 Task: Find and review the customer feedback for Allen Solly Women's Relaxed Jeans on Amazon.
Action: Mouse moved to (284, 57)
Screenshot: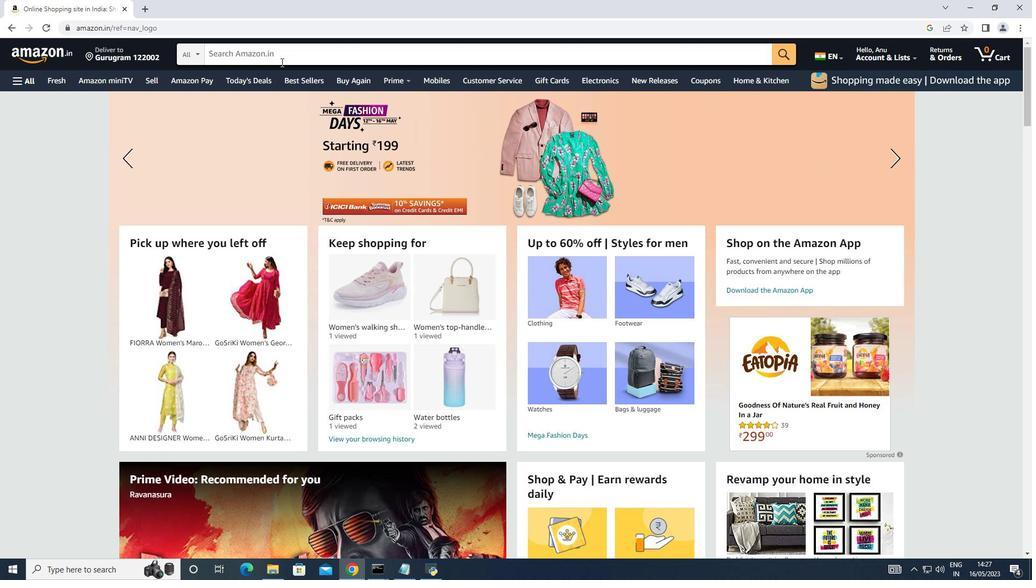 
Action: Mouse pressed left at (284, 57)
Screenshot: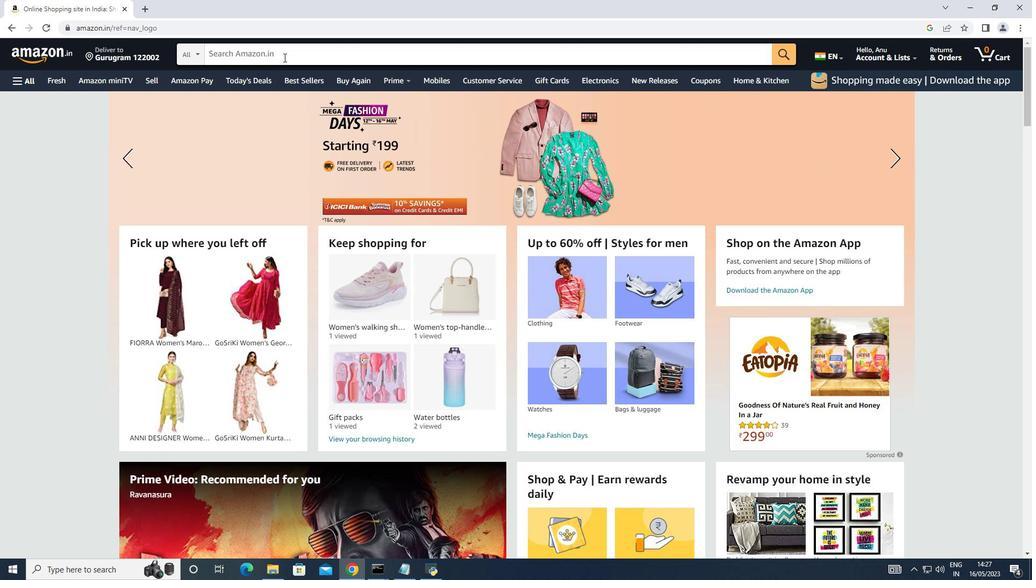 
Action: Key pressed <Key.shift><Key.shift><Key.shift><Key.shift><Key.shift><Key.shift><Key.shift><Key.shift><Key.shift><Key.shift>Jeans
Screenshot: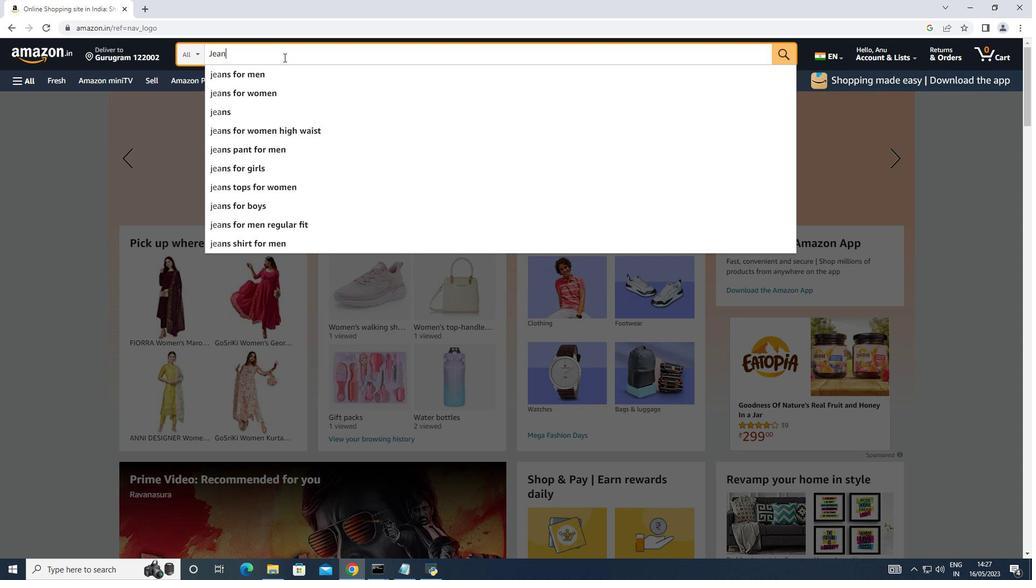 
Action: Mouse moved to (279, 90)
Screenshot: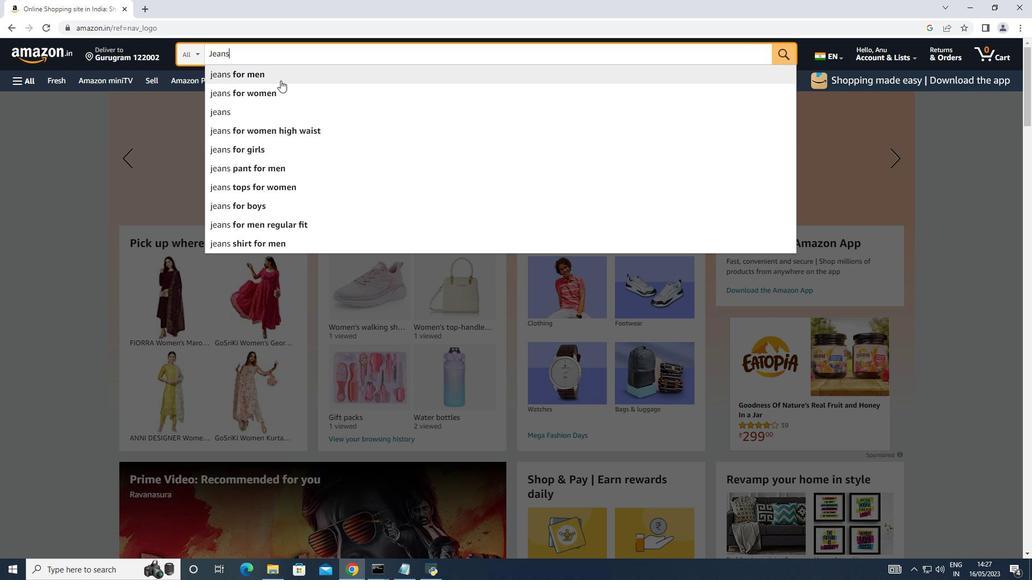 
Action: Mouse pressed left at (279, 90)
Screenshot: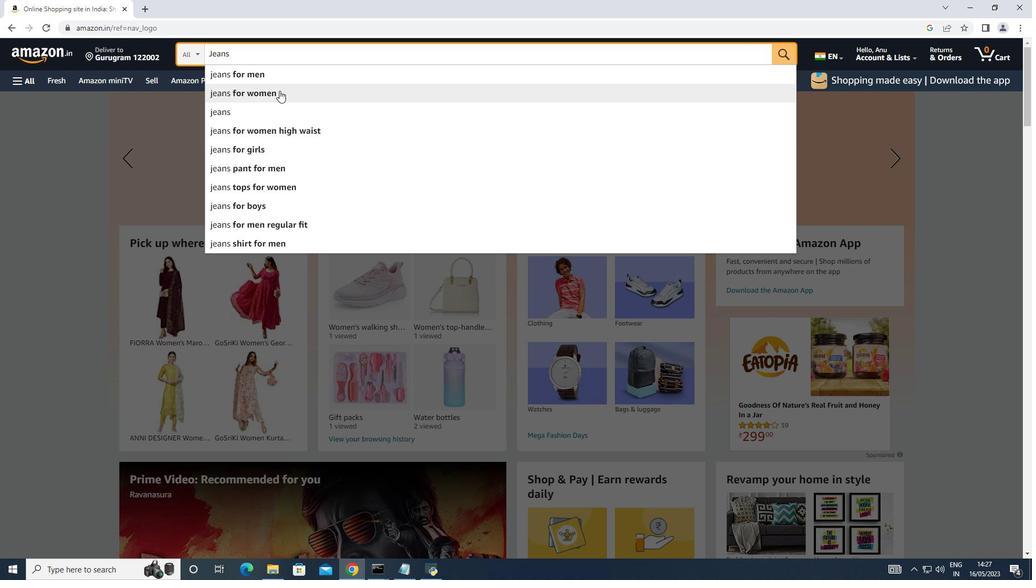 
Action: Mouse moved to (523, 197)
Screenshot: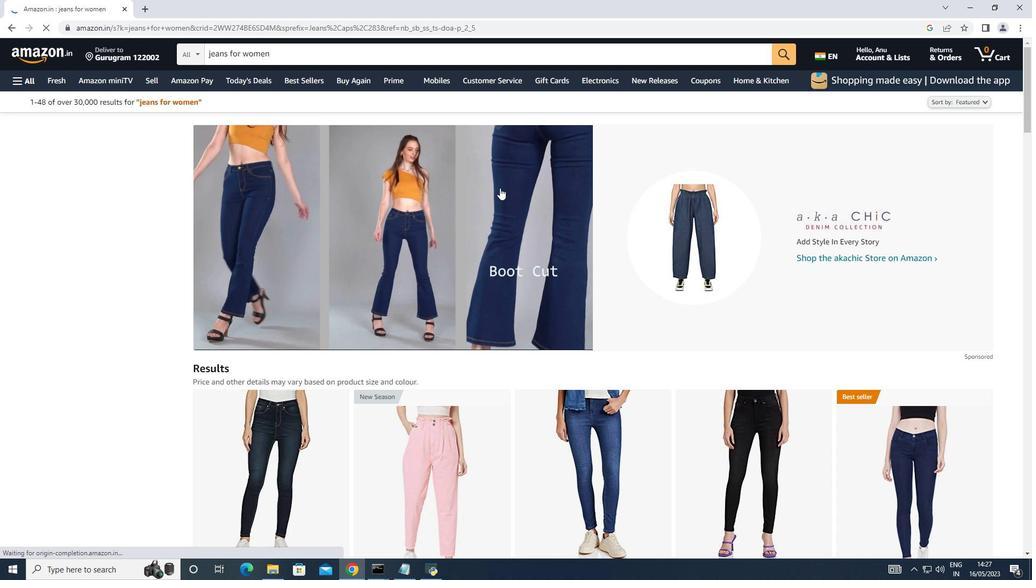 
Action: Mouse scrolled (523, 196) with delta (0, 0)
Screenshot: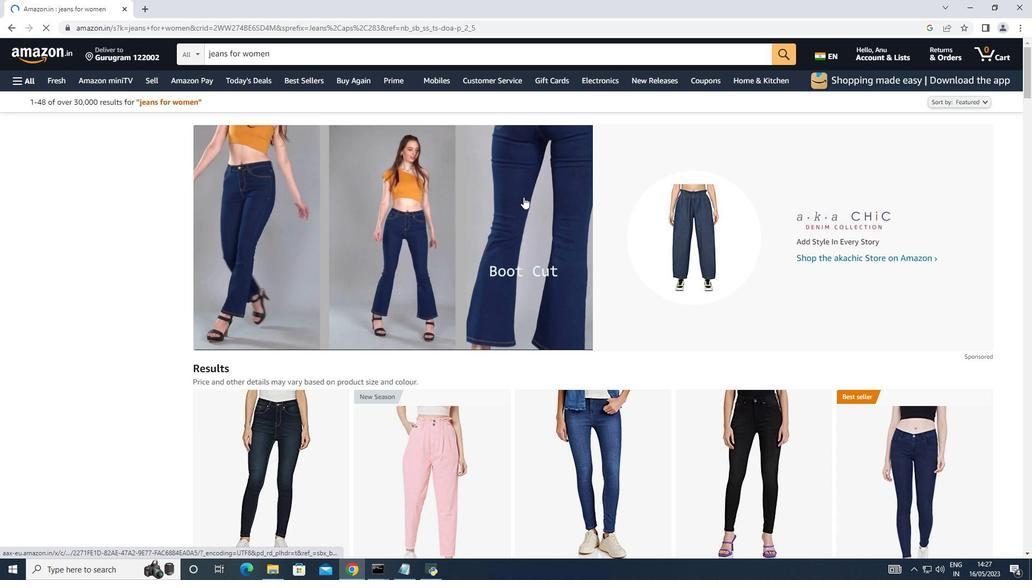 
Action: Mouse scrolled (523, 196) with delta (0, 0)
Screenshot: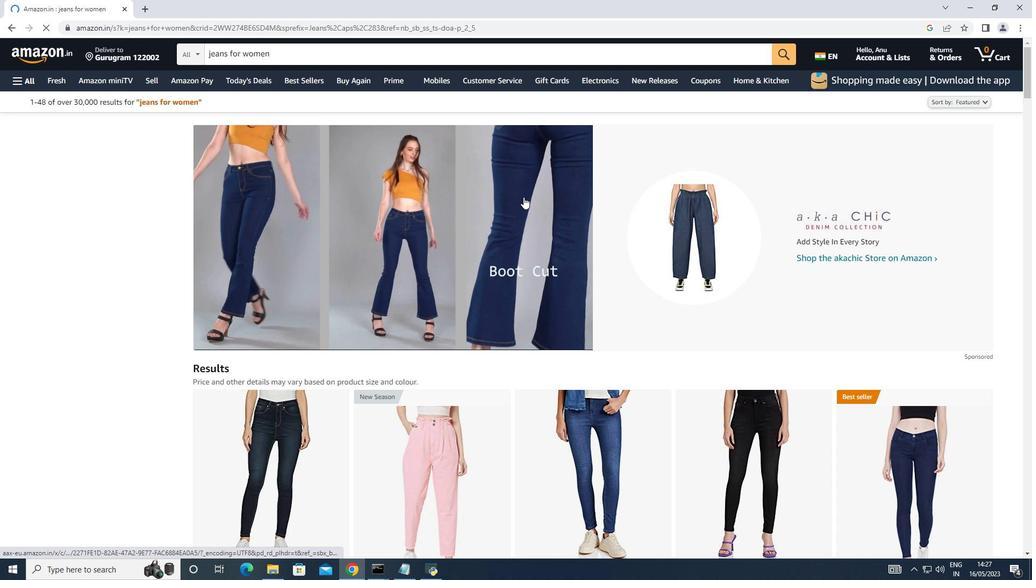 
Action: Mouse scrolled (523, 196) with delta (0, 0)
Screenshot: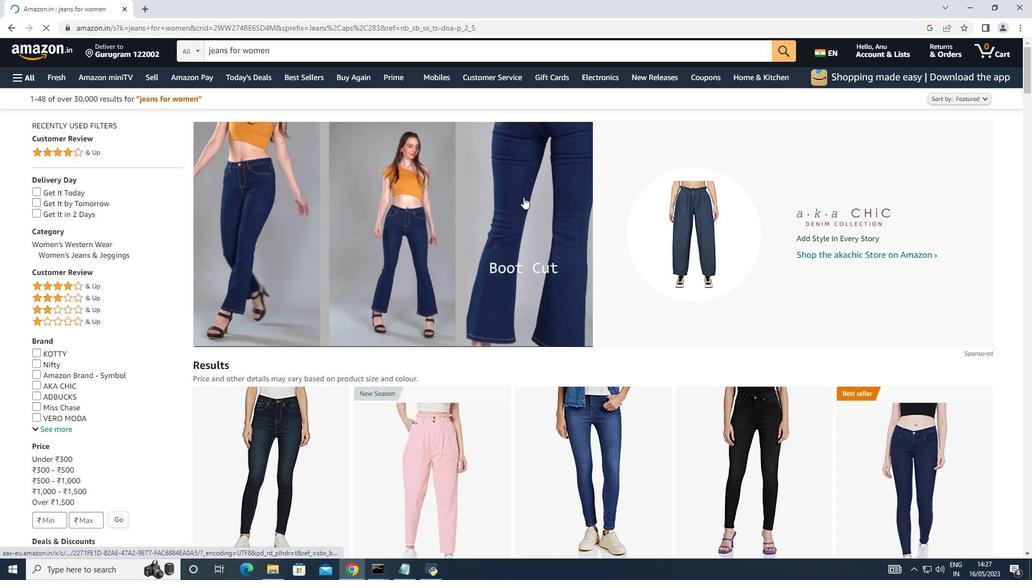 
Action: Mouse moved to (528, 203)
Screenshot: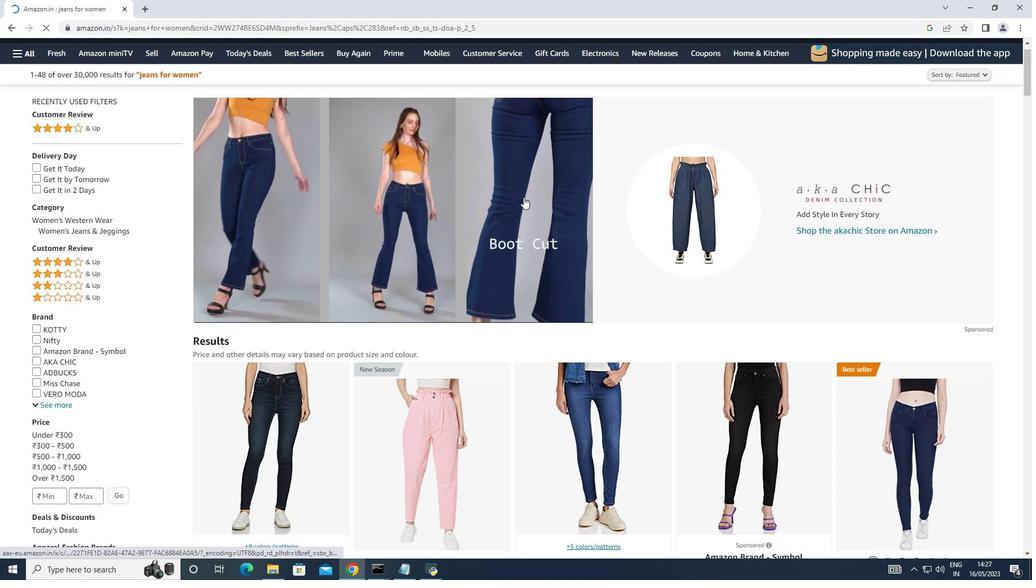 
Action: Mouse scrolled (528, 202) with delta (0, 0)
Screenshot: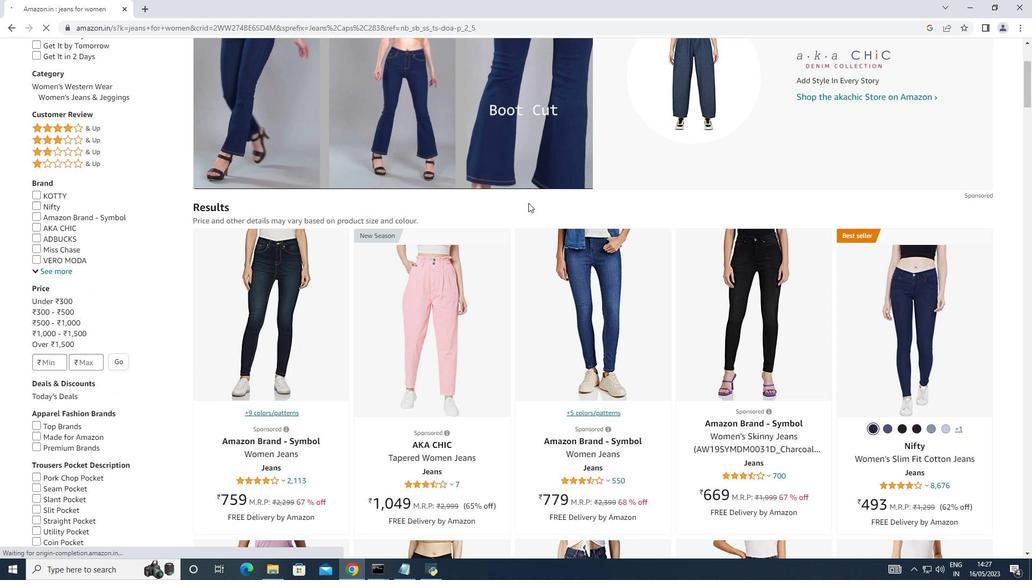 
Action: Mouse scrolled (528, 202) with delta (0, 0)
Screenshot: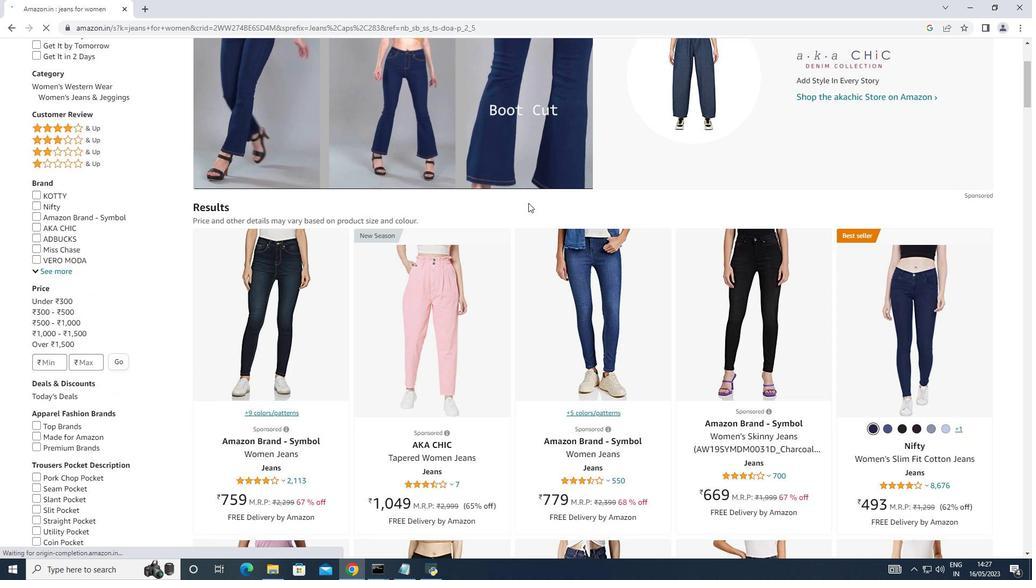 
Action: Mouse moved to (529, 208)
Screenshot: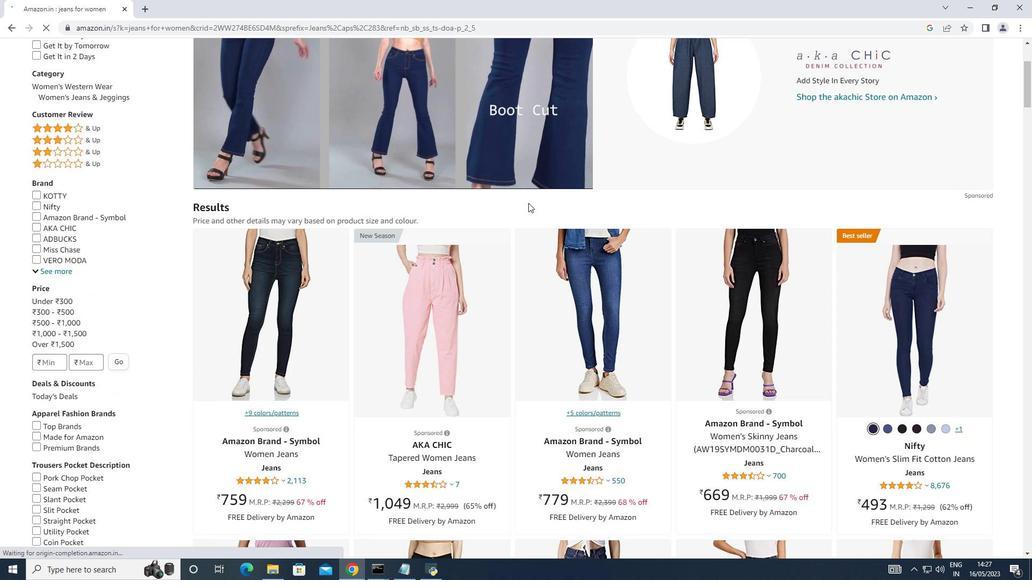 
Action: Mouse scrolled (529, 207) with delta (0, 0)
Screenshot: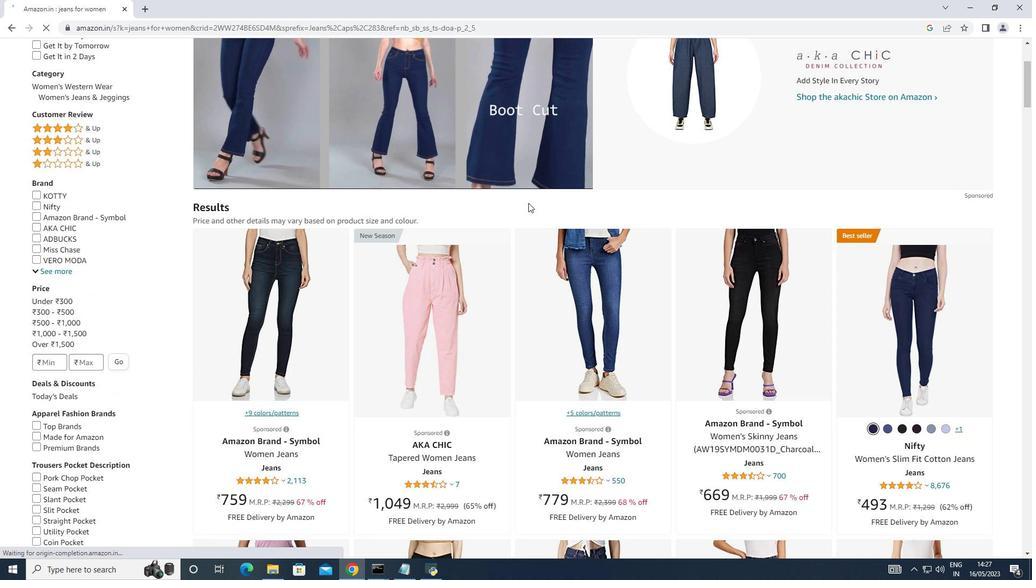 
Action: Mouse moved to (531, 208)
Screenshot: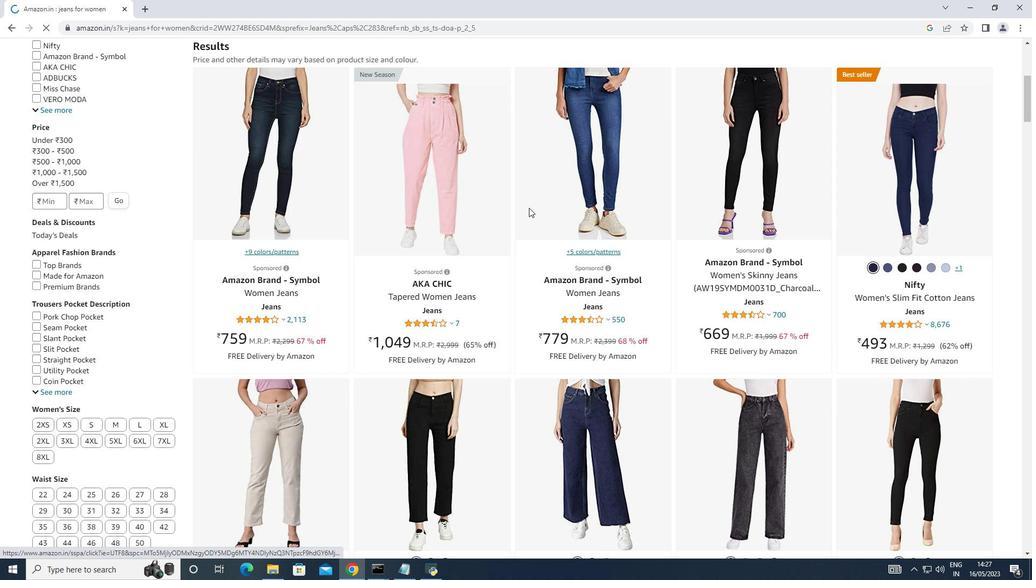 
Action: Mouse scrolled (531, 207) with delta (0, 0)
Screenshot: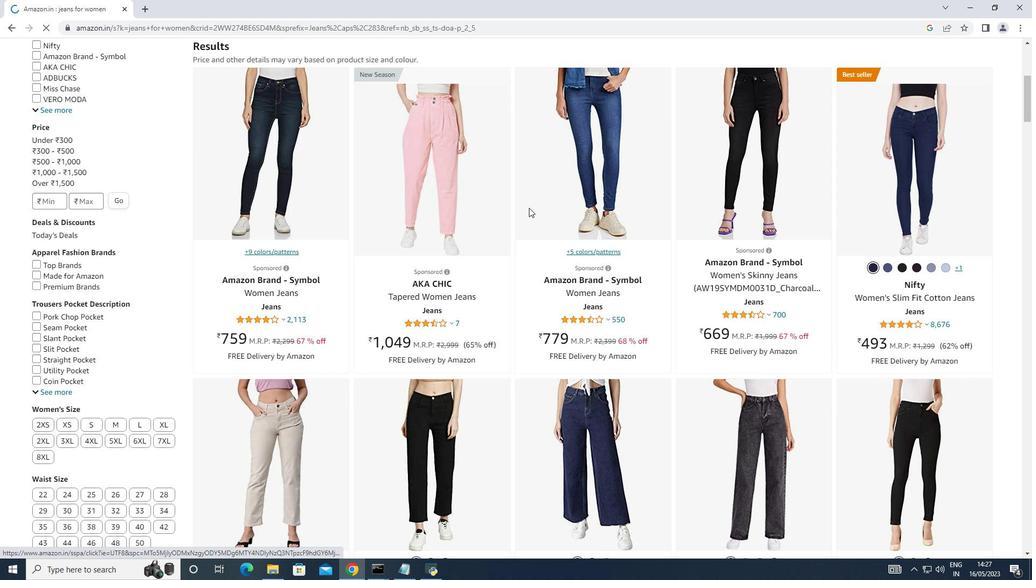 
Action: Mouse scrolled (531, 207) with delta (0, 0)
Screenshot: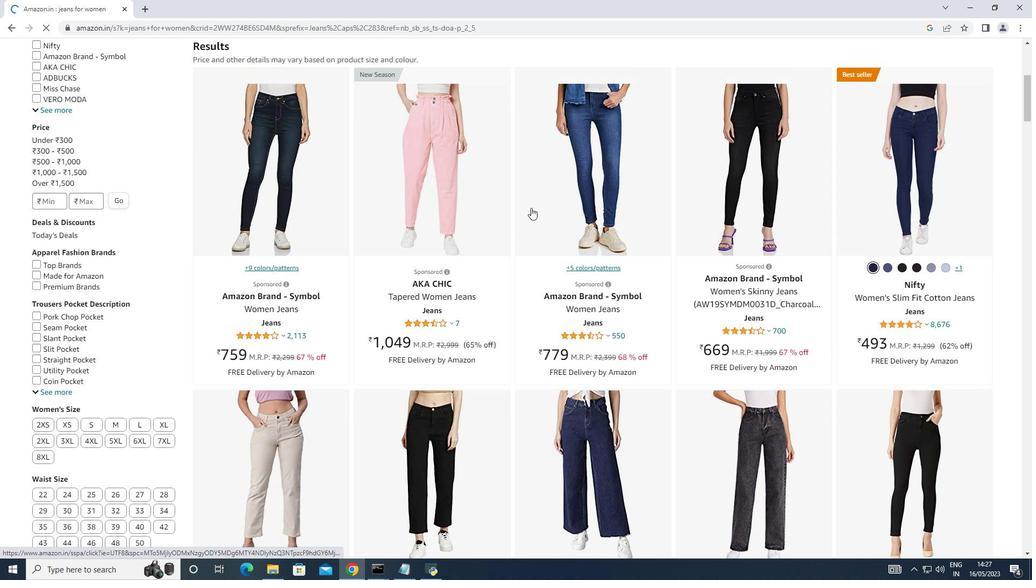 
Action: Mouse moved to (534, 208)
Screenshot: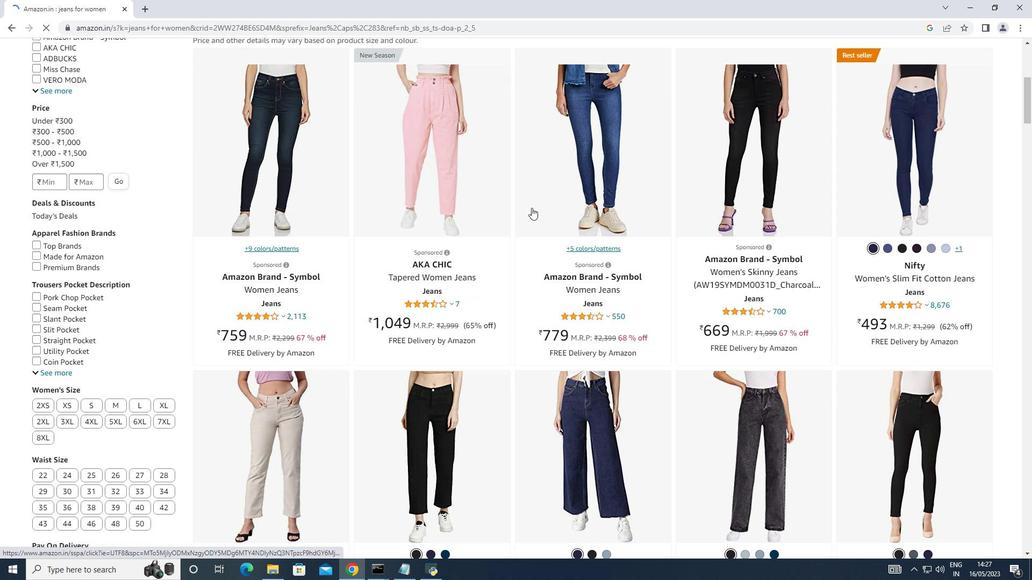 
Action: Mouse scrolled (534, 208) with delta (0, 0)
Screenshot: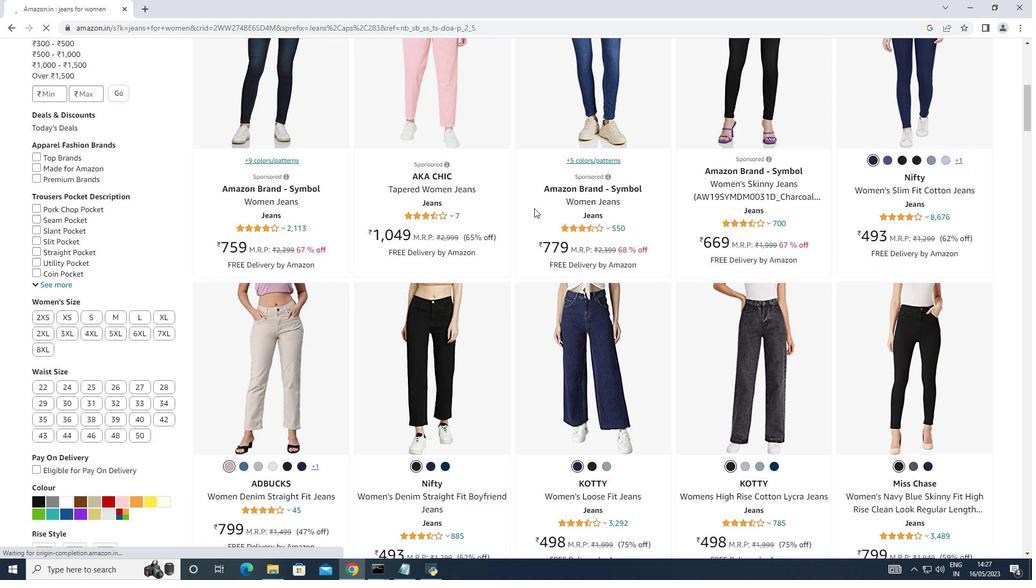 
Action: Mouse scrolled (534, 208) with delta (0, 0)
Screenshot: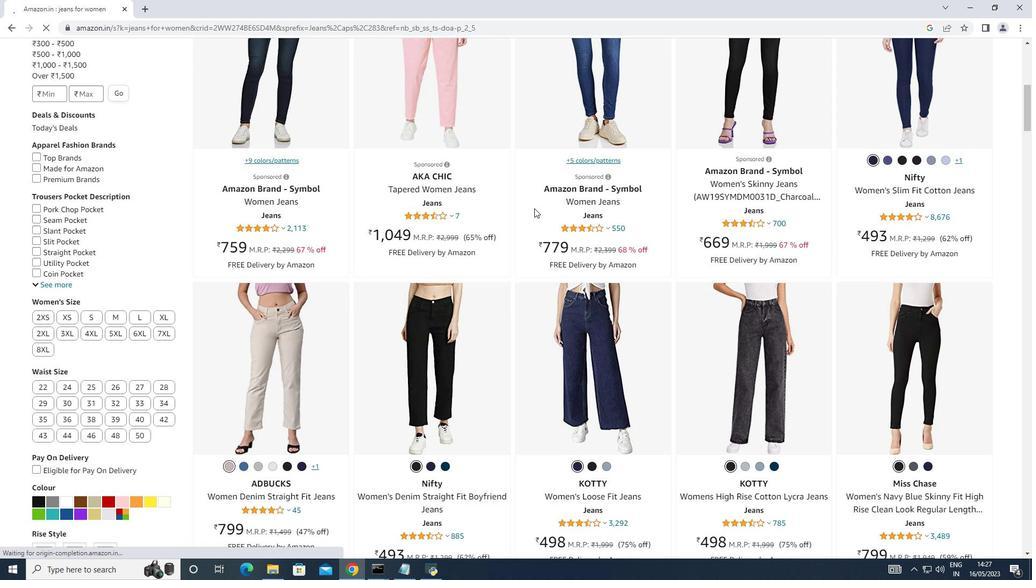 
Action: Mouse scrolled (534, 208) with delta (0, 0)
Screenshot: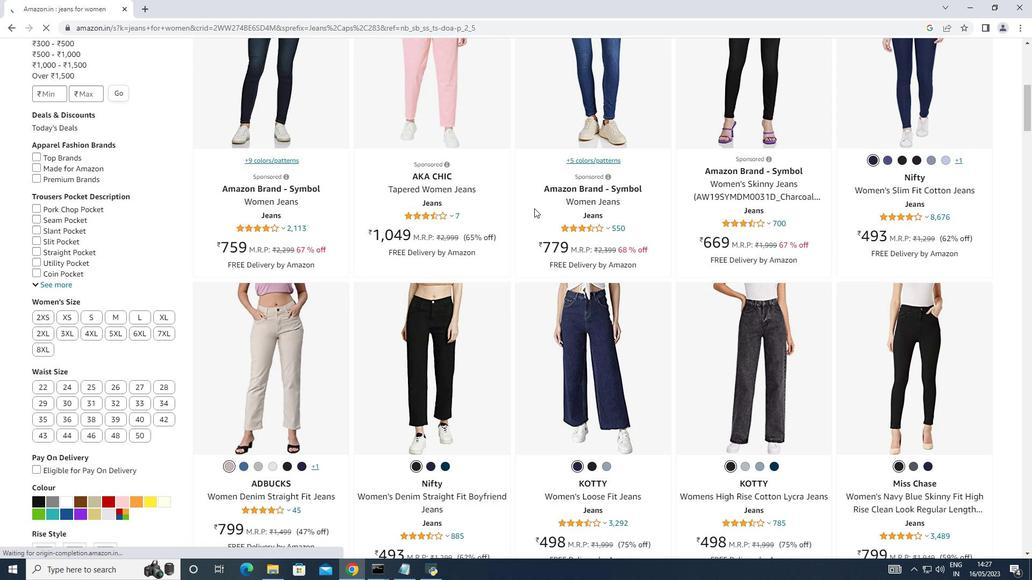 
Action: Mouse moved to (535, 209)
Screenshot: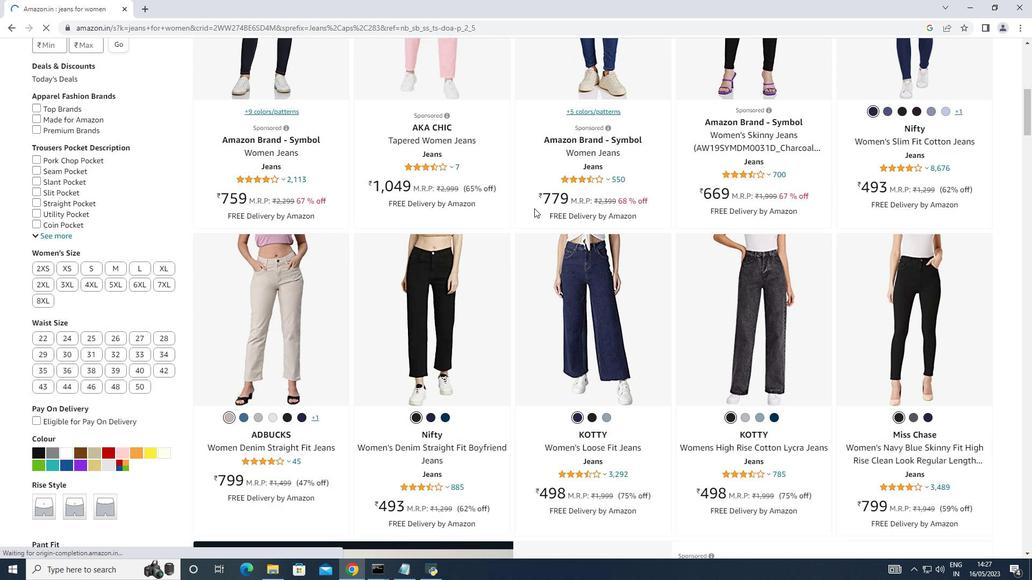 
Action: Mouse scrolled (535, 208) with delta (0, 0)
Screenshot: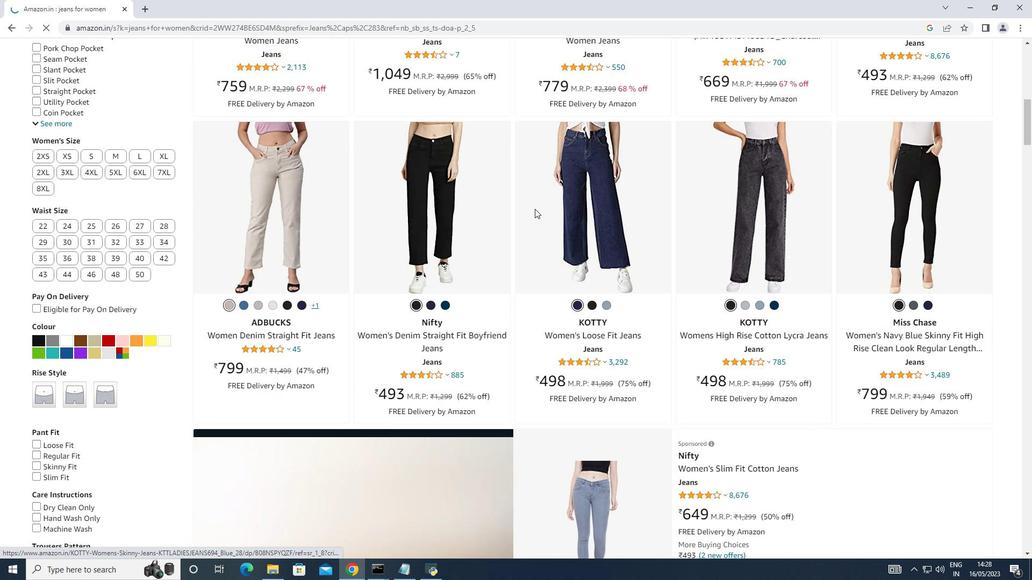 
Action: Mouse scrolled (535, 208) with delta (0, 0)
Screenshot: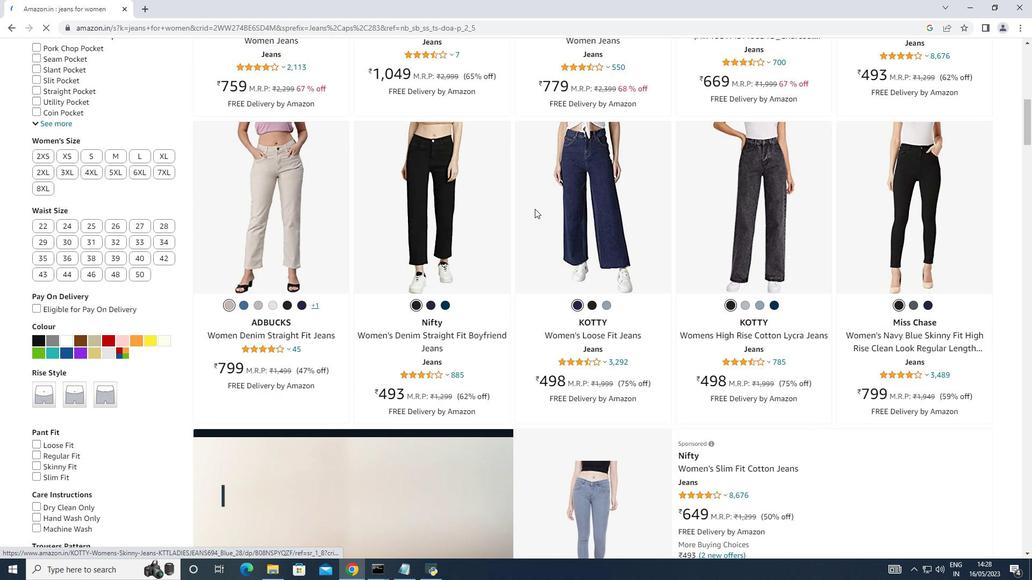 
Action: Mouse scrolled (535, 208) with delta (0, 0)
Screenshot: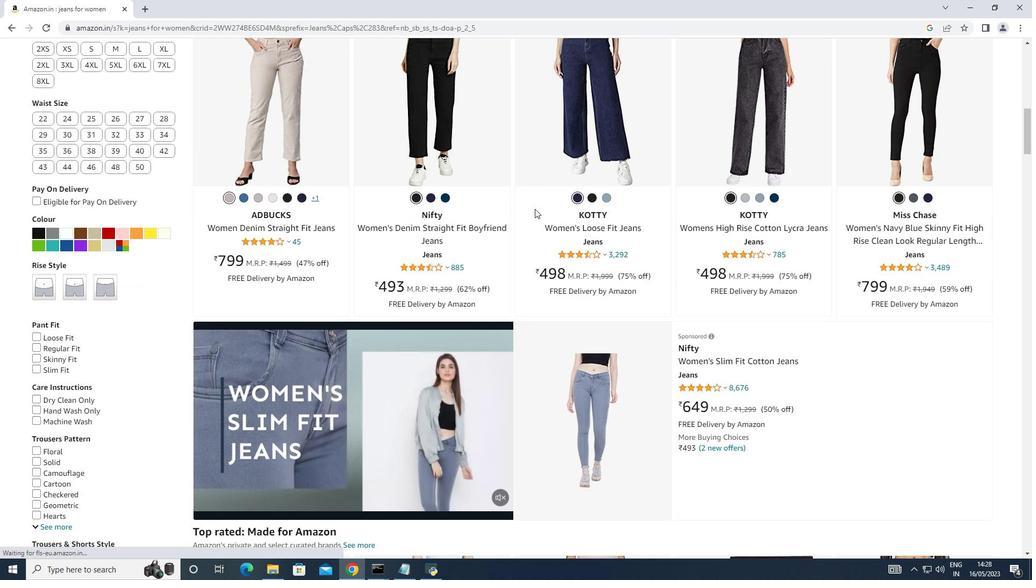 
Action: Mouse scrolled (535, 208) with delta (0, 0)
Screenshot: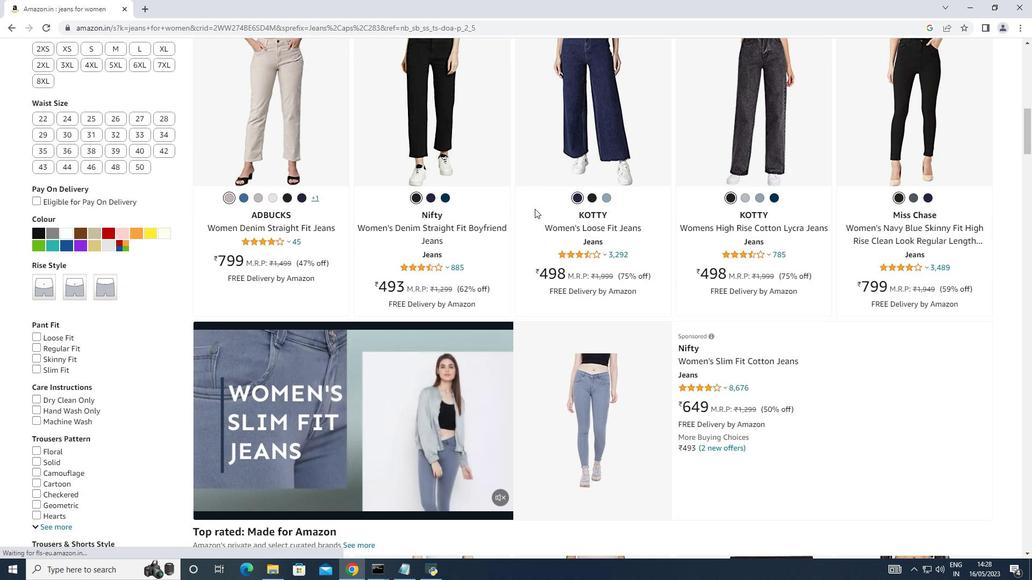 
Action: Mouse scrolled (535, 208) with delta (0, 0)
Screenshot: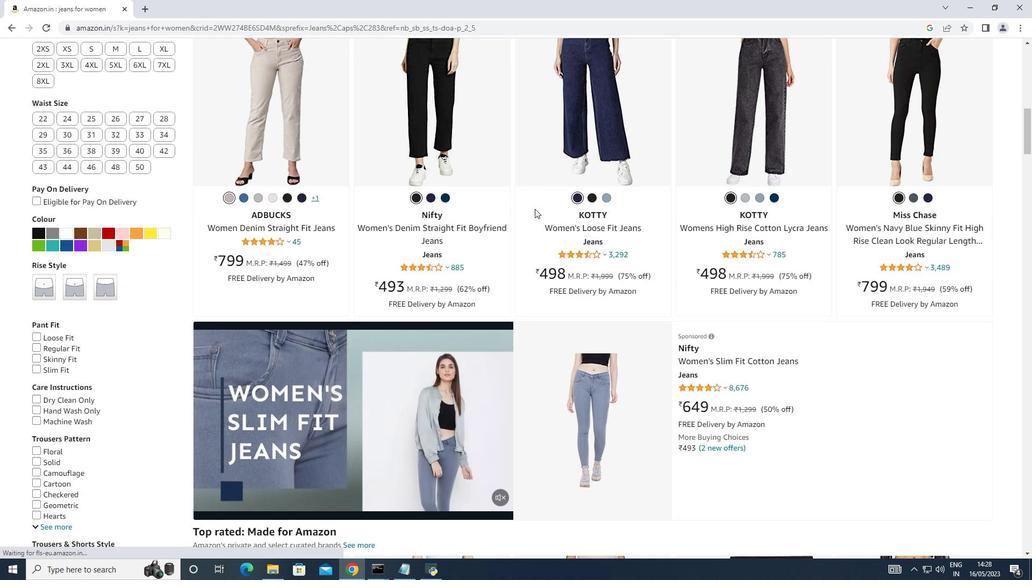 
Action: Mouse scrolled (535, 208) with delta (0, 0)
Screenshot: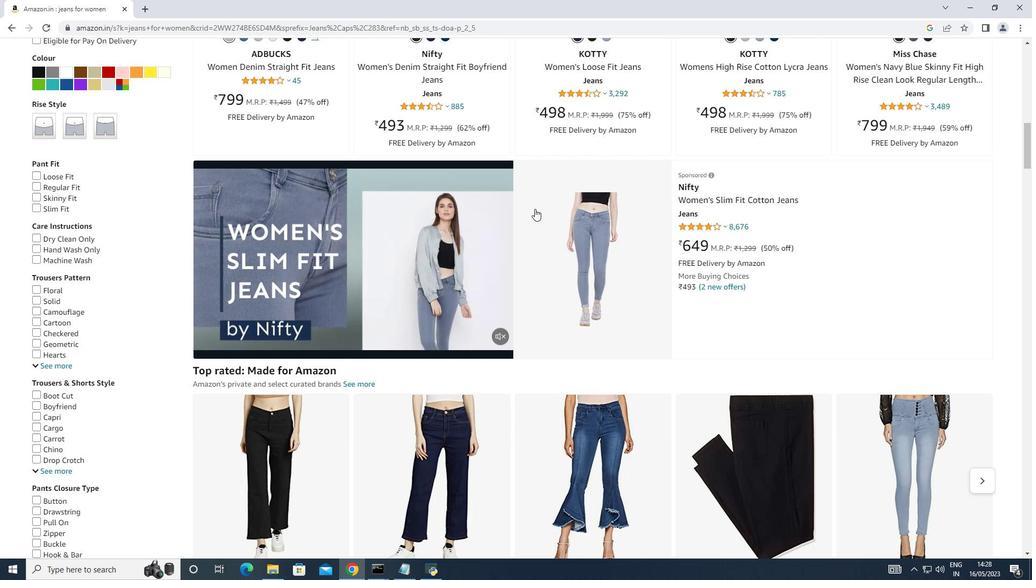 
Action: Mouse scrolled (535, 208) with delta (0, 0)
Screenshot: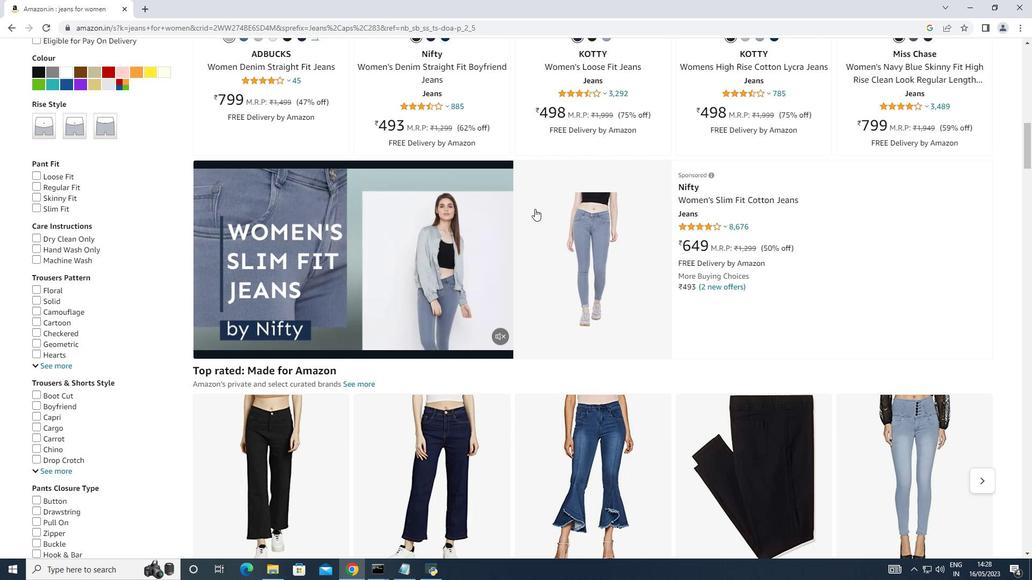 
Action: Mouse scrolled (535, 208) with delta (0, 0)
Screenshot: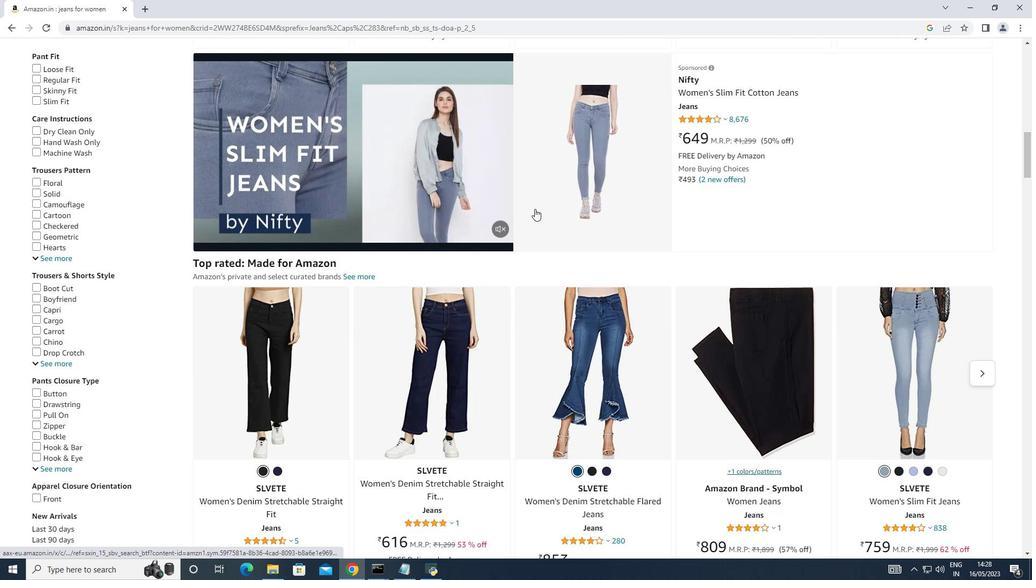 
Action: Mouse scrolled (535, 208) with delta (0, 0)
Screenshot: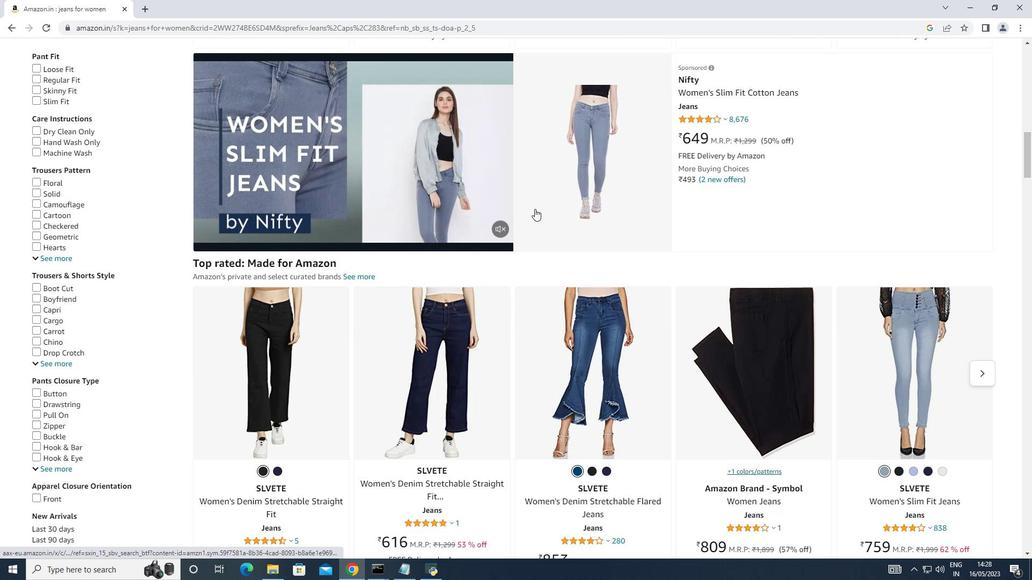 
Action: Mouse scrolled (535, 208) with delta (0, 0)
Screenshot: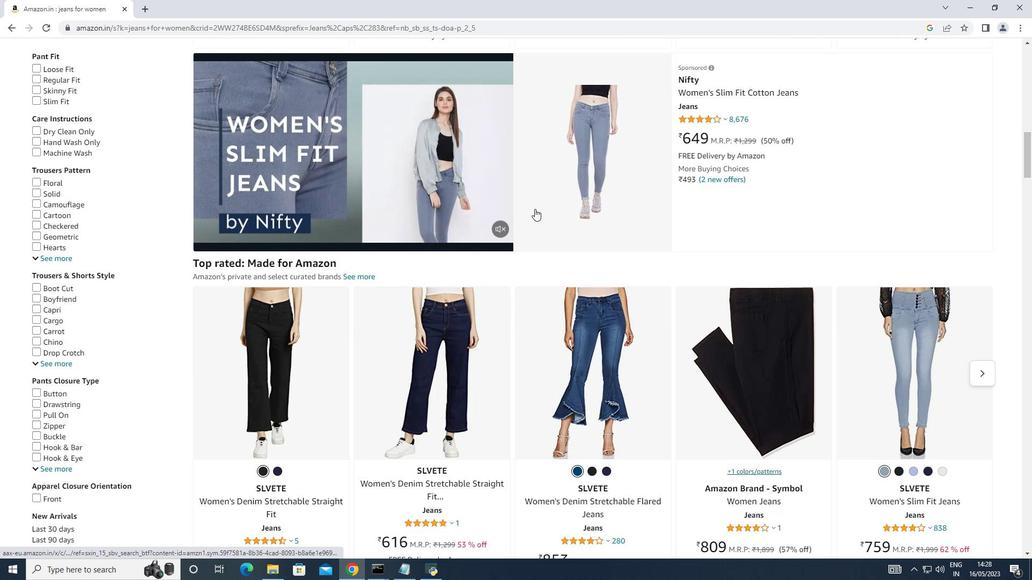 
Action: Mouse scrolled (535, 208) with delta (0, 0)
Screenshot: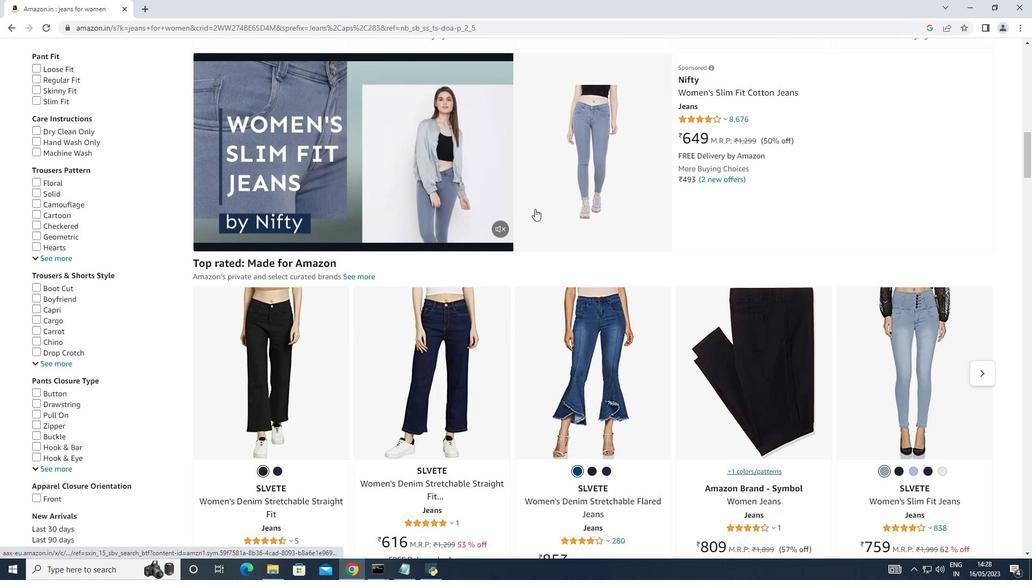 
Action: Mouse scrolled (535, 208) with delta (0, 0)
Screenshot: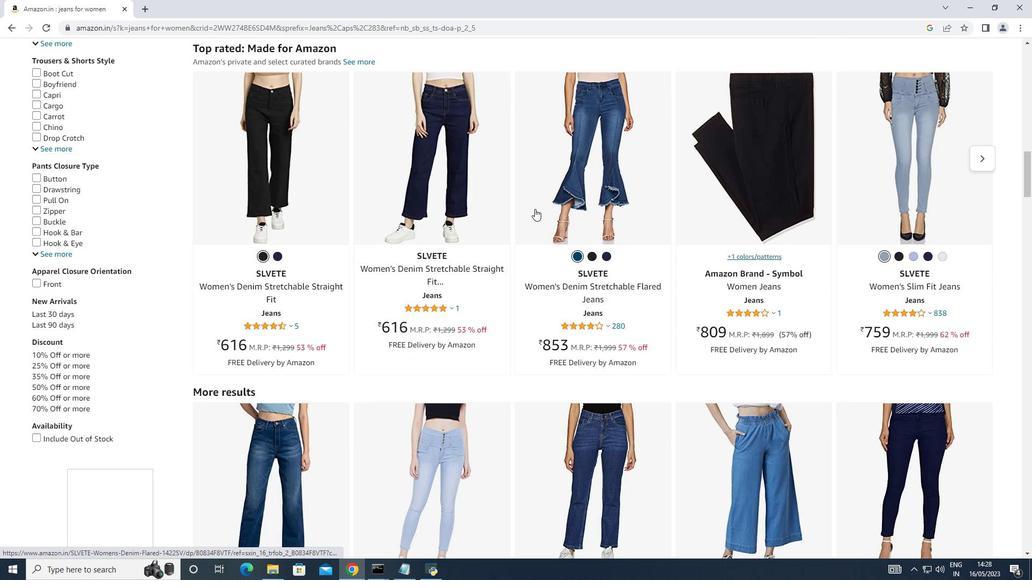 
Action: Mouse scrolled (535, 208) with delta (0, 0)
Screenshot: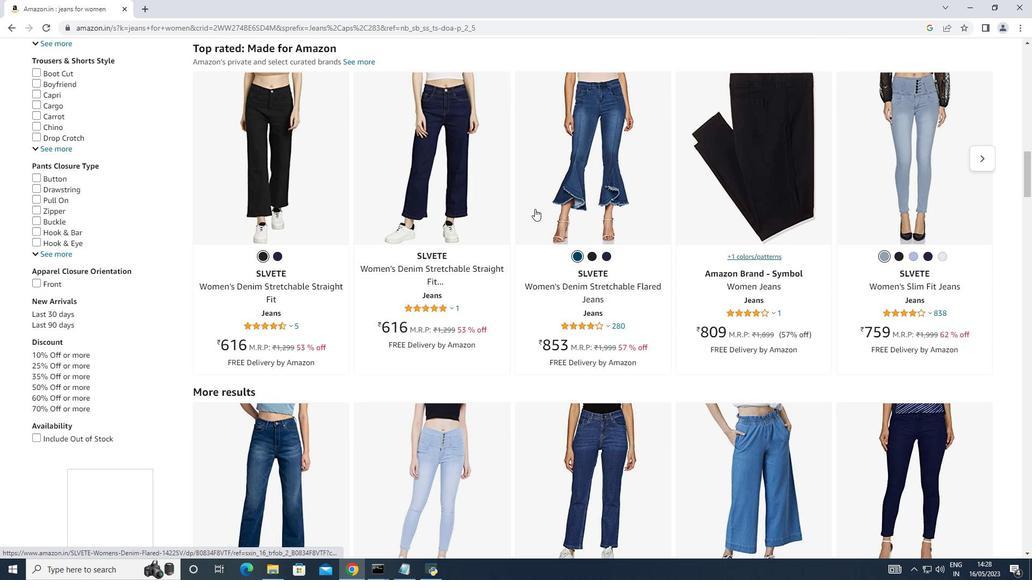 
Action: Mouse scrolled (535, 208) with delta (0, 0)
Screenshot: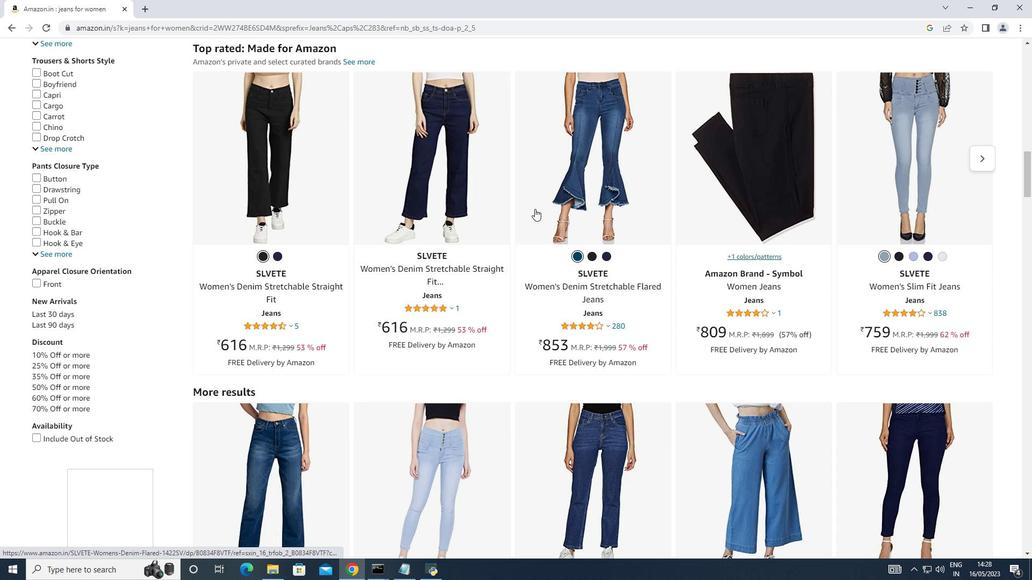 
Action: Mouse scrolled (535, 208) with delta (0, 0)
Screenshot: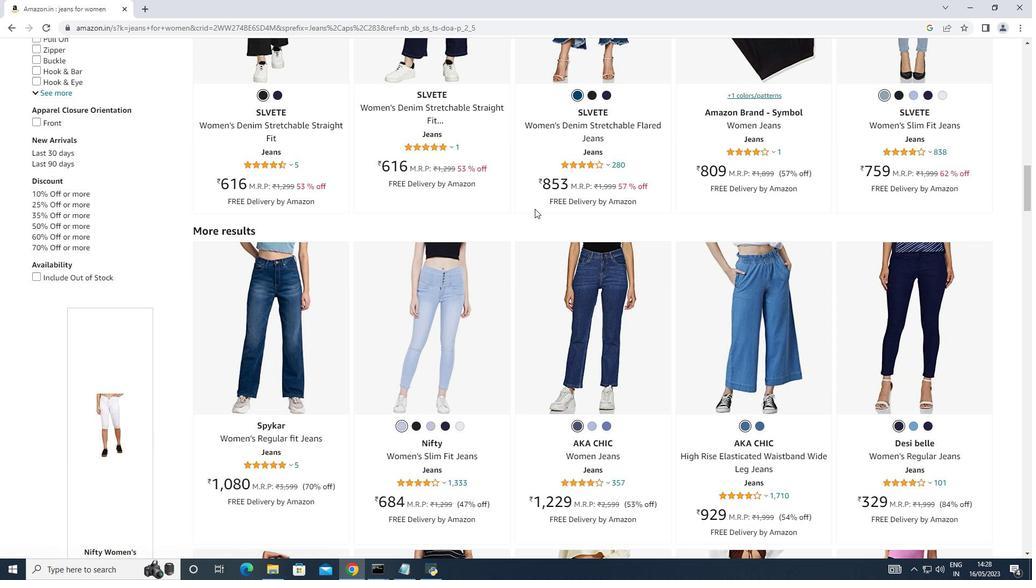 
Action: Mouse scrolled (535, 208) with delta (0, 0)
Screenshot: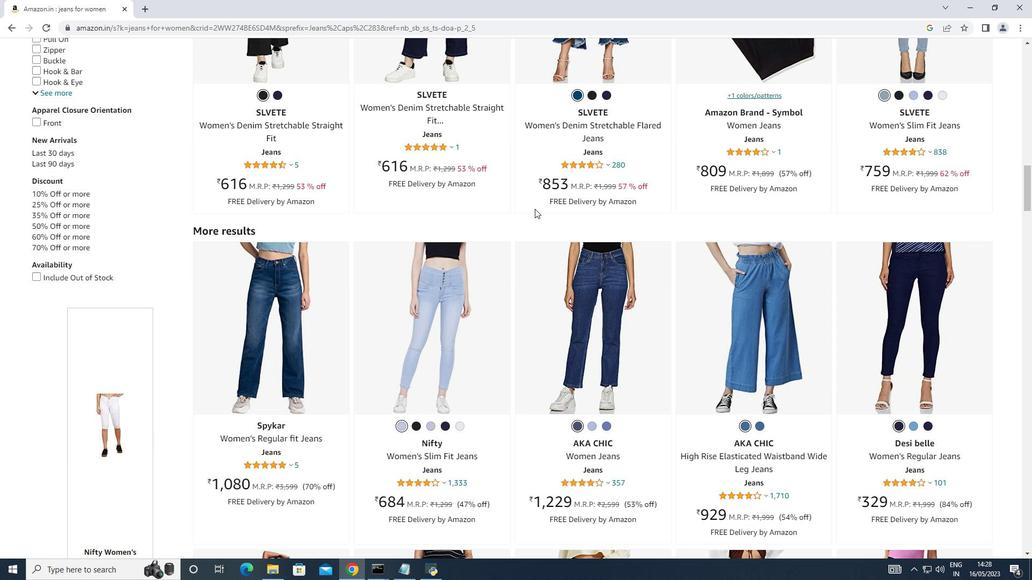 
Action: Mouse scrolled (535, 208) with delta (0, 0)
Screenshot: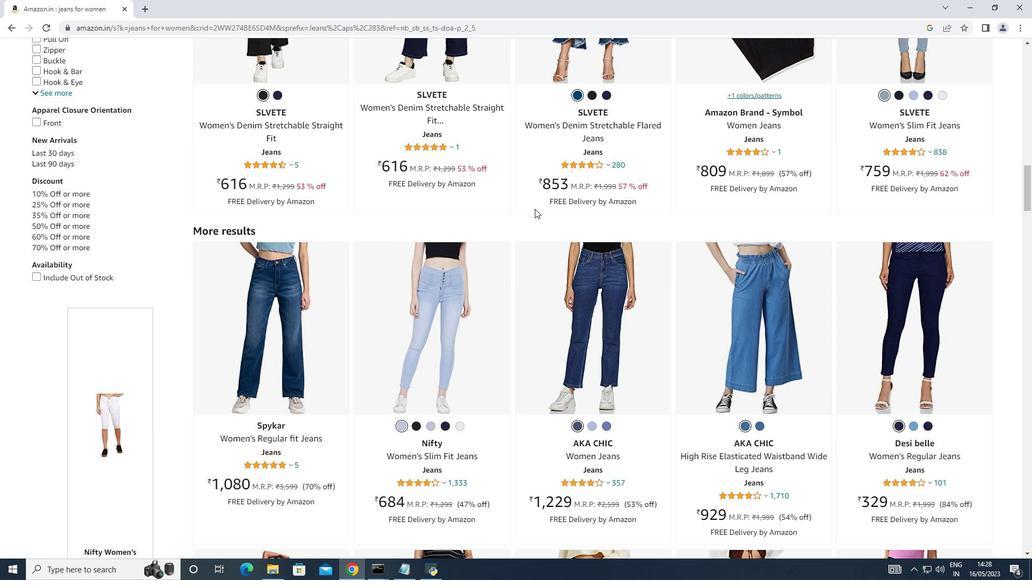 
Action: Mouse scrolled (535, 208) with delta (0, 0)
Screenshot: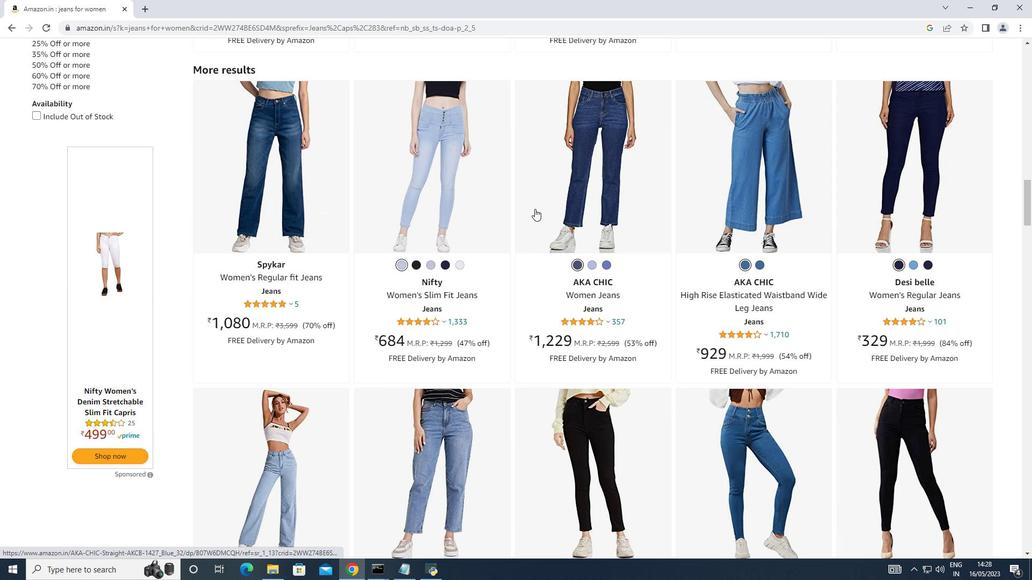 
Action: Mouse scrolled (535, 208) with delta (0, 0)
Screenshot: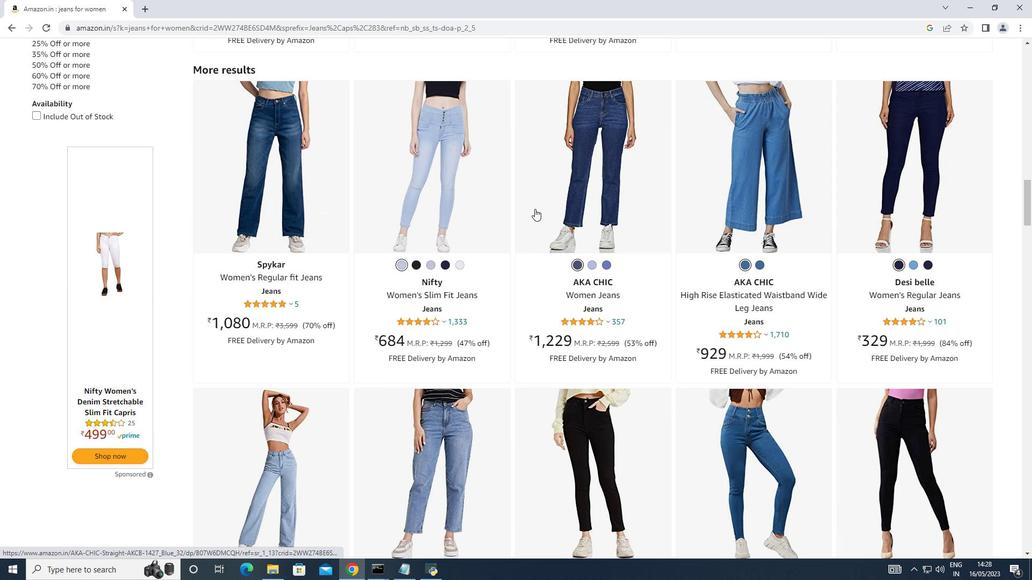 
Action: Mouse scrolled (535, 208) with delta (0, 0)
Screenshot: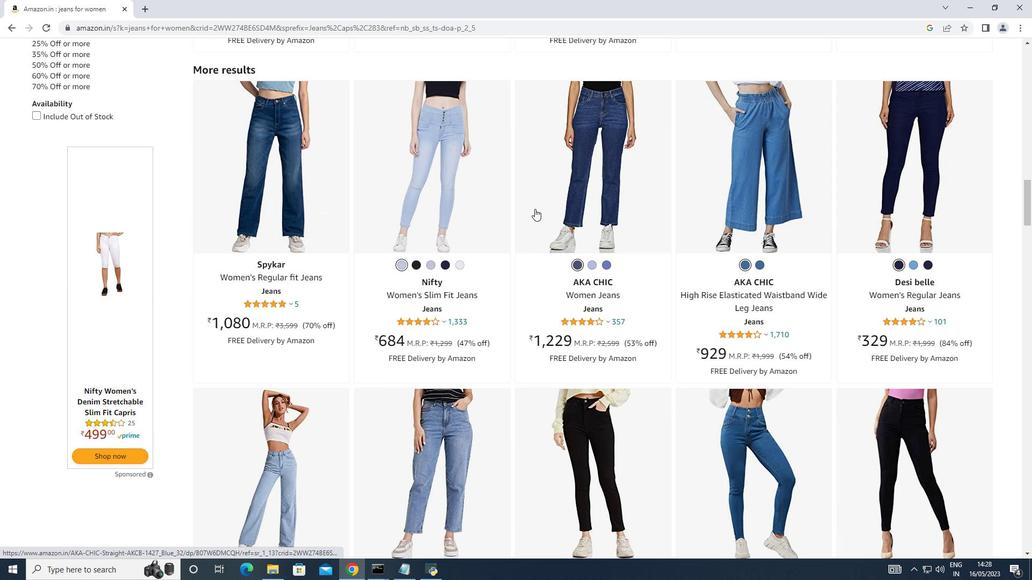 
Action: Mouse scrolled (535, 208) with delta (0, 0)
Screenshot: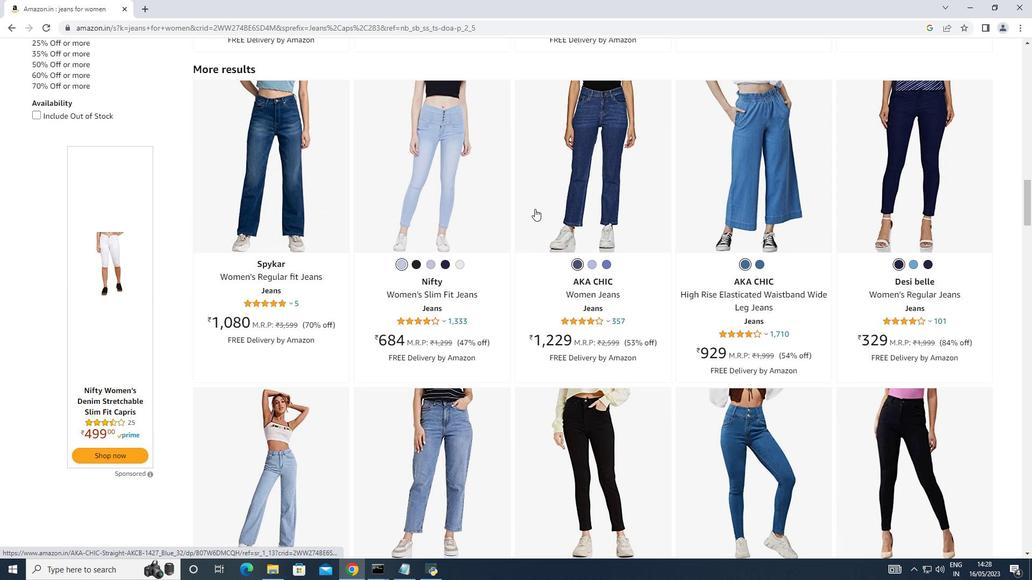 
Action: Mouse scrolled (535, 208) with delta (0, 0)
Screenshot: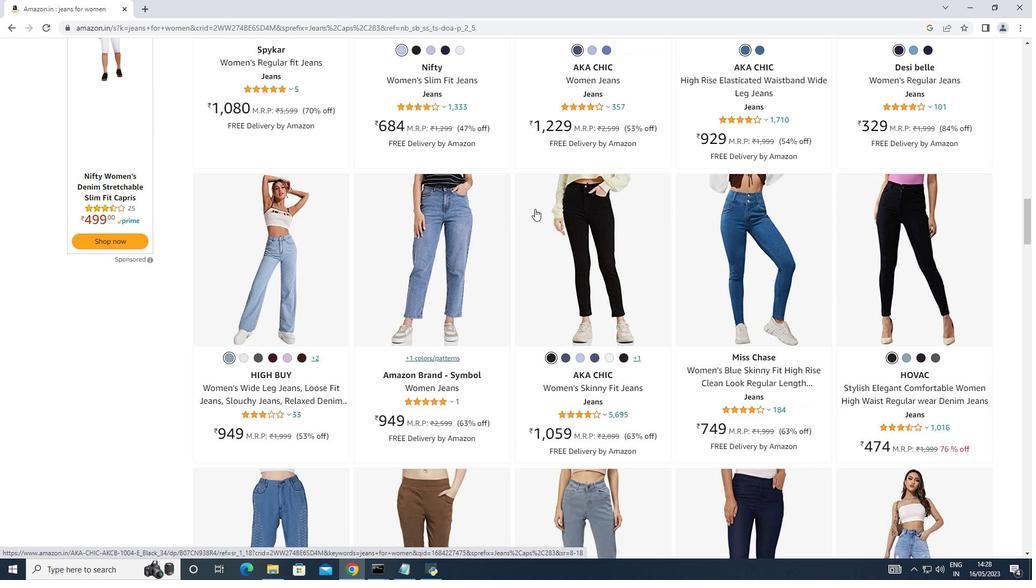 
Action: Mouse scrolled (535, 208) with delta (0, 0)
Screenshot: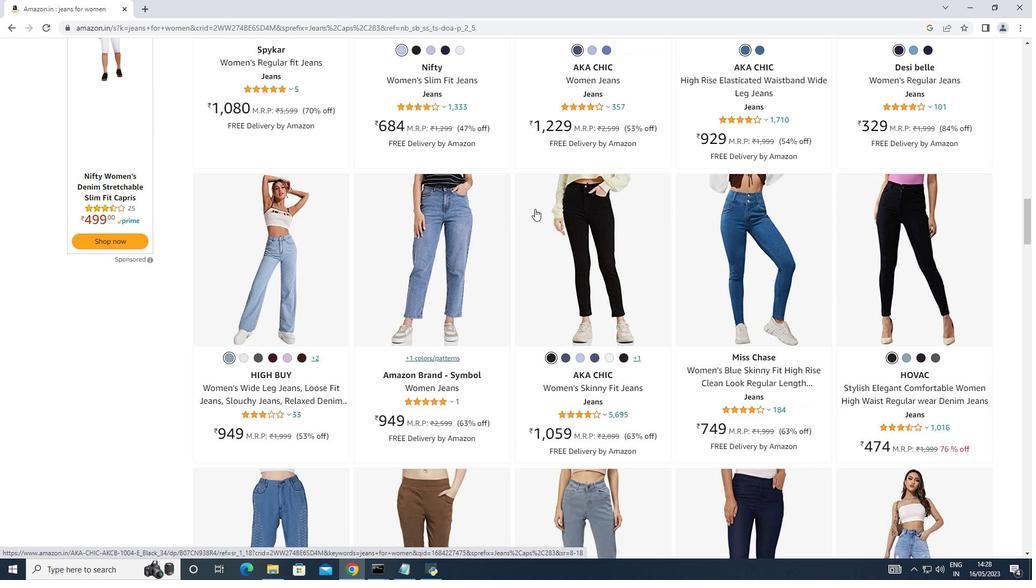 
Action: Mouse scrolled (535, 208) with delta (0, 0)
Screenshot: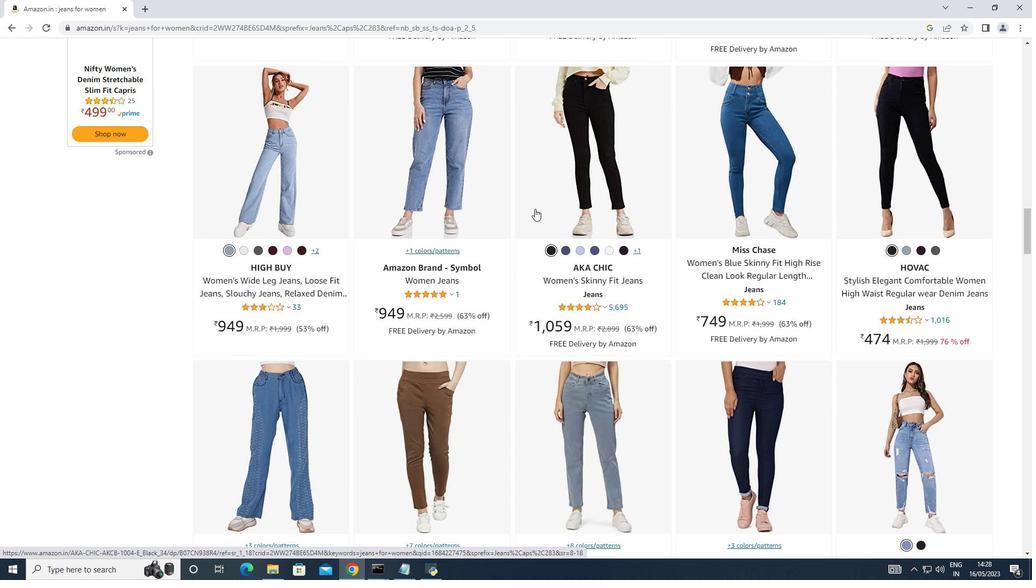 
Action: Mouse scrolled (535, 208) with delta (0, 0)
Screenshot: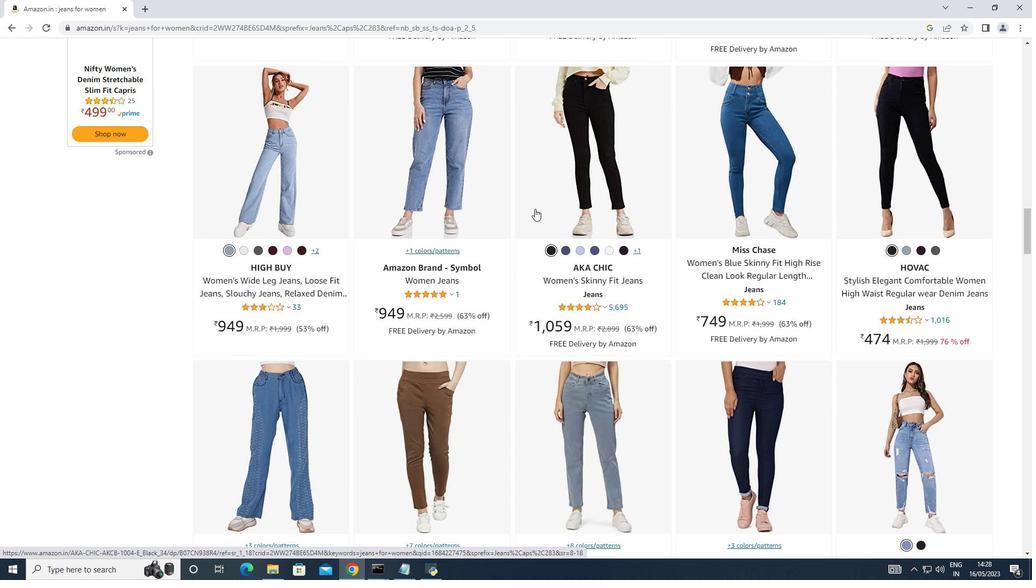 
Action: Mouse scrolled (535, 208) with delta (0, 0)
Screenshot: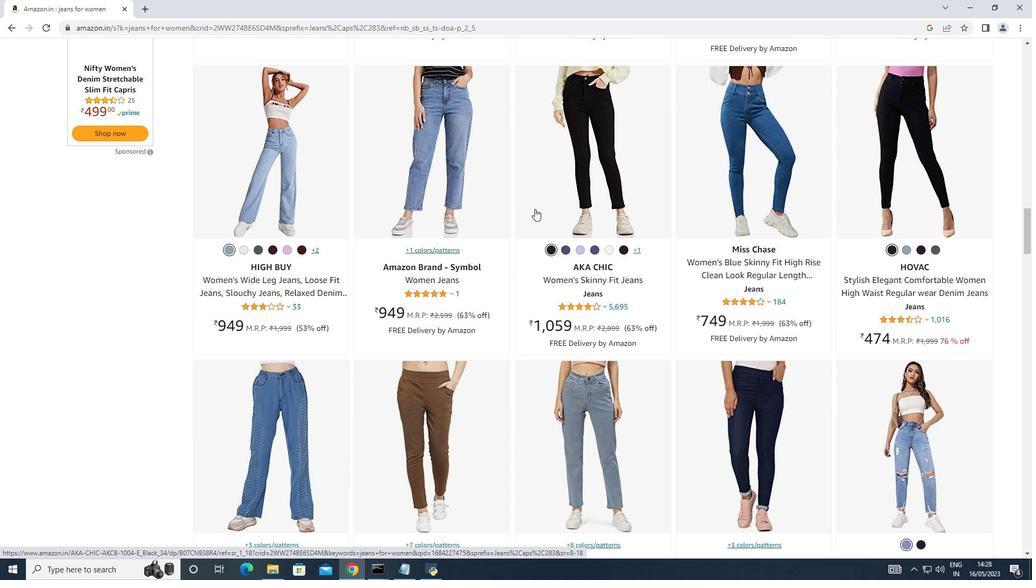 
Action: Mouse scrolled (535, 208) with delta (0, 0)
Screenshot: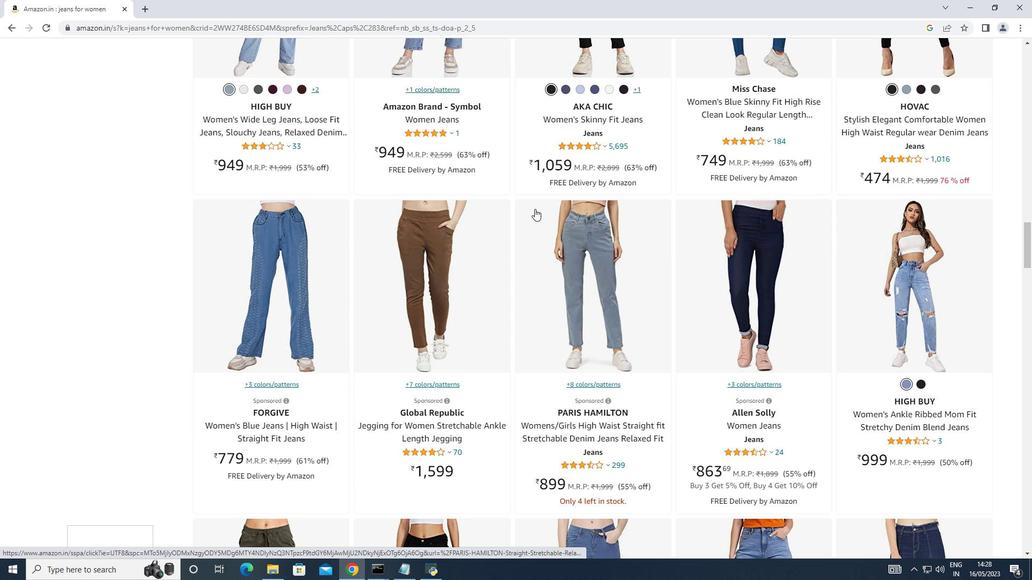 
Action: Mouse scrolled (535, 208) with delta (0, 0)
Screenshot: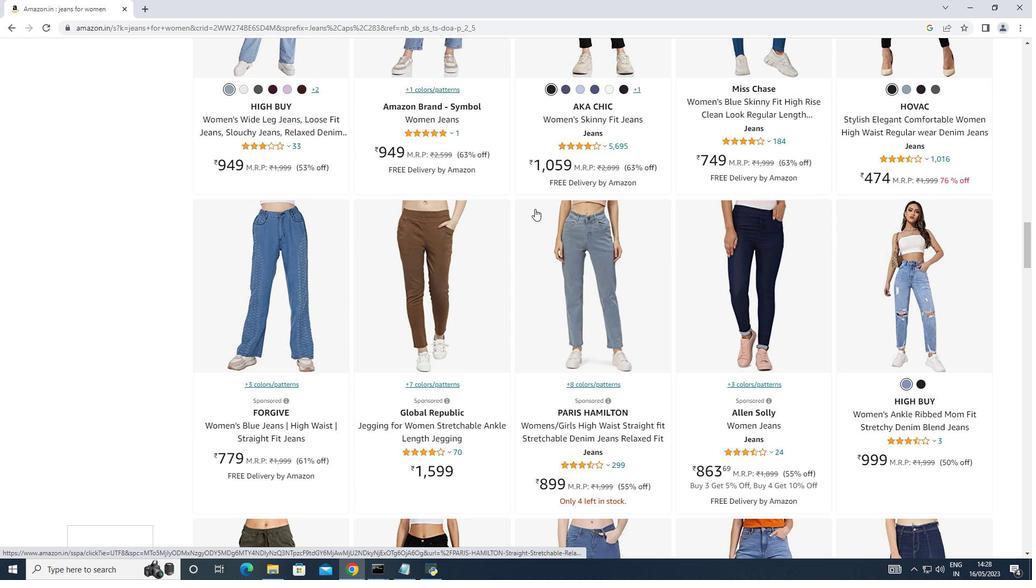
Action: Mouse scrolled (535, 208) with delta (0, 0)
Screenshot: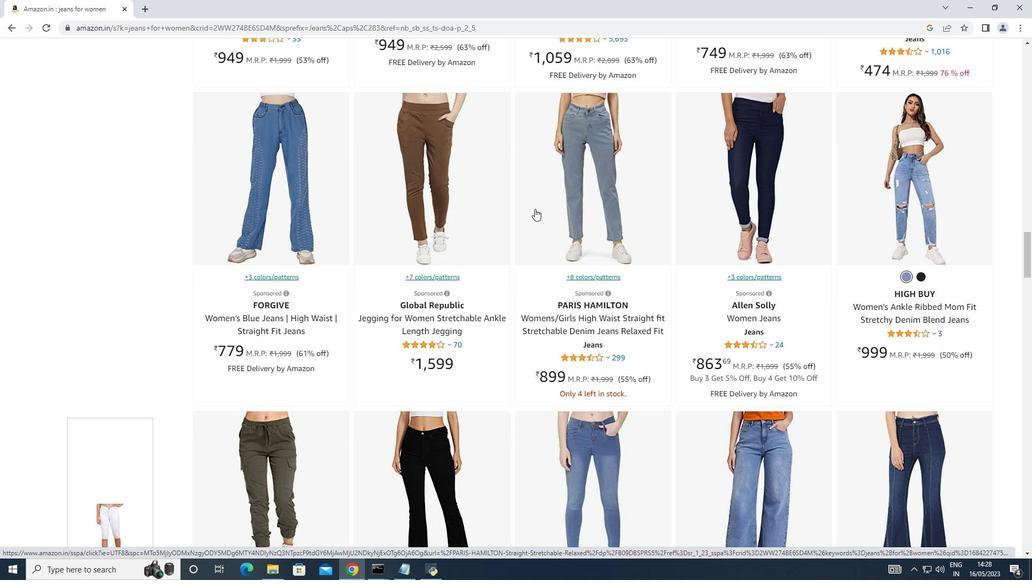 
Action: Mouse scrolled (535, 208) with delta (0, 0)
Screenshot: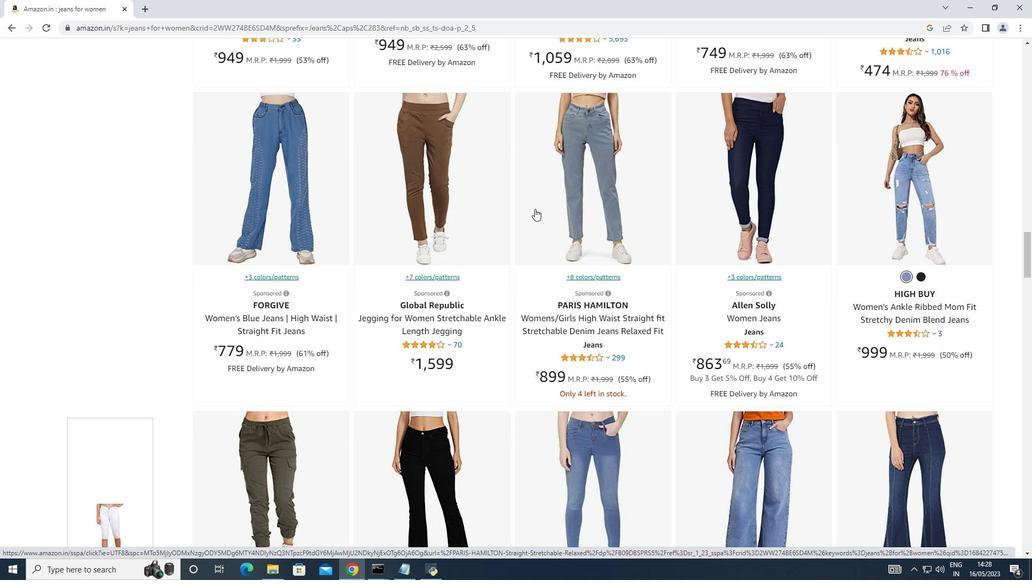 
Action: Mouse scrolled (535, 208) with delta (0, 0)
Screenshot: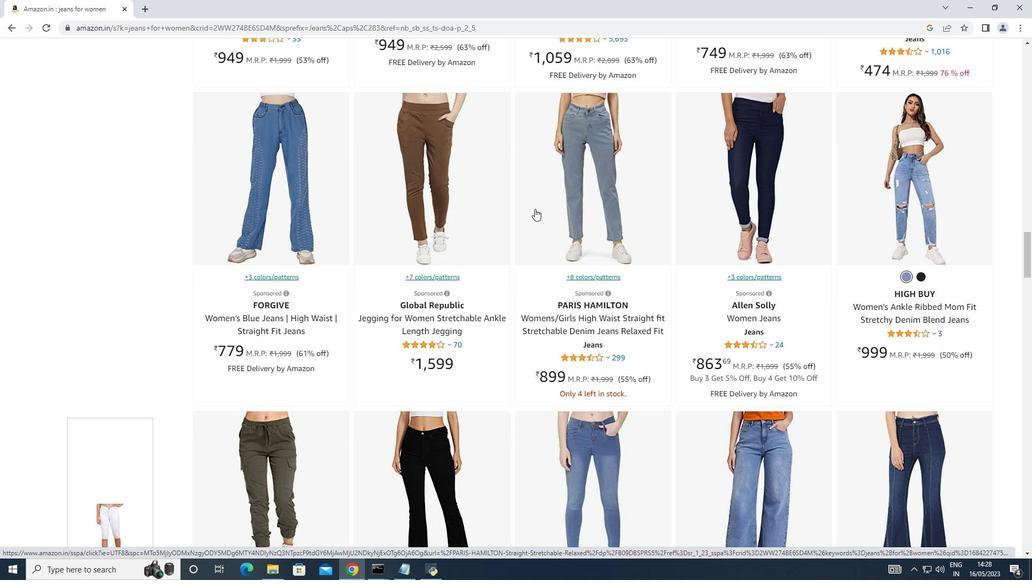 
Action: Mouse scrolled (535, 208) with delta (0, 0)
Screenshot: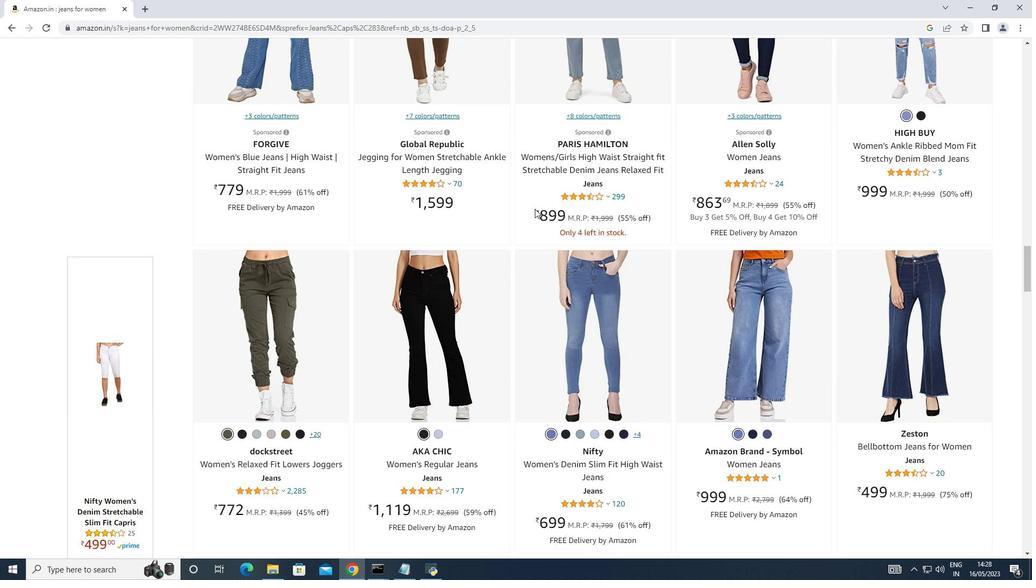 
Action: Mouse scrolled (535, 208) with delta (0, 0)
Screenshot: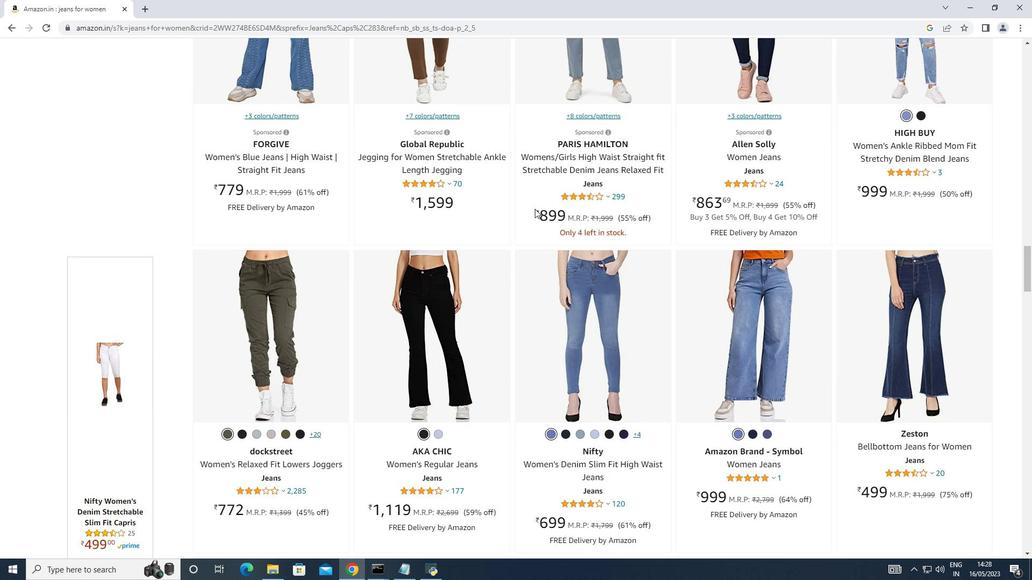 
Action: Mouse scrolled (535, 208) with delta (0, 0)
Screenshot: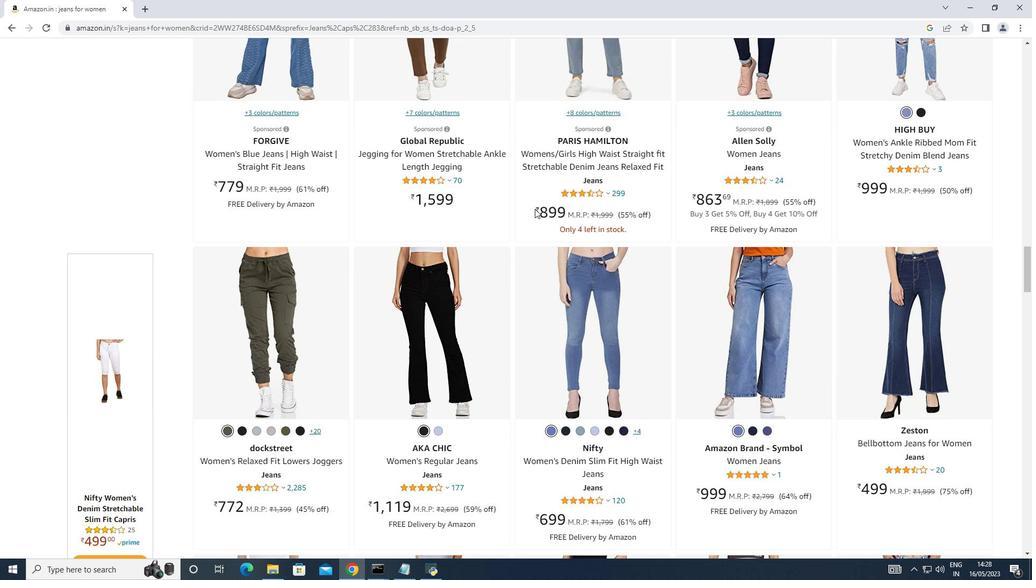 
Action: Mouse scrolled (535, 208) with delta (0, 0)
Screenshot: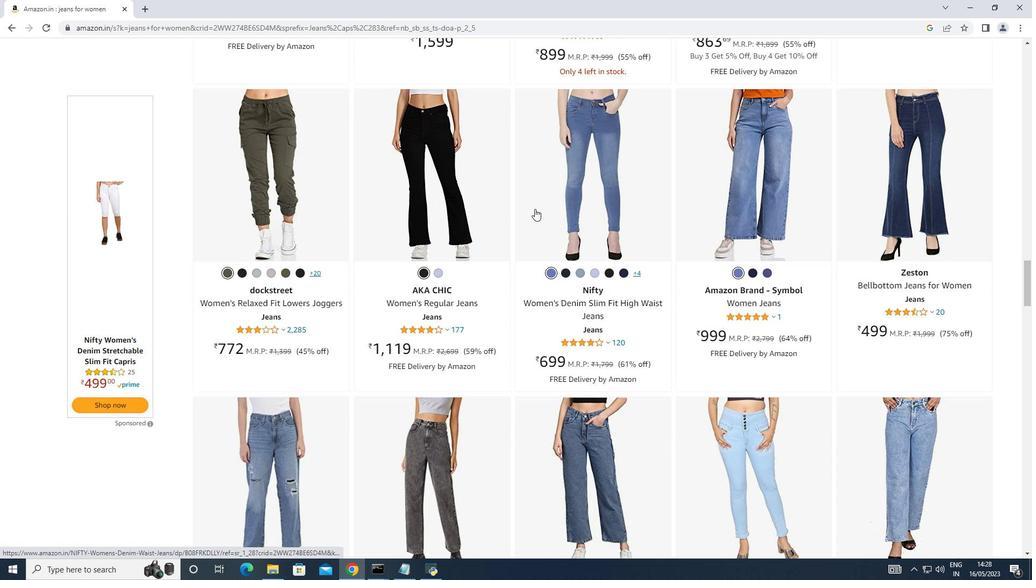 
Action: Mouse scrolled (535, 208) with delta (0, 0)
Screenshot: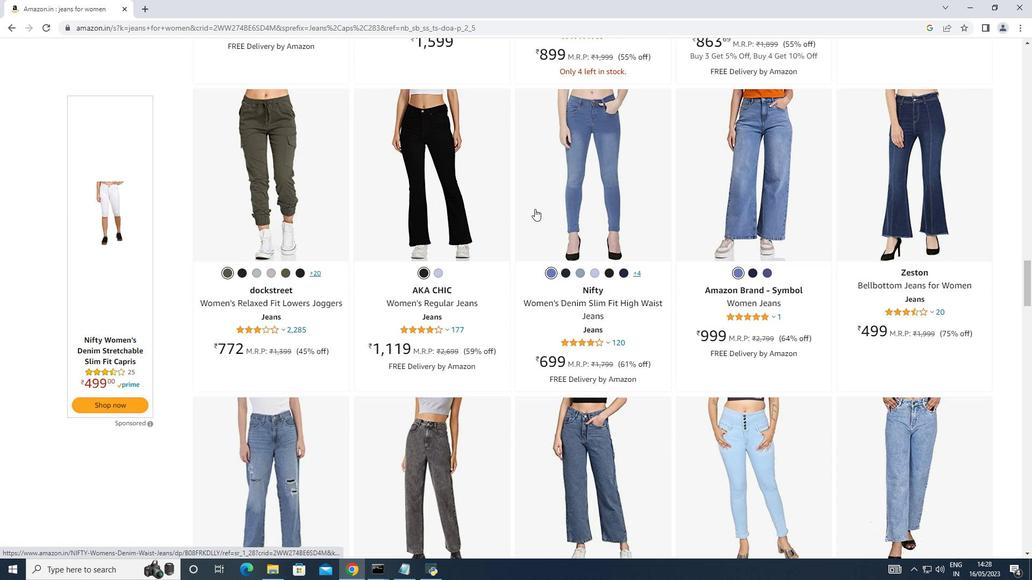
Action: Mouse scrolled (535, 208) with delta (0, 0)
Screenshot: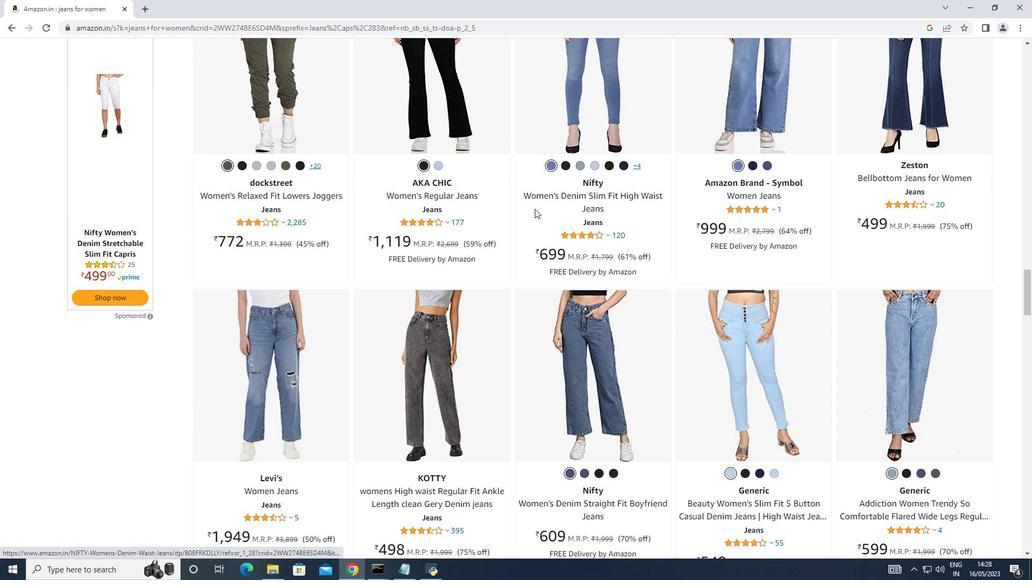 
Action: Mouse scrolled (535, 208) with delta (0, 0)
Screenshot: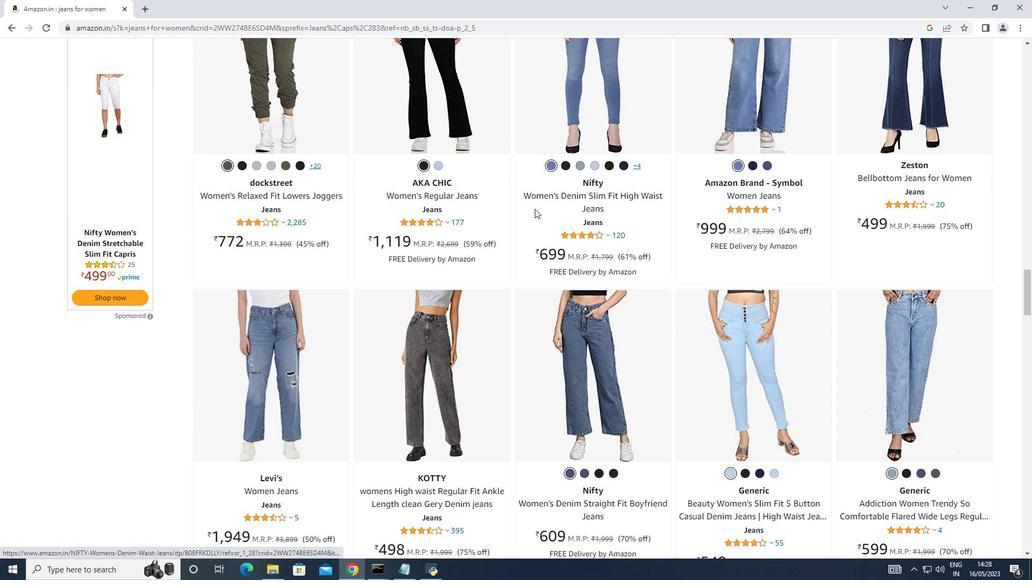 
Action: Mouse scrolled (535, 208) with delta (0, 0)
Screenshot: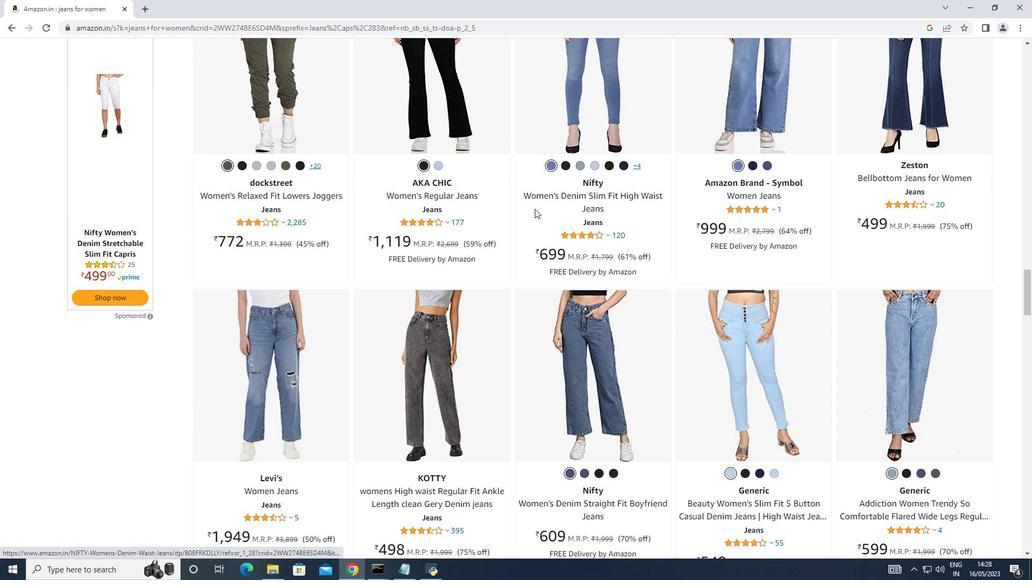 
Action: Mouse scrolled (535, 208) with delta (0, 0)
Screenshot: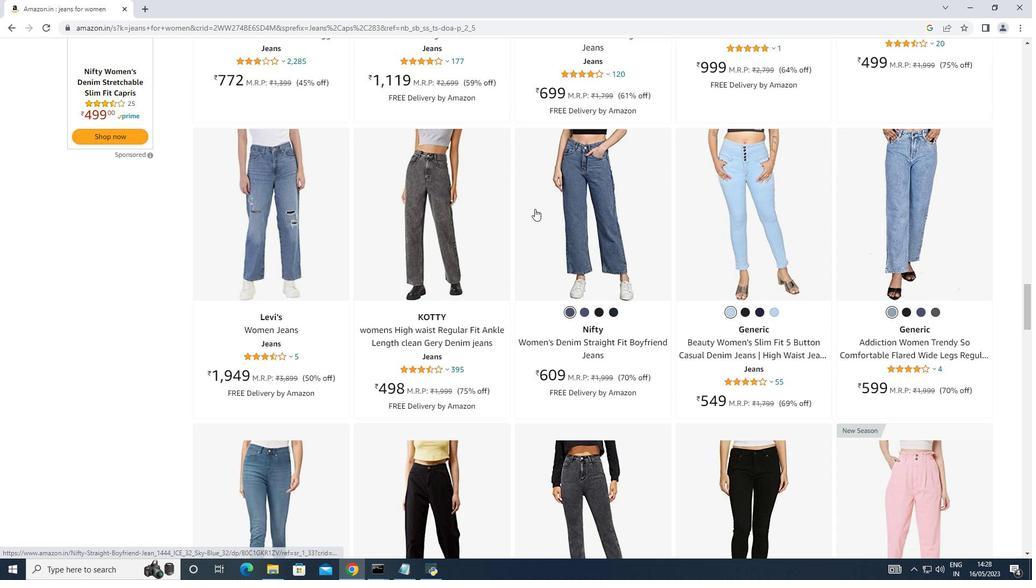 
Action: Mouse scrolled (535, 208) with delta (0, 0)
Screenshot: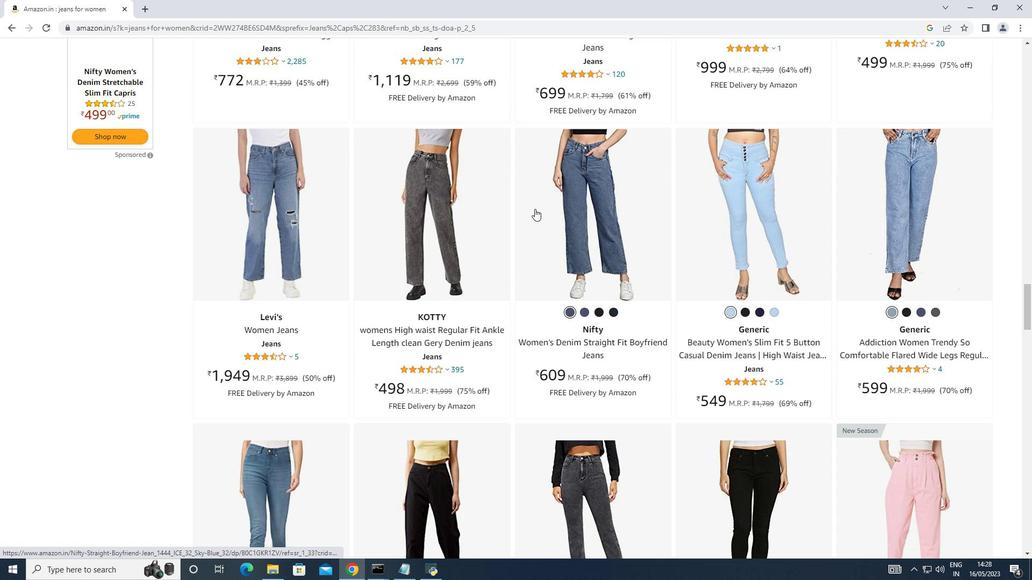 
Action: Mouse scrolled (535, 208) with delta (0, 0)
Screenshot: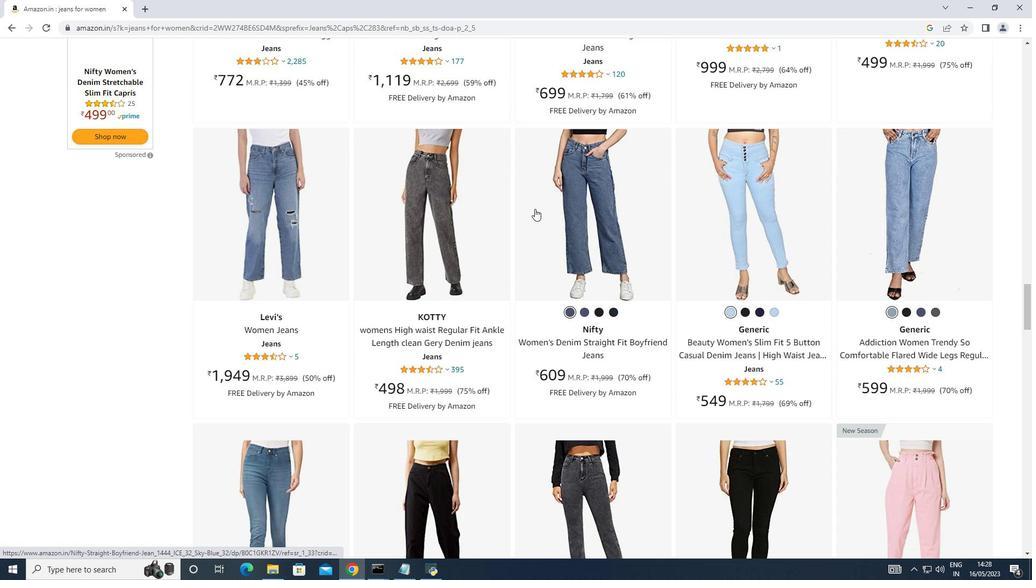 
Action: Mouse scrolled (535, 208) with delta (0, 0)
Screenshot: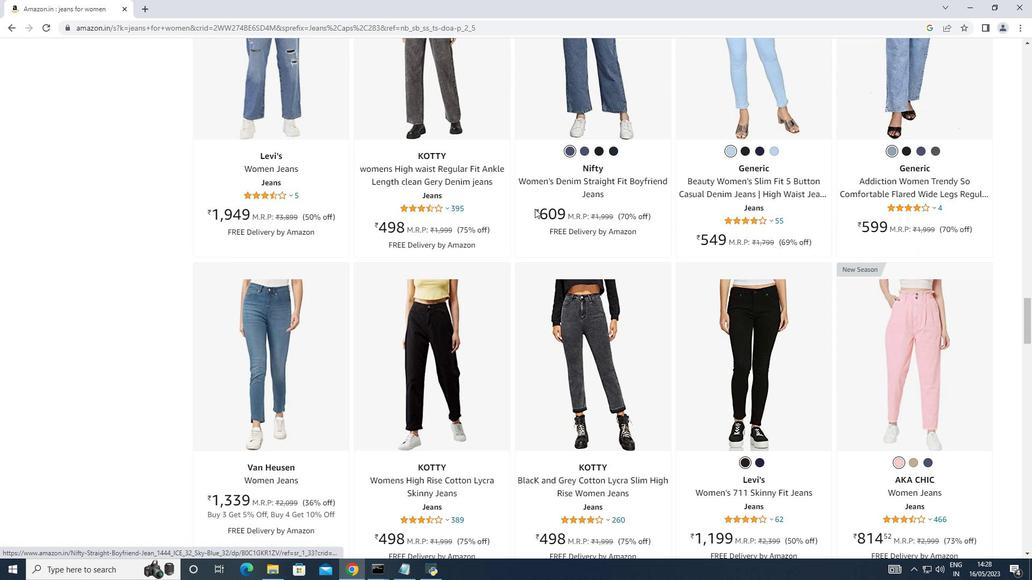 
Action: Mouse scrolled (535, 208) with delta (0, 0)
Screenshot: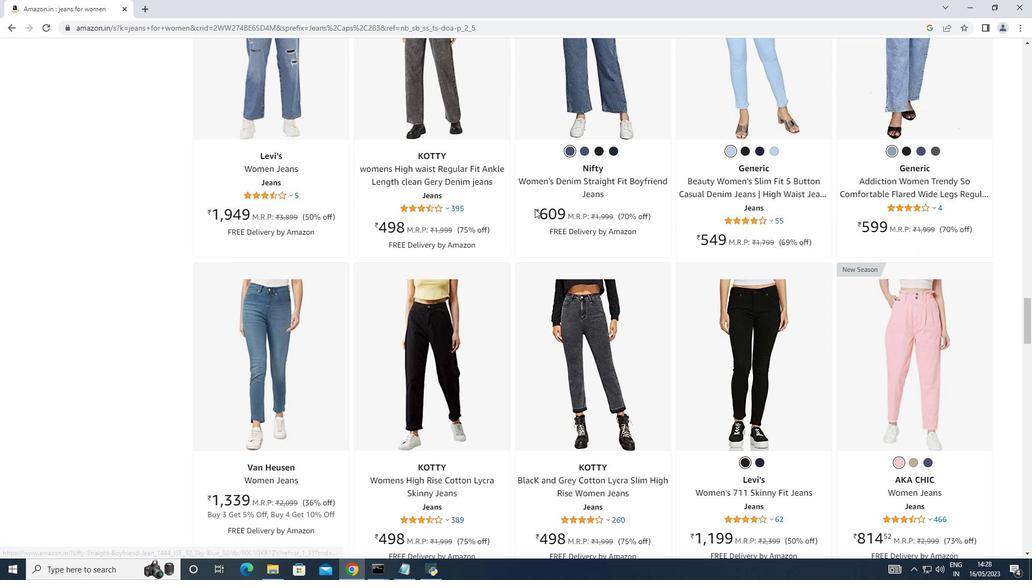 
Action: Mouse scrolled (535, 208) with delta (0, 0)
Screenshot: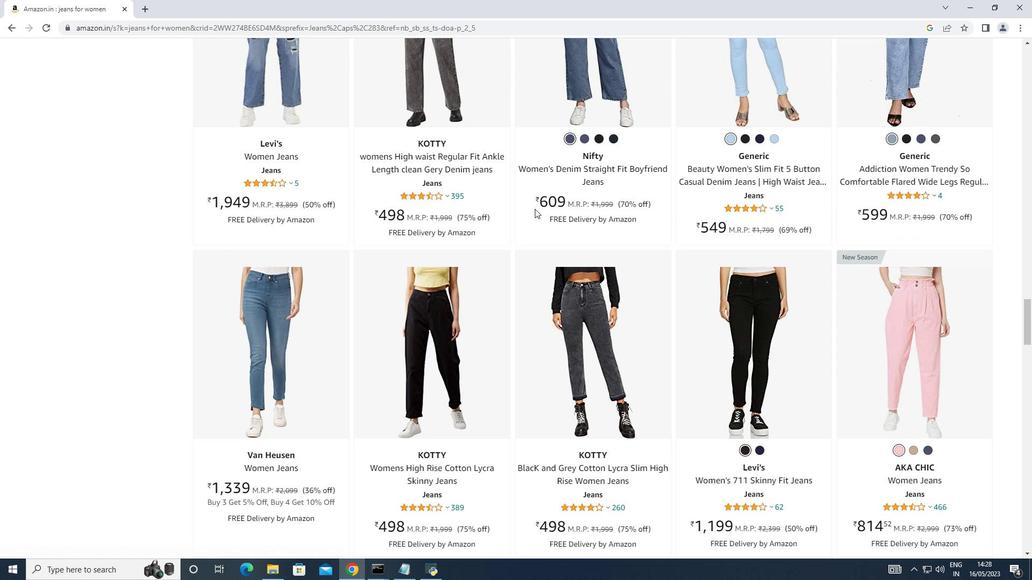 
Action: Mouse scrolled (535, 208) with delta (0, 0)
Screenshot: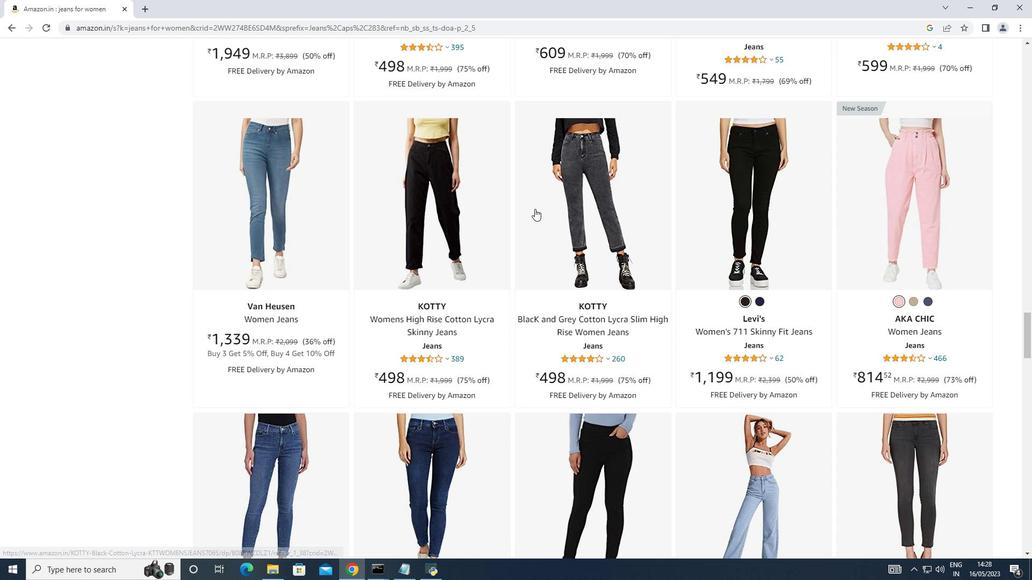 
Action: Mouse scrolled (535, 208) with delta (0, 0)
Screenshot: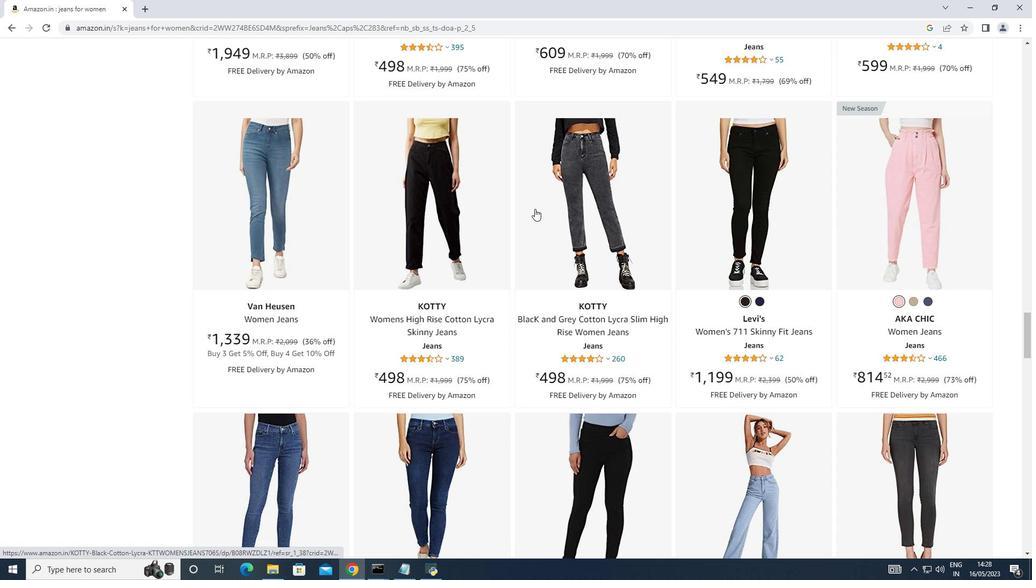 
Action: Mouse scrolled (535, 208) with delta (0, 0)
Screenshot: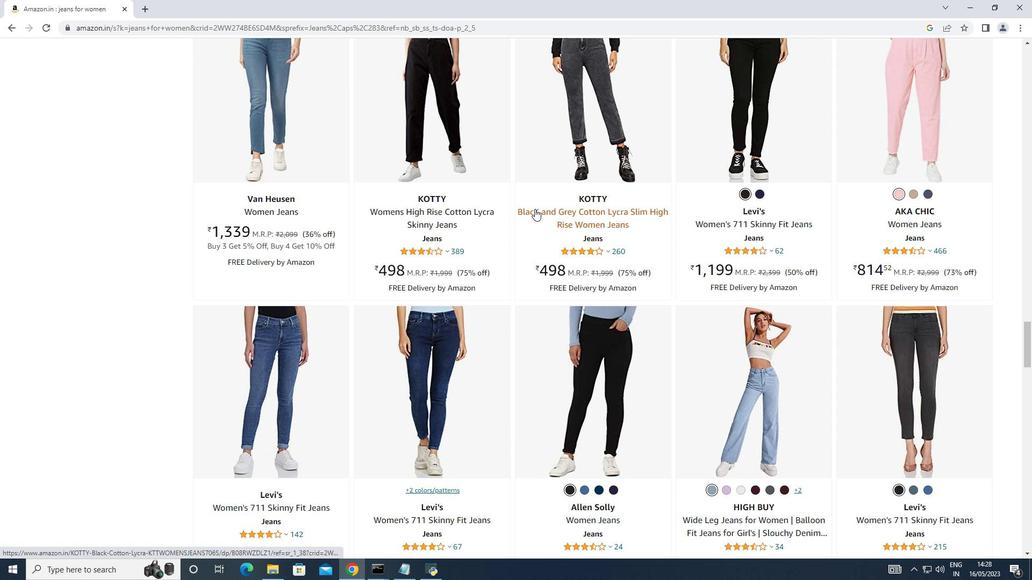 
Action: Mouse scrolled (535, 208) with delta (0, 0)
Screenshot: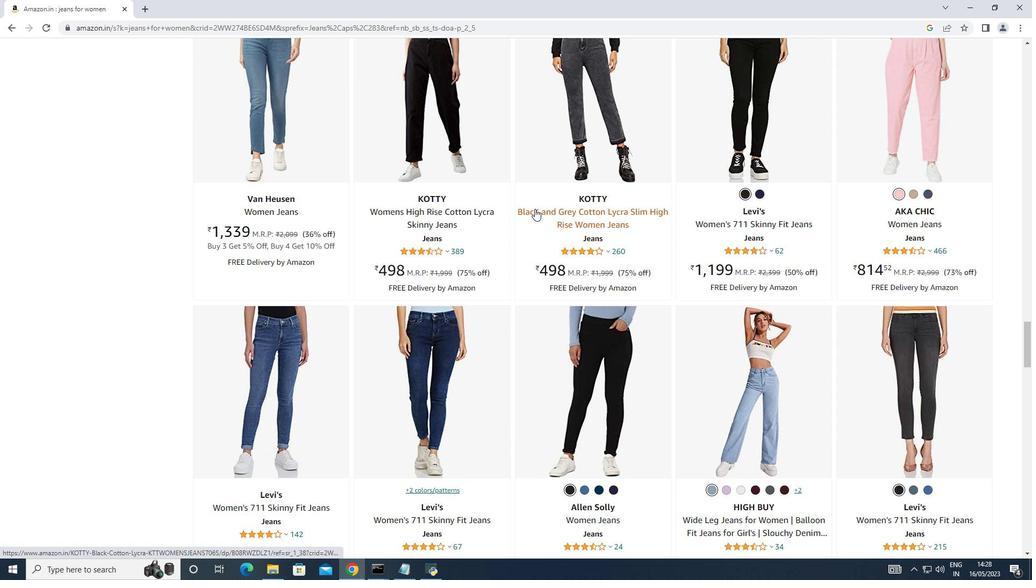 
Action: Mouse scrolled (535, 208) with delta (0, 0)
Screenshot: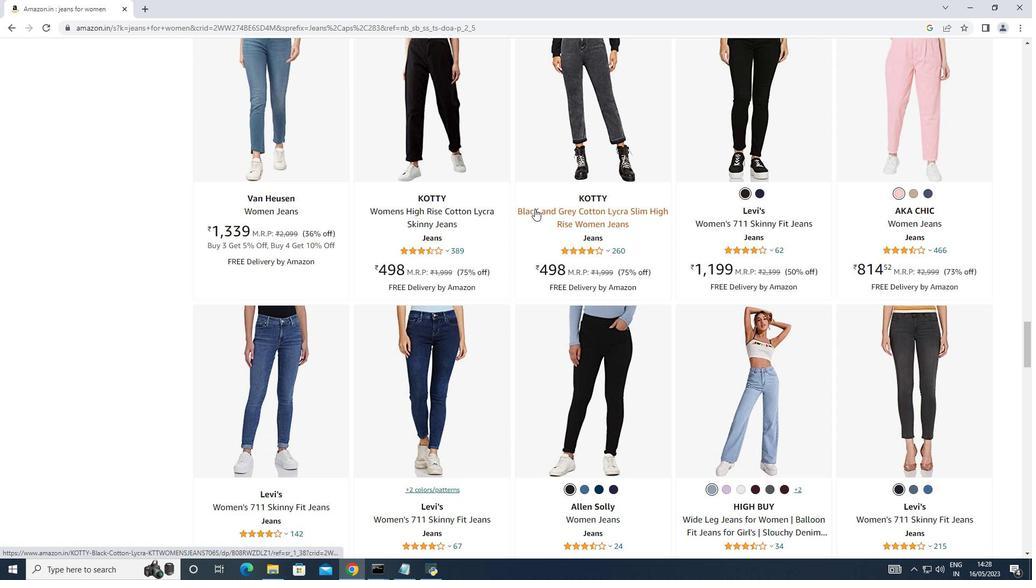 
Action: Mouse scrolled (535, 208) with delta (0, 0)
Screenshot: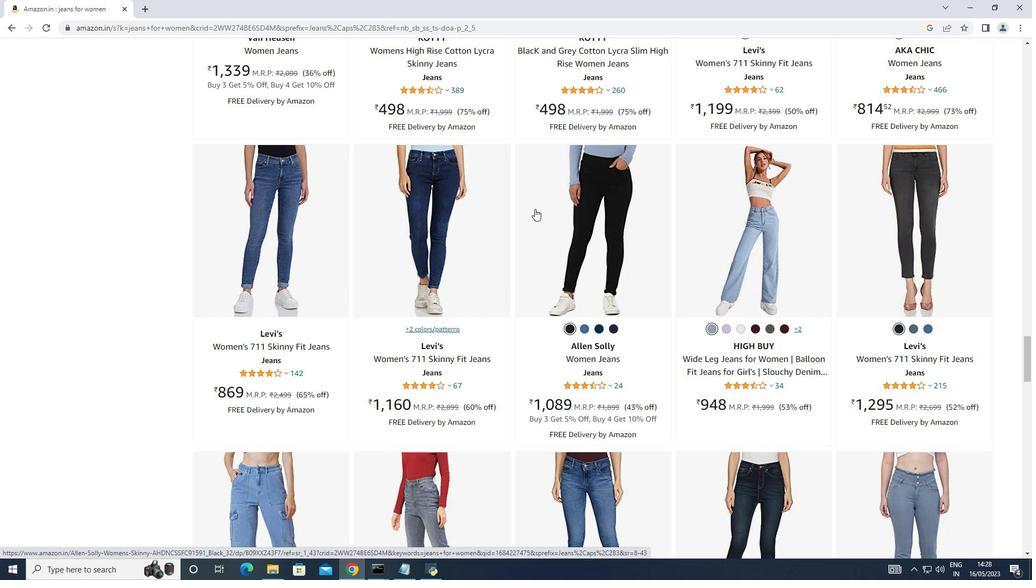 
Action: Mouse scrolled (535, 208) with delta (0, 0)
Screenshot: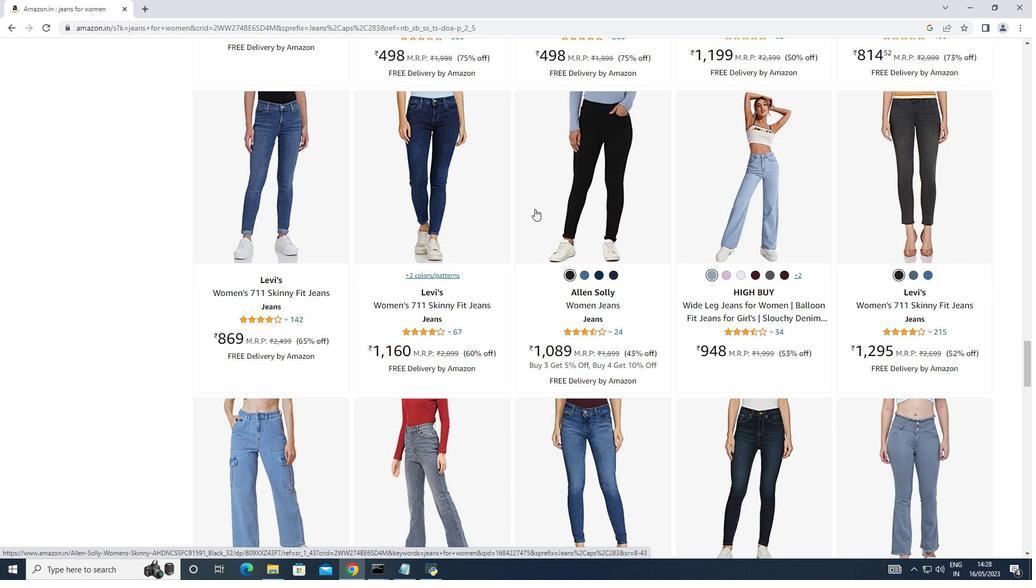 
Action: Mouse scrolled (535, 208) with delta (0, 0)
Screenshot: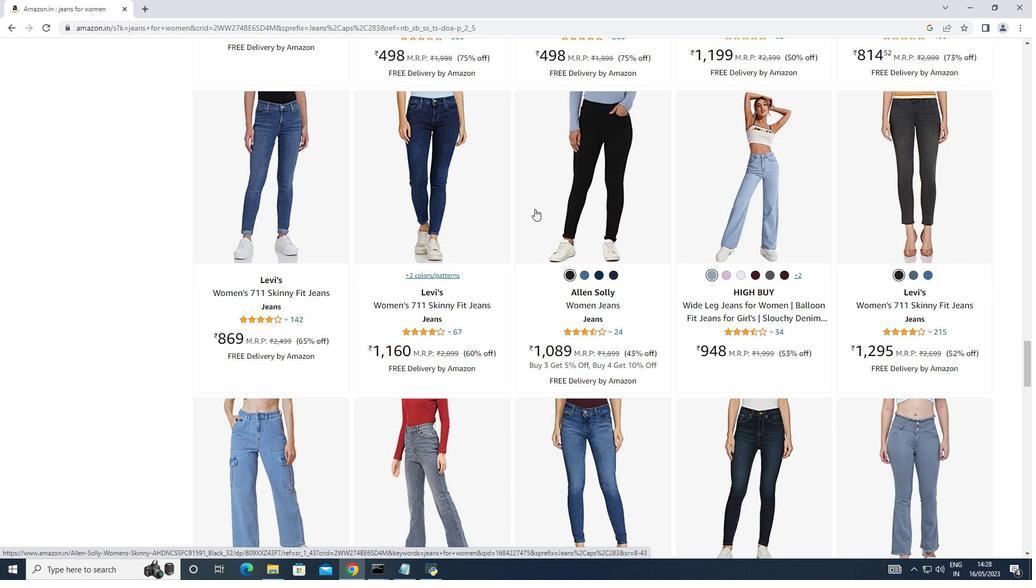 
Action: Mouse scrolled (535, 208) with delta (0, 0)
Screenshot: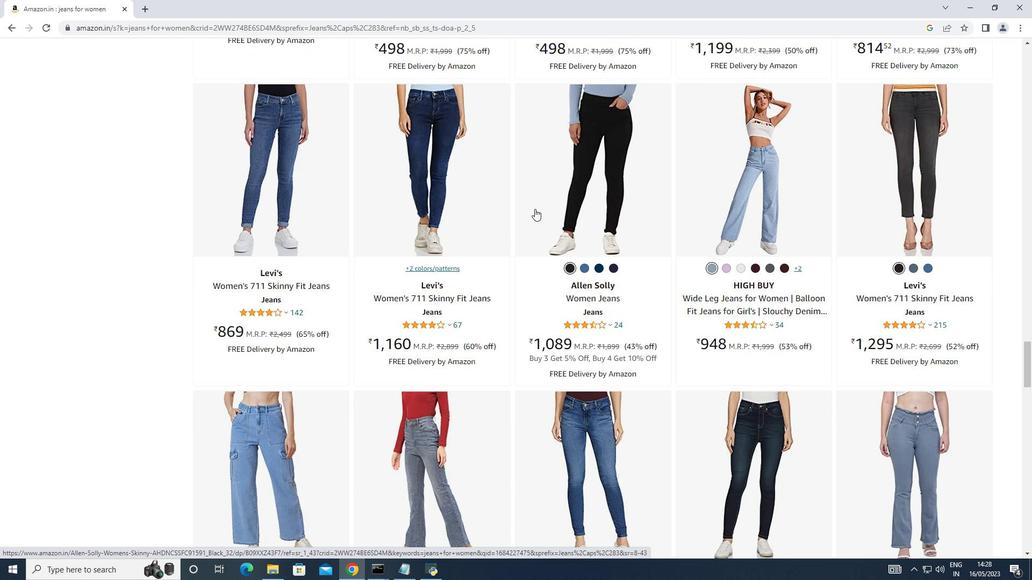 
Action: Mouse scrolled (535, 208) with delta (0, 0)
Screenshot: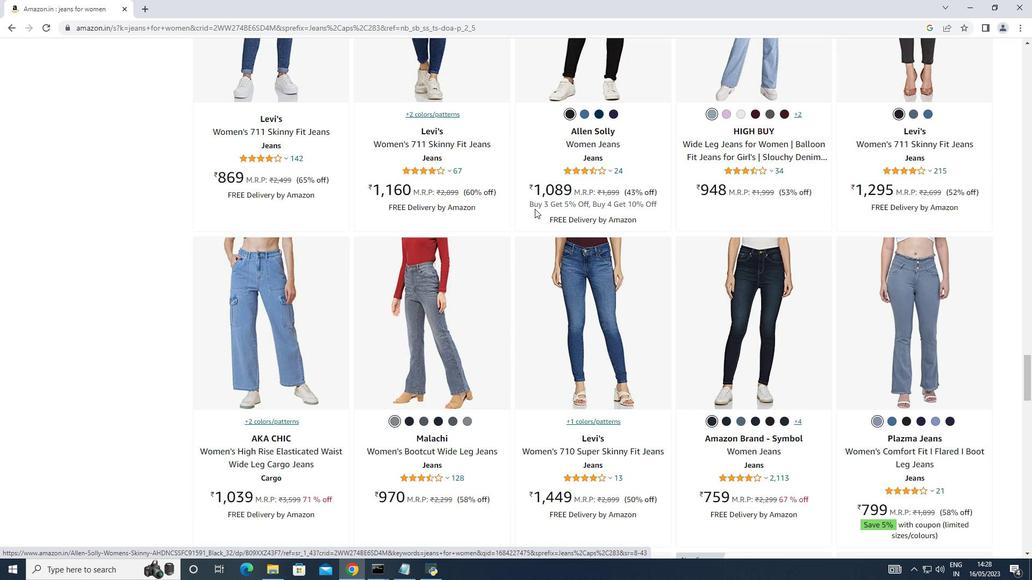 
Action: Mouse scrolled (535, 208) with delta (0, 0)
Screenshot: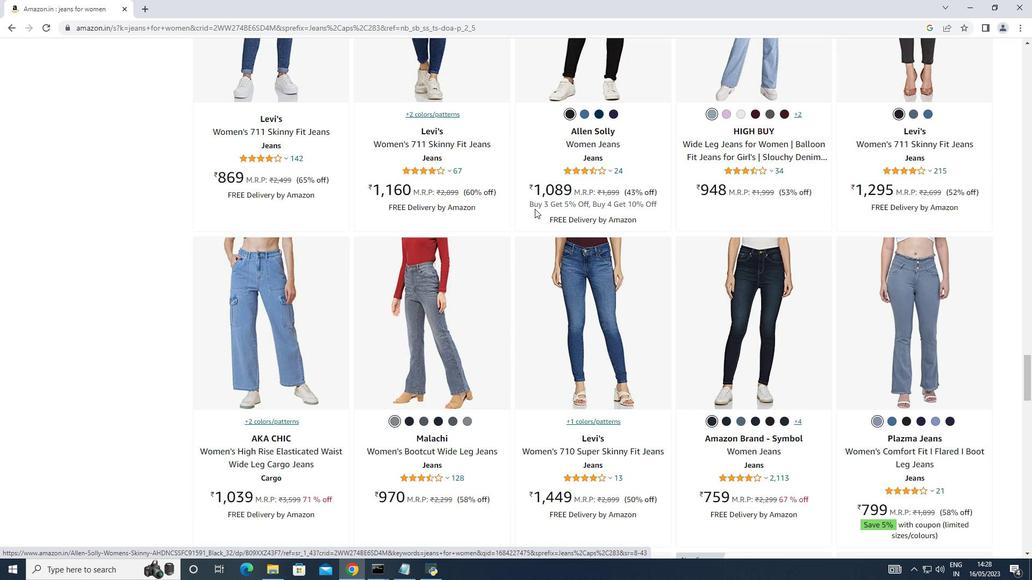 
Action: Mouse scrolled (535, 208) with delta (0, 0)
Screenshot: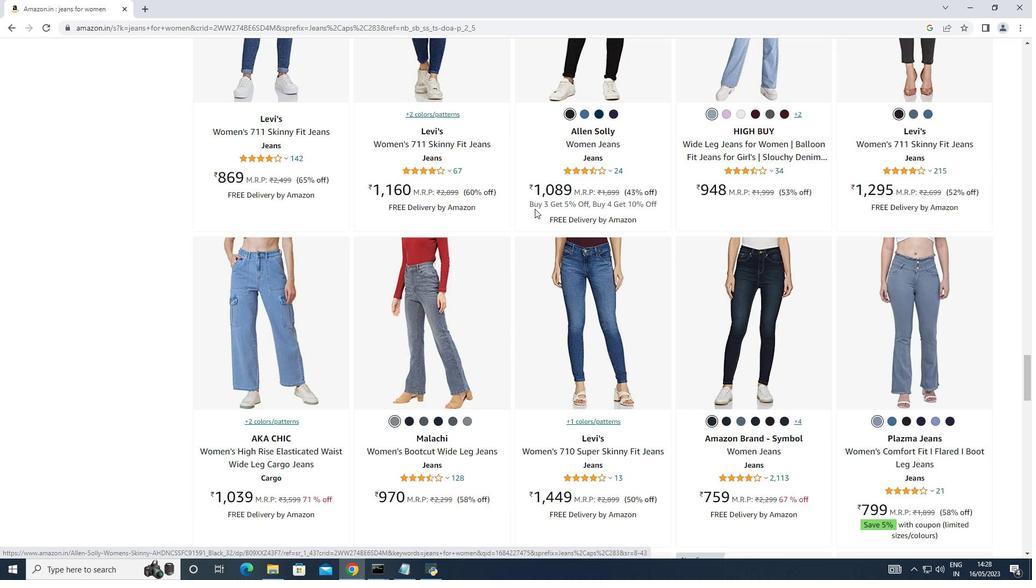 
Action: Mouse scrolled (535, 208) with delta (0, 0)
Screenshot: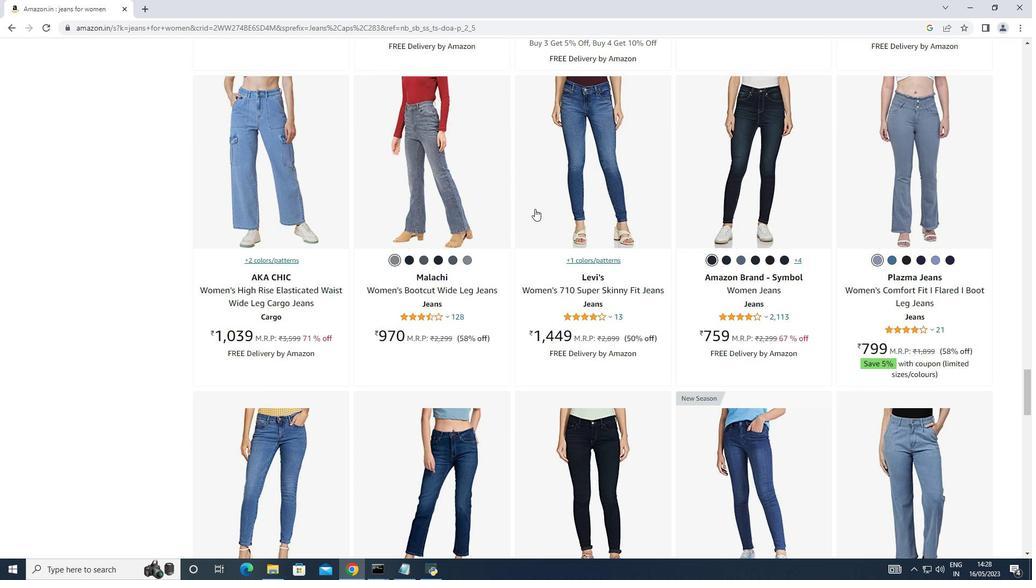 
Action: Mouse scrolled (535, 208) with delta (0, 0)
Screenshot: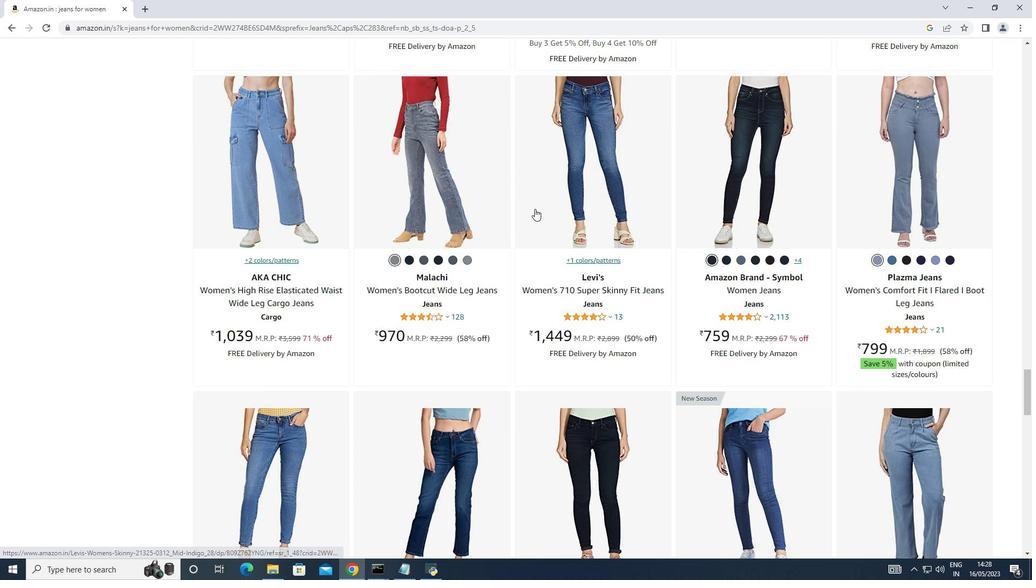 
Action: Mouse scrolled (535, 208) with delta (0, 0)
Screenshot: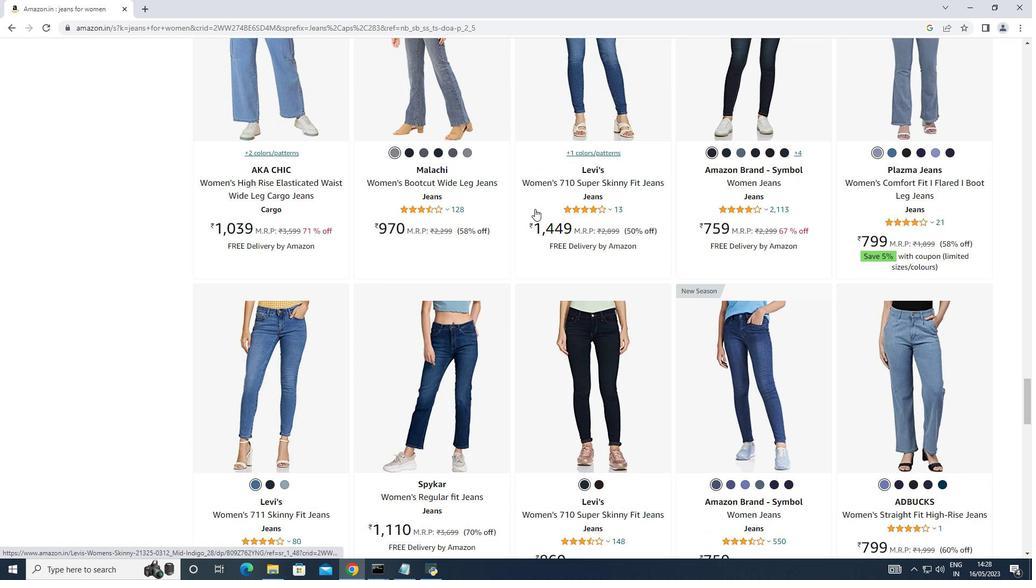 
Action: Mouse scrolled (535, 208) with delta (0, 0)
Screenshot: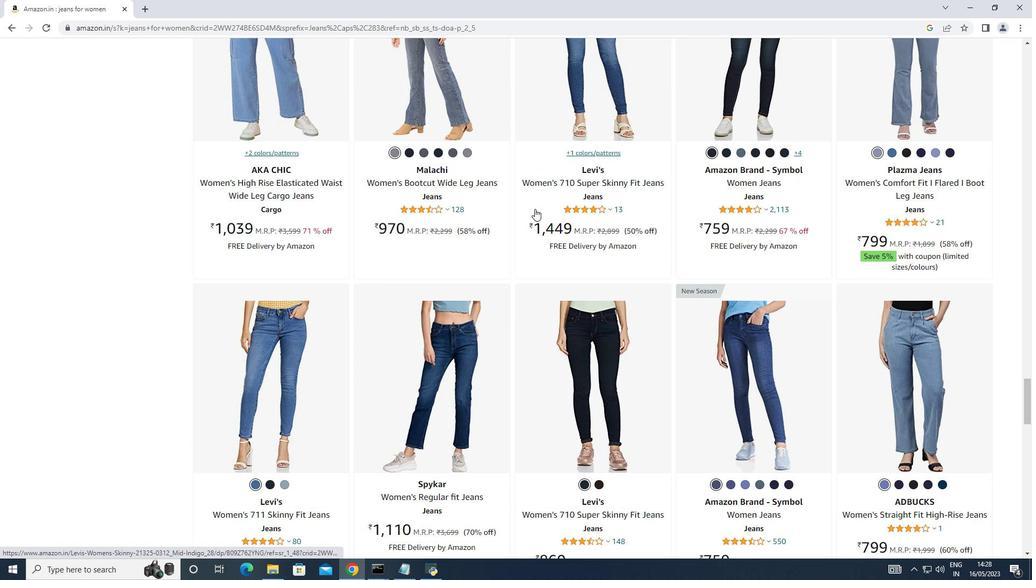 
Action: Mouse scrolled (535, 208) with delta (0, 0)
Screenshot: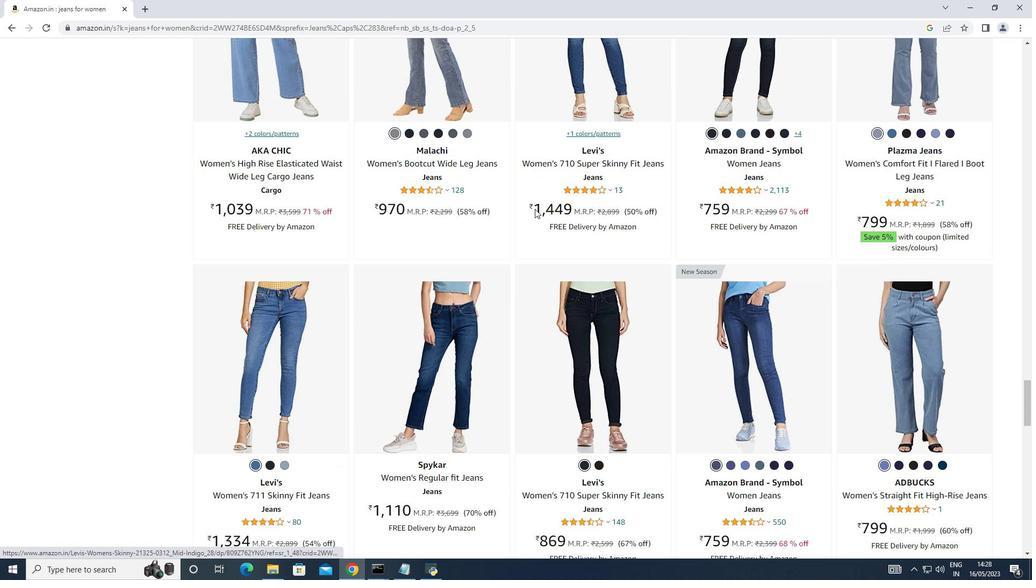 
Action: Mouse scrolled (535, 208) with delta (0, 0)
Screenshot: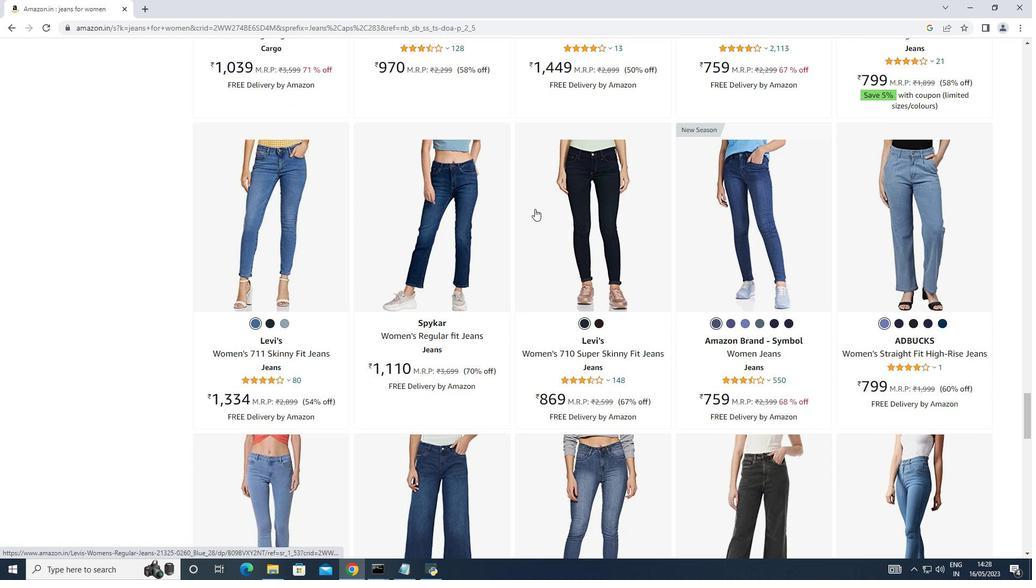 
Action: Mouse scrolled (535, 208) with delta (0, 0)
Screenshot: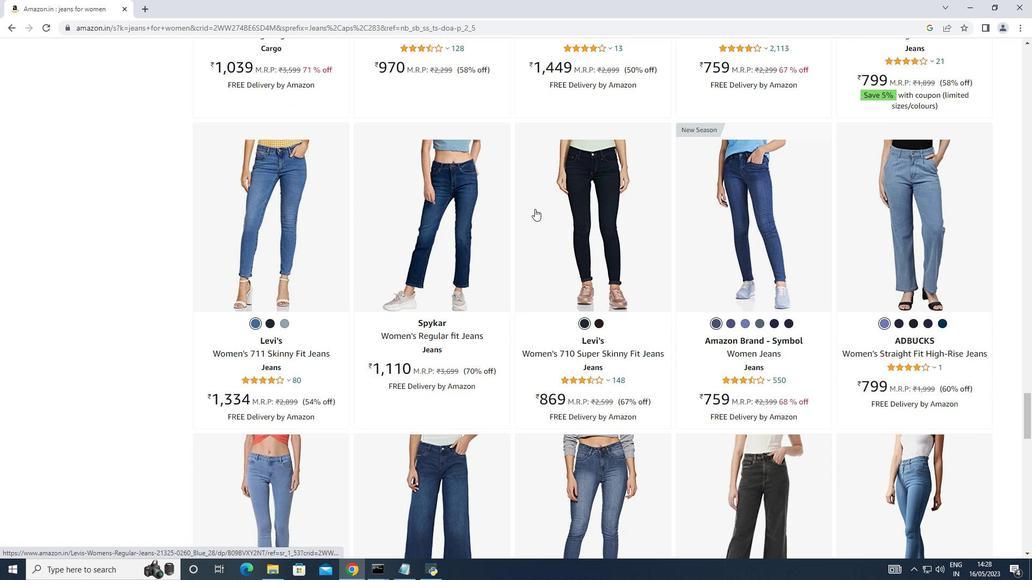 
Action: Mouse scrolled (535, 208) with delta (0, 0)
Screenshot: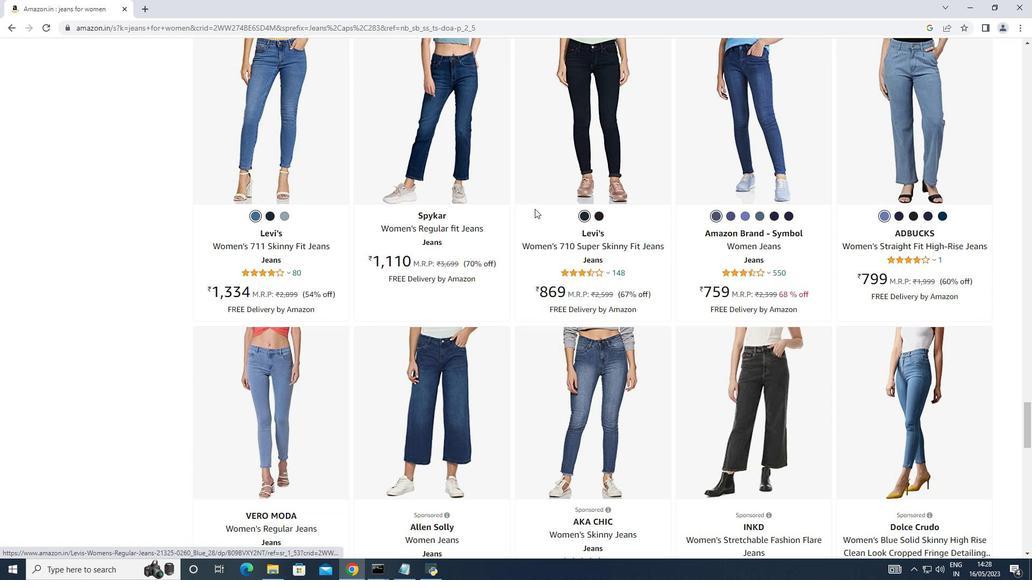 
Action: Mouse scrolled (535, 208) with delta (0, 0)
Screenshot: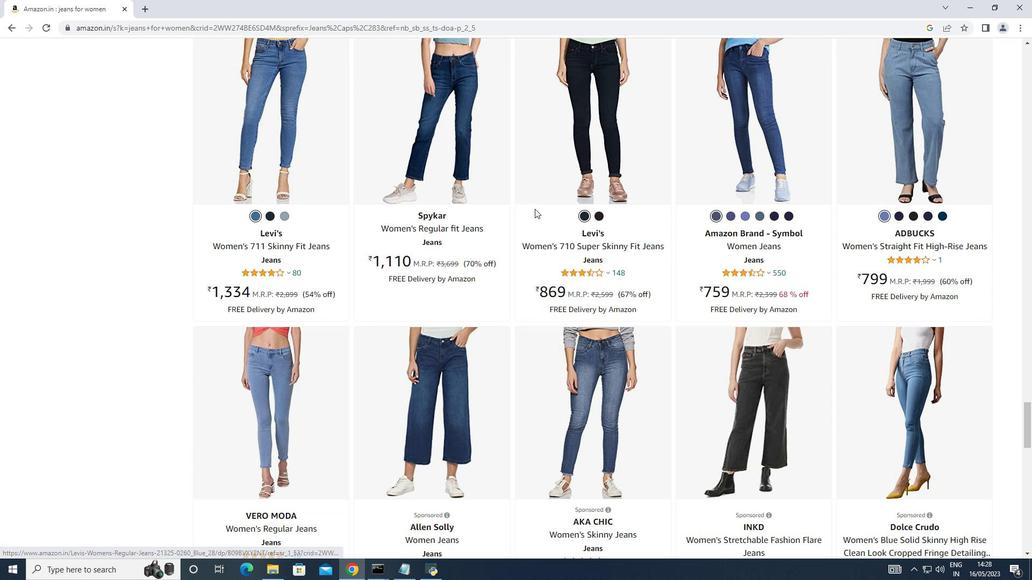 
Action: Mouse scrolled (535, 208) with delta (0, 0)
Screenshot: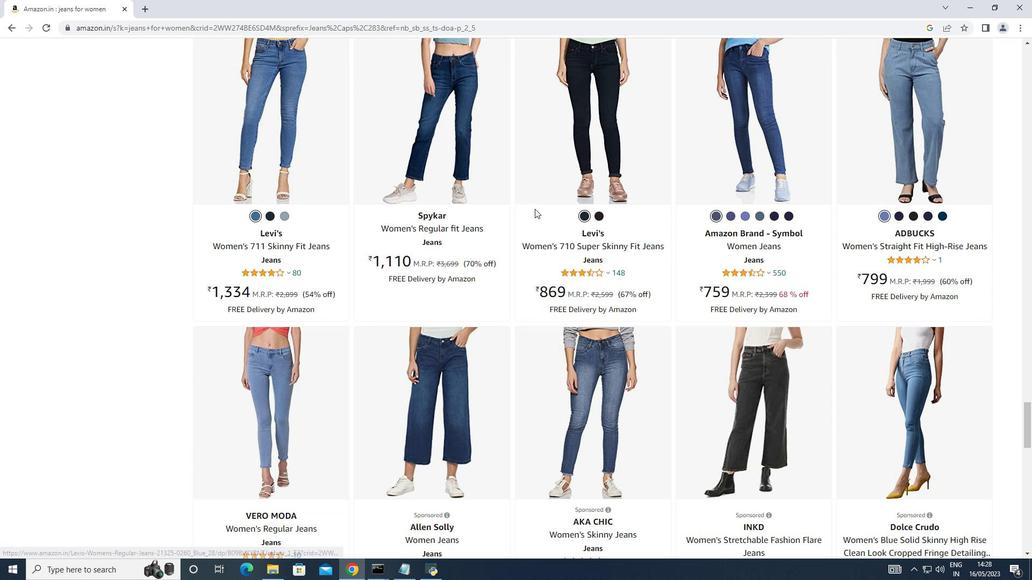 
Action: Mouse scrolled (535, 208) with delta (0, 0)
Screenshot: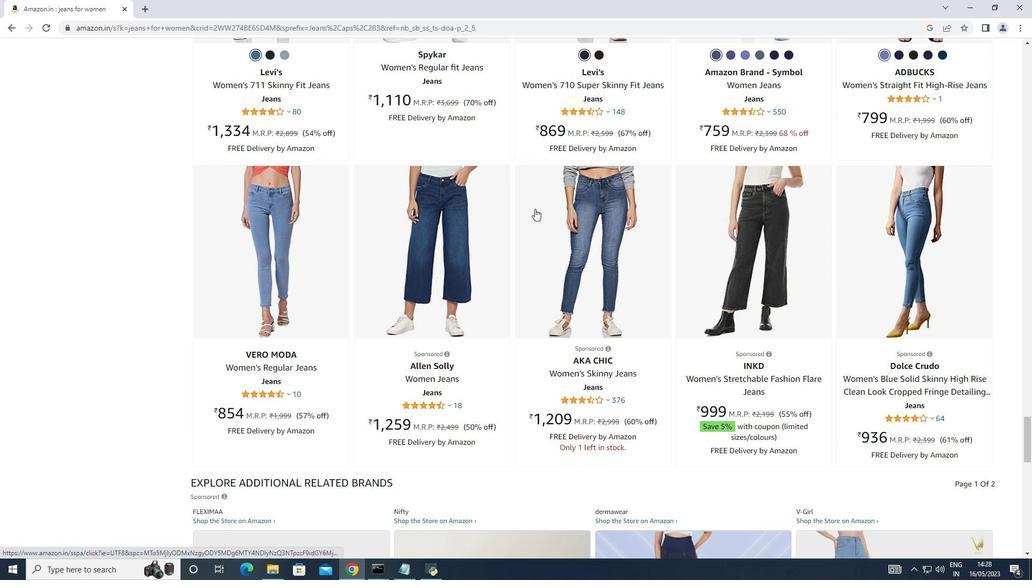 
Action: Mouse scrolled (535, 208) with delta (0, 0)
Screenshot: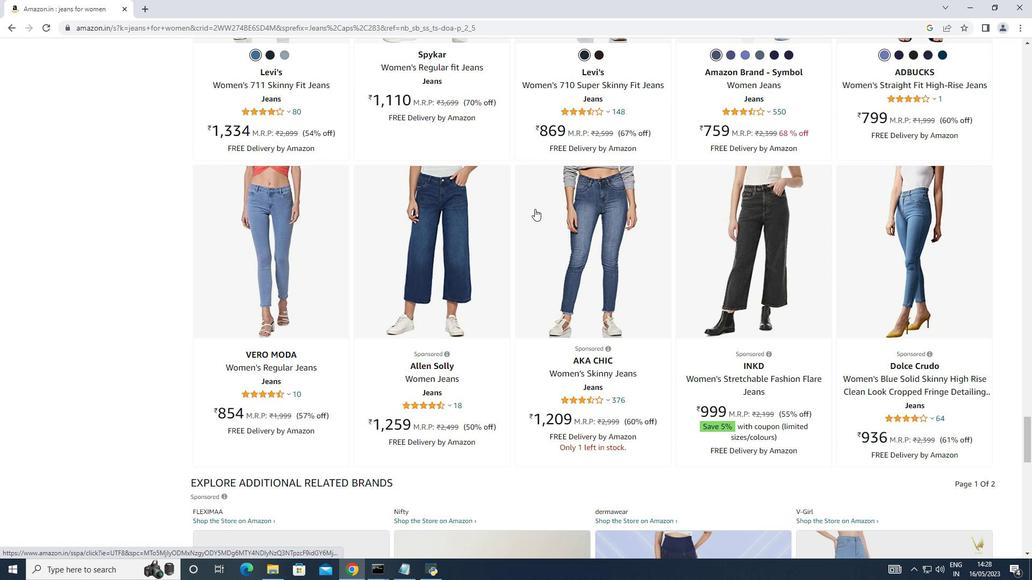 
Action: Mouse scrolled (535, 208) with delta (0, 0)
Screenshot: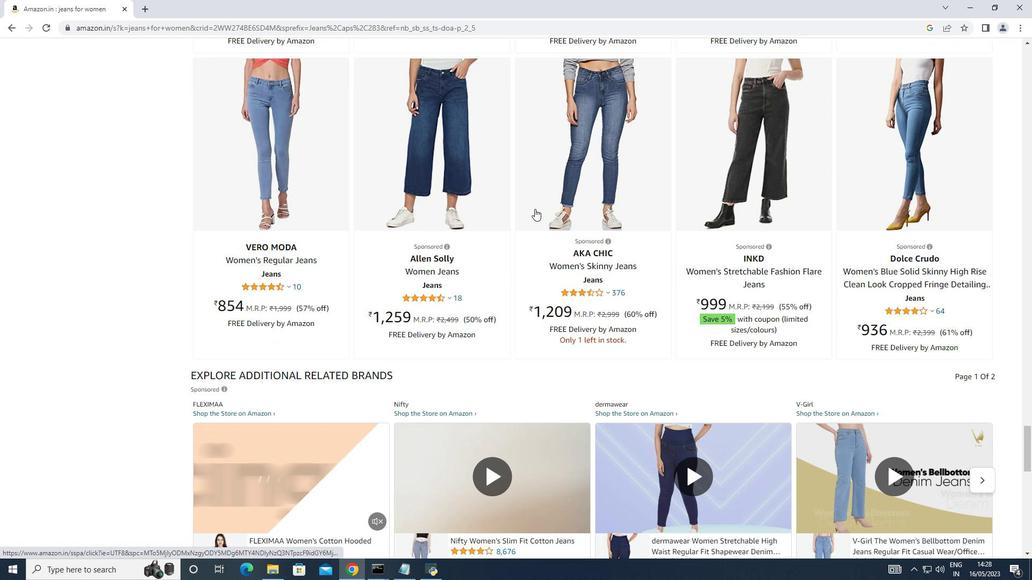 
Action: Mouse scrolled (535, 208) with delta (0, 0)
Screenshot: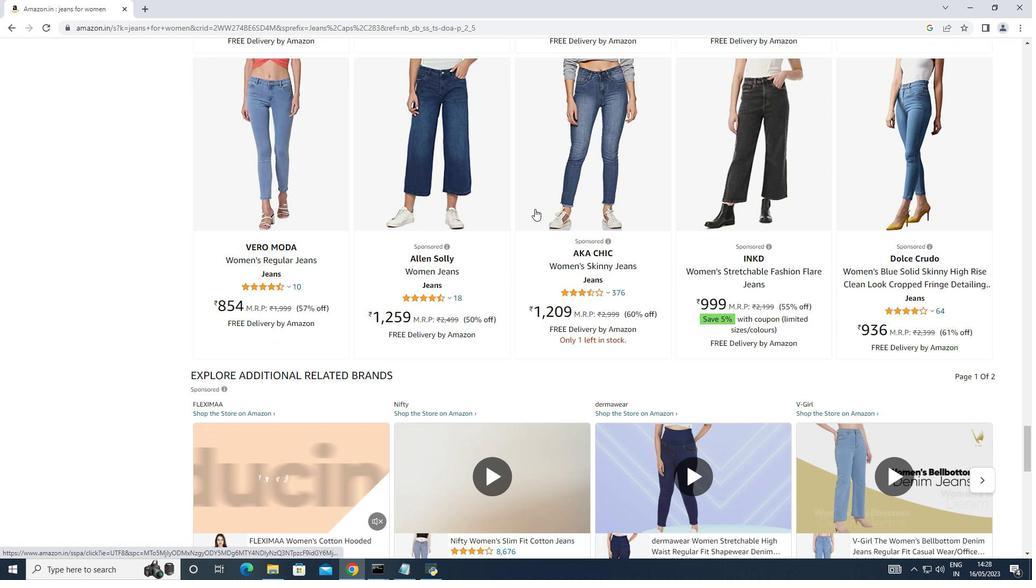
Action: Mouse scrolled (535, 208) with delta (0, 0)
Screenshot: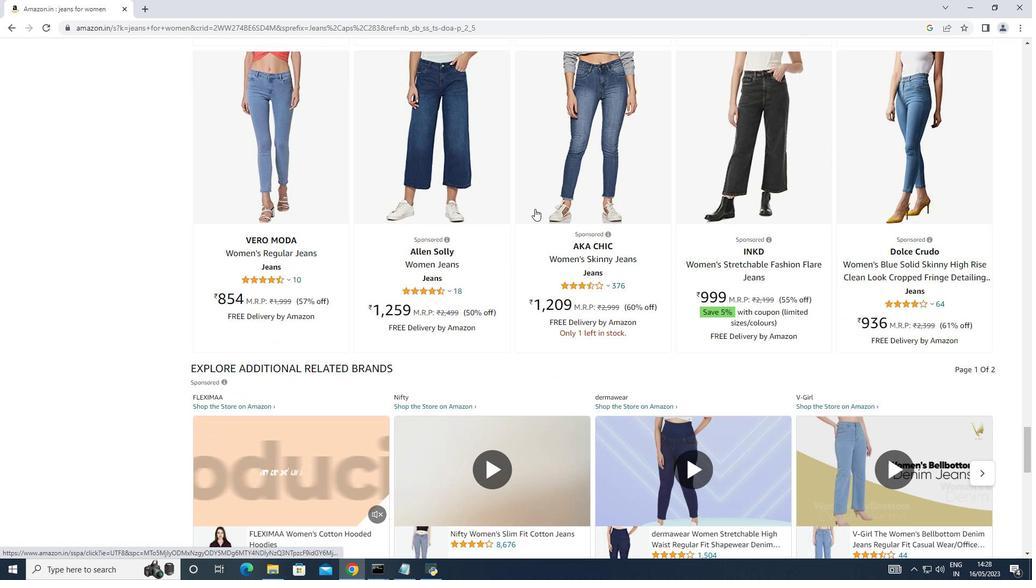 
Action: Mouse scrolled (535, 208) with delta (0, 0)
Screenshot: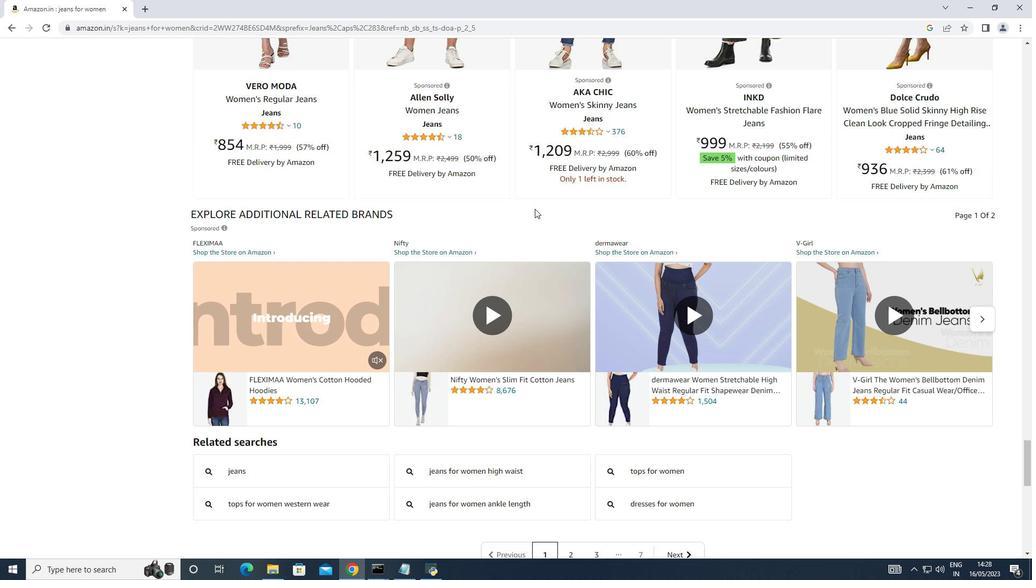 
Action: Mouse scrolled (535, 208) with delta (0, 0)
Screenshot: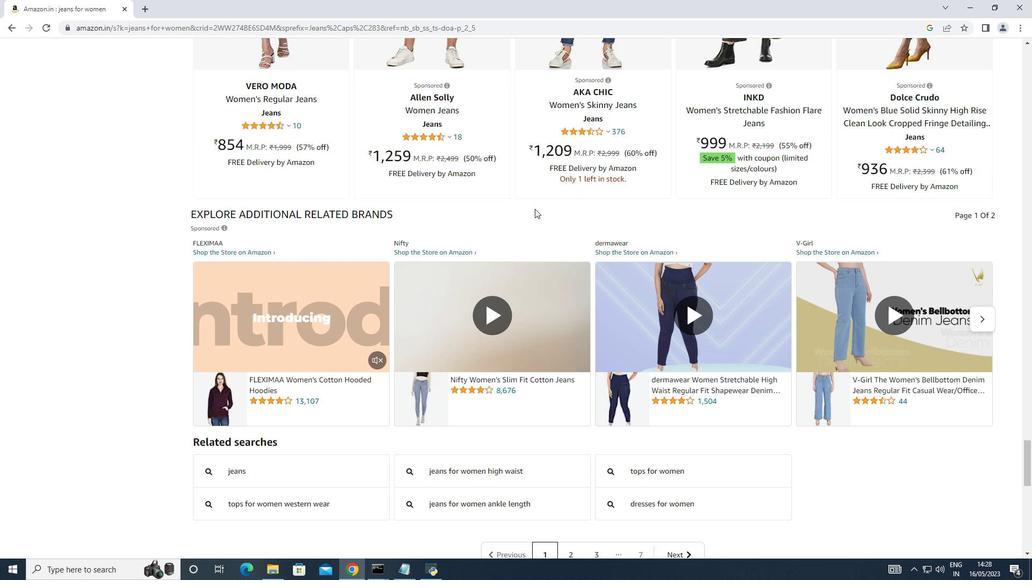 
Action: Mouse scrolled (535, 208) with delta (0, 0)
Screenshot: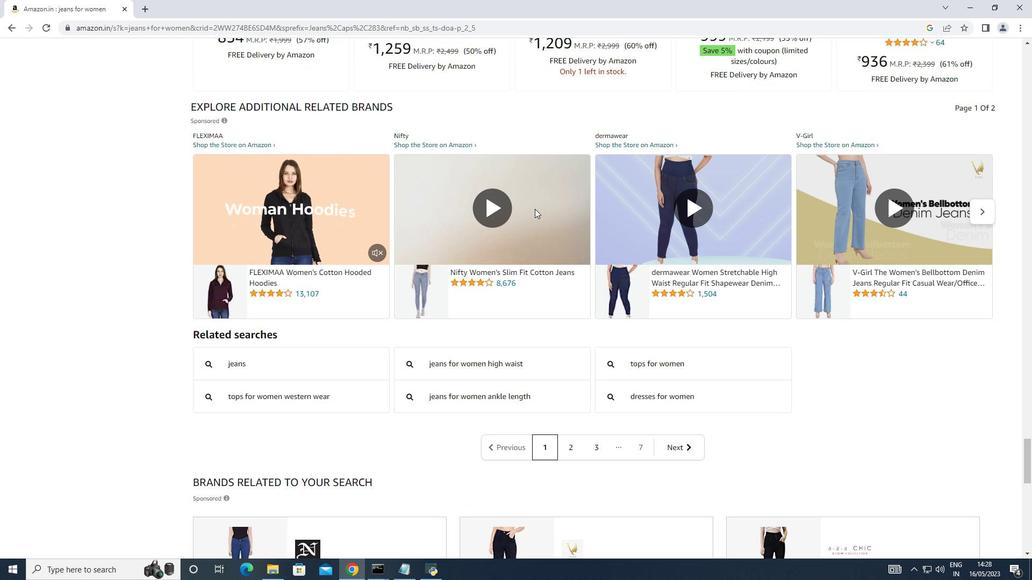 
Action: Mouse scrolled (535, 208) with delta (0, 0)
Screenshot: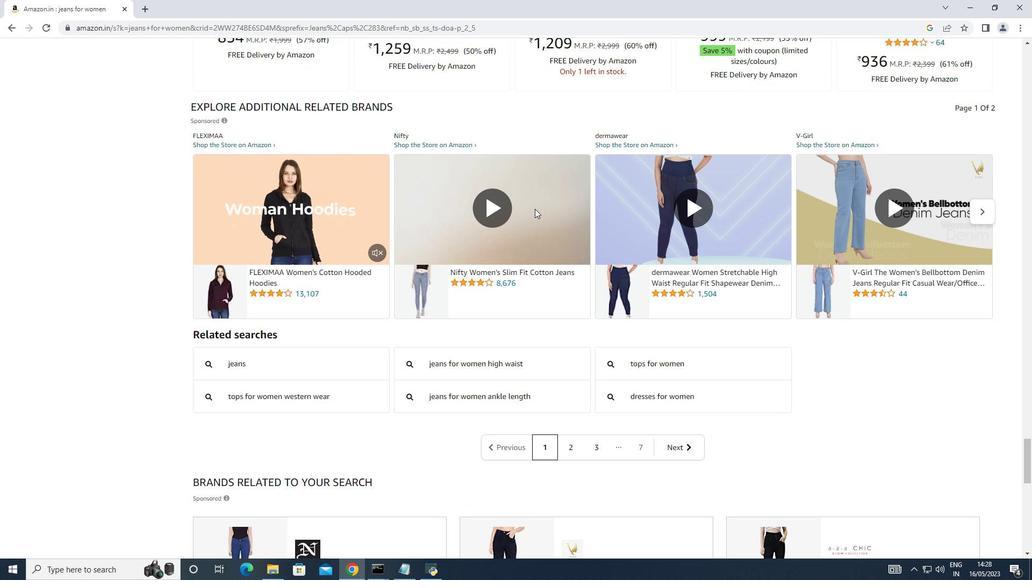 
Action: Mouse scrolled (535, 209) with delta (0, 0)
Screenshot: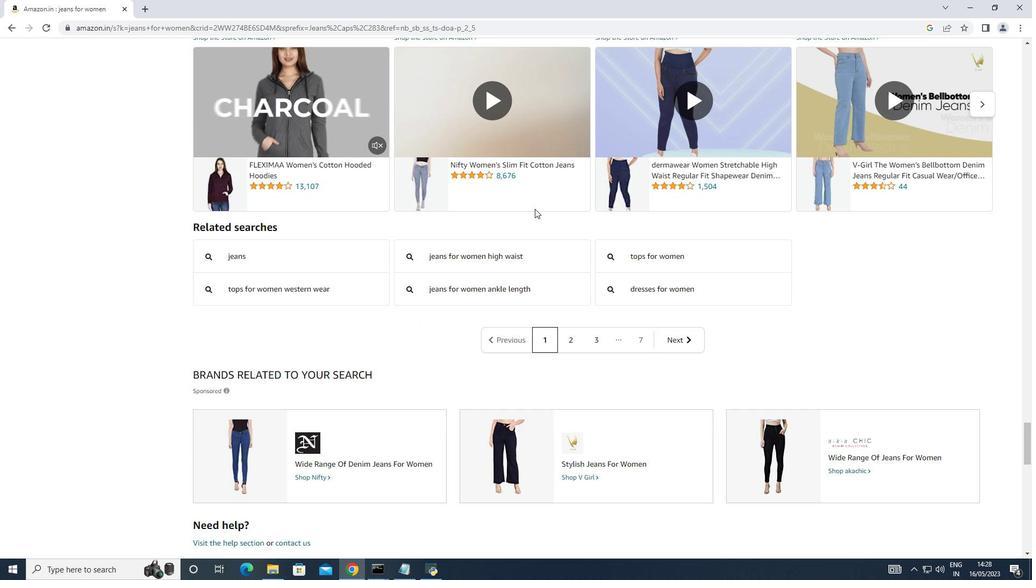 
Action: Mouse scrolled (535, 209) with delta (0, 0)
Screenshot: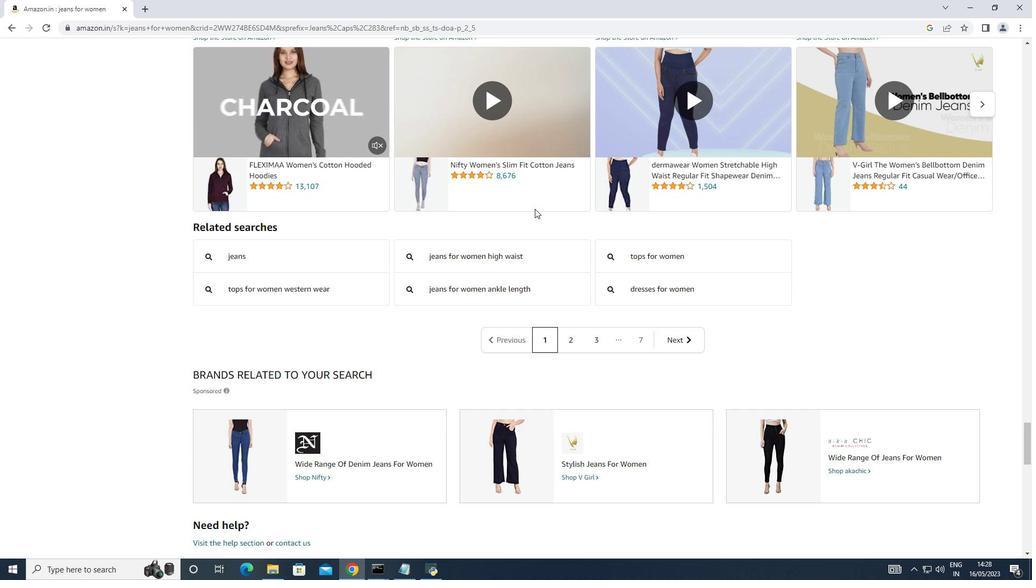 
Action: Mouse scrolled (535, 209) with delta (0, 0)
Screenshot: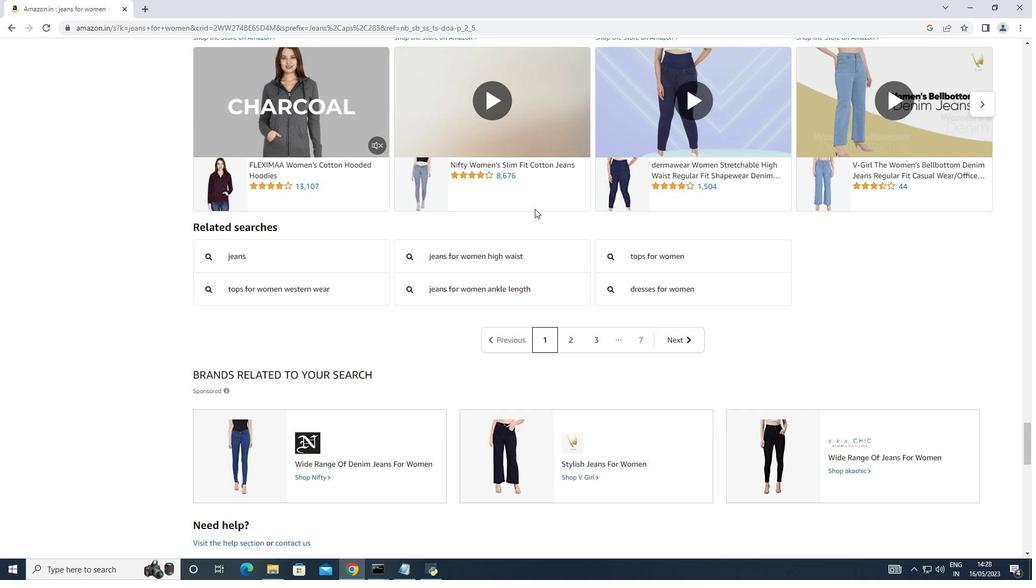 
Action: Mouse scrolled (535, 209) with delta (0, 0)
Screenshot: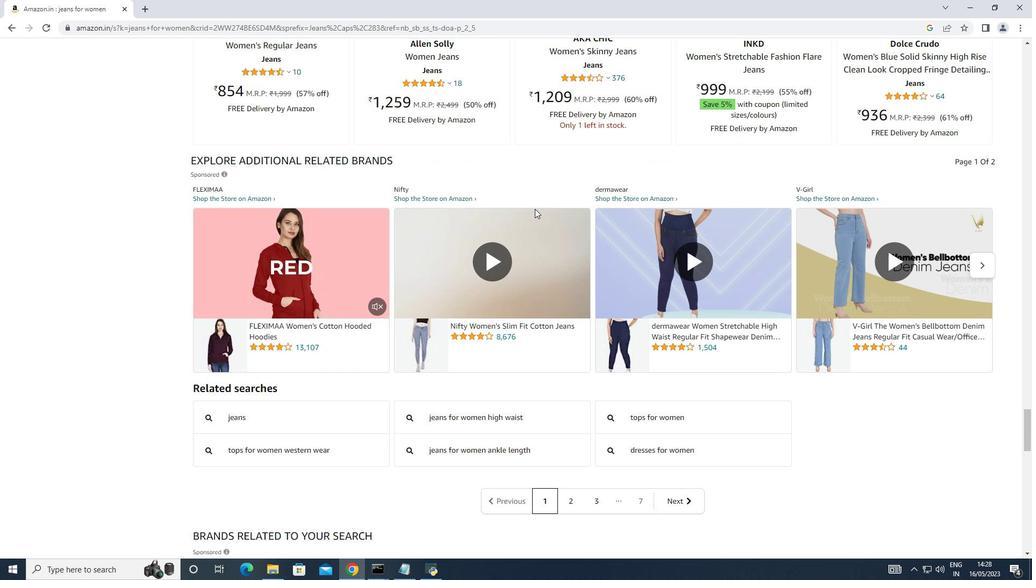 
Action: Mouse scrolled (535, 209) with delta (0, 0)
Screenshot: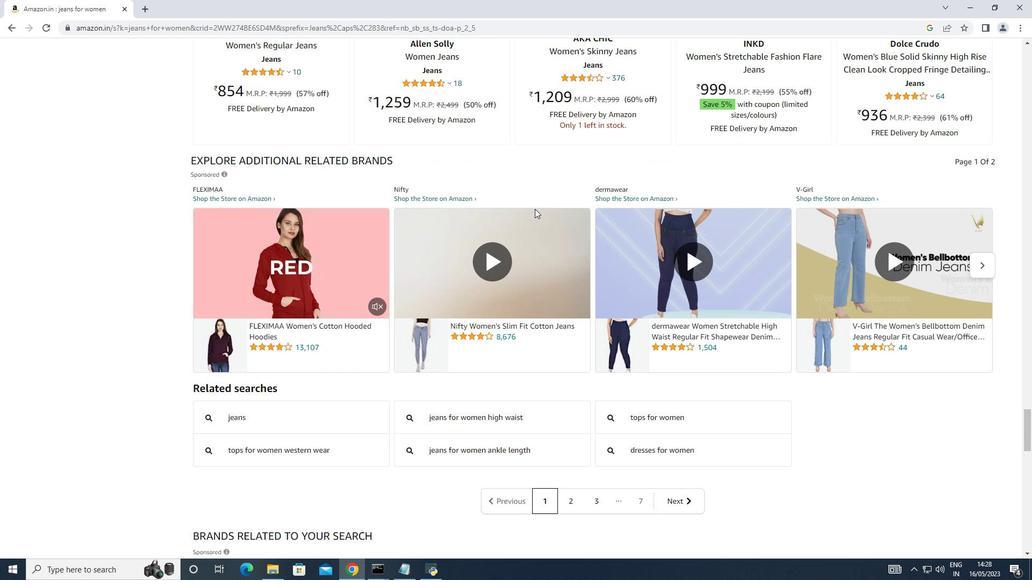 
Action: Mouse scrolled (535, 209) with delta (0, 0)
Screenshot: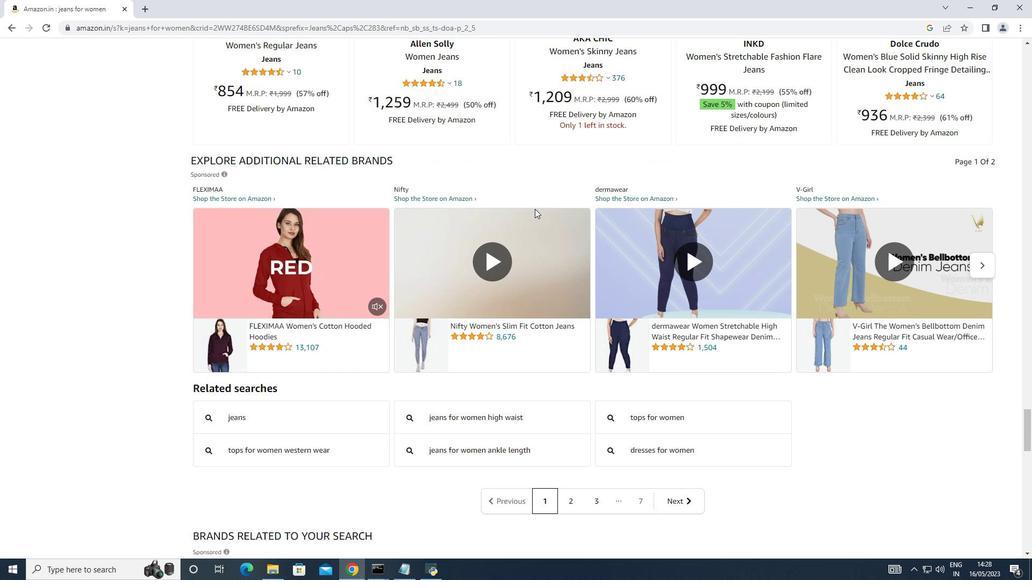 
Action: Mouse scrolled (535, 209) with delta (0, 0)
Screenshot: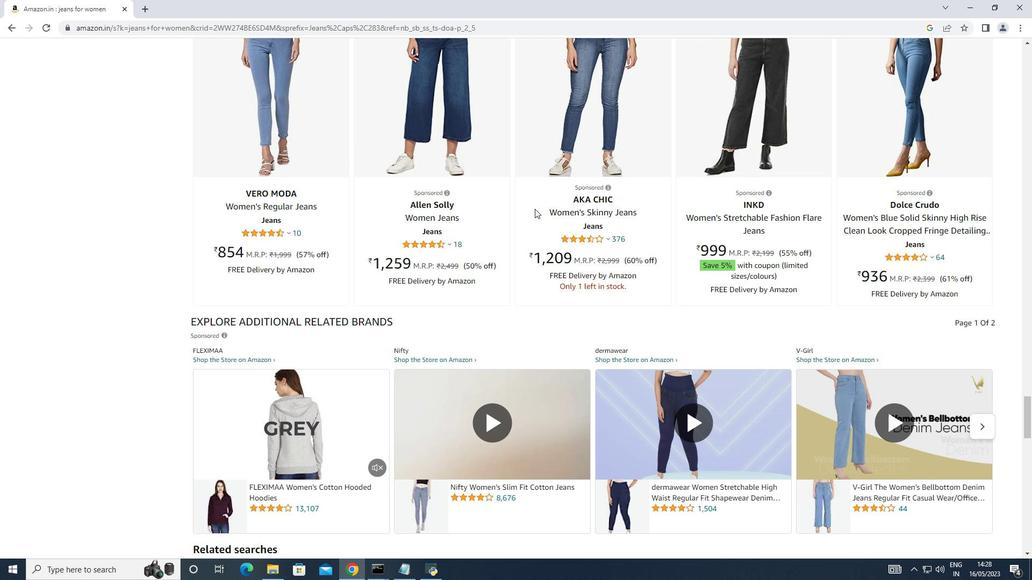 
Action: Mouse scrolled (535, 209) with delta (0, 0)
Screenshot: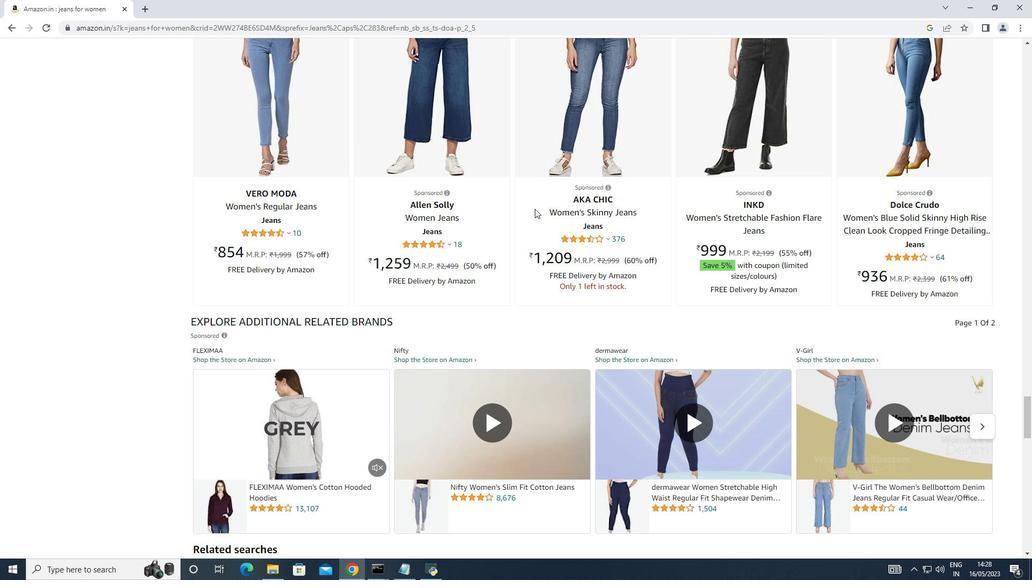 
Action: Mouse scrolled (535, 209) with delta (0, 0)
Screenshot: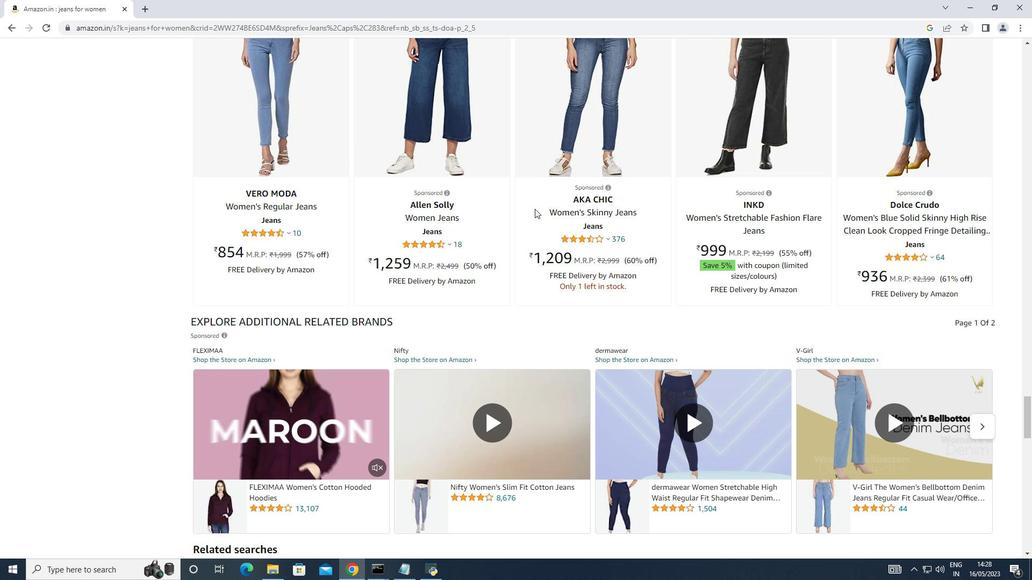 
Action: Mouse scrolled (535, 209) with delta (0, 0)
Screenshot: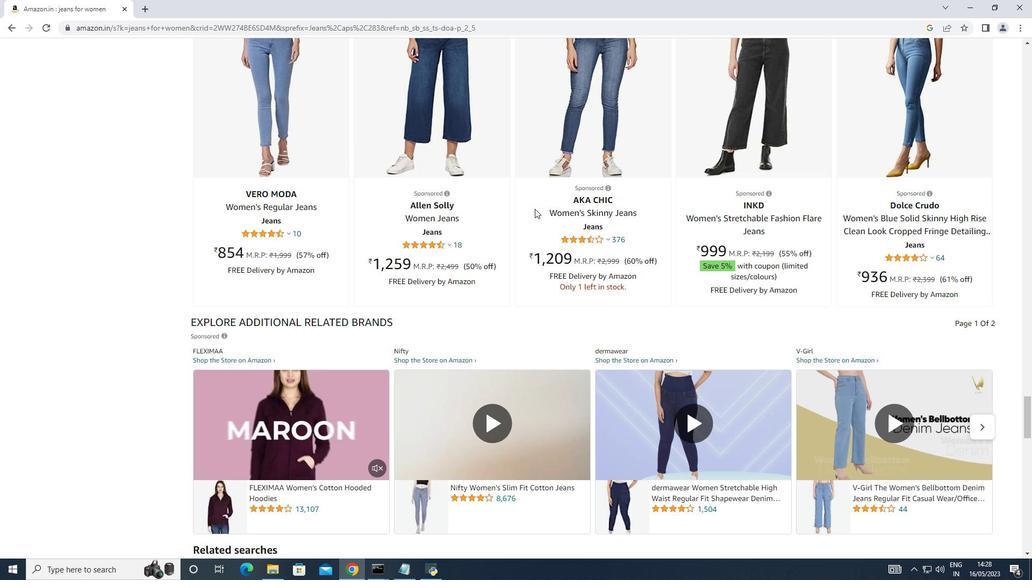 
Action: Mouse scrolled (535, 209) with delta (0, 0)
Screenshot: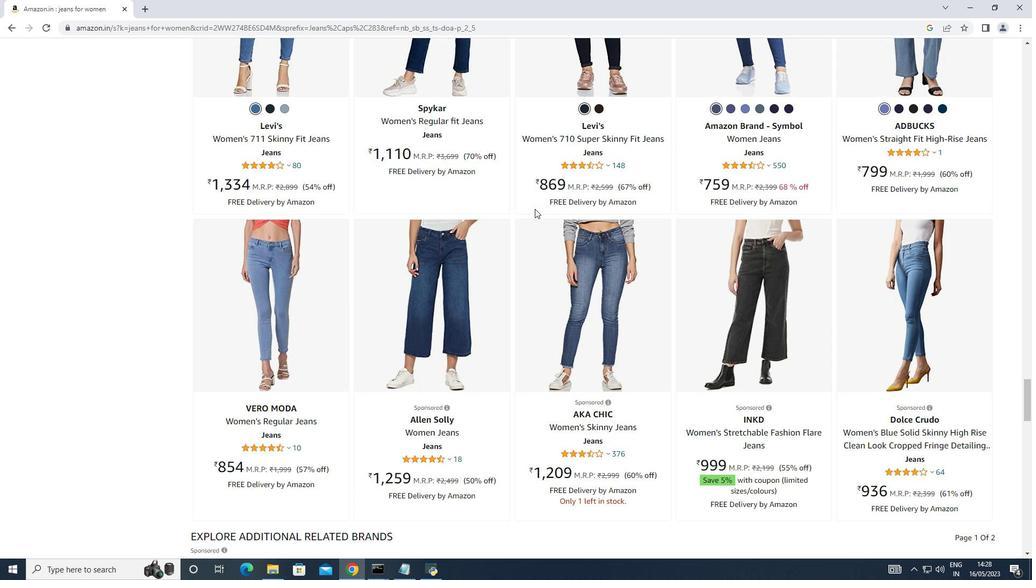 
Action: Mouse moved to (450, 315)
Screenshot: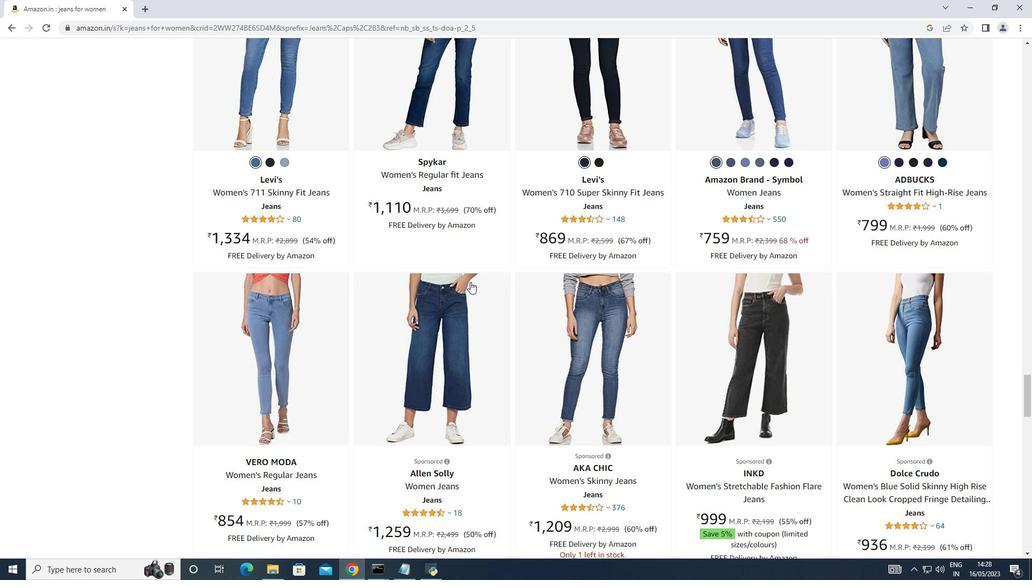 
Action: Mouse pressed left at (450, 315)
Screenshot: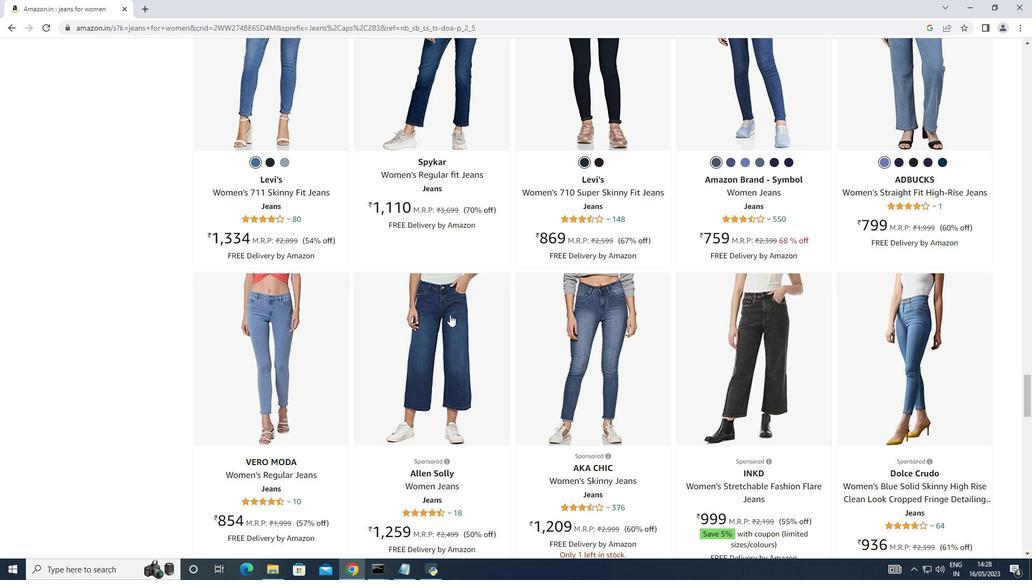 
Action: Mouse moved to (630, 313)
Screenshot: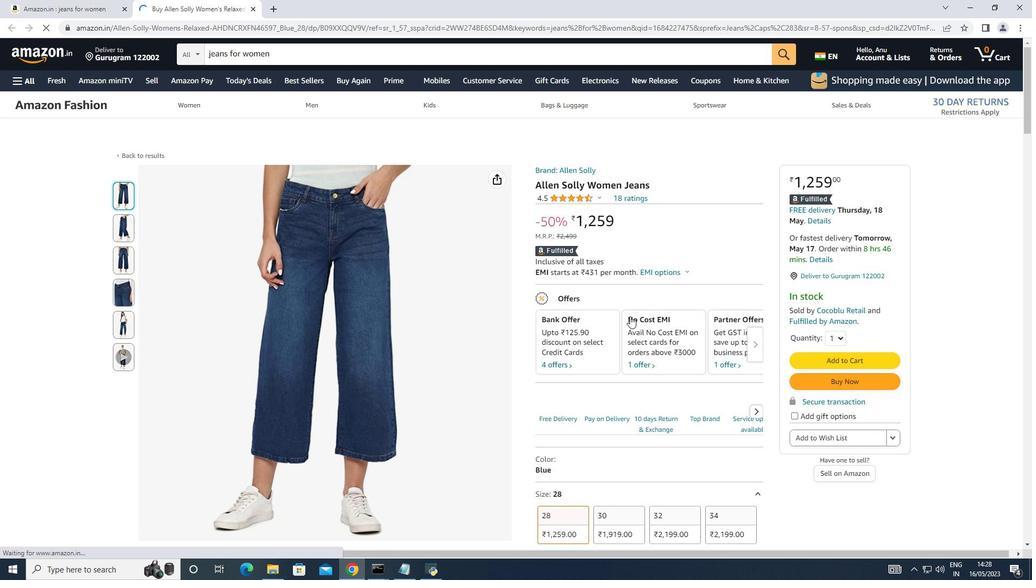 
Action: Mouse scrolled (630, 313) with delta (0, 0)
Screenshot: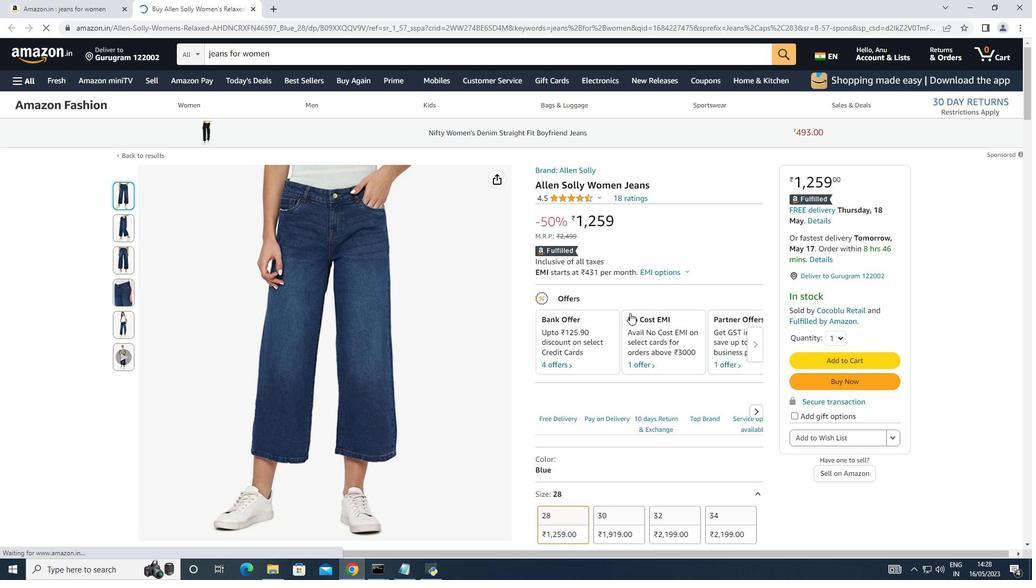 
Action: Mouse scrolled (630, 313) with delta (0, 0)
Screenshot: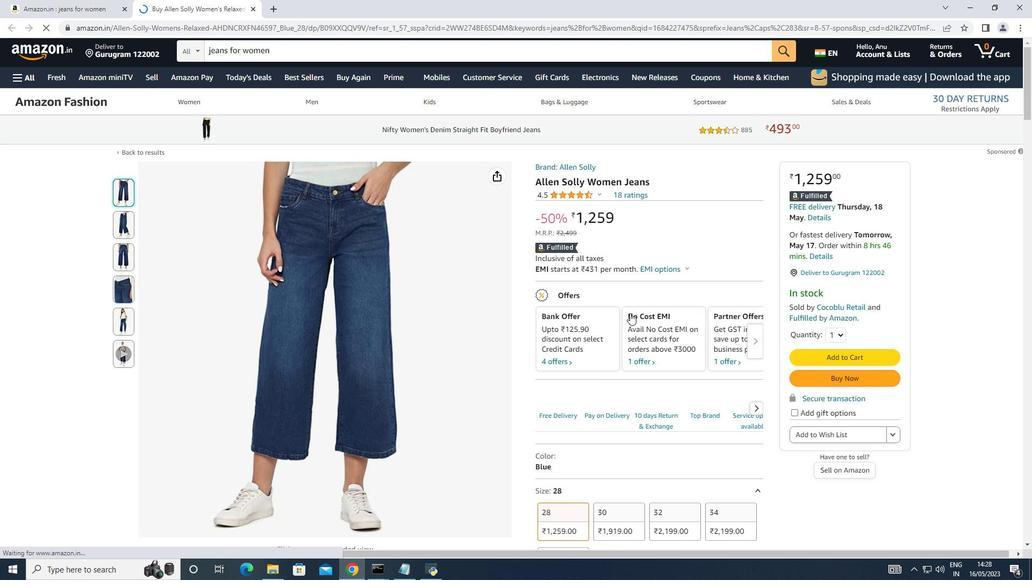 
Action: Mouse moved to (639, 311)
Screenshot: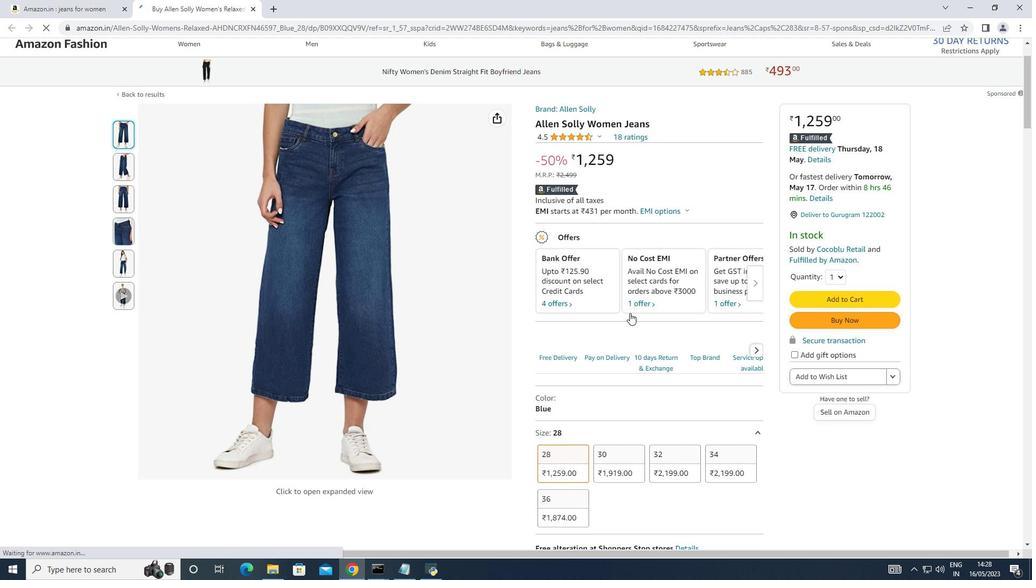 
Action: Mouse scrolled (639, 310) with delta (0, 0)
Screenshot: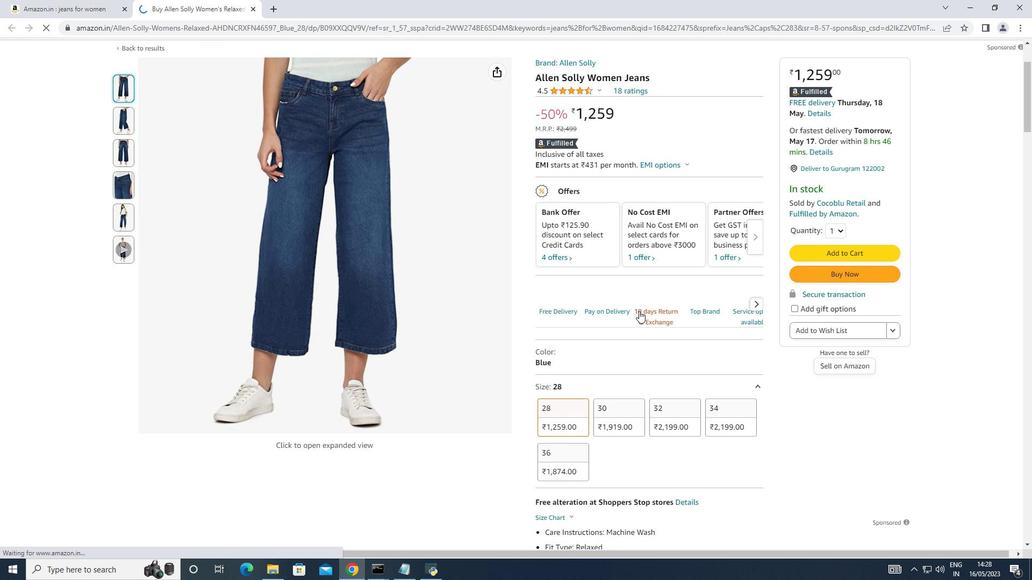 
Action: Mouse scrolled (639, 310) with delta (0, 0)
Screenshot: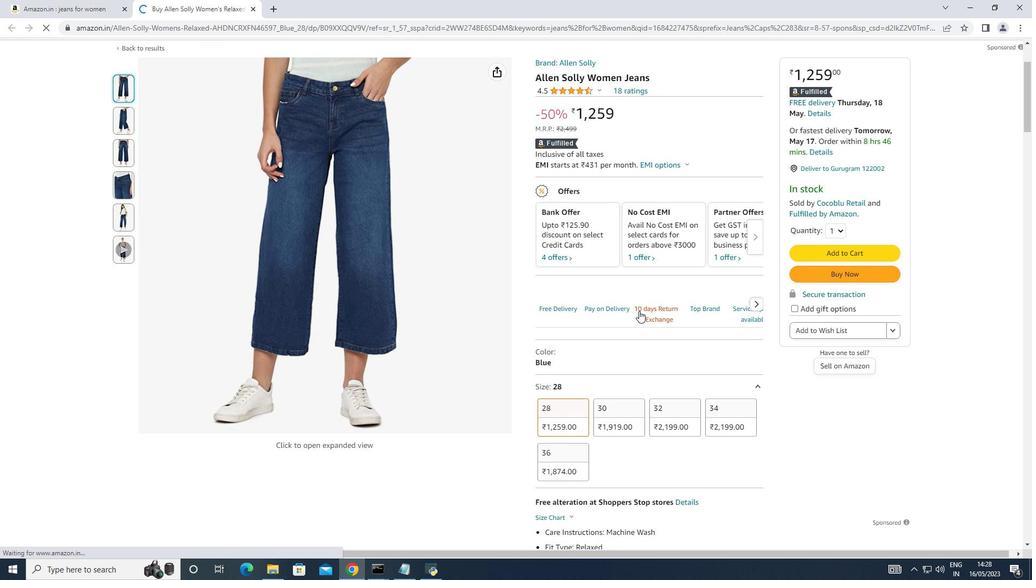 
Action: Mouse scrolled (639, 310) with delta (0, 0)
Screenshot: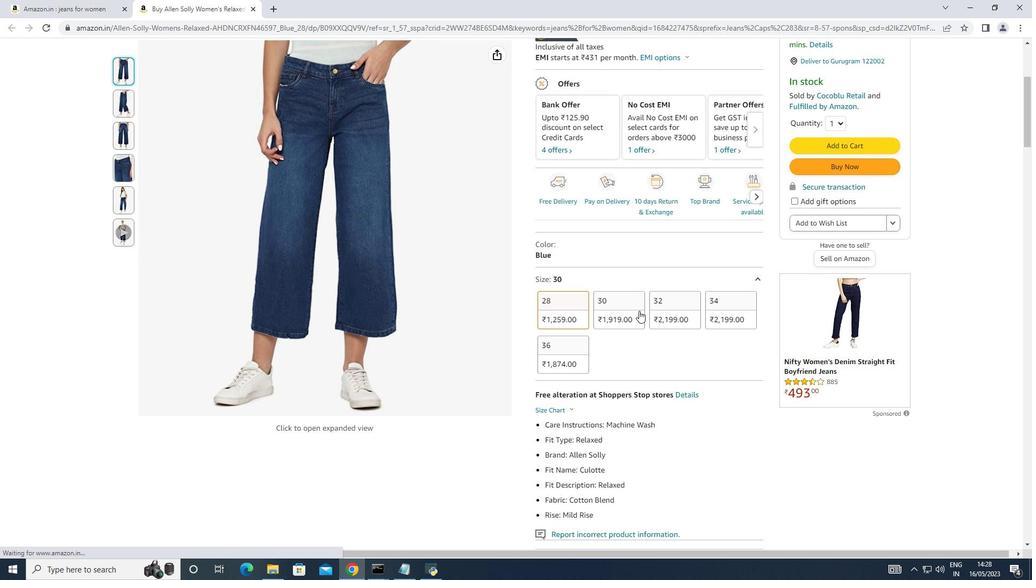 
Action: Mouse moved to (642, 316)
Screenshot: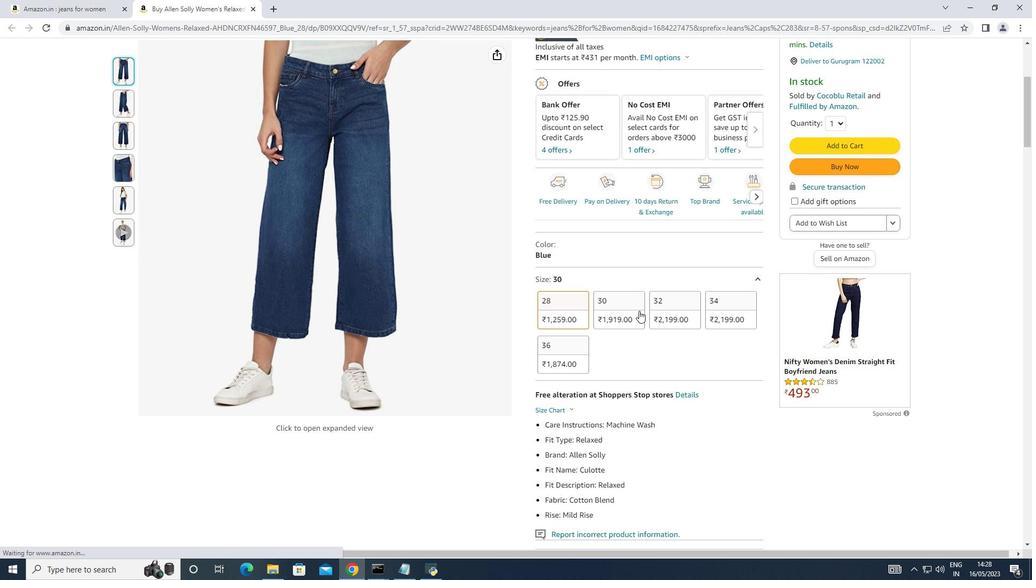
Action: Mouse scrolled (642, 315) with delta (0, 0)
Screenshot: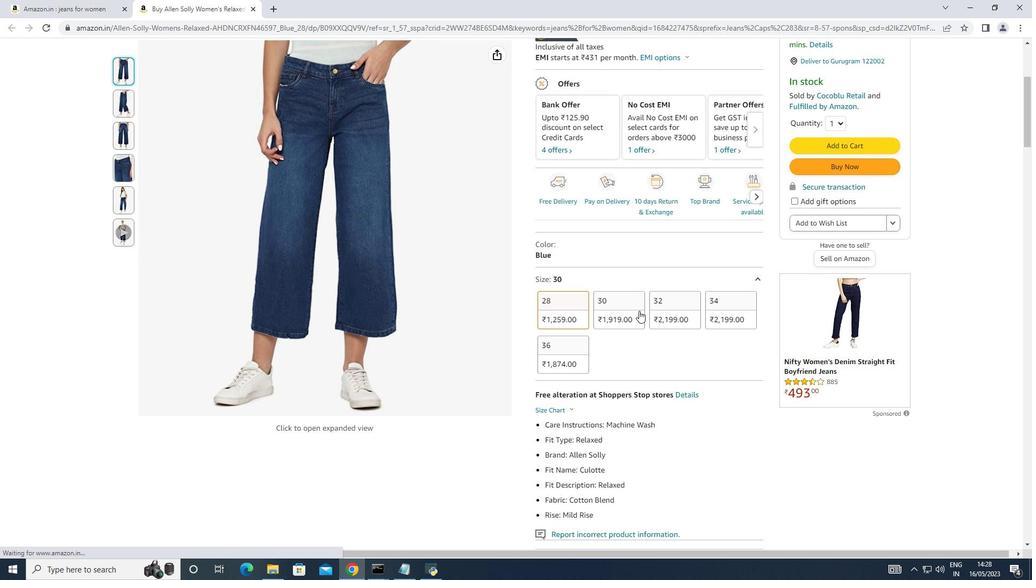 
Action: Mouse moved to (643, 317)
Screenshot: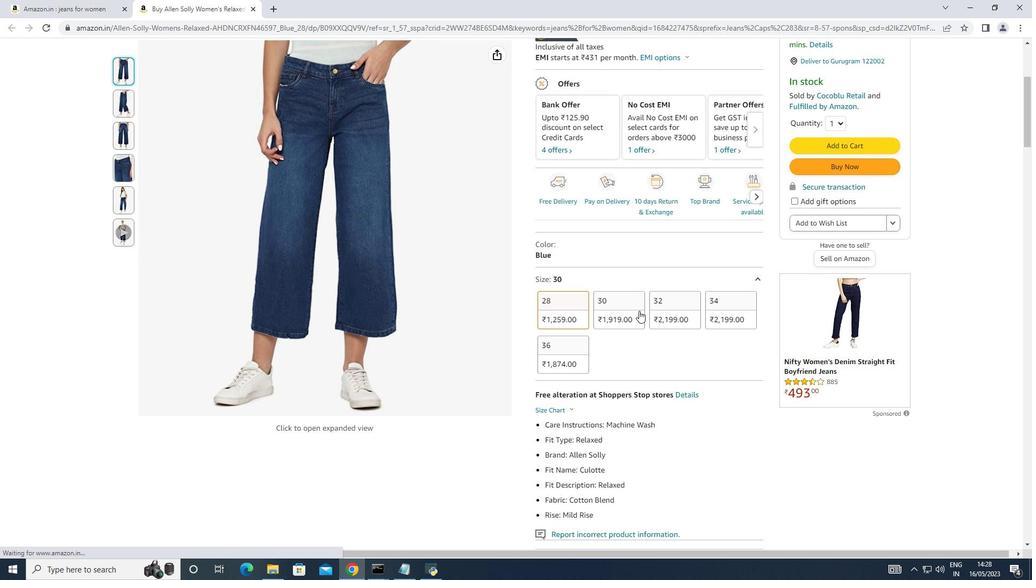 
Action: Mouse scrolled (643, 316) with delta (0, 0)
Screenshot: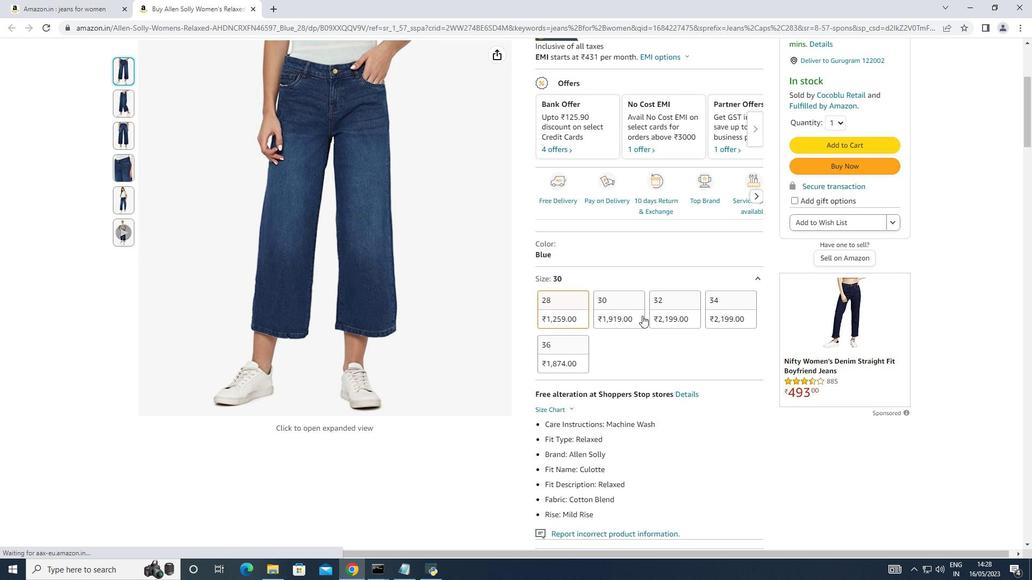 
Action: Mouse moved to (645, 317)
Screenshot: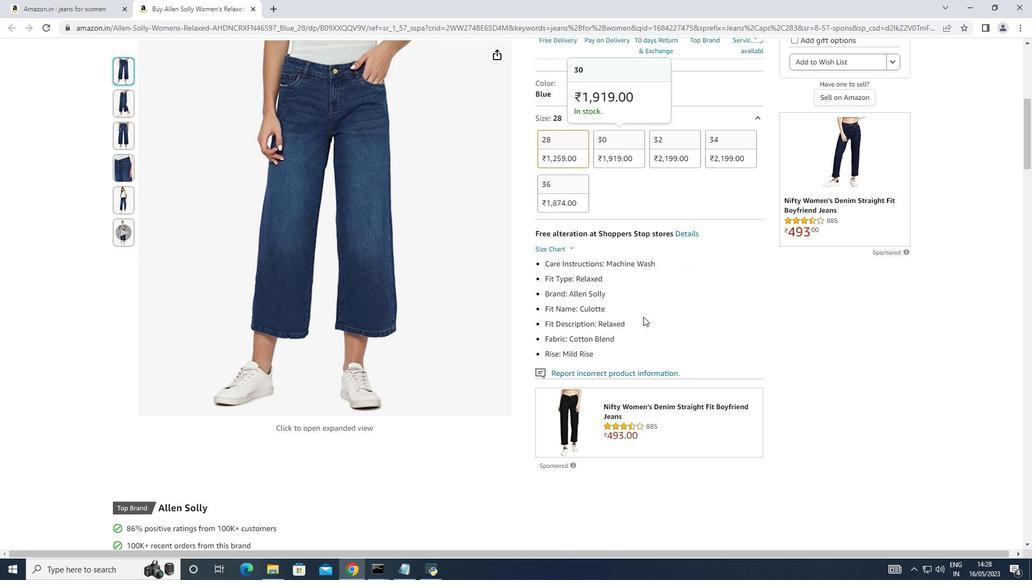
Action: Mouse scrolled (645, 317) with delta (0, 0)
Screenshot: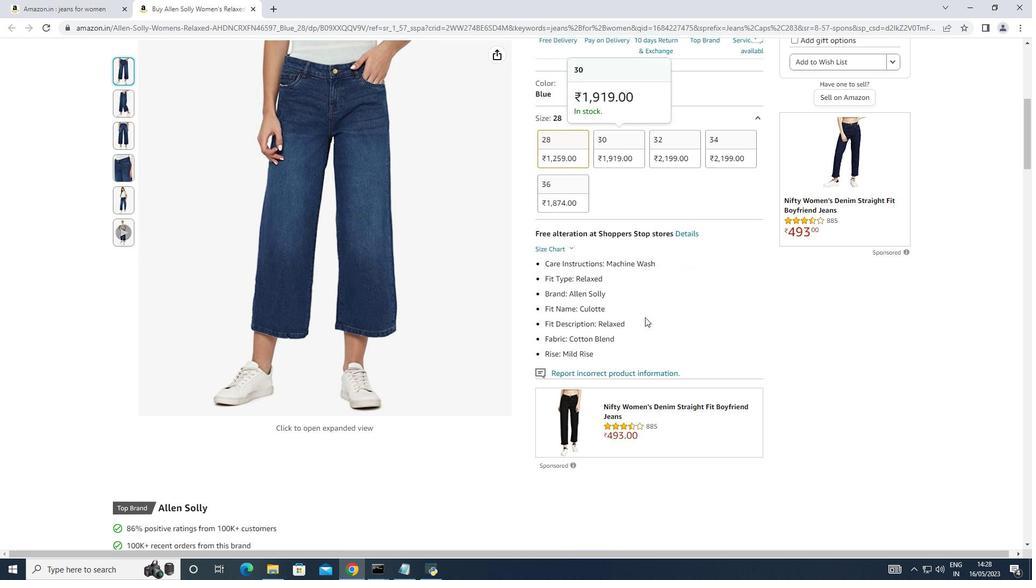 
Action: Mouse scrolled (645, 317) with delta (0, 0)
Screenshot: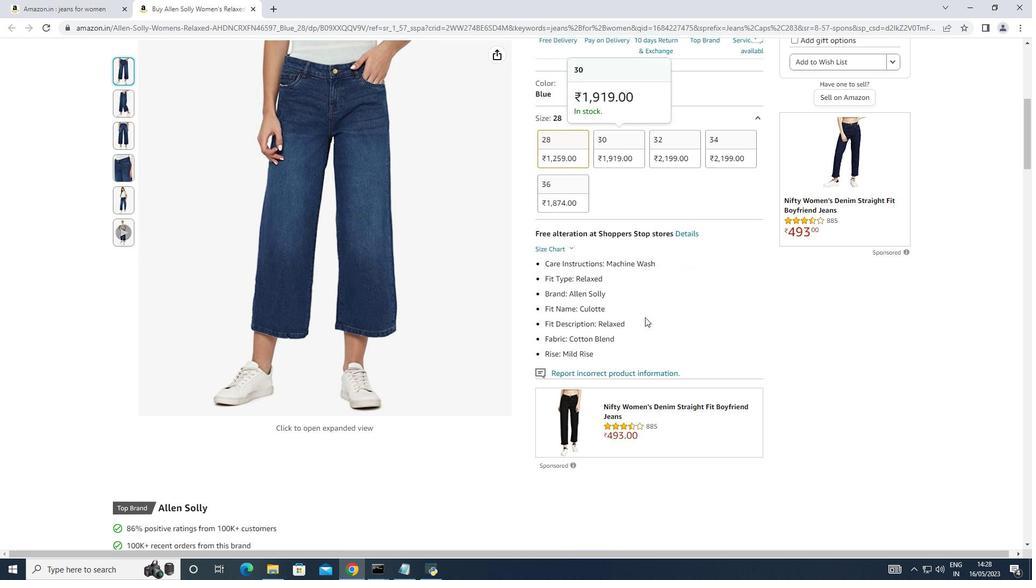
Action: Mouse scrolled (645, 317) with delta (0, 0)
Screenshot: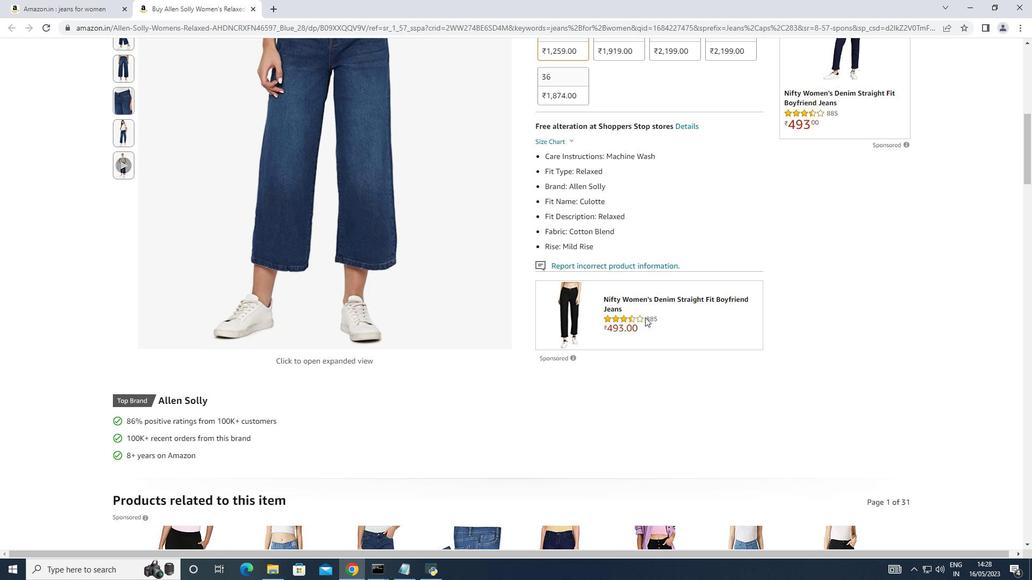 
Action: Mouse scrolled (645, 317) with delta (0, 0)
Screenshot: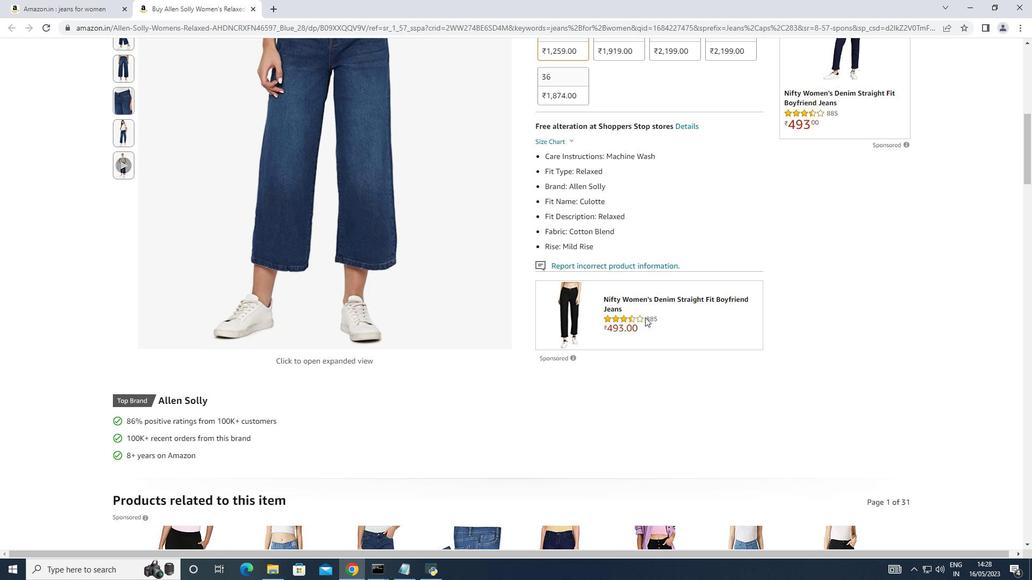 
Action: Mouse scrolled (645, 317) with delta (0, 0)
Screenshot: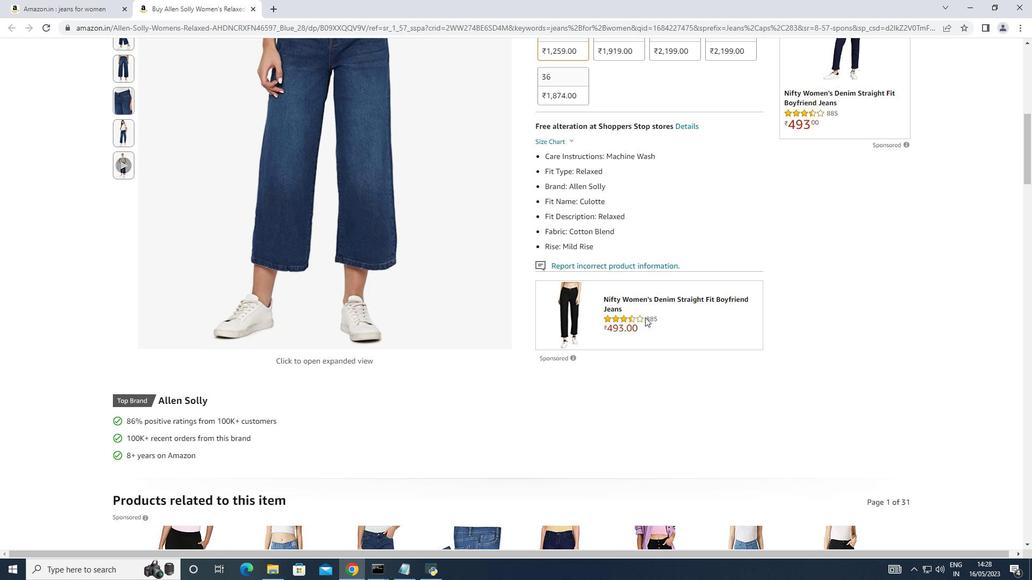 
Action: Mouse scrolled (645, 317) with delta (0, 0)
Screenshot: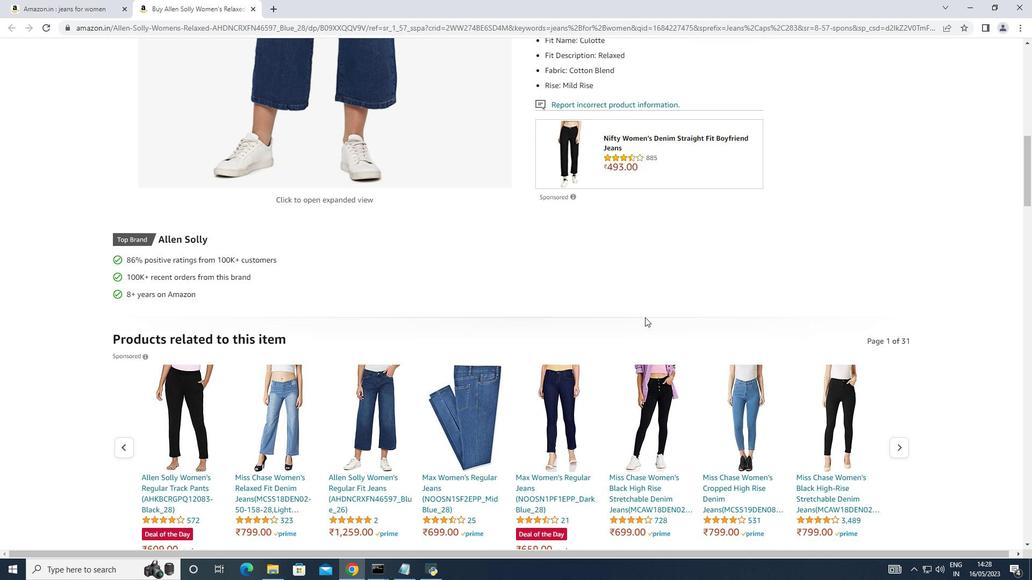 
Action: Mouse scrolled (645, 317) with delta (0, 0)
Screenshot: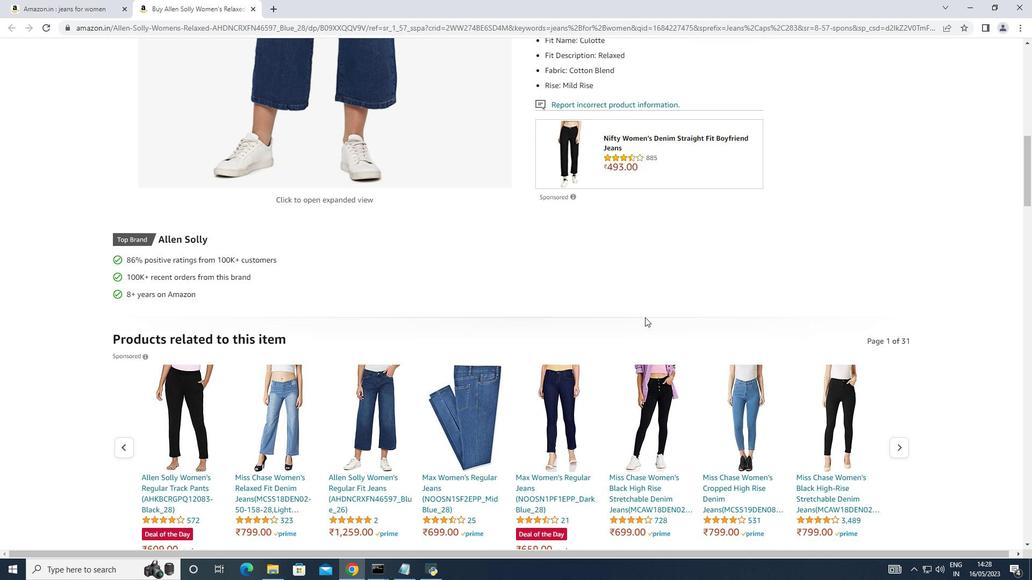 
Action: Mouse scrolled (645, 317) with delta (0, 0)
Screenshot: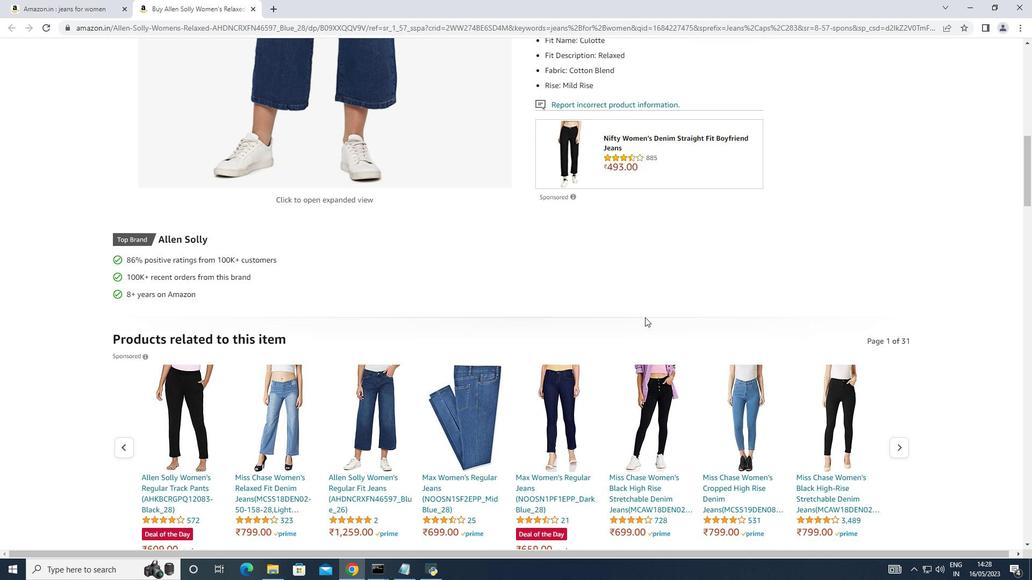 
Action: Mouse scrolled (645, 317) with delta (0, 0)
Screenshot: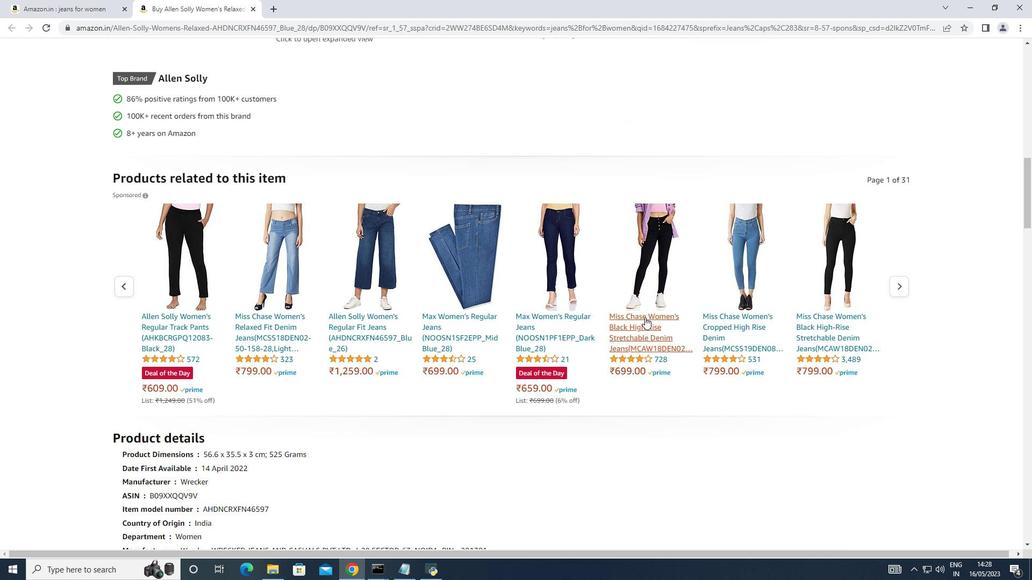 
Action: Mouse scrolled (645, 317) with delta (0, 0)
Screenshot: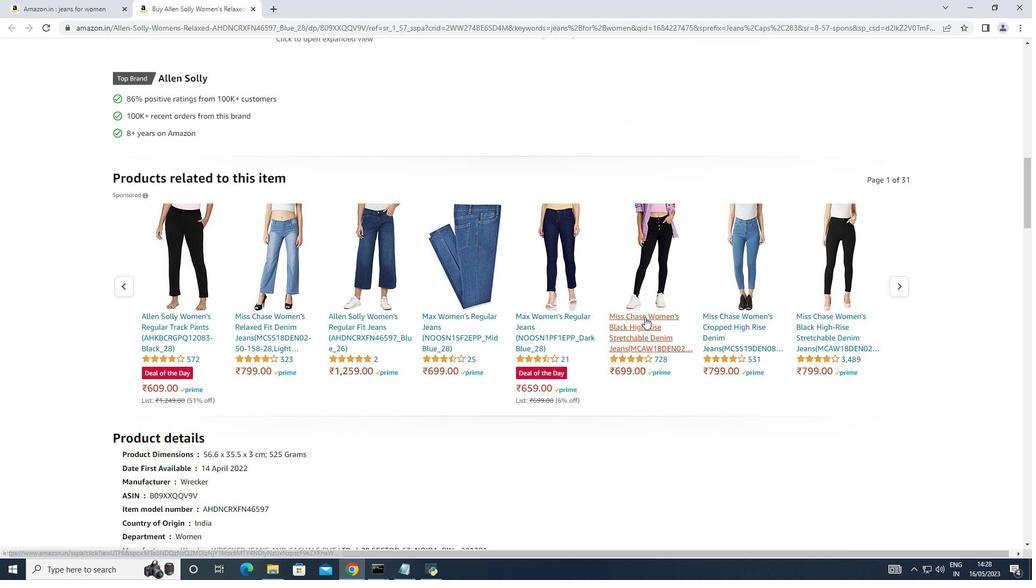 
Action: Mouse scrolled (645, 317) with delta (0, 0)
Screenshot: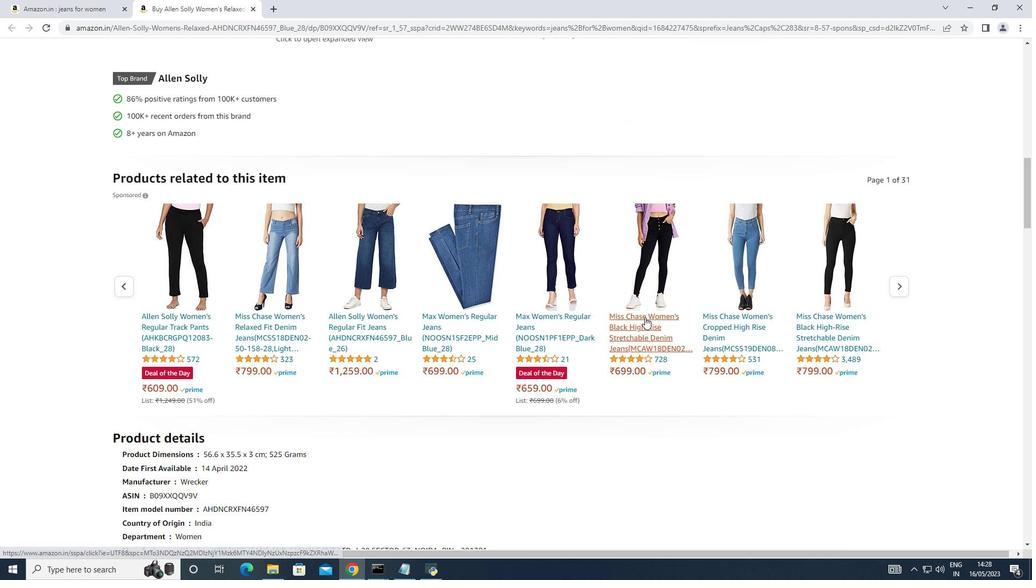 
Action: Mouse moved to (552, 348)
Screenshot: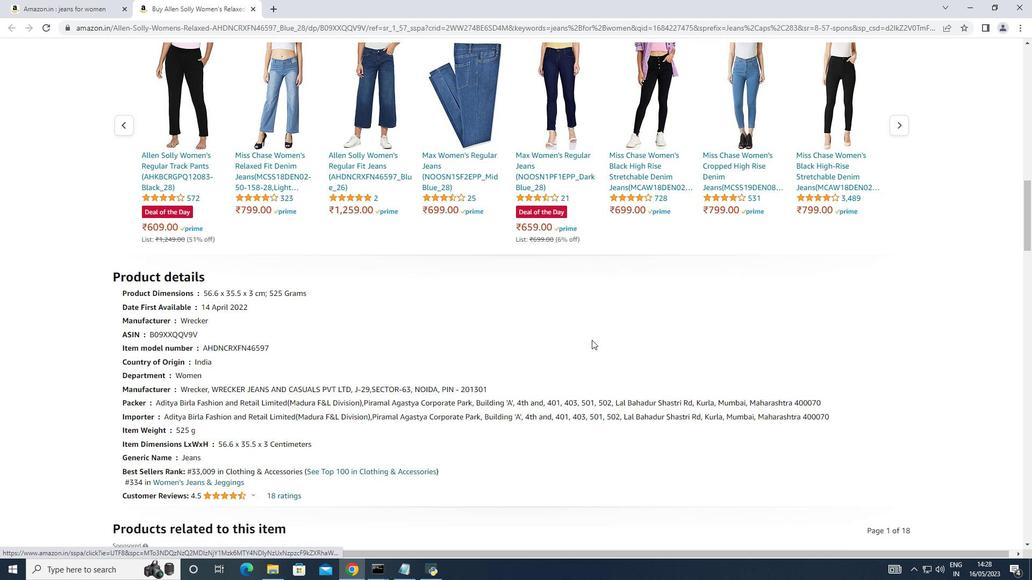 
Action: Mouse scrolled (552, 347) with delta (0, 0)
Screenshot: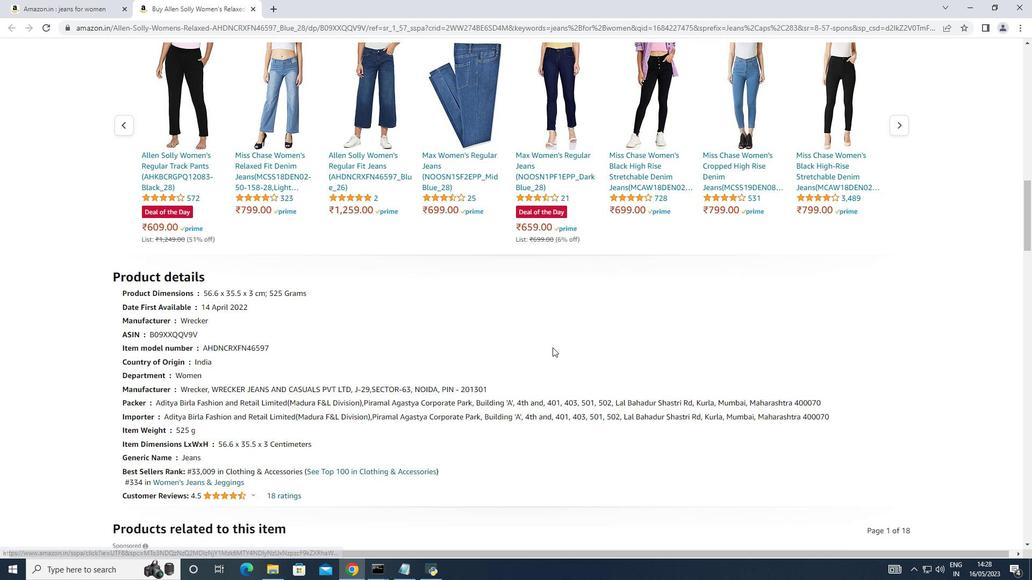 
Action: Mouse scrolled (552, 347) with delta (0, 0)
Screenshot: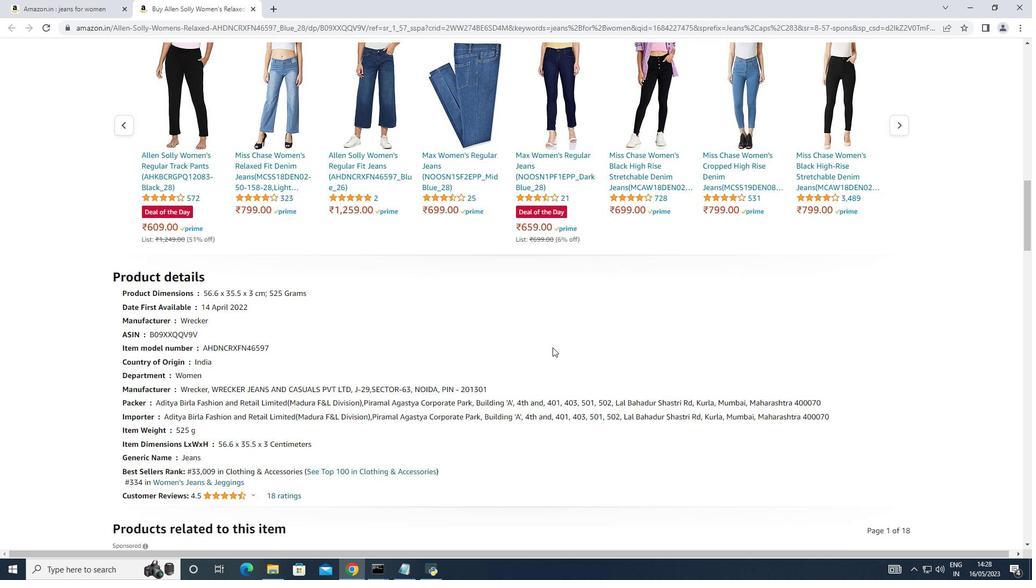 
Action: Mouse scrolled (552, 347) with delta (0, 0)
Screenshot: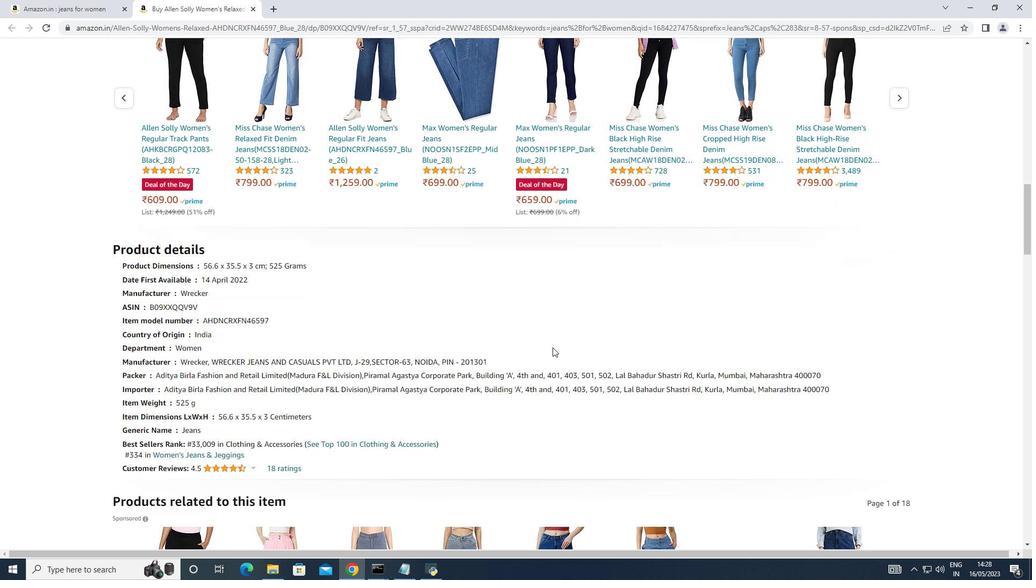
Action: Mouse scrolled (552, 347) with delta (0, 0)
Screenshot: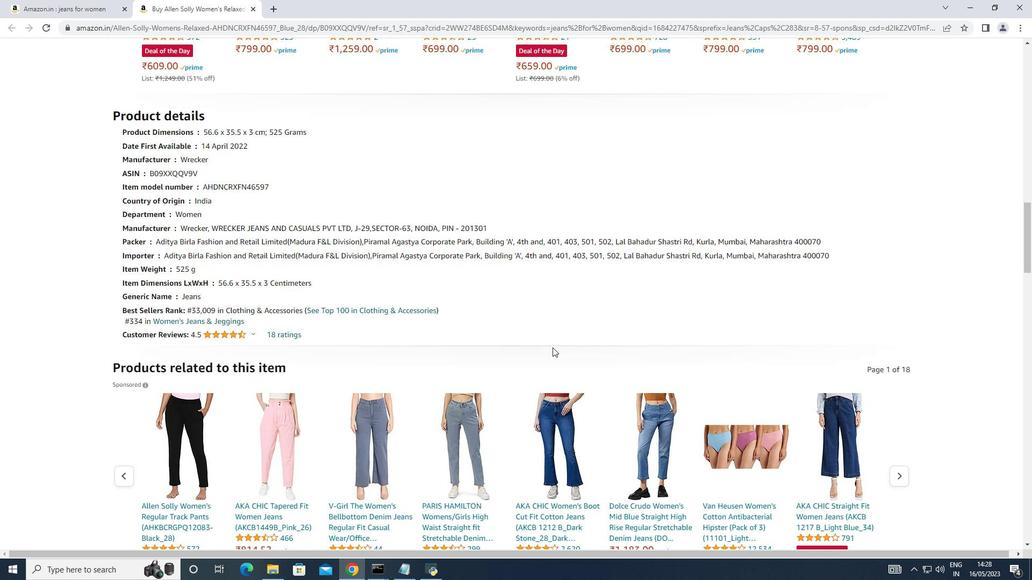 
Action: Mouse scrolled (552, 347) with delta (0, 0)
Screenshot: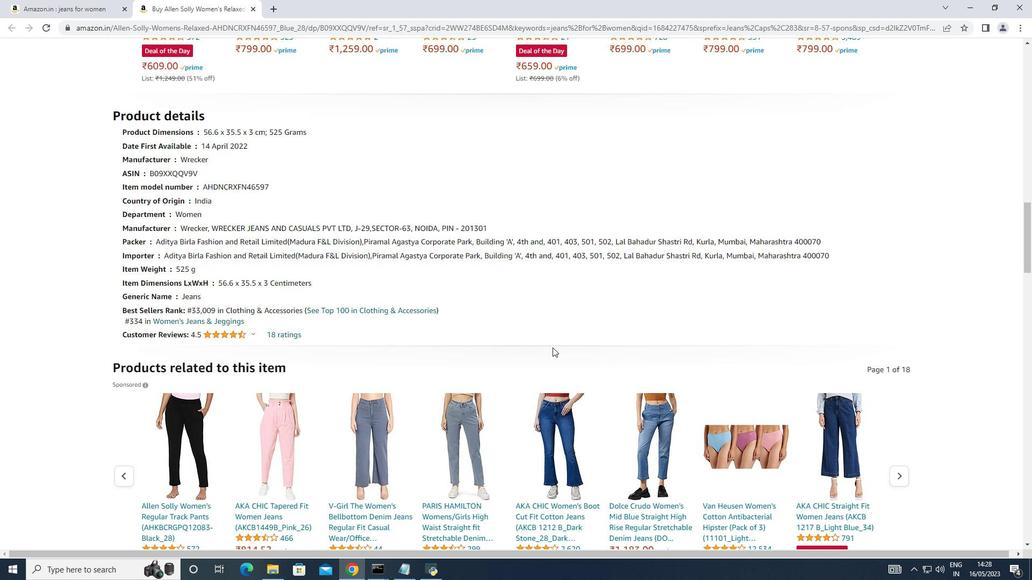 
Action: Mouse moved to (552, 348)
Screenshot: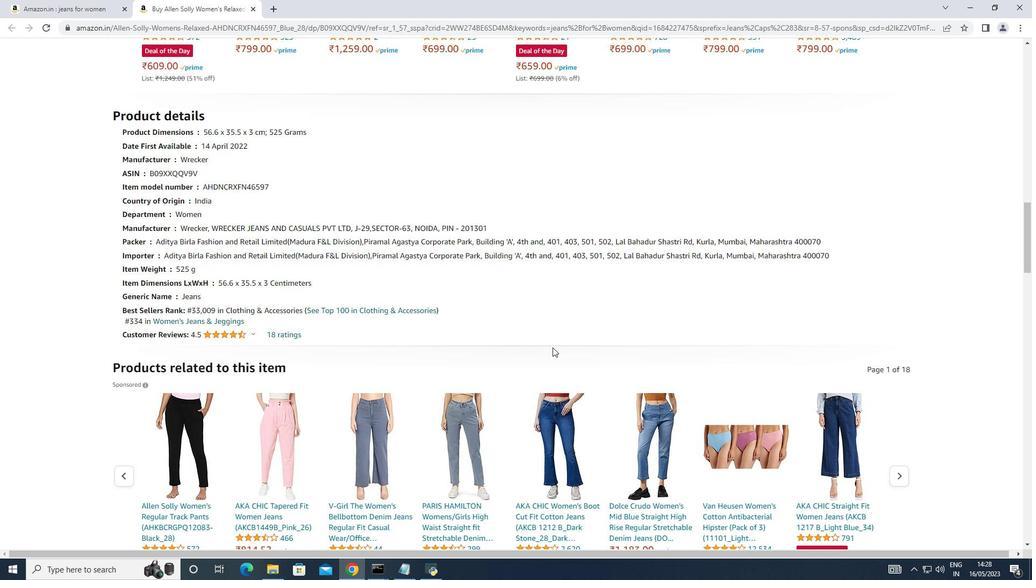 
Action: Mouse scrolled (552, 348) with delta (0, 0)
Screenshot: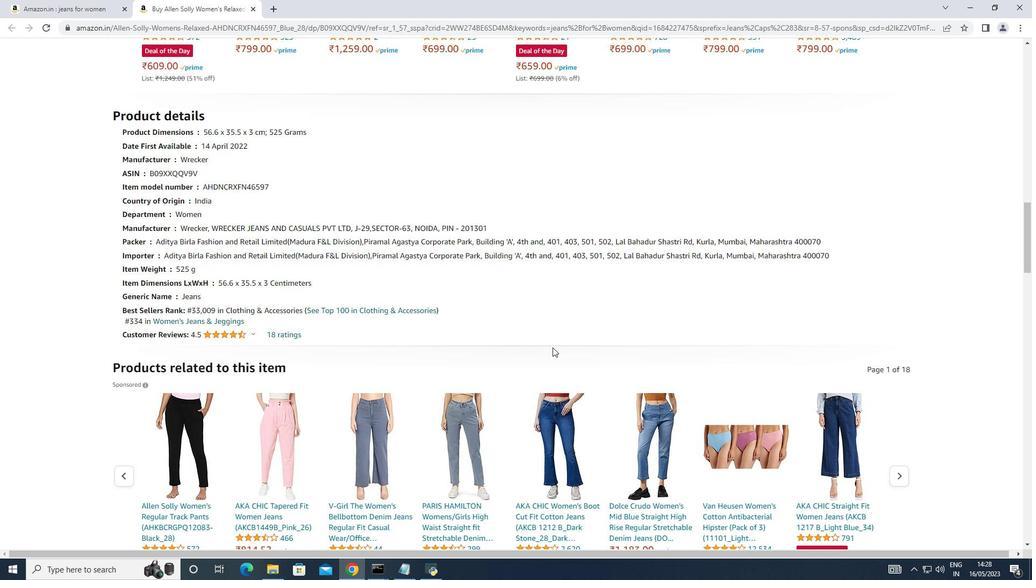 
Action: Mouse scrolled (552, 348) with delta (0, 0)
Screenshot: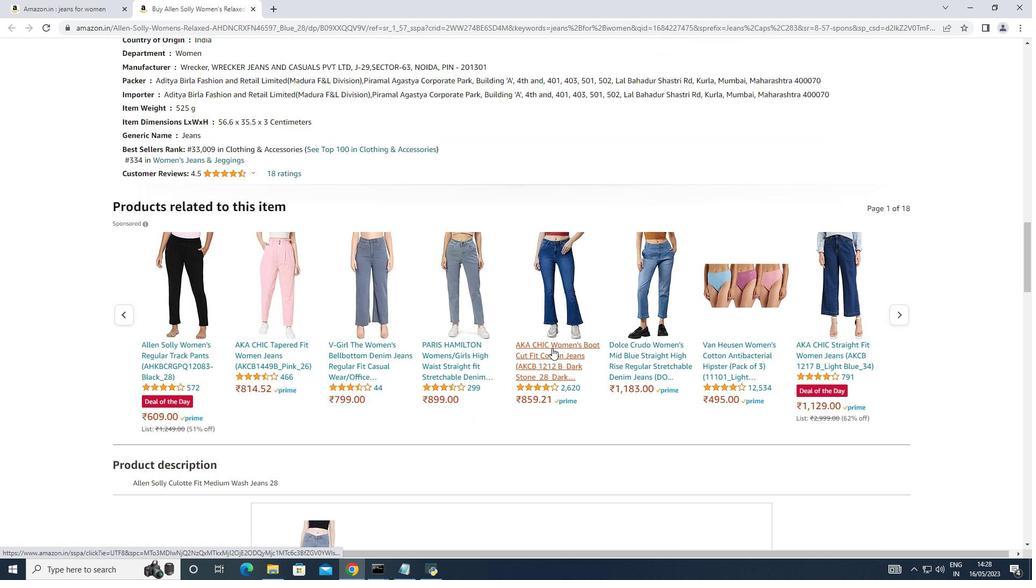 
Action: Mouse scrolled (552, 348) with delta (0, 0)
Screenshot: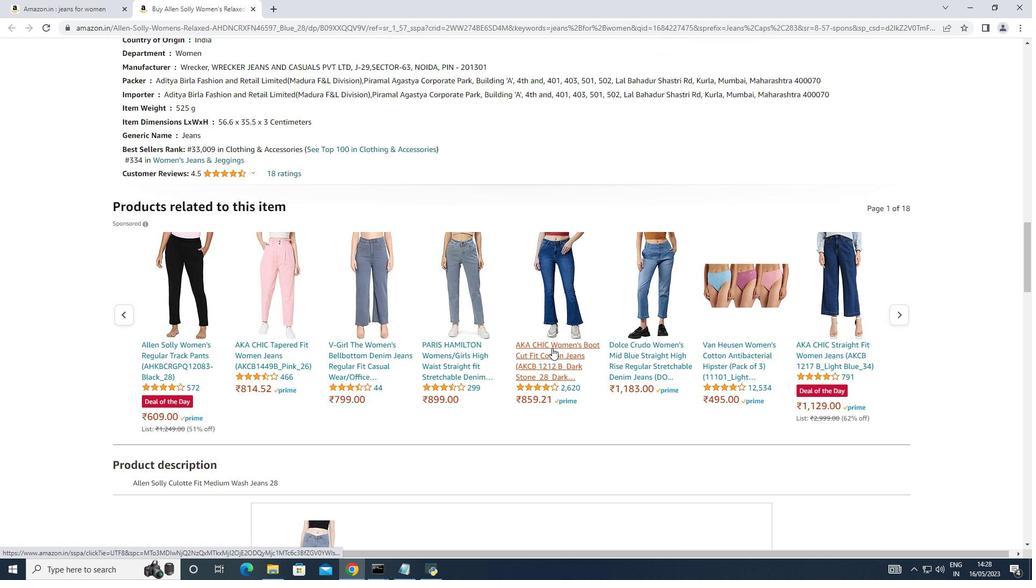 
Action: Mouse scrolled (552, 348) with delta (0, 0)
Screenshot: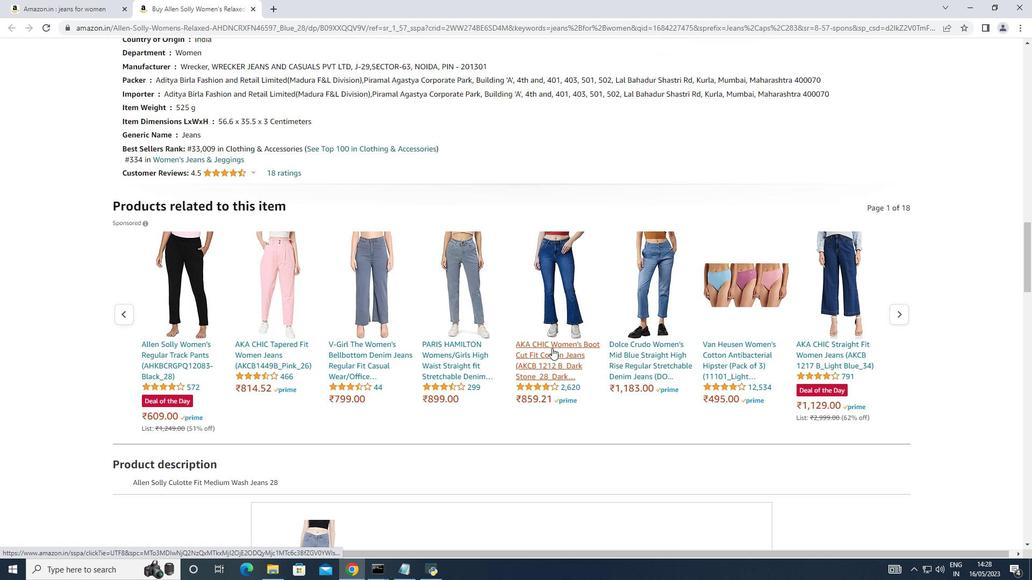 
Action: Mouse scrolled (552, 348) with delta (0, 0)
Screenshot: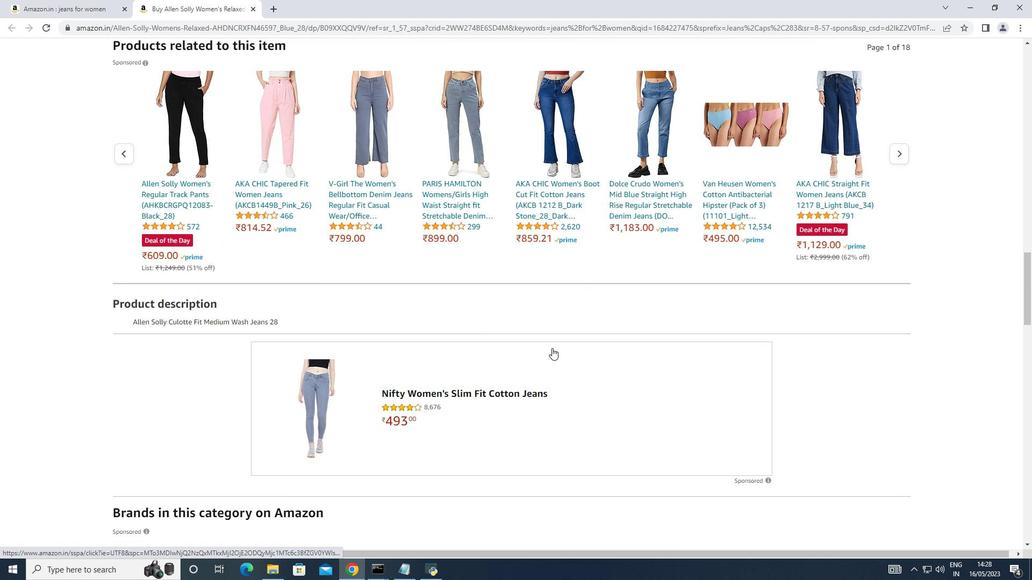 
Action: Mouse scrolled (552, 348) with delta (0, 0)
Screenshot: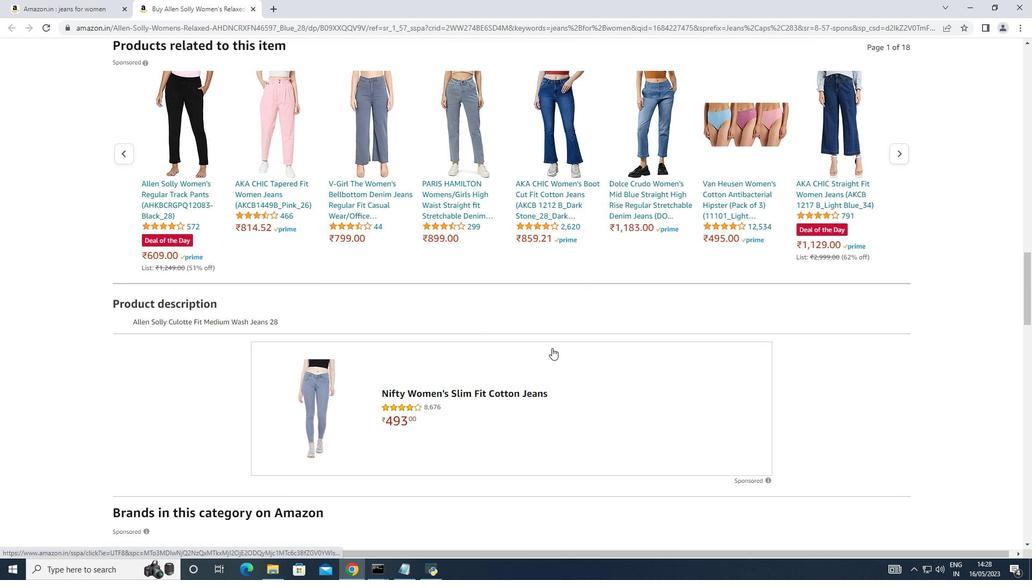 
Action: Mouse scrolled (552, 348) with delta (0, 0)
Screenshot: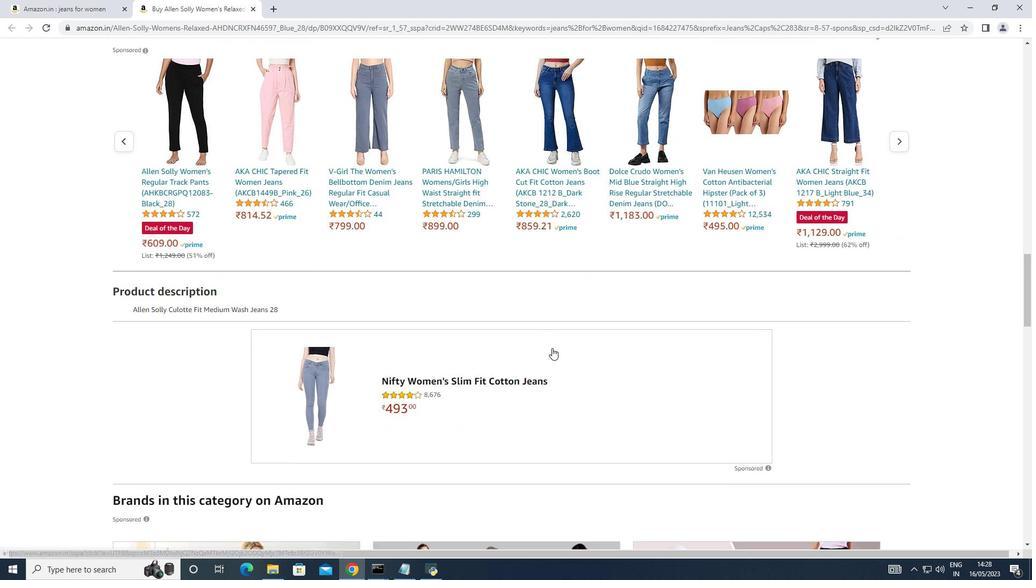 
Action: Mouse scrolled (552, 348) with delta (0, 0)
Screenshot: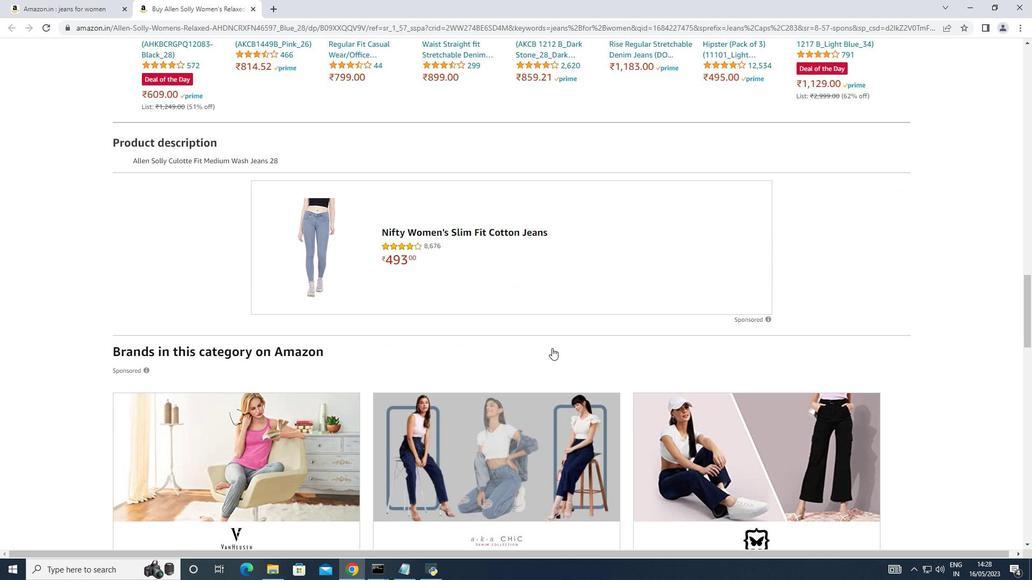 
Action: Mouse scrolled (552, 348) with delta (0, 0)
Screenshot: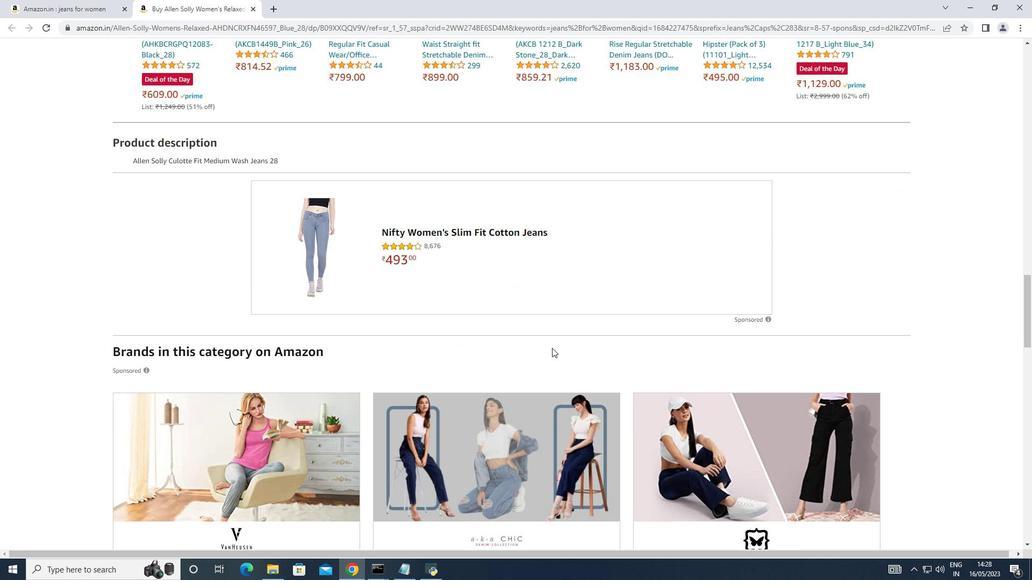 
Action: Mouse scrolled (552, 348) with delta (0, 0)
Screenshot: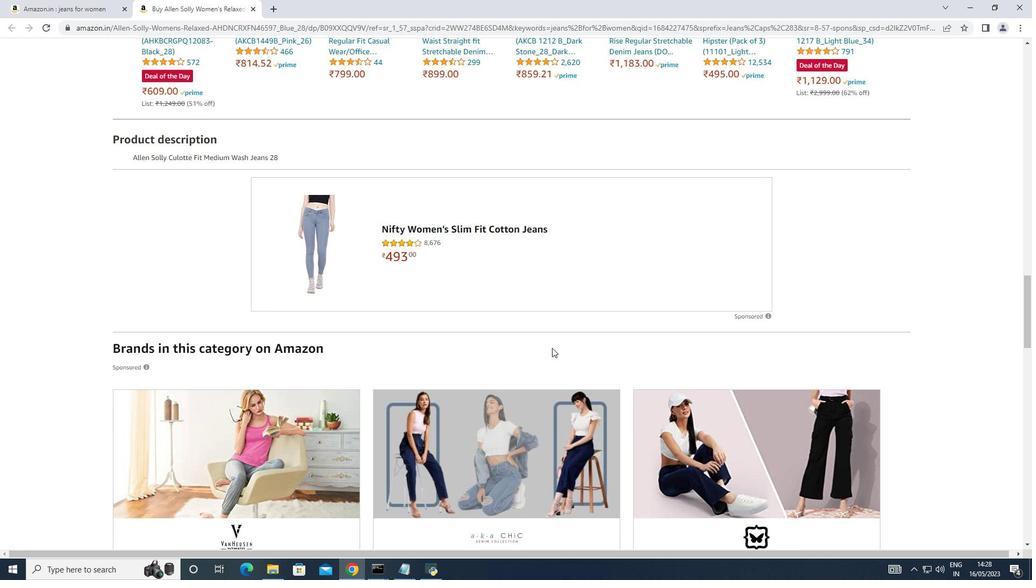 
Action: Mouse scrolled (552, 348) with delta (0, 0)
Screenshot: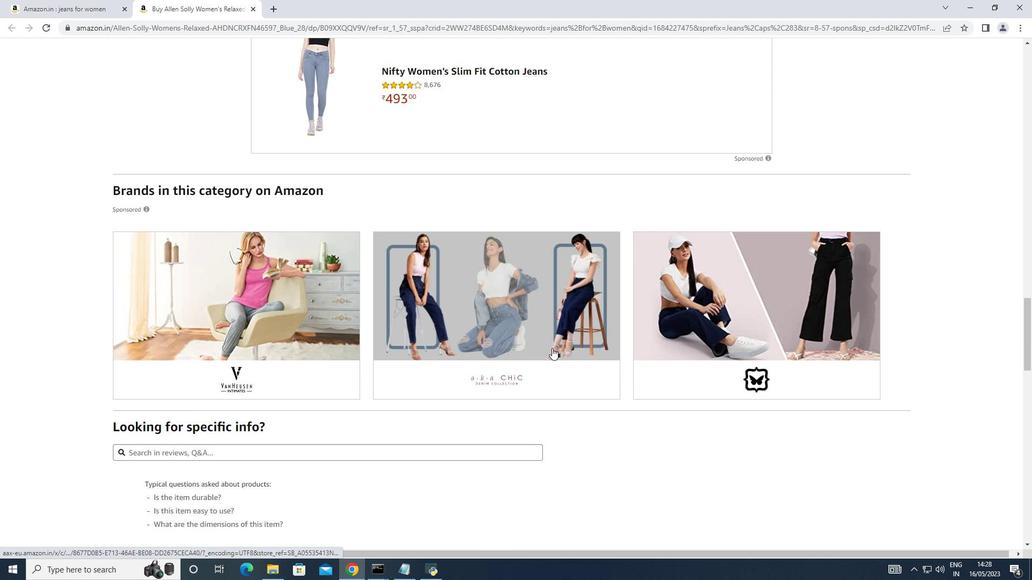 
Action: Mouse scrolled (552, 348) with delta (0, 0)
Screenshot: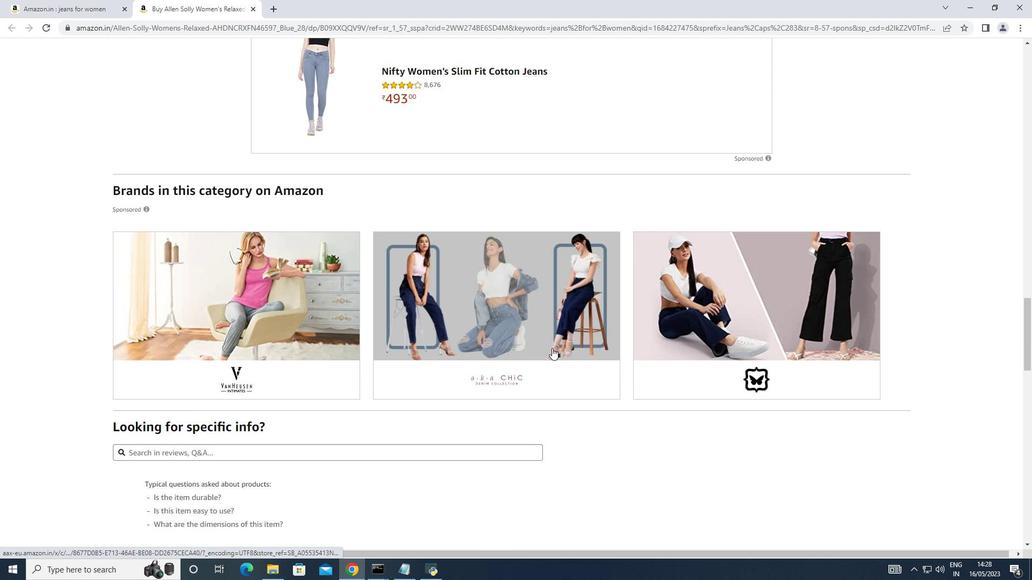
Action: Mouse scrolled (552, 348) with delta (0, 0)
Screenshot: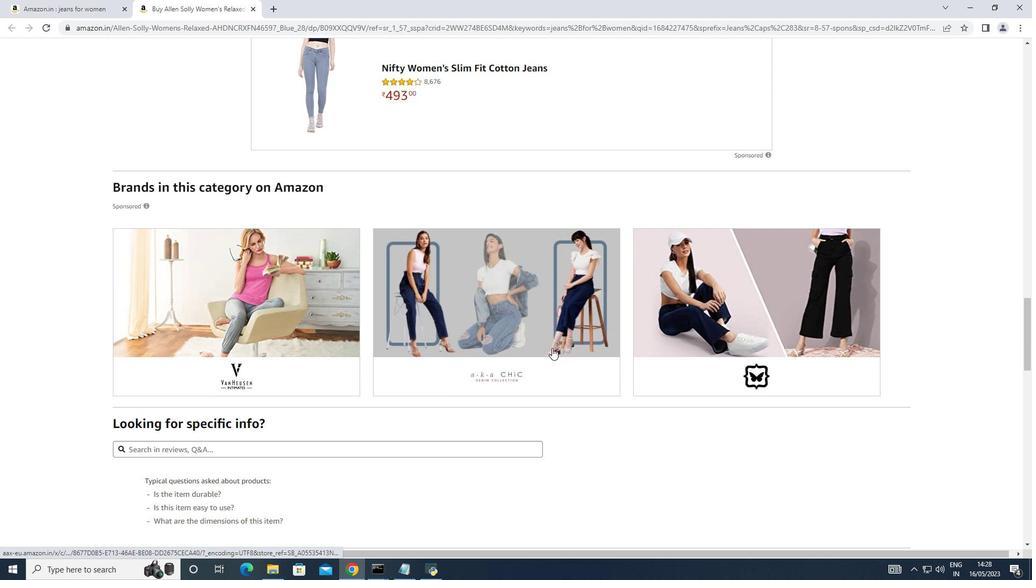 
Action: Mouse scrolled (552, 348) with delta (0, 0)
Screenshot: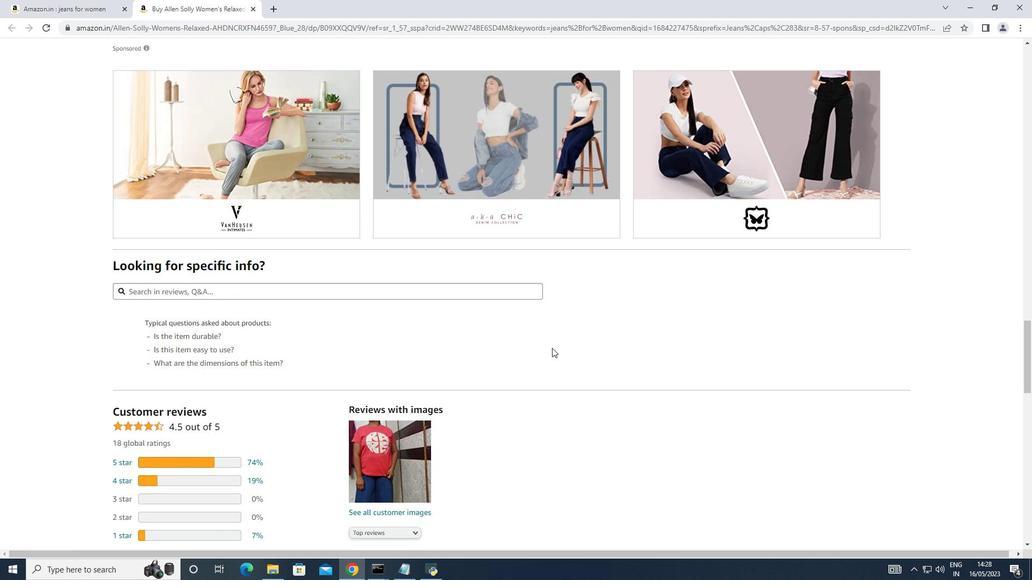 
Action: Mouse scrolled (552, 348) with delta (0, 0)
Screenshot: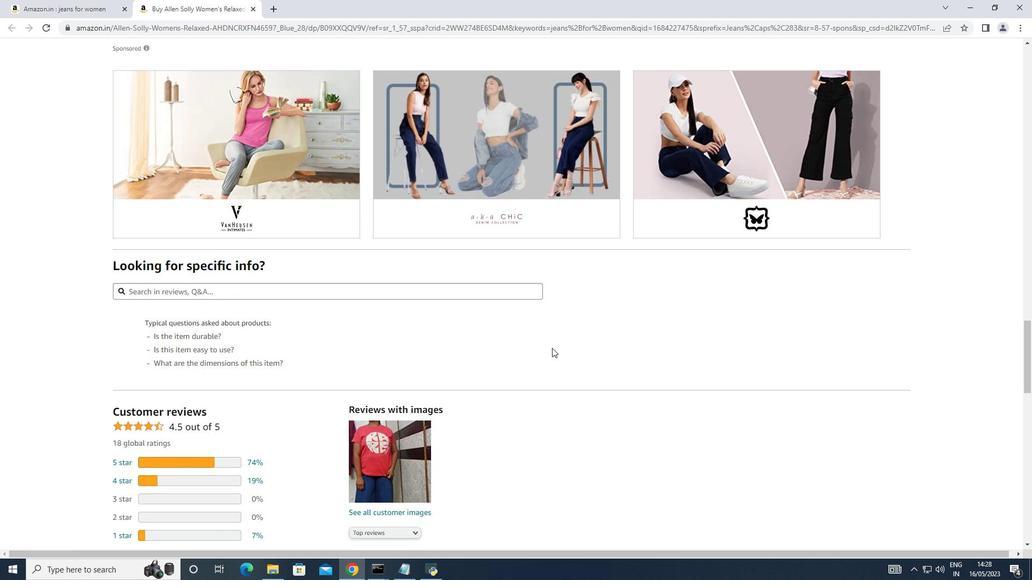 
Action: Mouse scrolled (552, 348) with delta (0, 0)
Screenshot: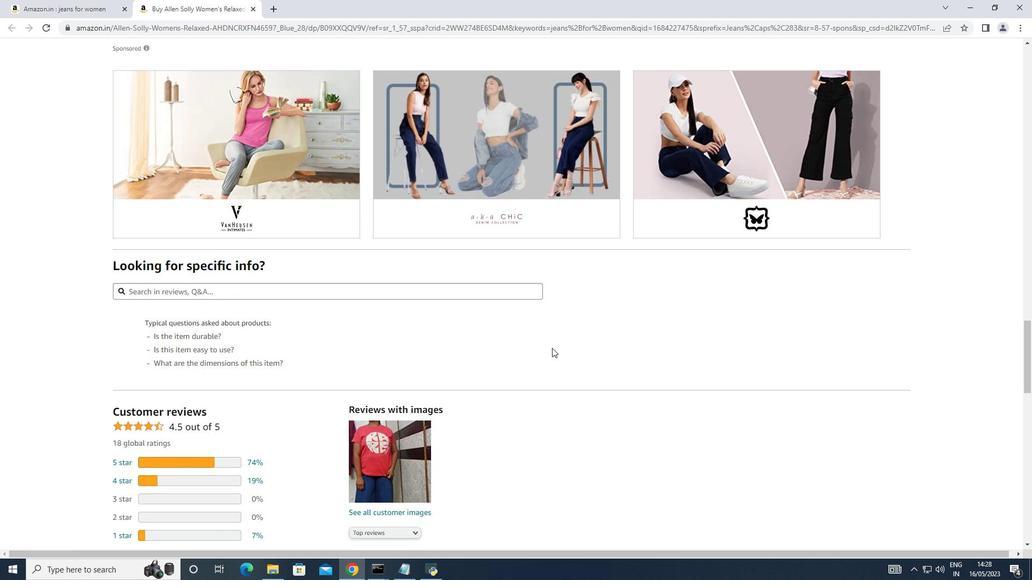 
Action: Mouse moved to (464, 380)
Screenshot: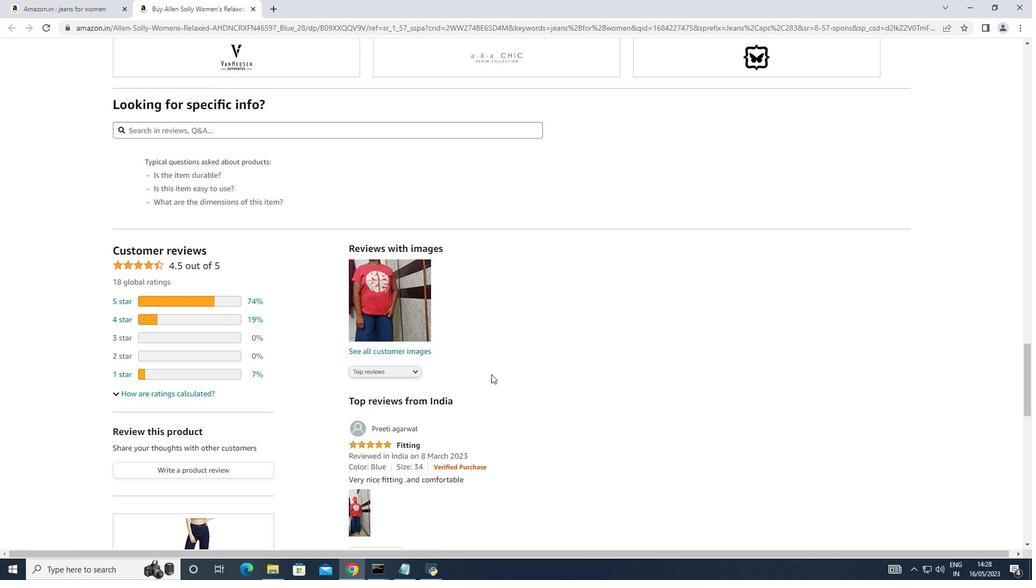 
Action: Mouse scrolled (464, 380) with delta (0, 0)
Screenshot: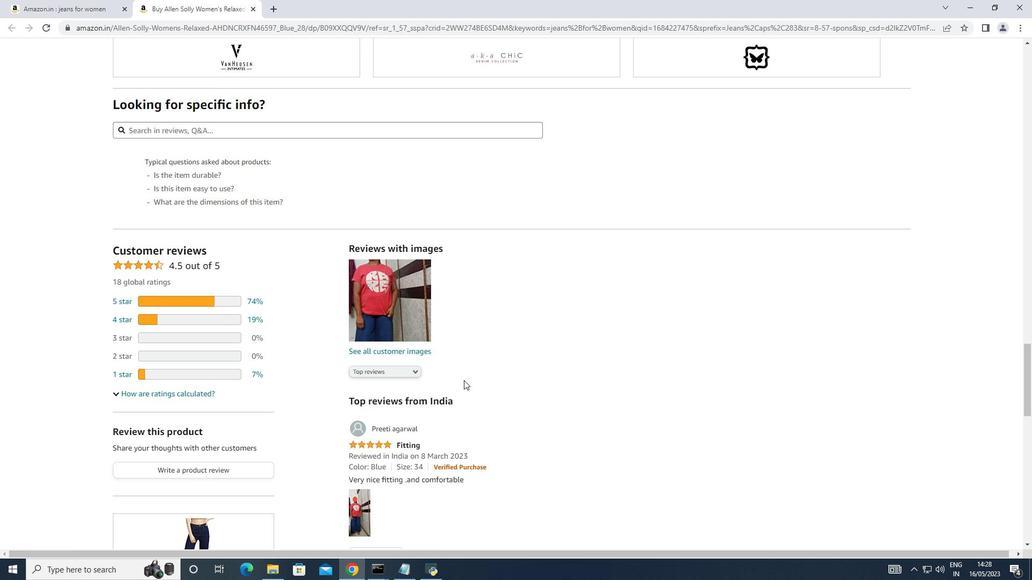 
Action: Mouse scrolled (464, 380) with delta (0, 0)
Screenshot: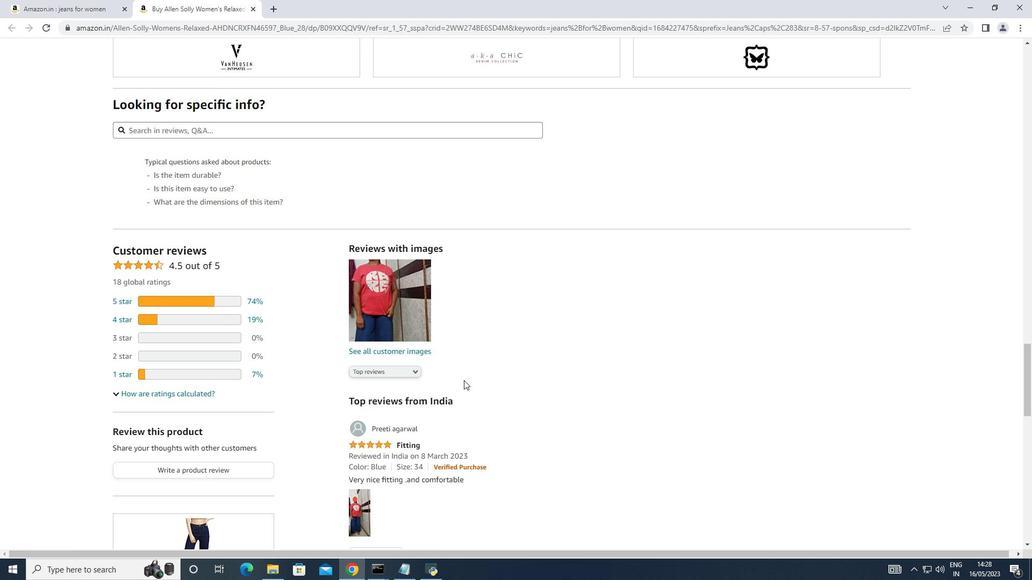 
Action: Mouse moved to (464, 380)
Screenshot: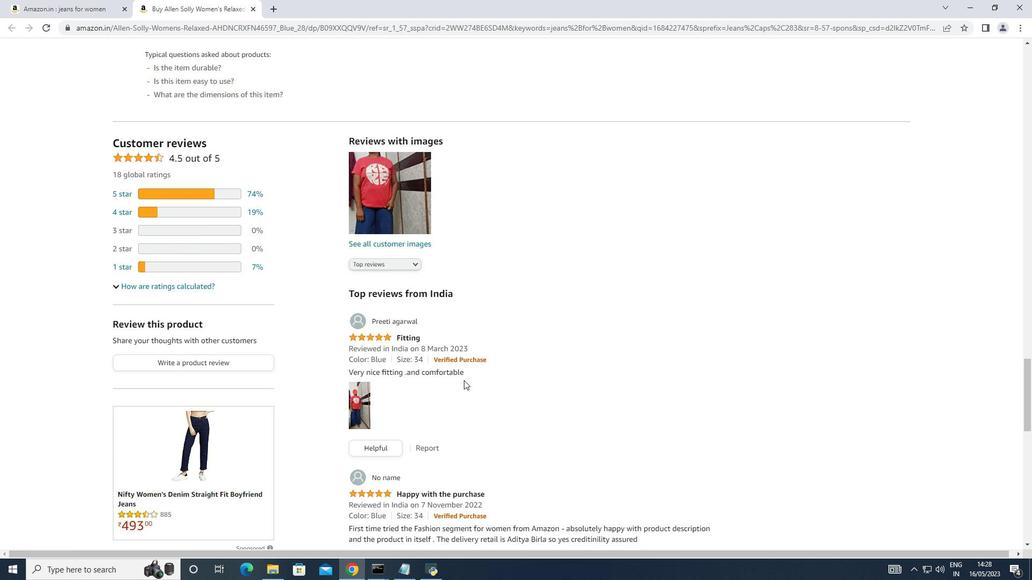 
Action: Mouse scrolled (464, 380) with delta (0, 0)
Screenshot: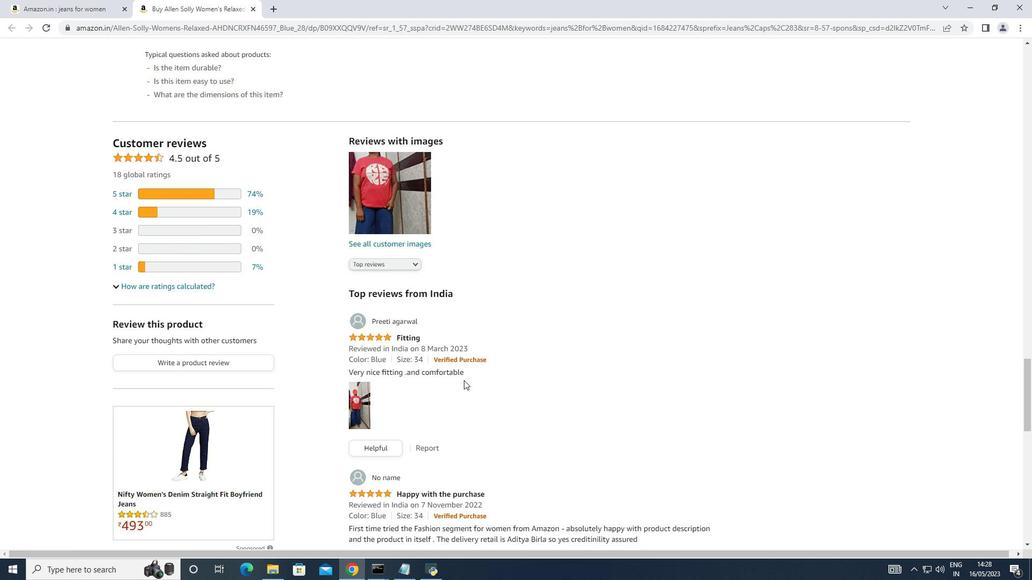 
Action: Mouse scrolled (464, 380) with delta (0, 0)
Screenshot: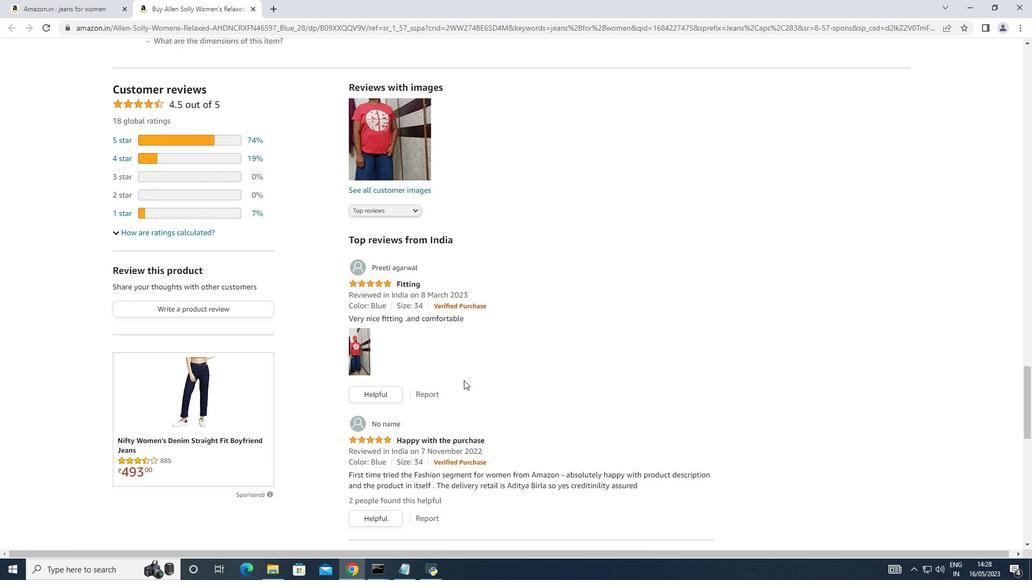 
Action: Mouse scrolled (464, 380) with delta (0, 0)
Screenshot: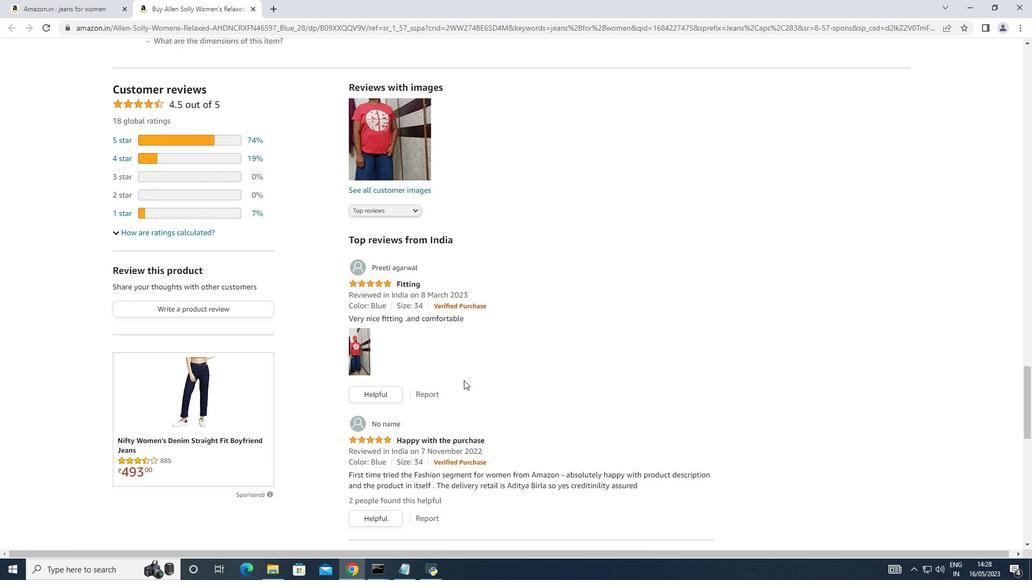 
Action: Mouse scrolled (464, 381) with delta (0, 0)
Screenshot: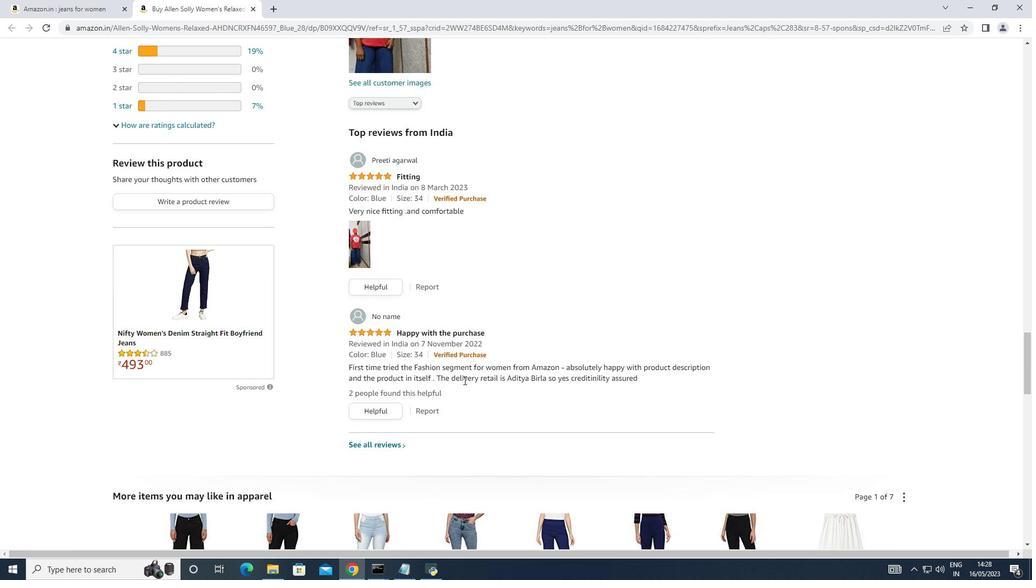 
Action: Mouse scrolled (464, 381) with delta (0, 0)
Screenshot: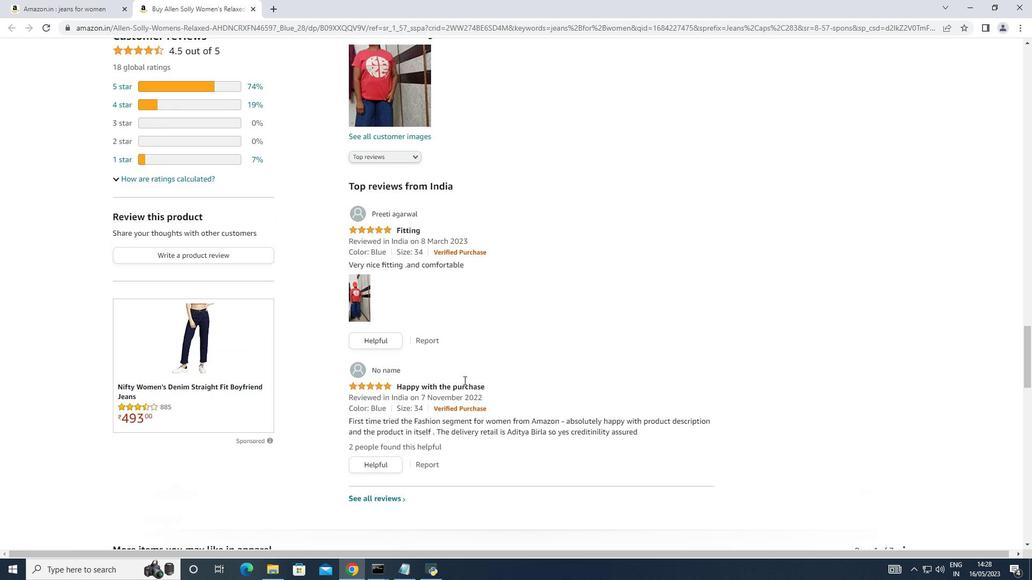 
Action: Mouse moved to (448, 321)
Screenshot: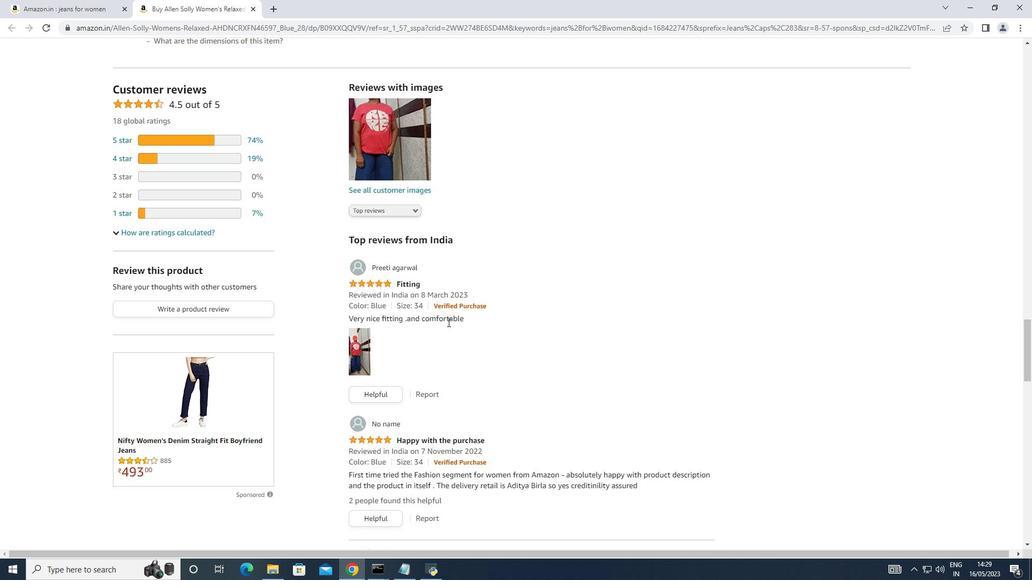 
Action: Mouse scrolled (448, 320) with delta (0, 0)
Screenshot: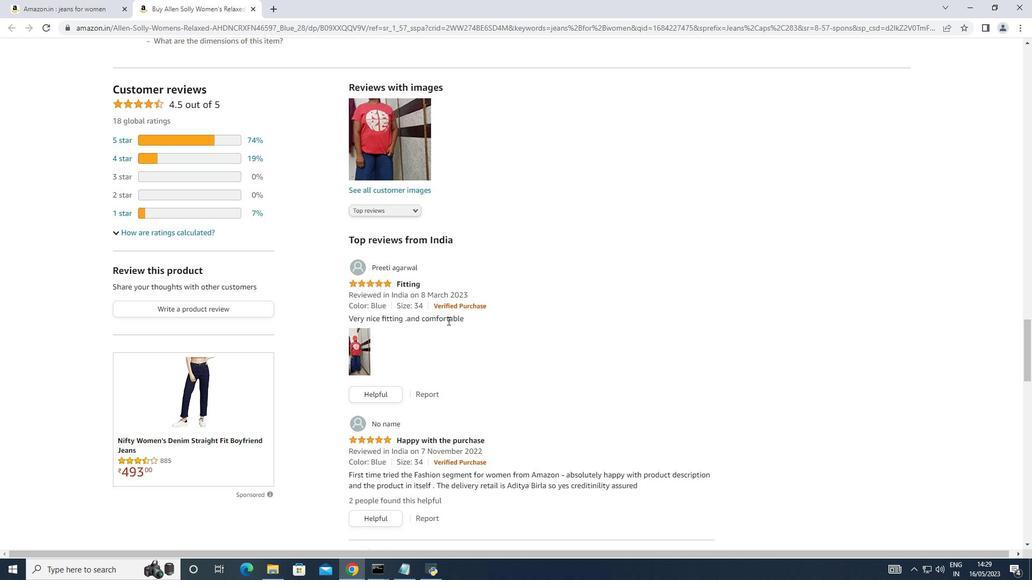
Action: Mouse moved to (379, 223)
Screenshot: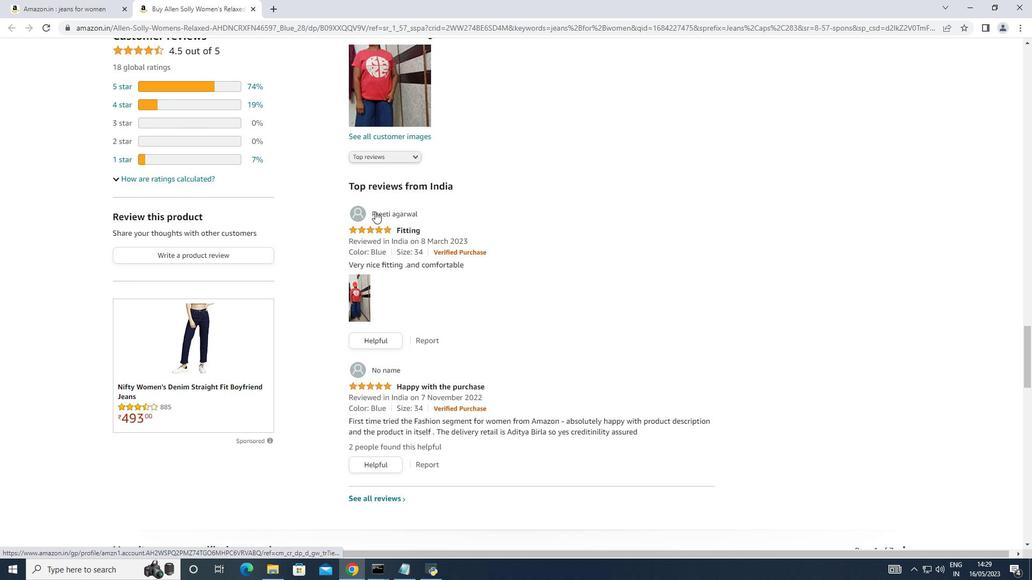 
Action: Mouse pressed left at (379, 223)
Screenshot: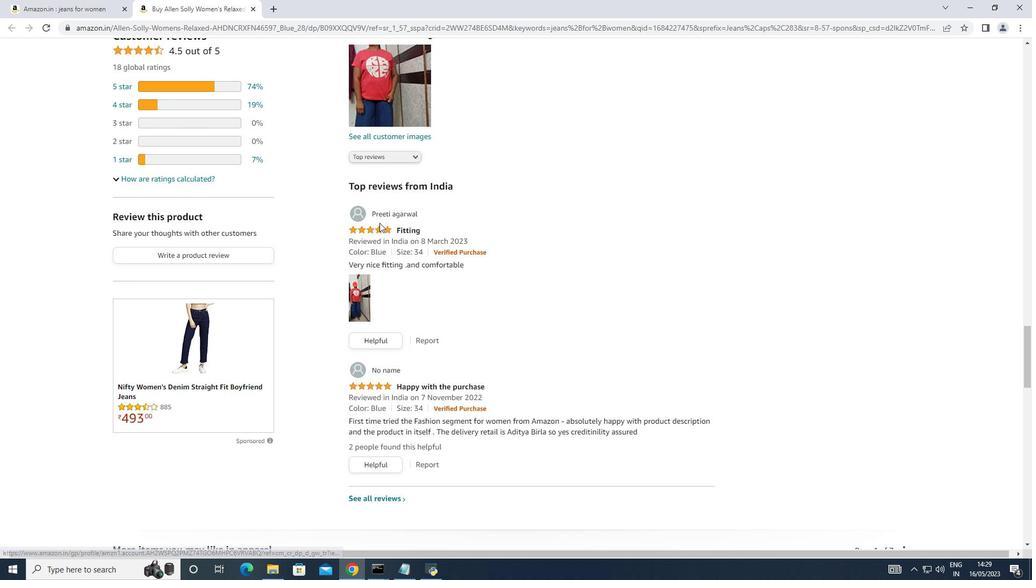 
Action: Mouse moved to (396, 211)
Screenshot: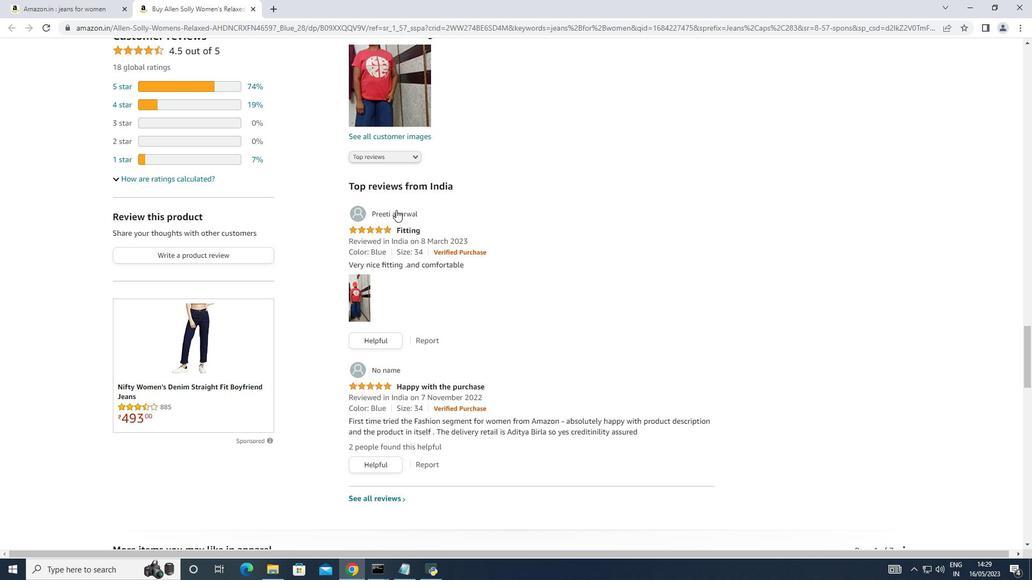 
Action: Mouse pressed left at (396, 211)
Screenshot: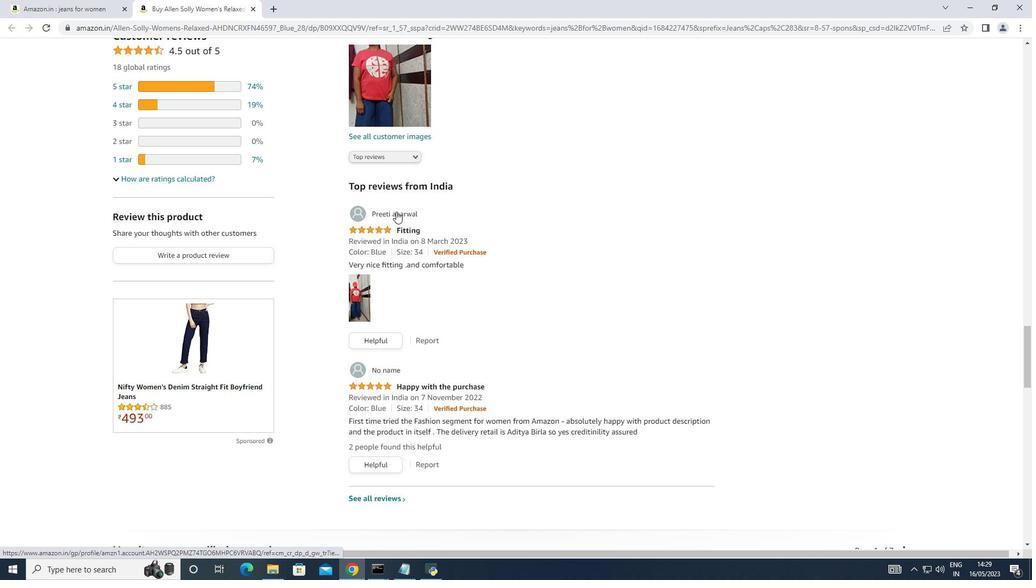 
Action: Mouse moved to (470, 277)
Screenshot: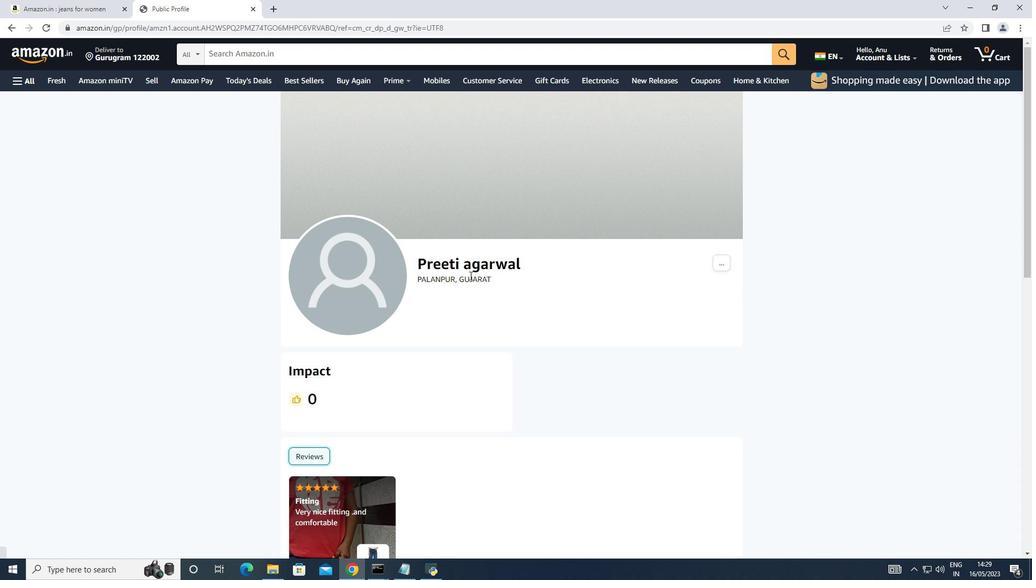 
Action: Mouse scrolled (470, 276) with delta (0, 0)
Screenshot: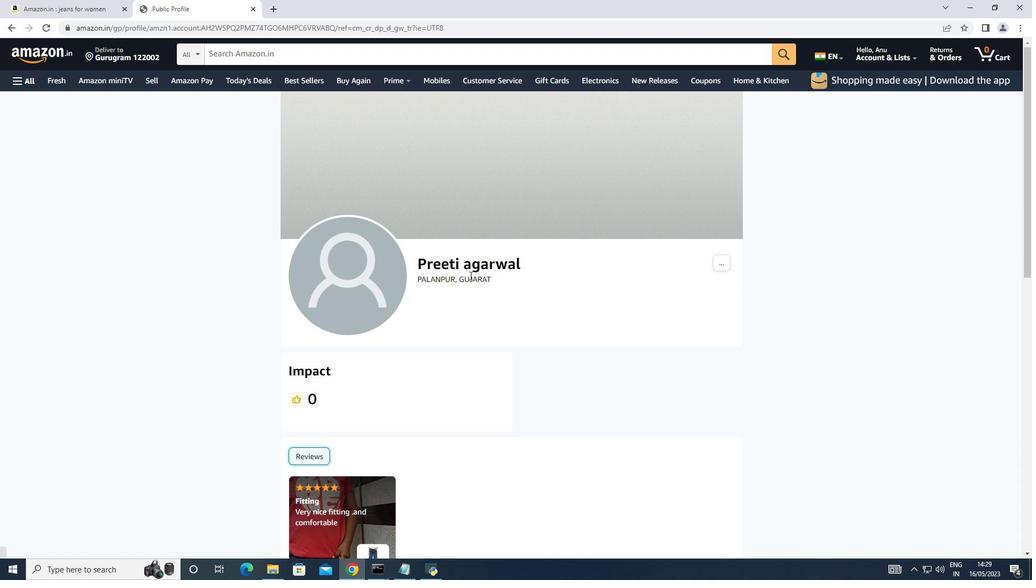 
Action: Mouse scrolled (470, 276) with delta (0, 0)
Screenshot: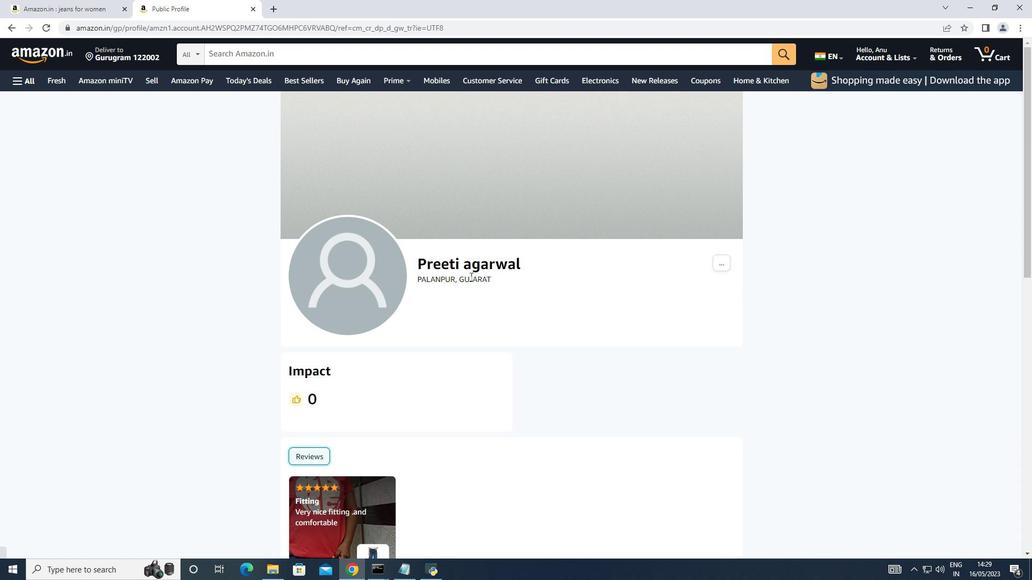 
Action: Mouse scrolled (470, 276) with delta (0, 0)
Screenshot: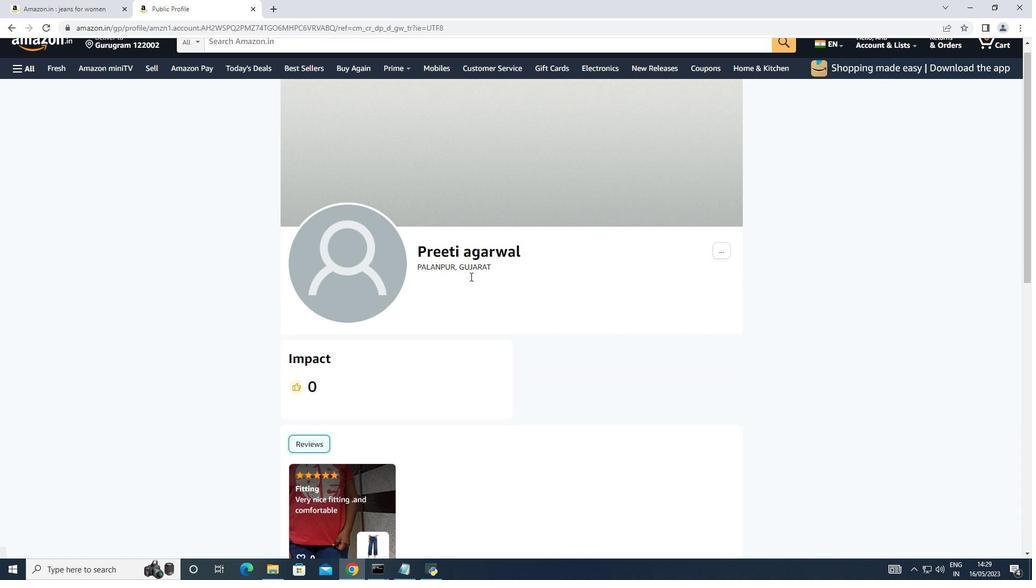 
Action: Mouse moved to (471, 277)
Screenshot: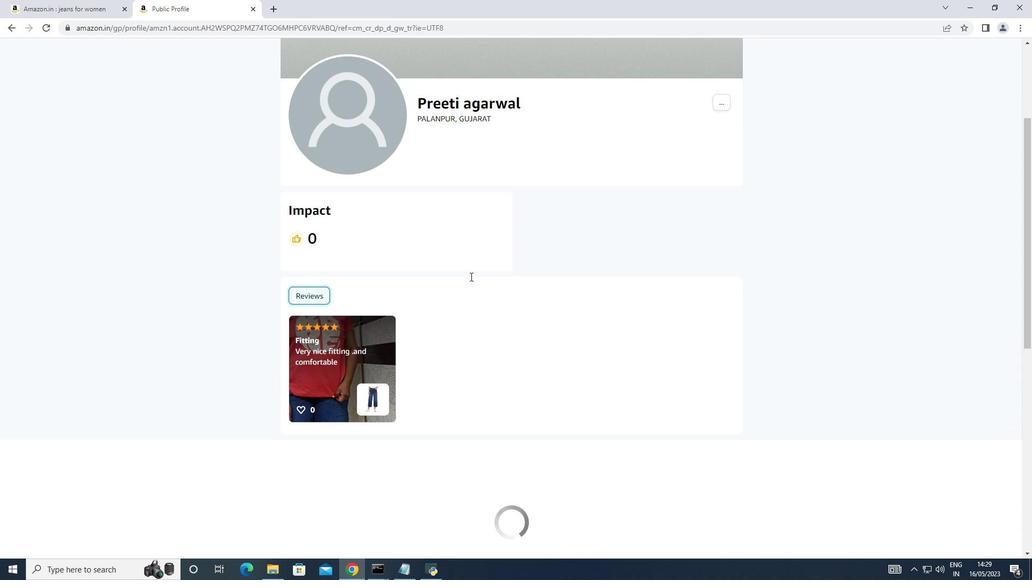
Action: Mouse scrolled (471, 276) with delta (0, 0)
Screenshot: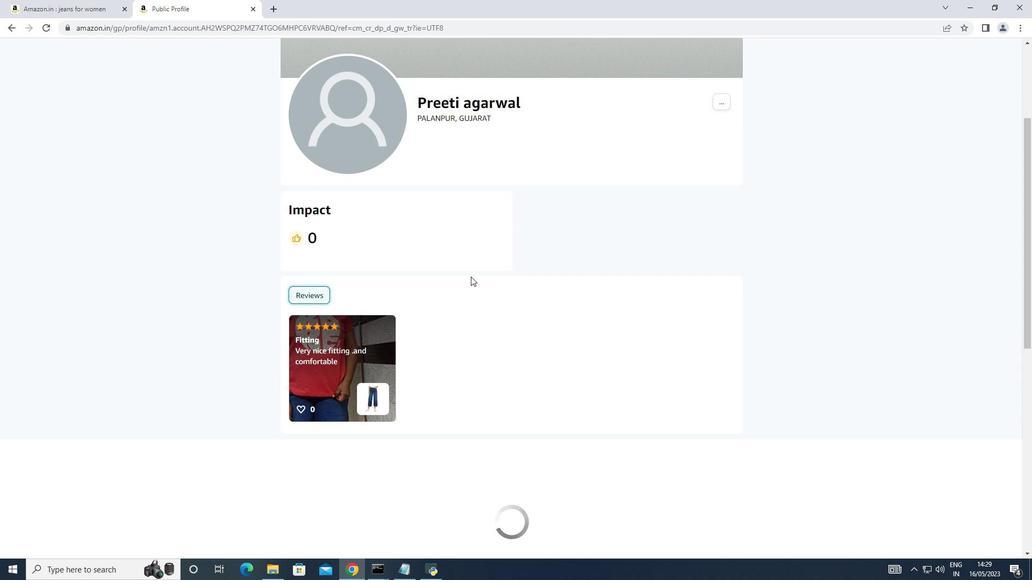 
Action: Mouse scrolled (471, 276) with delta (0, 0)
Screenshot: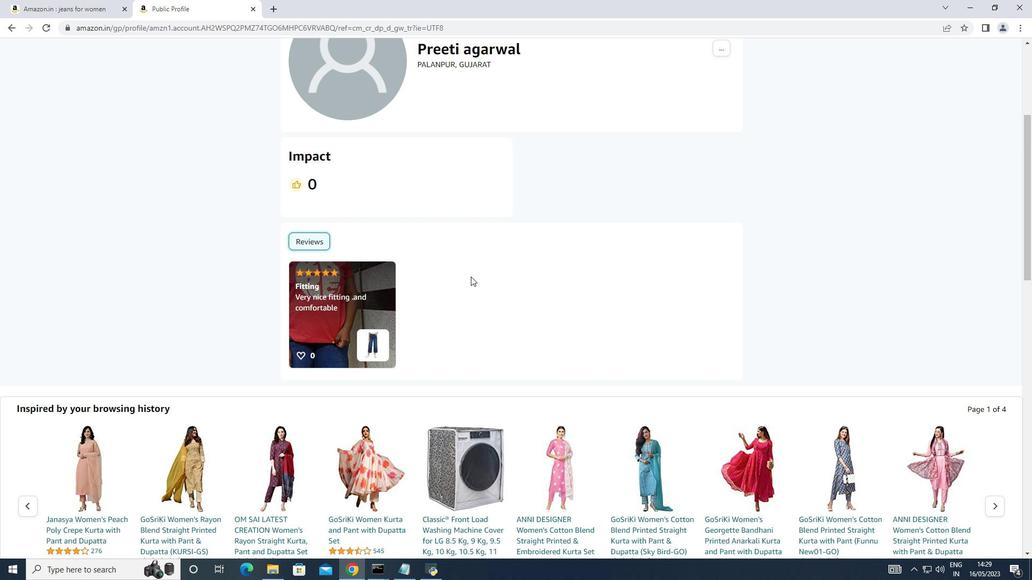 
Action: Mouse moved to (375, 245)
Screenshot: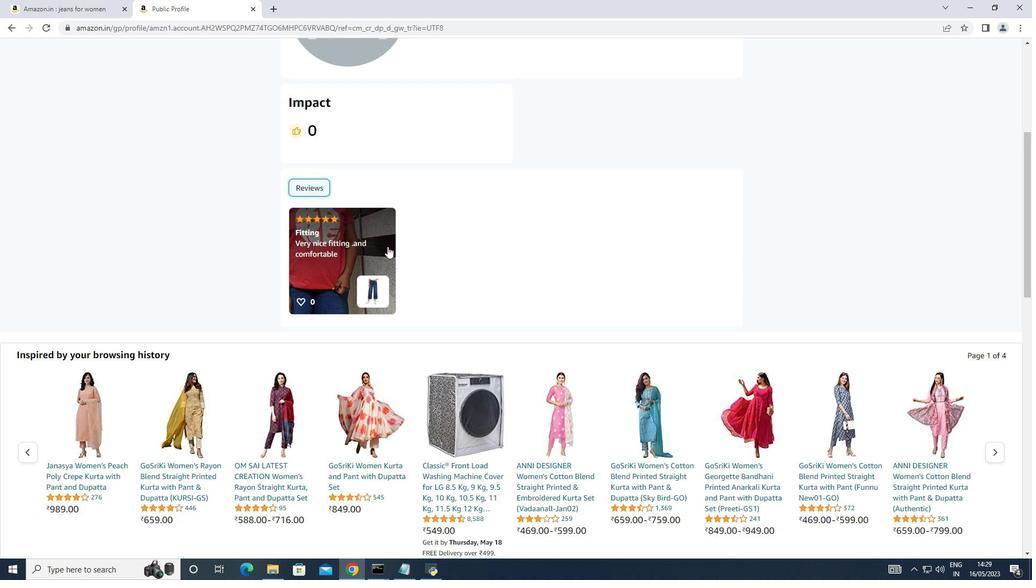 
Action: Mouse pressed left at (375, 245)
Screenshot: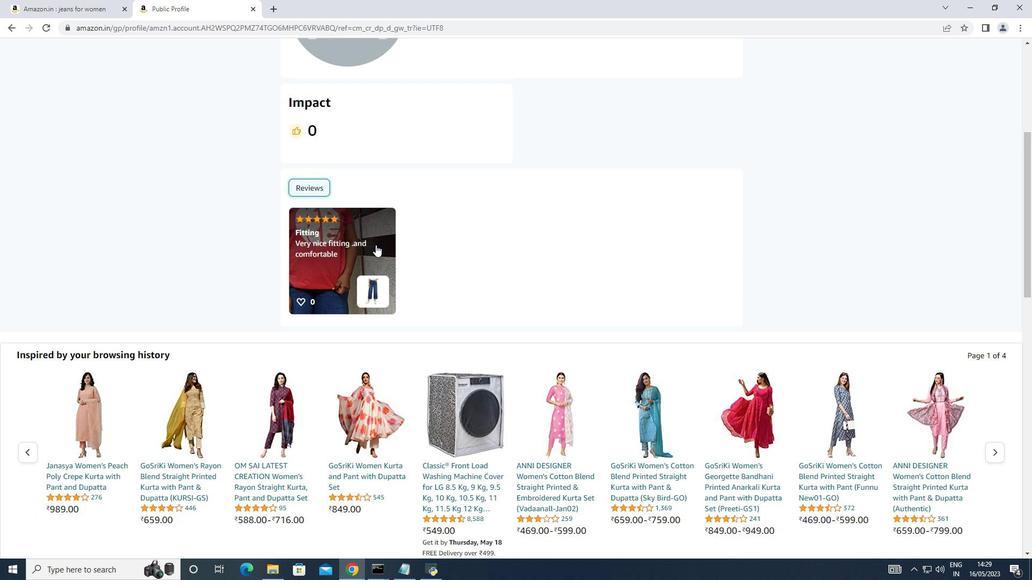 
Action: Mouse moved to (242, 297)
Screenshot: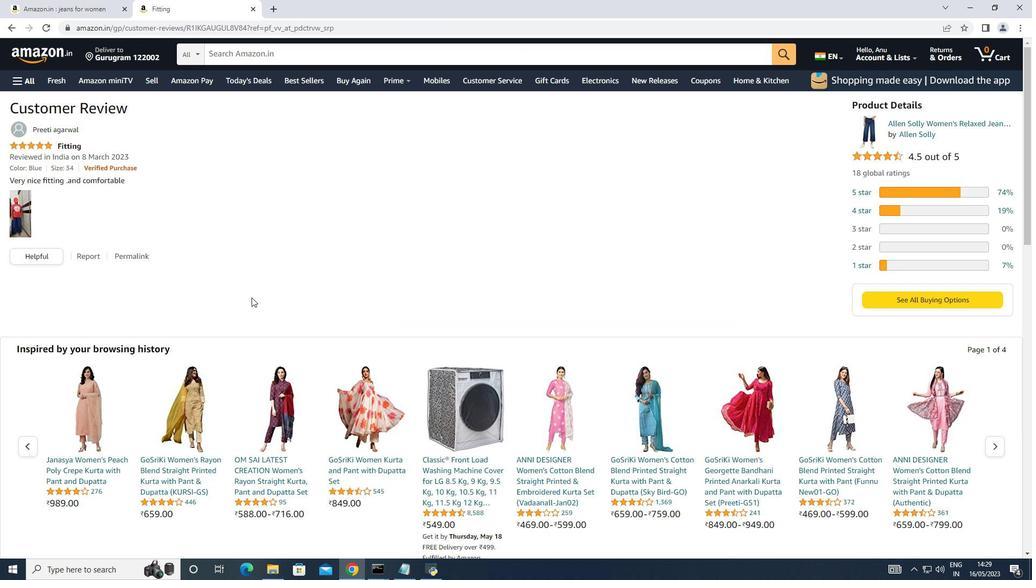 
Action: Mouse scrolled (242, 298) with delta (0, 0)
Screenshot: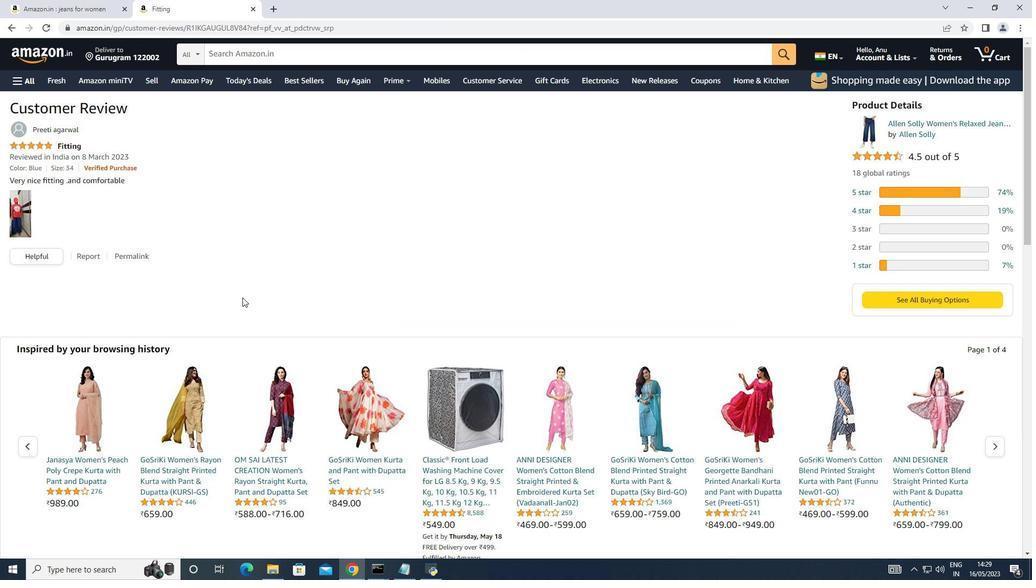 
Action: Mouse scrolled (242, 298) with delta (0, 0)
Screenshot: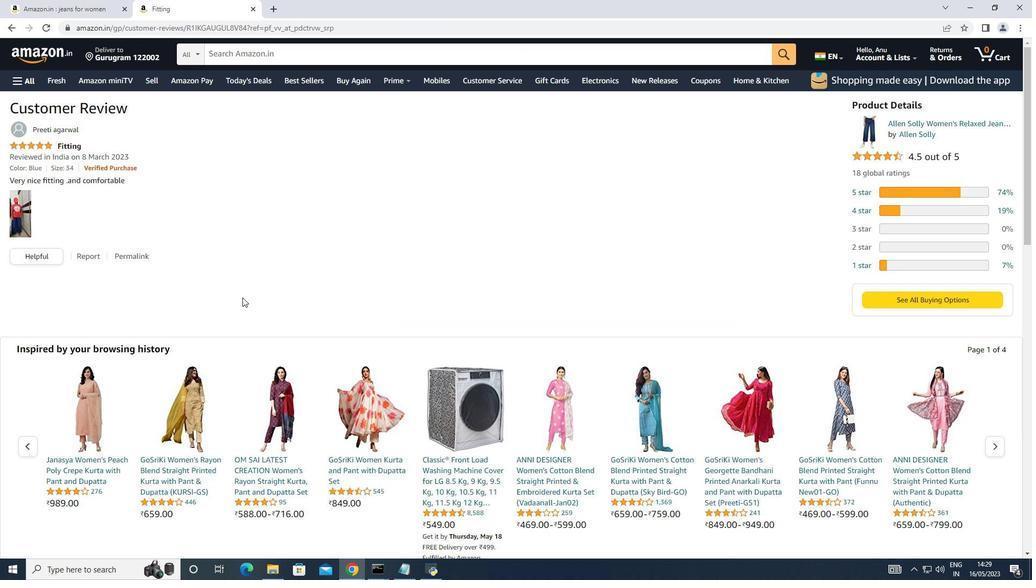 
Action: Mouse moved to (13, 213)
Screenshot: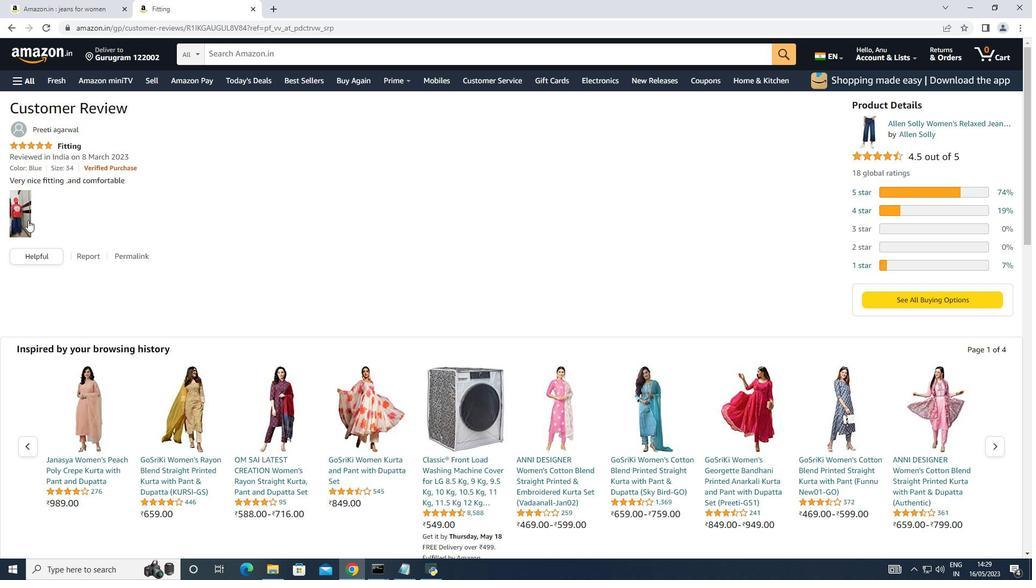 
Action: Mouse pressed left at (13, 213)
Screenshot: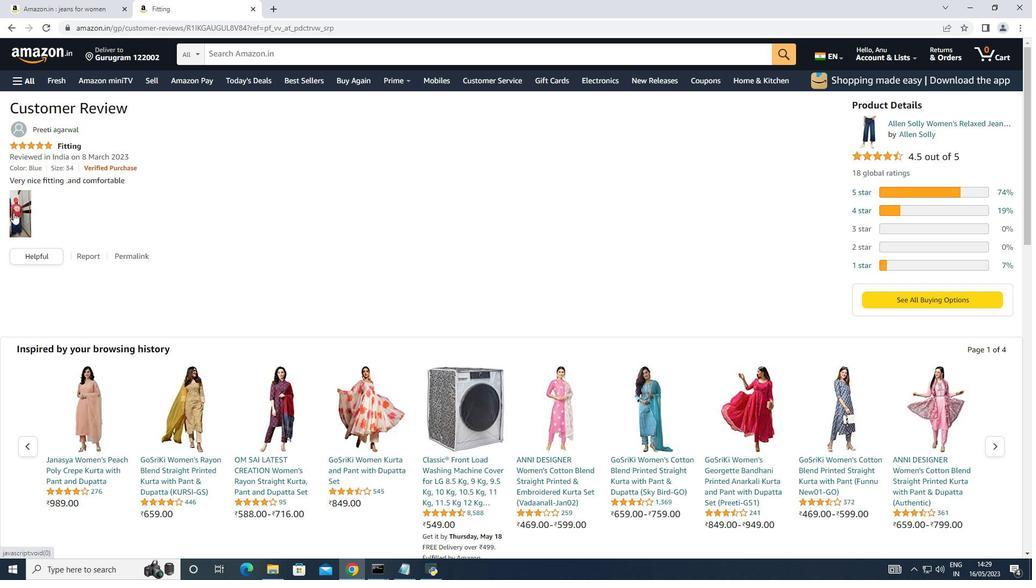 
Action: Mouse moved to (602, 338)
Screenshot: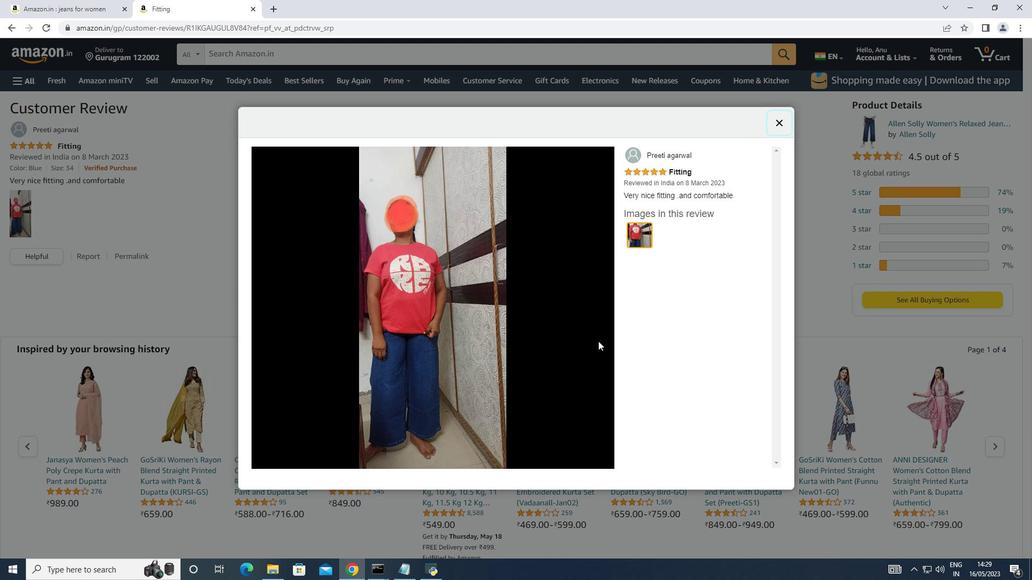 
Action: Mouse scrolled (602, 338) with delta (0, 0)
Screenshot: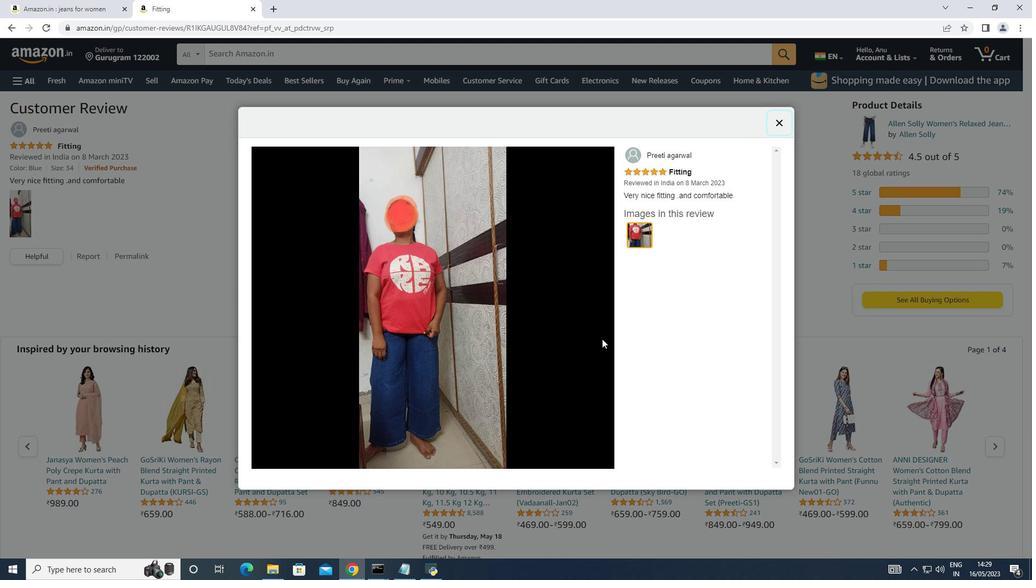 
Action: Mouse moved to (779, 116)
Screenshot: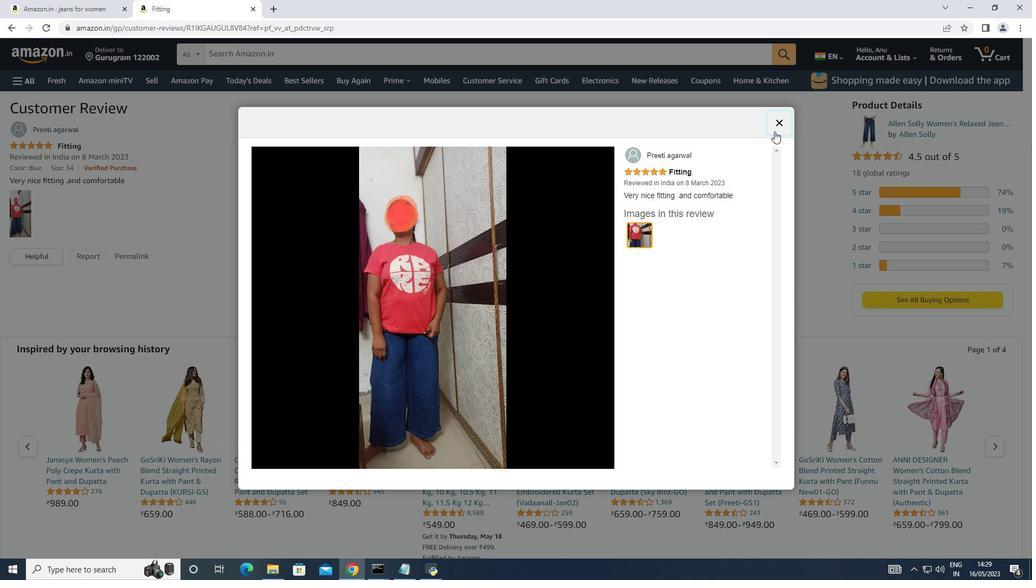 
Action: Mouse pressed left at (779, 116)
Screenshot: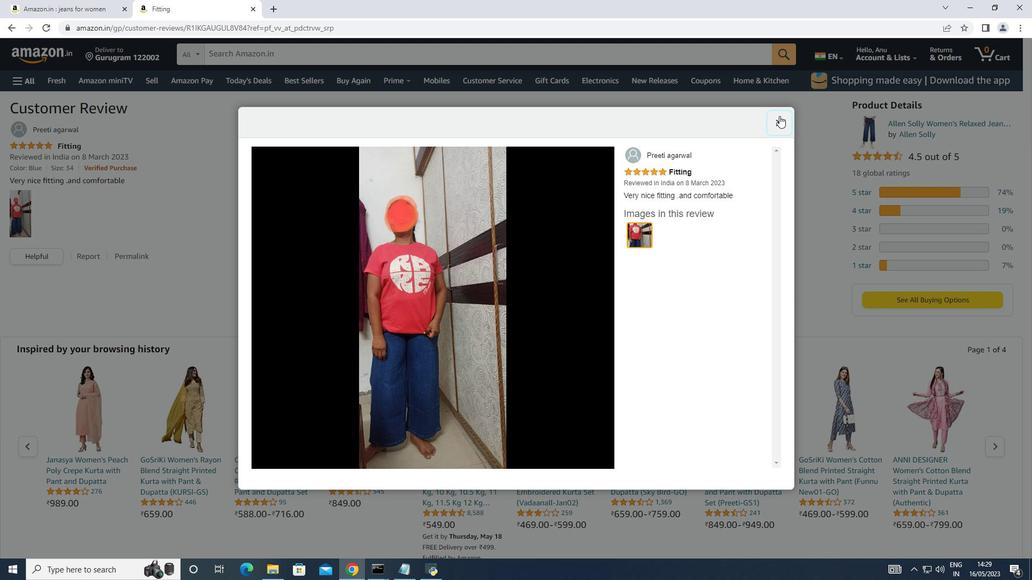 
Action: Mouse moved to (641, 256)
Screenshot: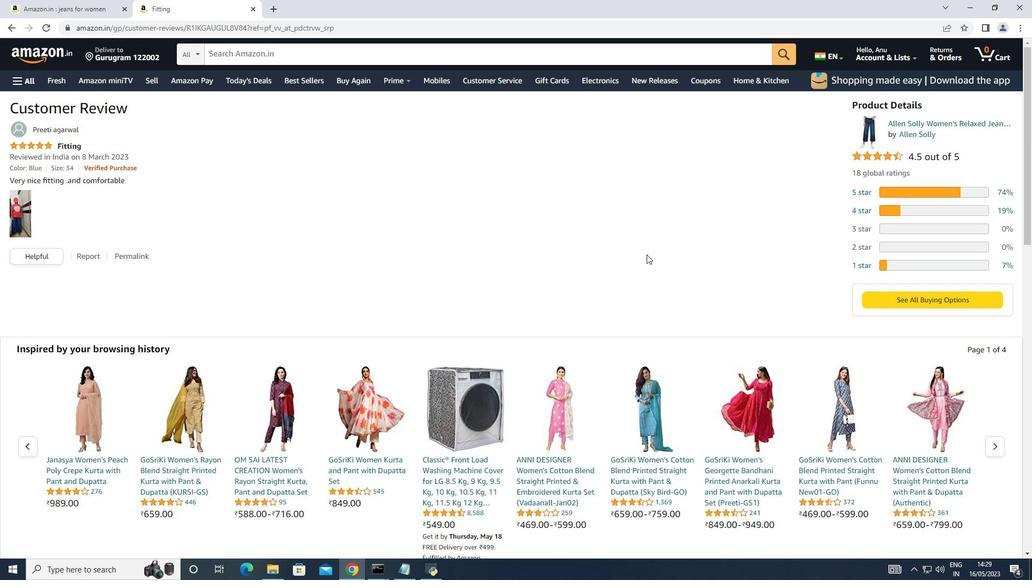 
Action: Mouse scrolled (641, 257) with delta (0, 0)
Screenshot: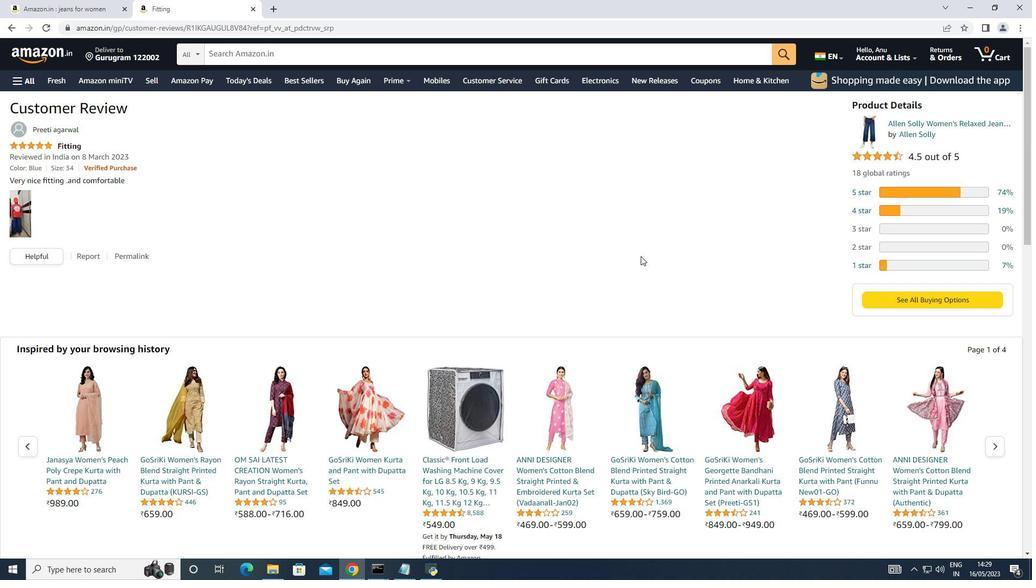 
Action: Mouse moved to (933, 124)
Screenshot: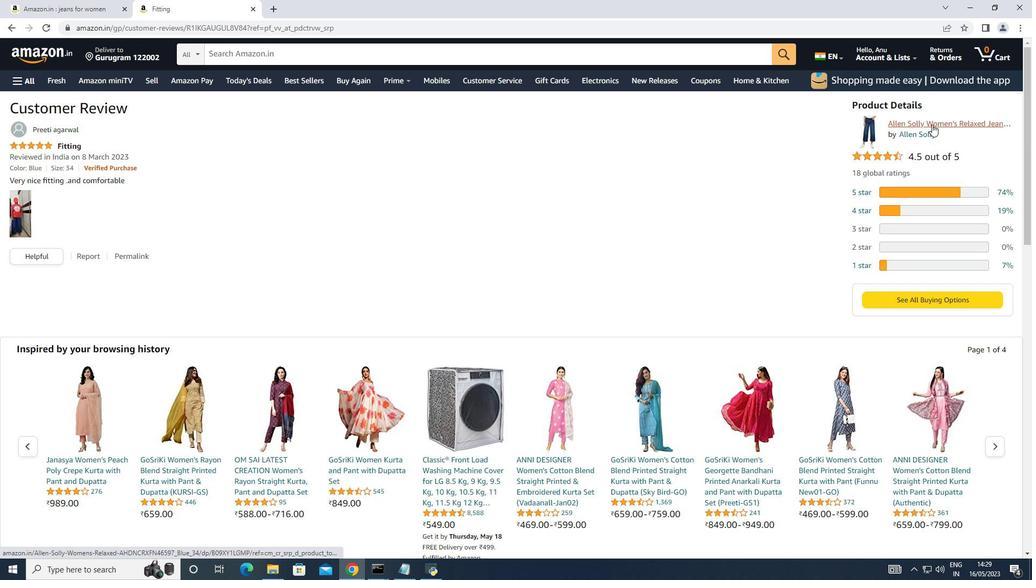 
Action: Mouse pressed left at (933, 124)
Screenshot: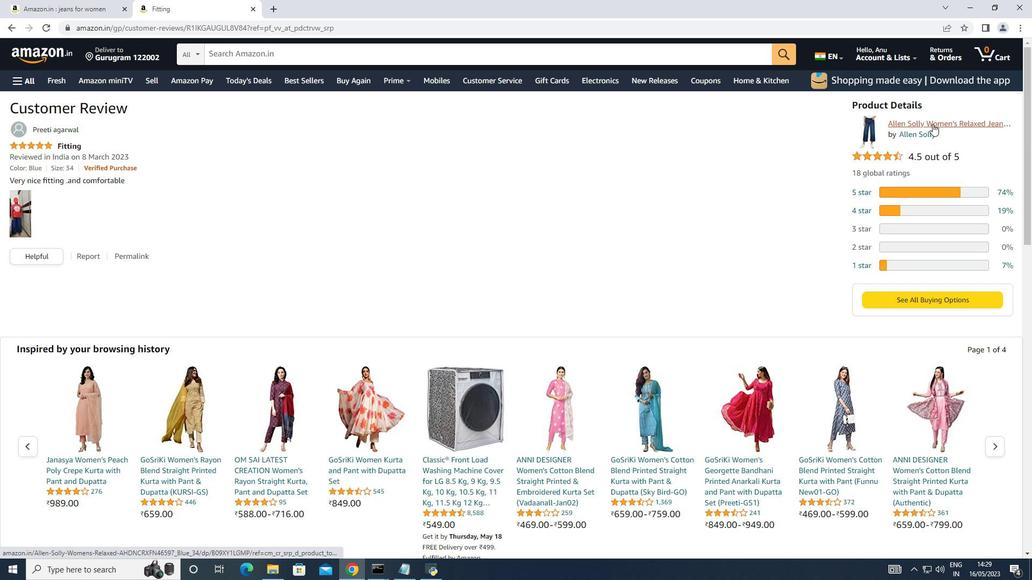 
Action: Mouse moved to (755, 315)
Screenshot: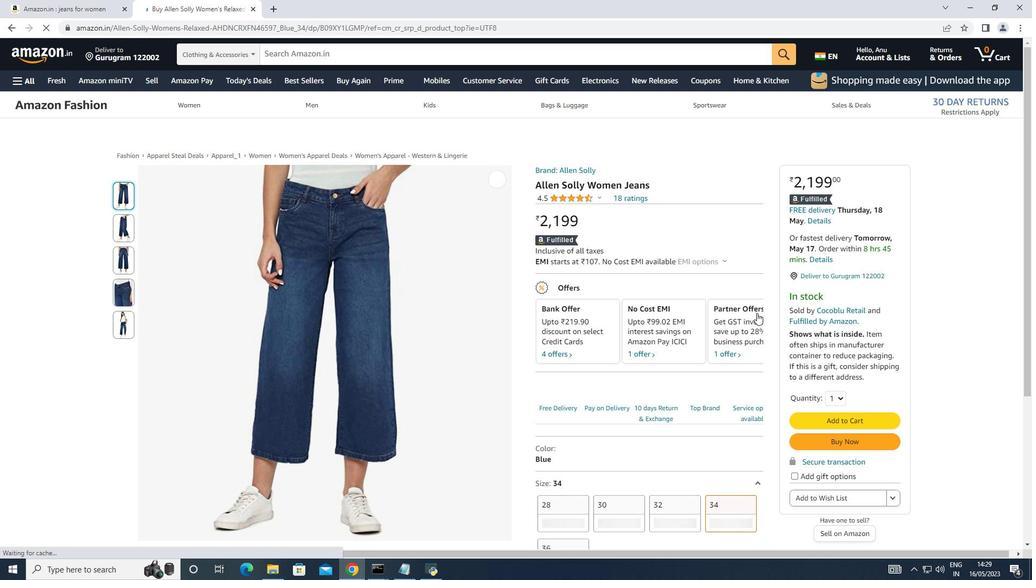 
Action: Mouse scrolled (755, 315) with delta (0, 0)
Screenshot: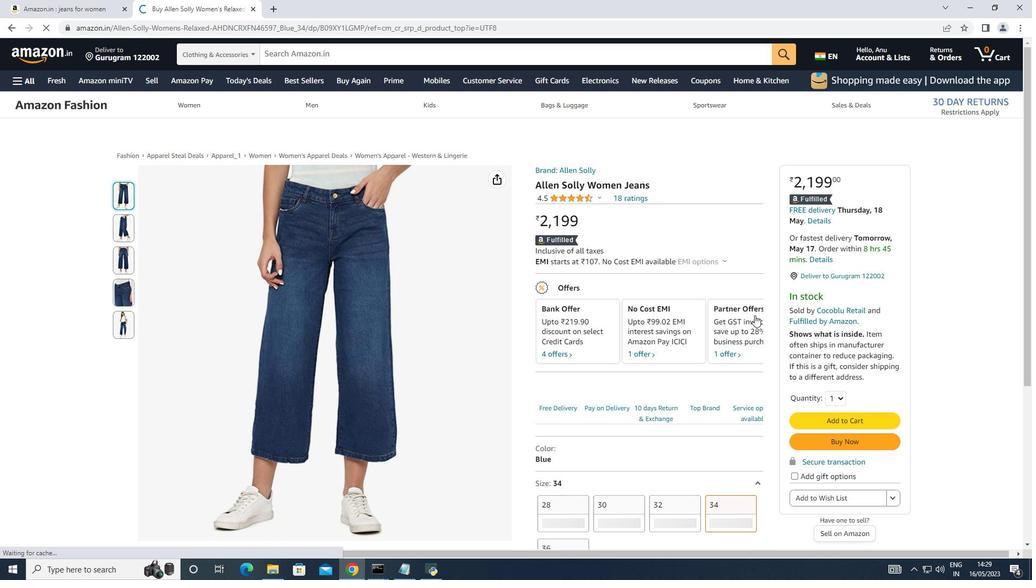 
Action: Mouse scrolled (755, 315) with delta (0, 0)
Screenshot: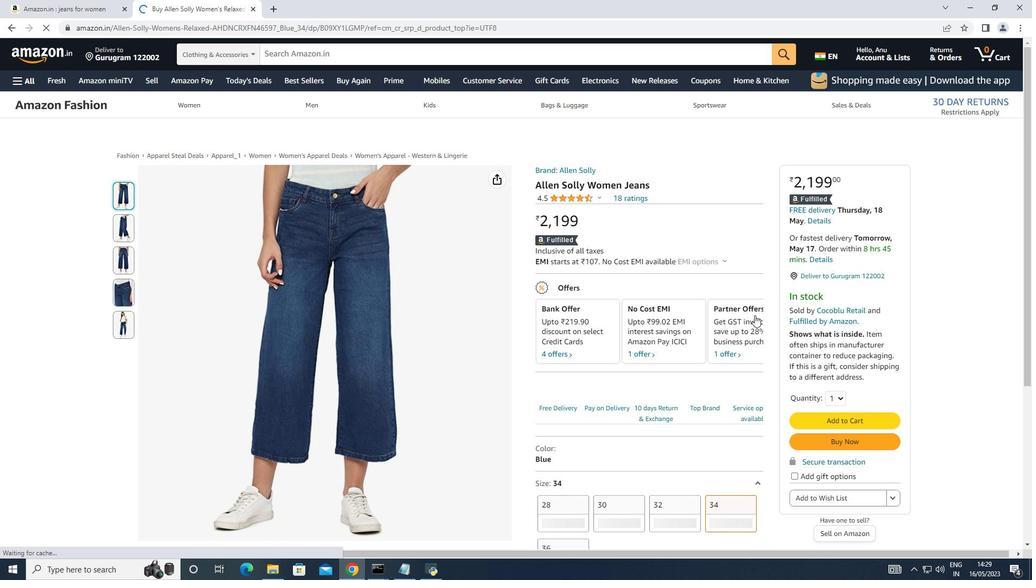
Action: Mouse scrolled (755, 315) with delta (0, 0)
Screenshot: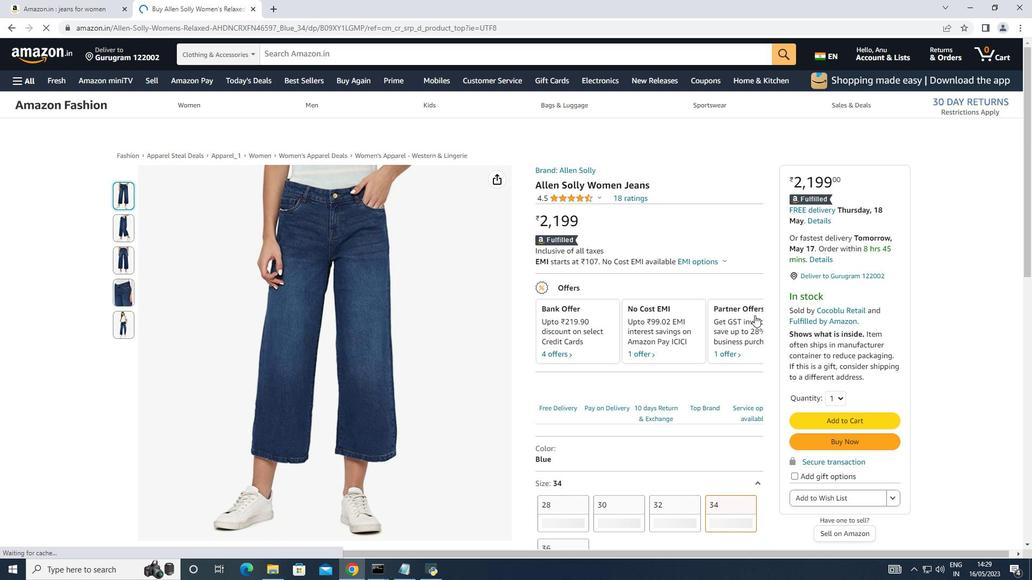 
Action: Mouse moved to (724, 342)
Screenshot: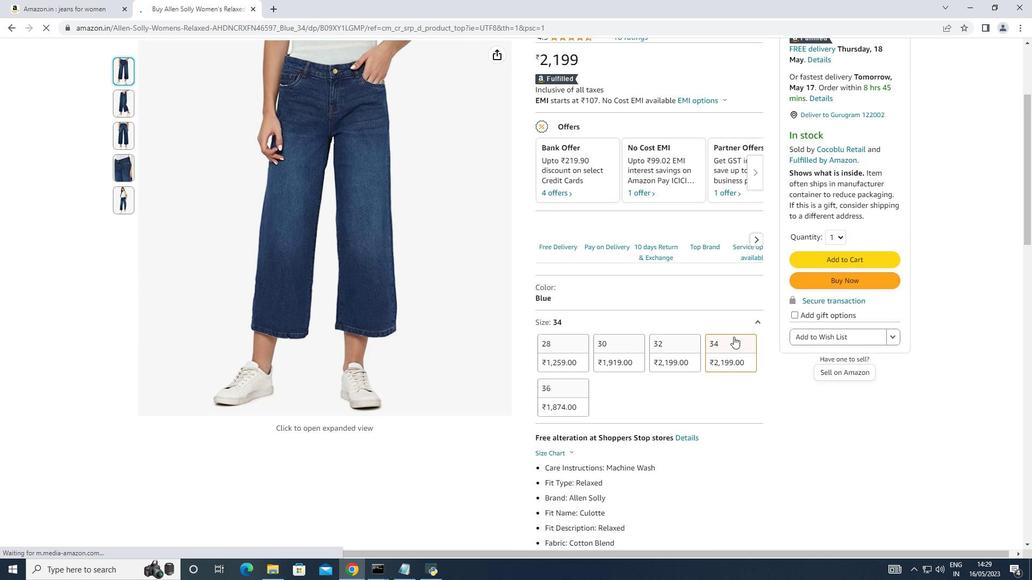 
Action: Mouse scrolled (724, 342) with delta (0, 0)
Screenshot: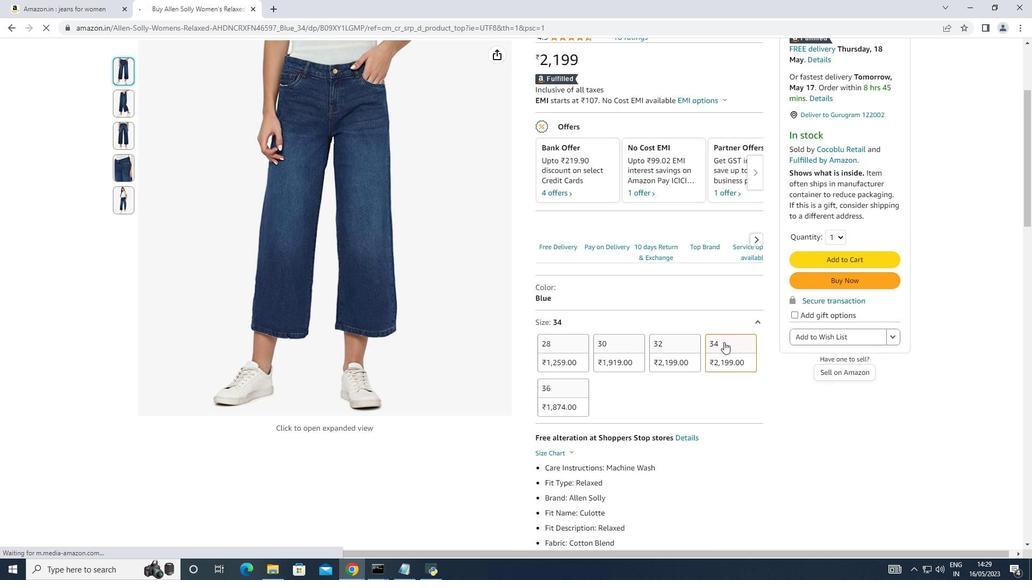
Action: Mouse scrolled (724, 342) with delta (0, 0)
Screenshot: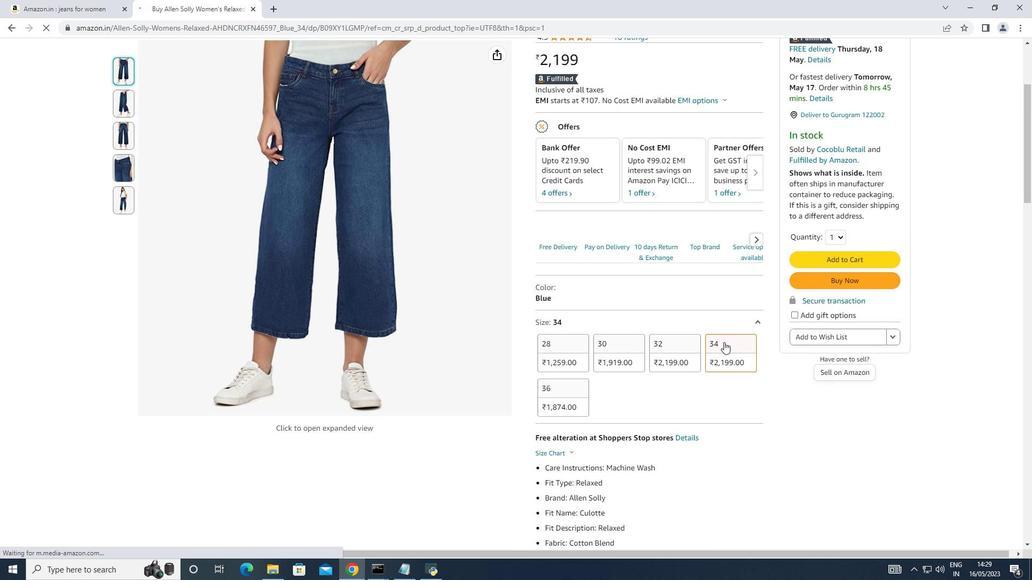 
Action: Mouse scrolled (724, 342) with delta (0, 0)
Screenshot: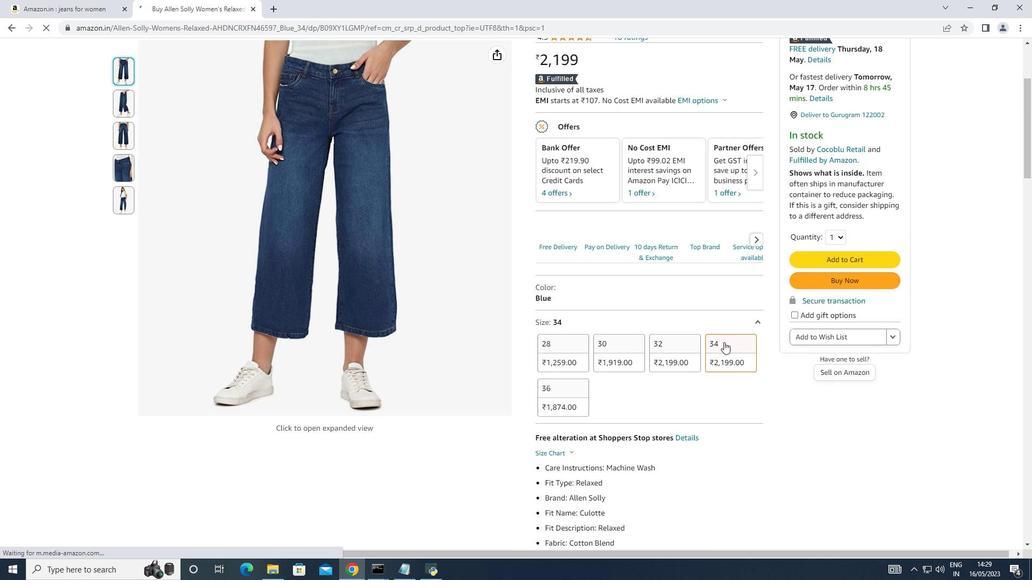 
Action: Mouse scrolled (724, 342) with delta (0, 0)
Screenshot: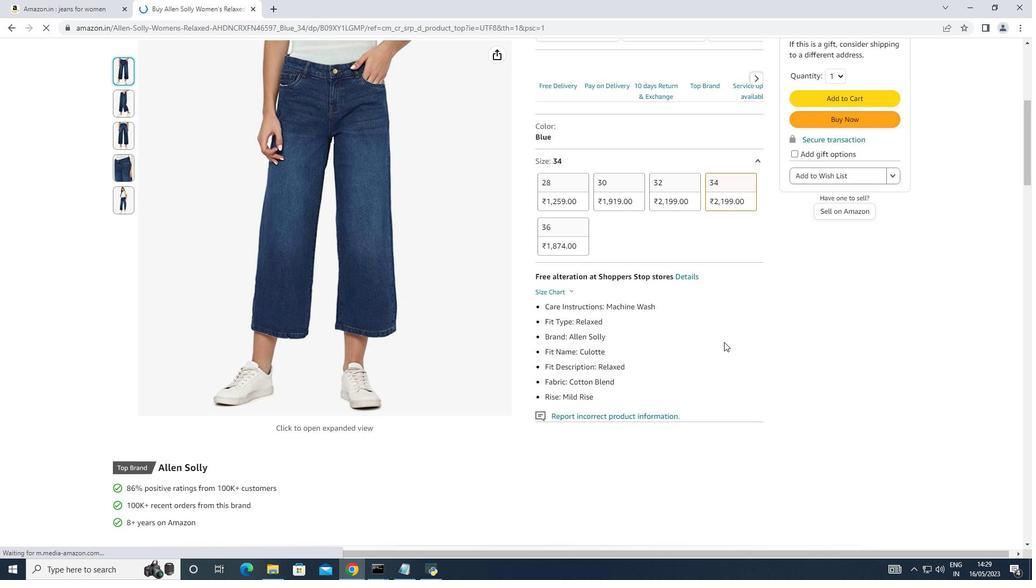 
Action: Mouse scrolled (724, 342) with delta (0, 0)
Screenshot: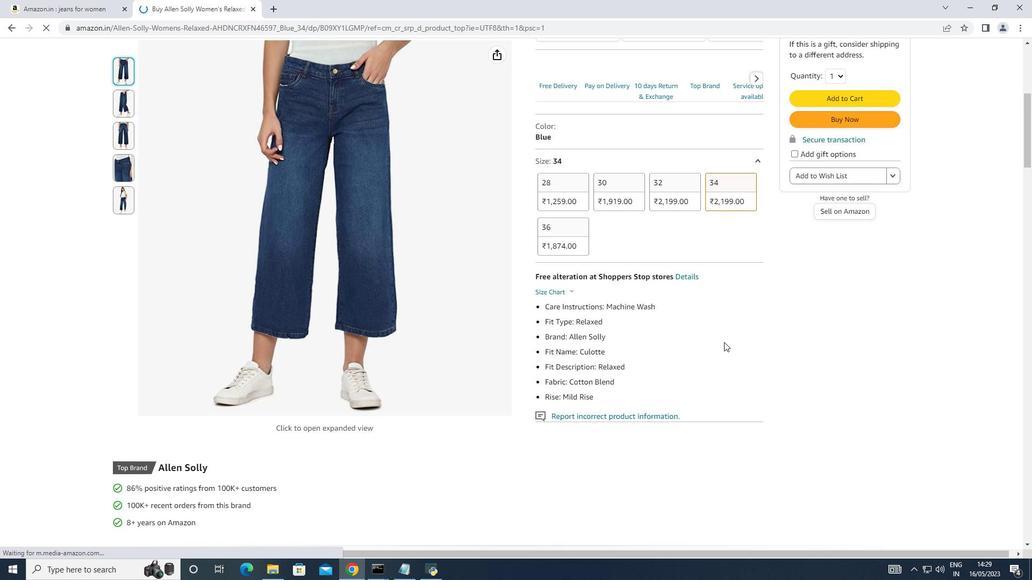 
Action: Mouse scrolled (724, 342) with delta (0, 0)
Screenshot: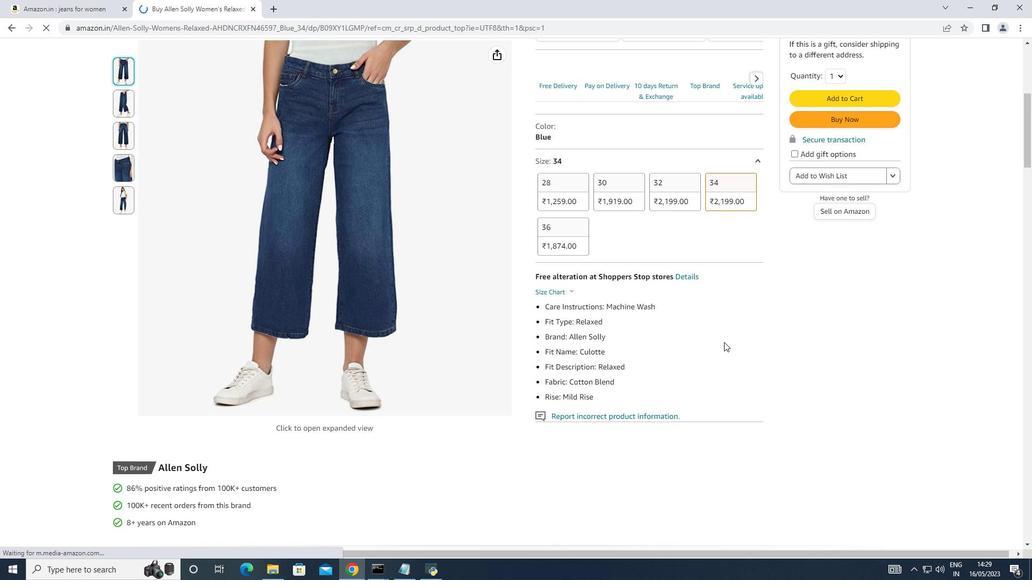 
Action: Mouse moved to (624, 370)
Screenshot: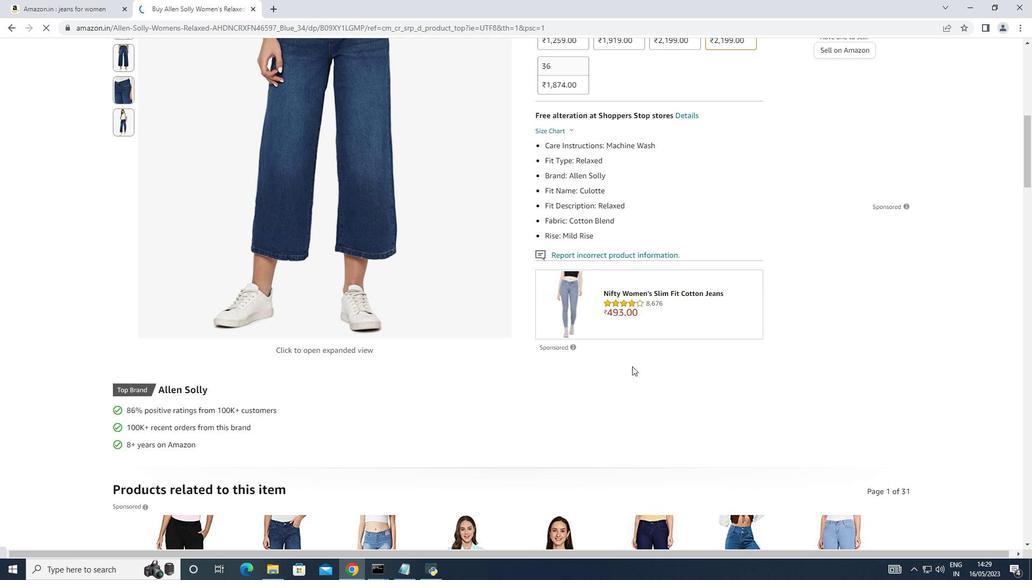 
Action: Mouse scrolled (624, 369) with delta (0, 0)
Screenshot: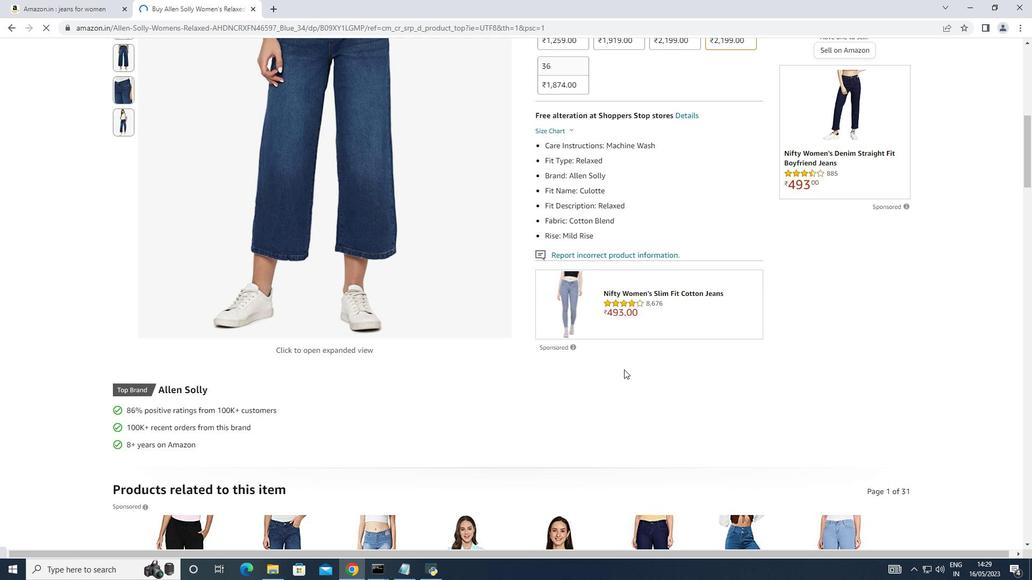 
Action: Mouse scrolled (624, 369) with delta (0, 0)
Screenshot: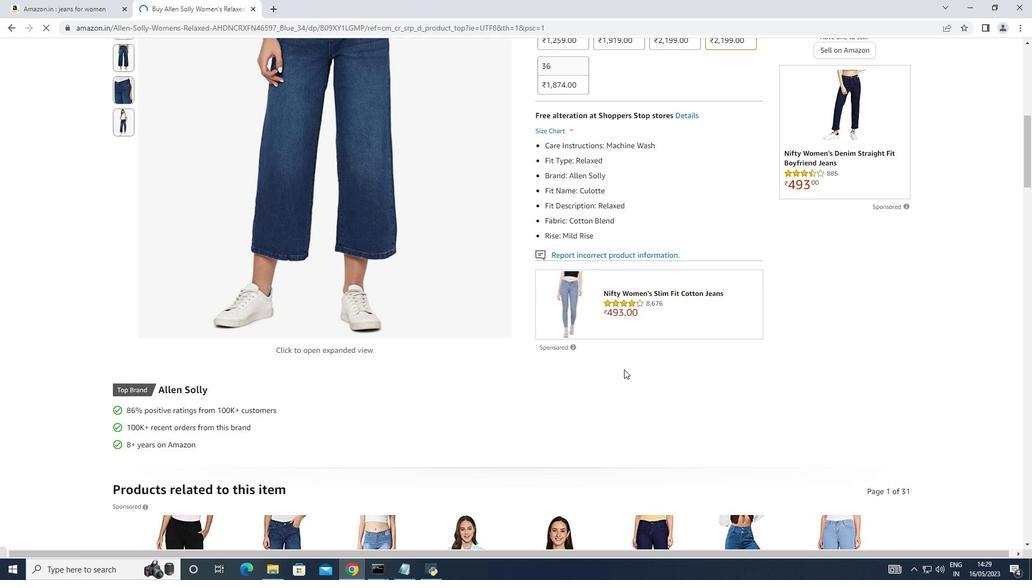 
Action: Mouse scrolled (624, 369) with delta (0, 0)
Screenshot: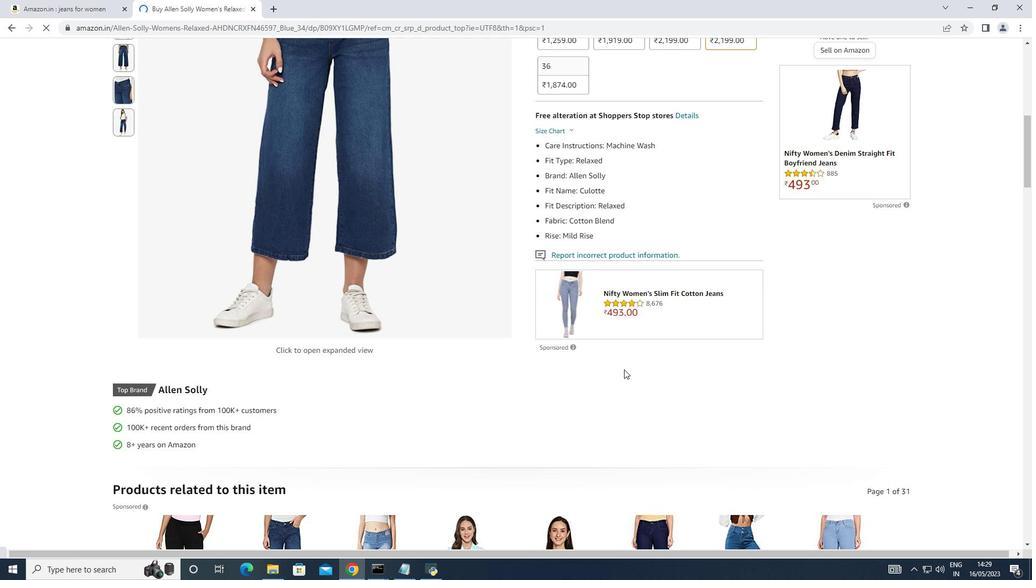 
Action: Mouse scrolled (624, 369) with delta (0, 0)
Screenshot: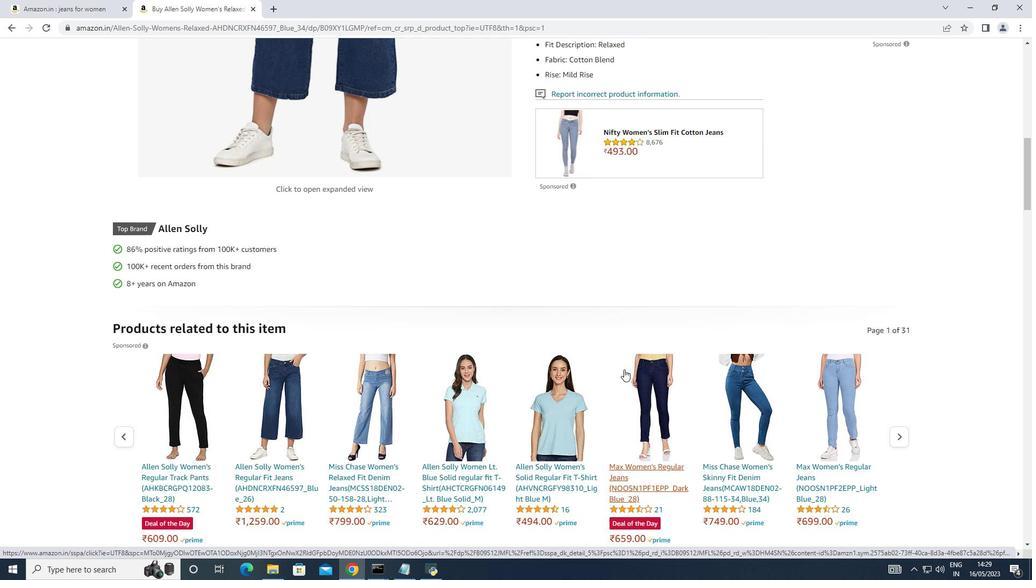 
Action: Mouse scrolled (624, 369) with delta (0, 0)
Screenshot: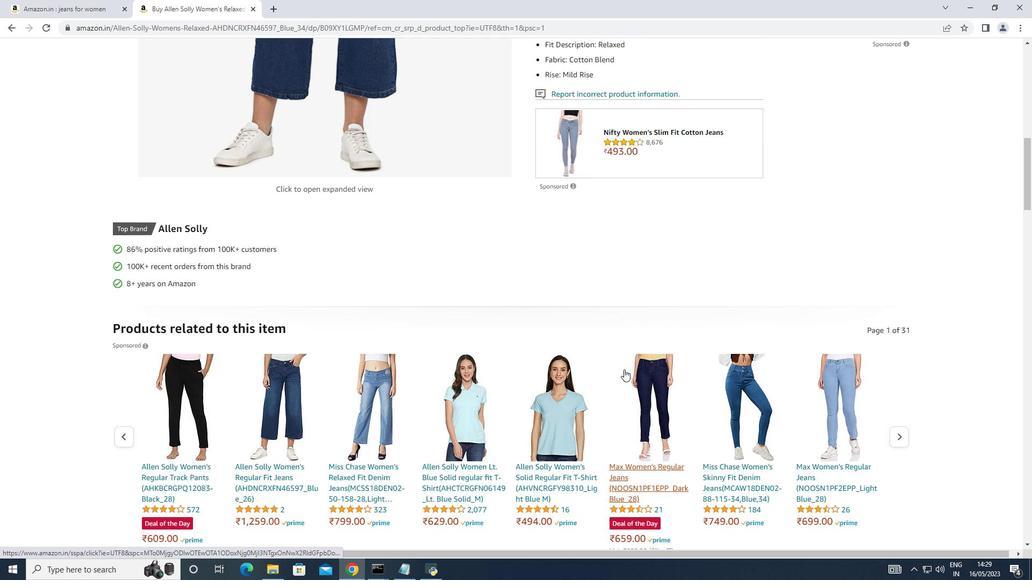 
Action: Mouse scrolled (624, 369) with delta (0, 0)
Screenshot: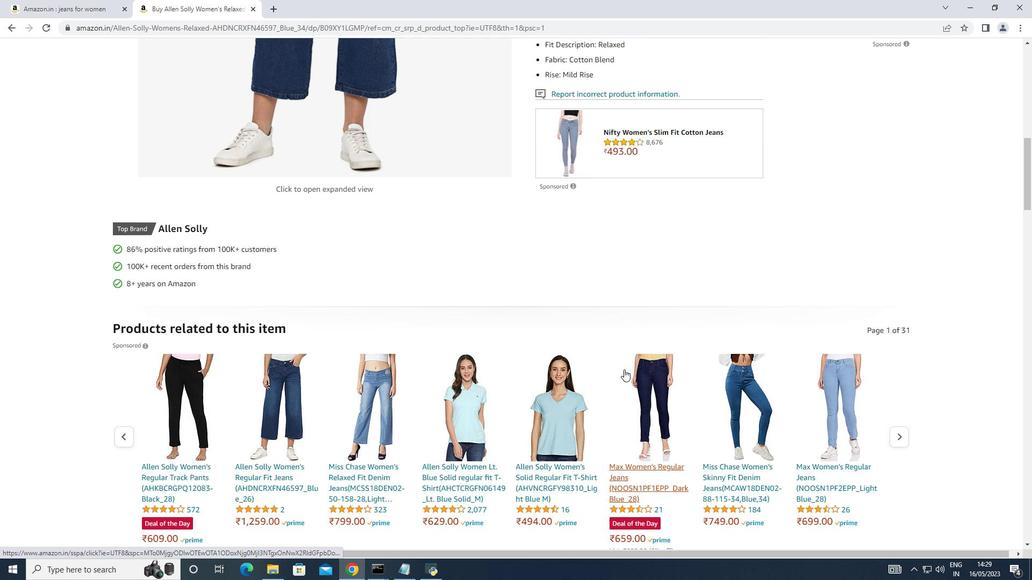 
Action: Mouse scrolled (624, 369) with delta (0, 0)
Screenshot: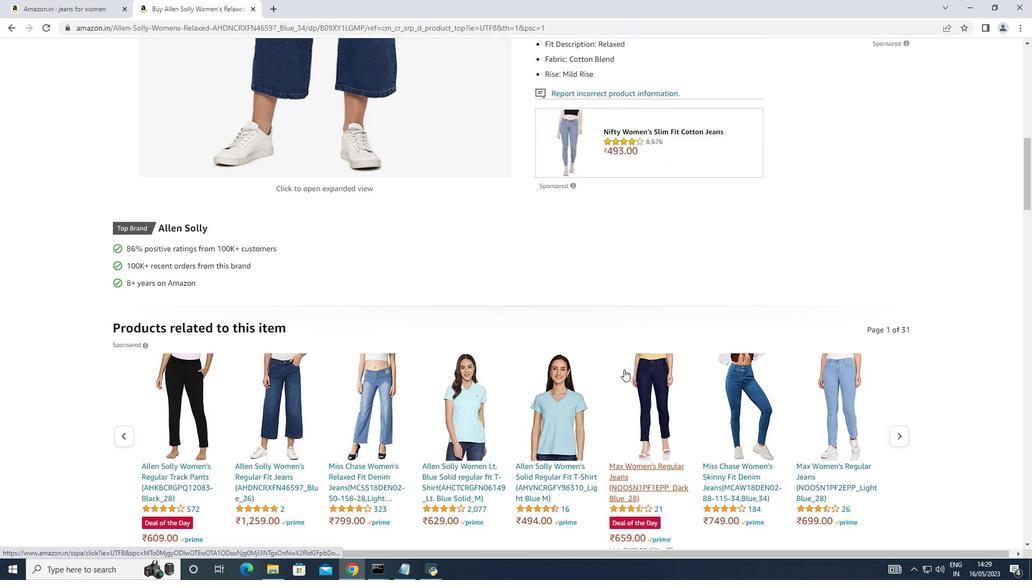 
Action: Mouse moved to (624, 370)
Screenshot: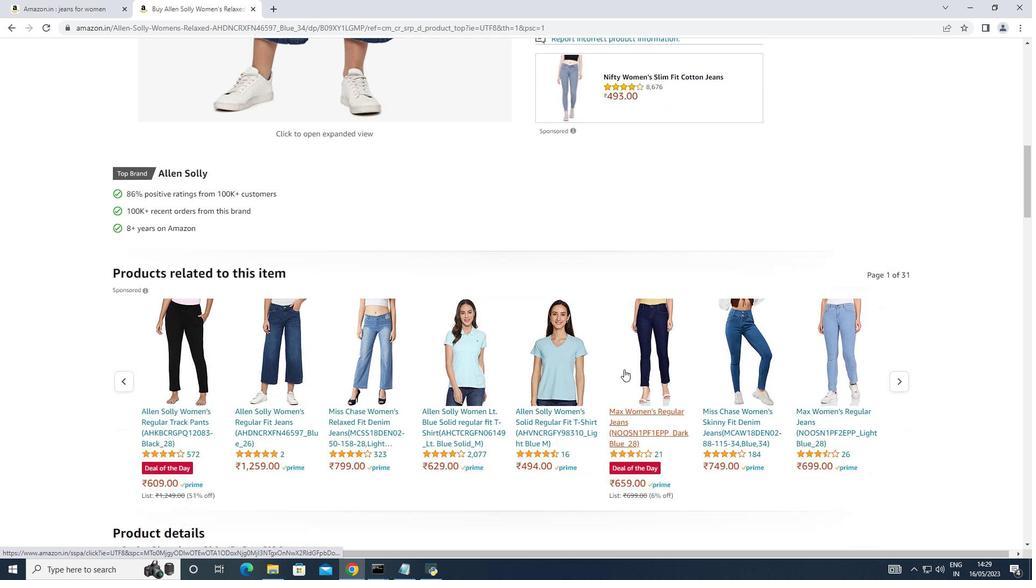 
Action: Mouse scrolled (624, 369) with delta (0, 0)
Screenshot: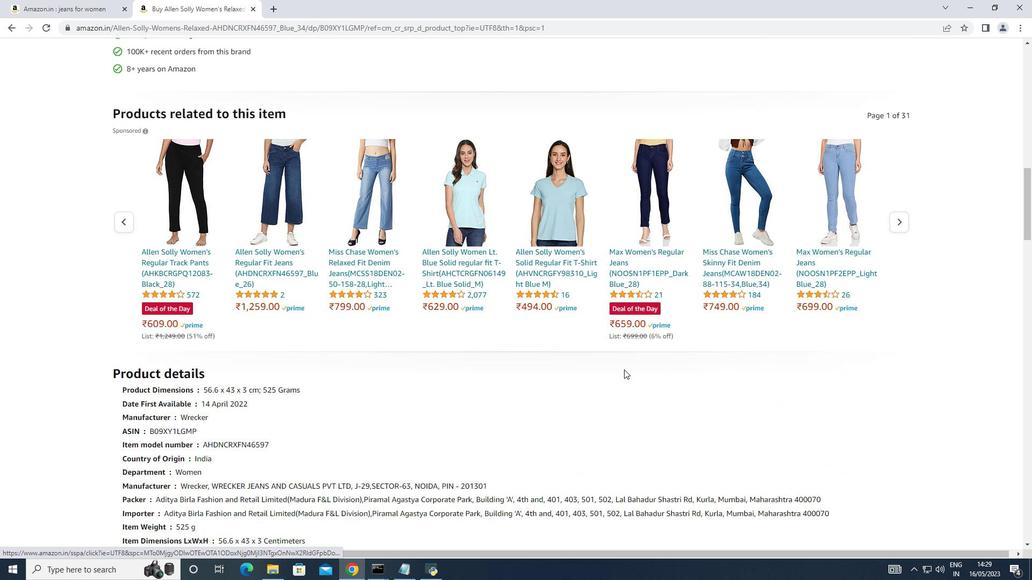 
Action: Mouse scrolled (624, 369) with delta (0, 0)
Screenshot: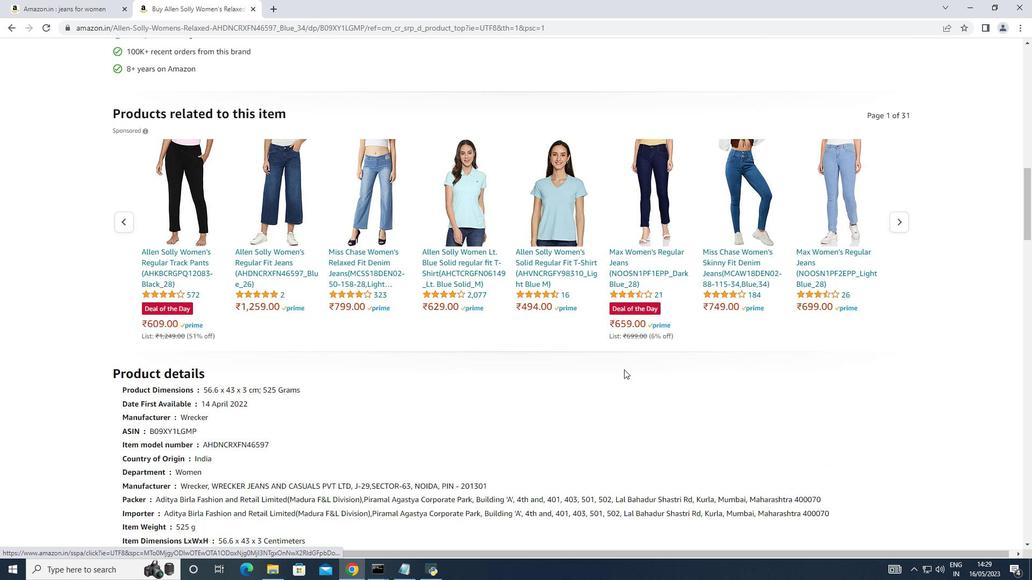 
Action: Mouse moved to (624, 370)
Screenshot: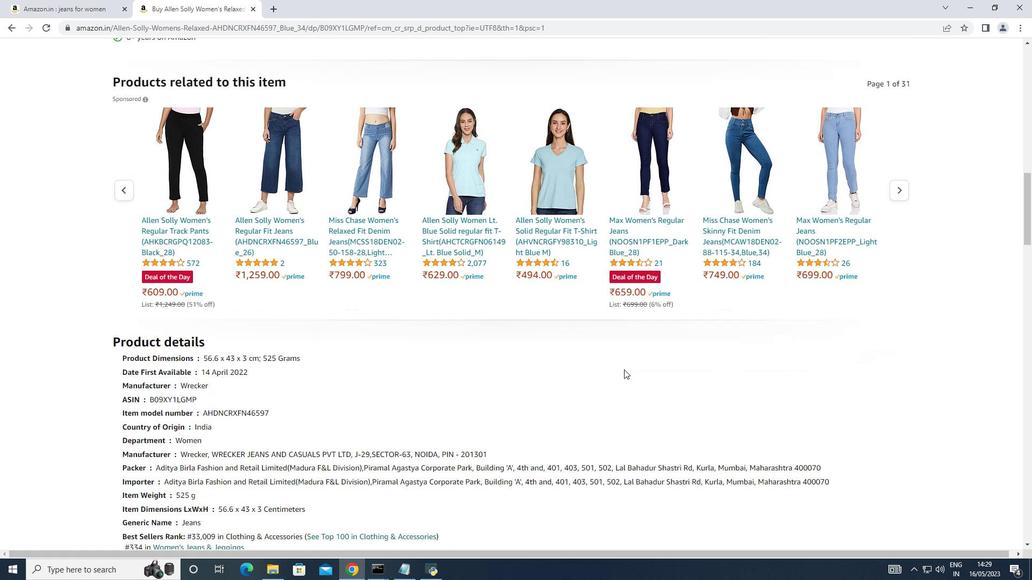 
Action: Mouse scrolled (624, 369) with delta (0, 0)
Screenshot: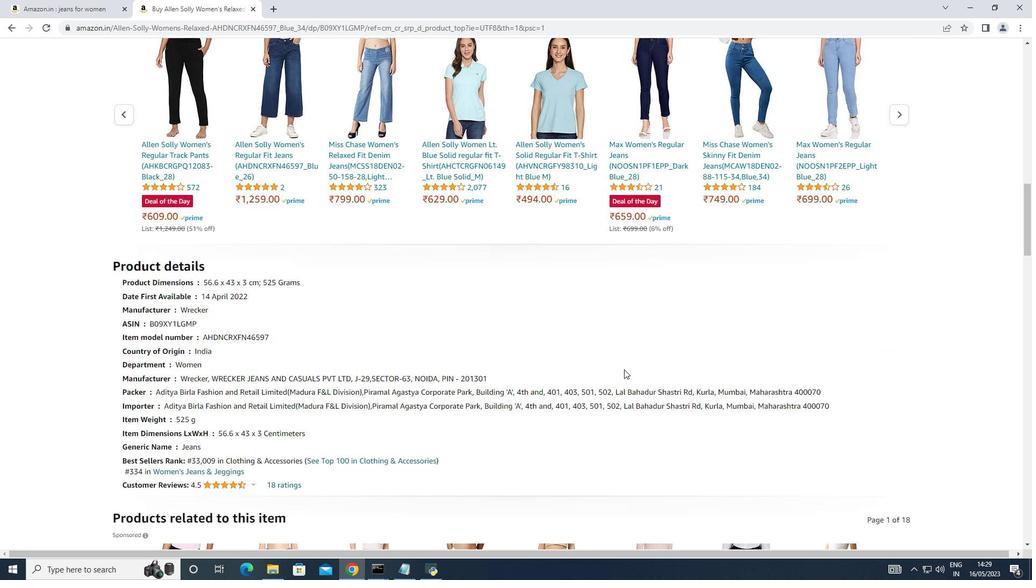 
Action: Mouse scrolled (624, 369) with delta (0, 0)
Screenshot: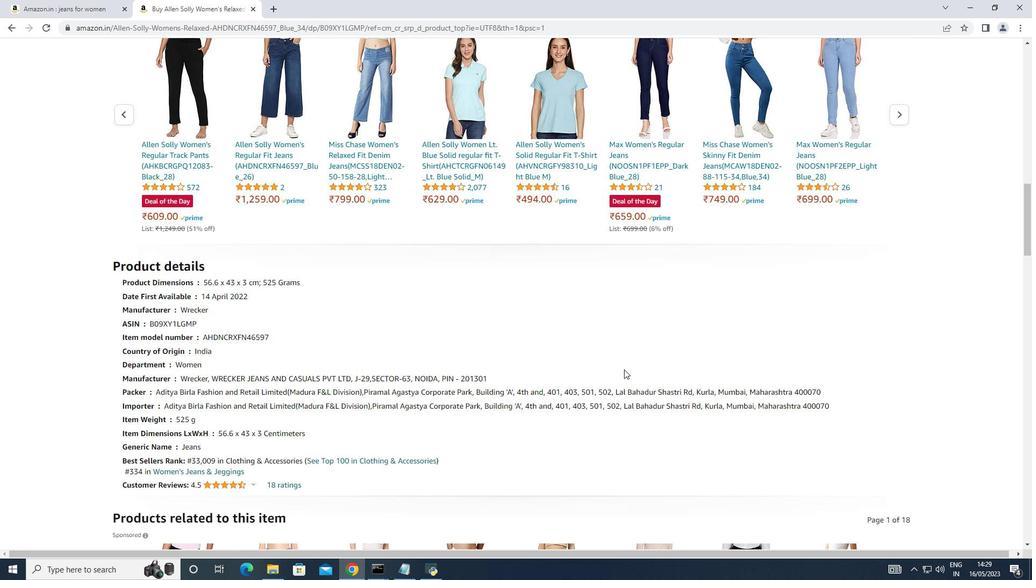 
Action: Mouse scrolled (624, 369) with delta (0, 0)
Screenshot: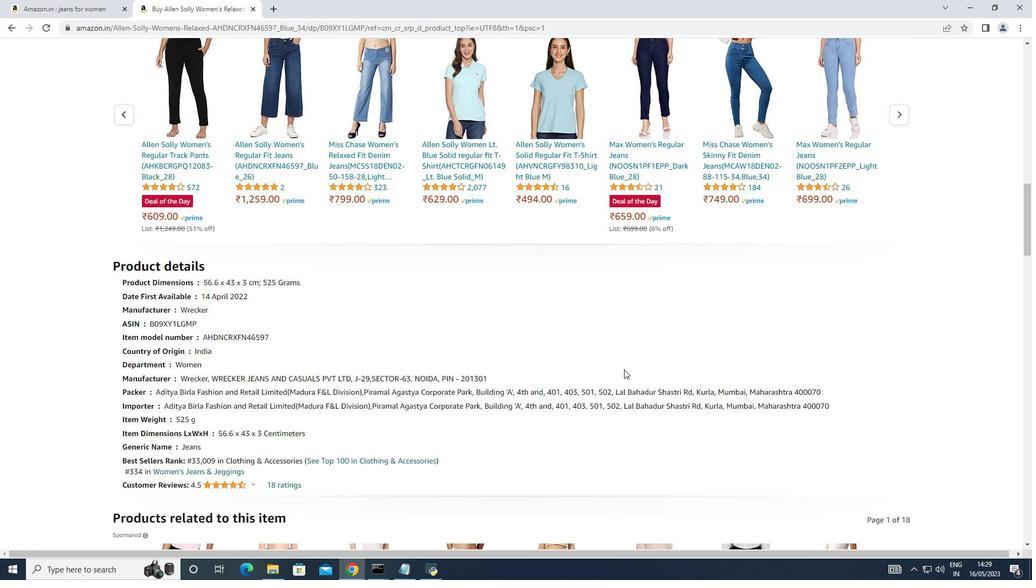
Action: Mouse scrolled (624, 369) with delta (0, 0)
Screenshot: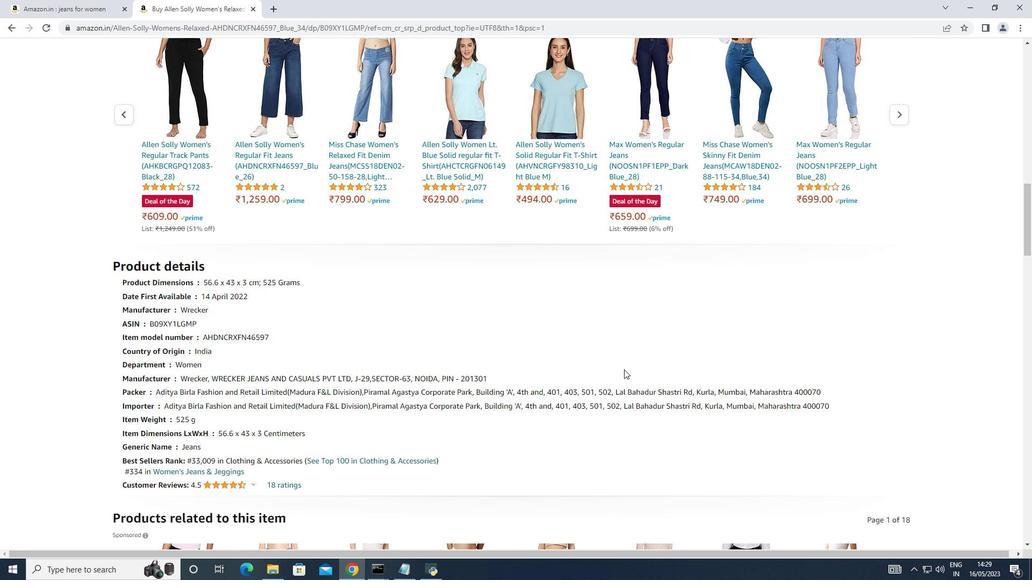 
Action: Mouse scrolled (624, 369) with delta (0, 0)
Screenshot: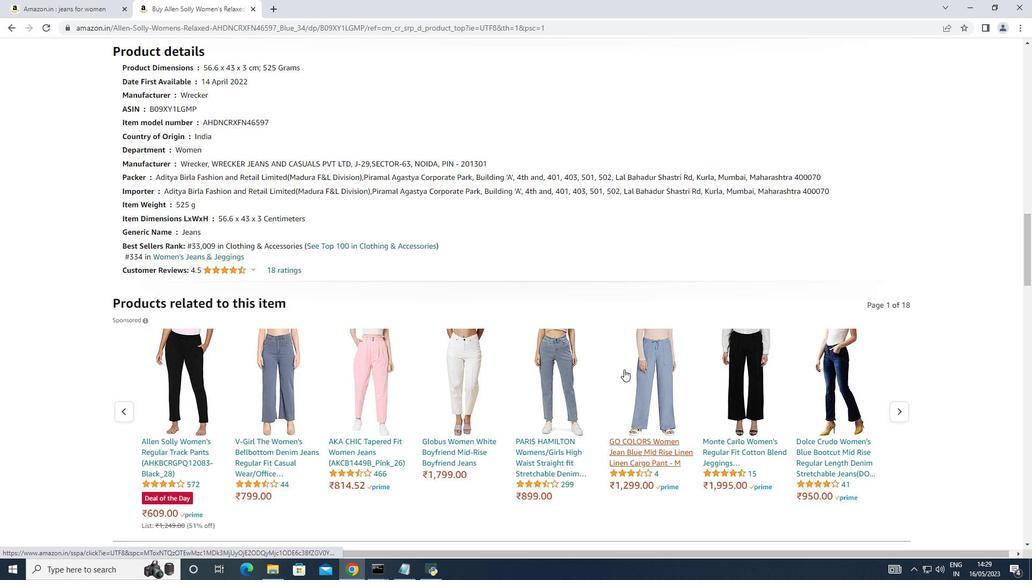 
Action: Mouse scrolled (624, 369) with delta (0, 0)
Screenshot: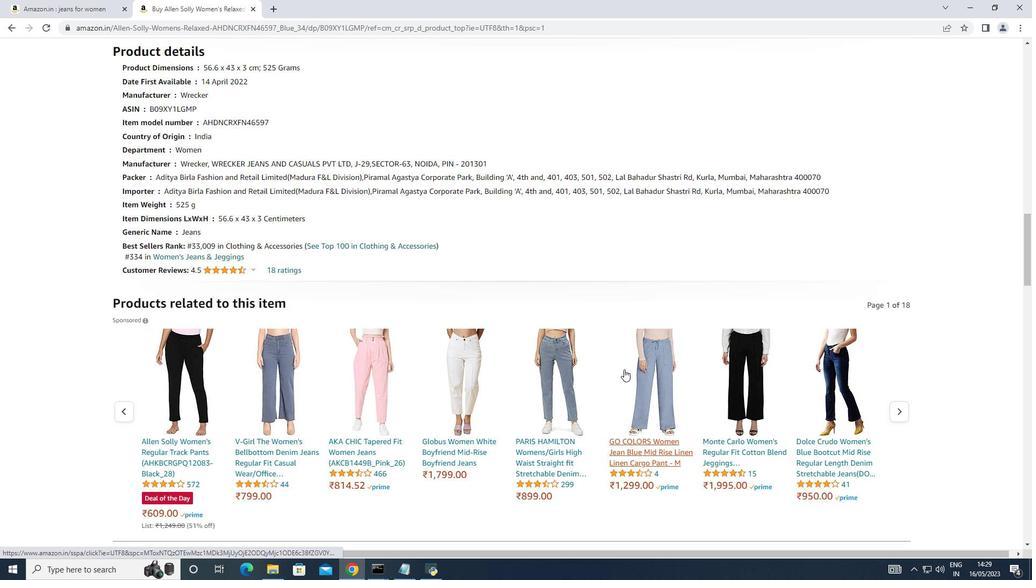 
Action: Mouse scrolled (624, 369) with delta (0, 0)
Screenshot: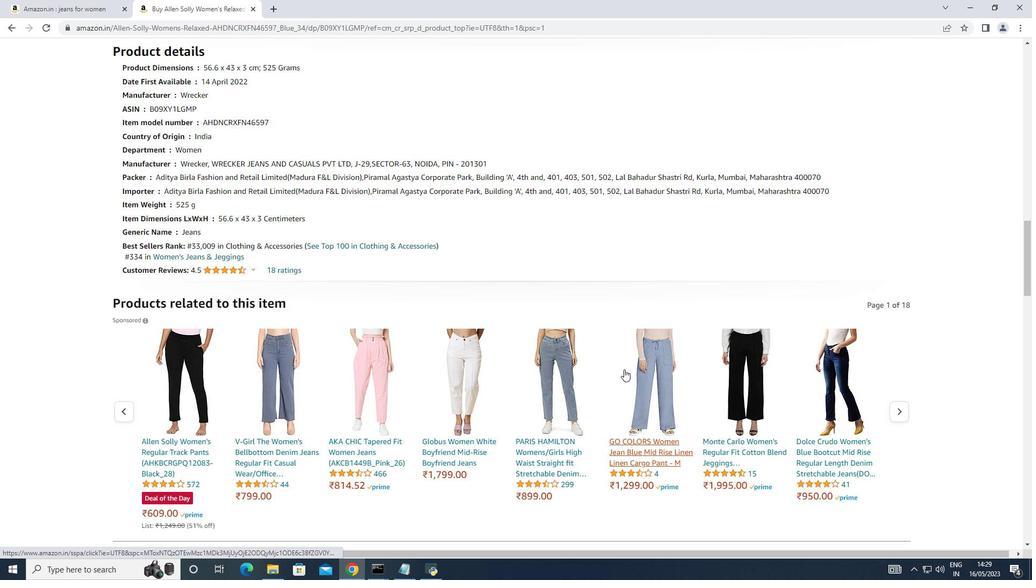 
Action: Mouse scrolled (624, 369) with delta (0, 0)
Screenshot: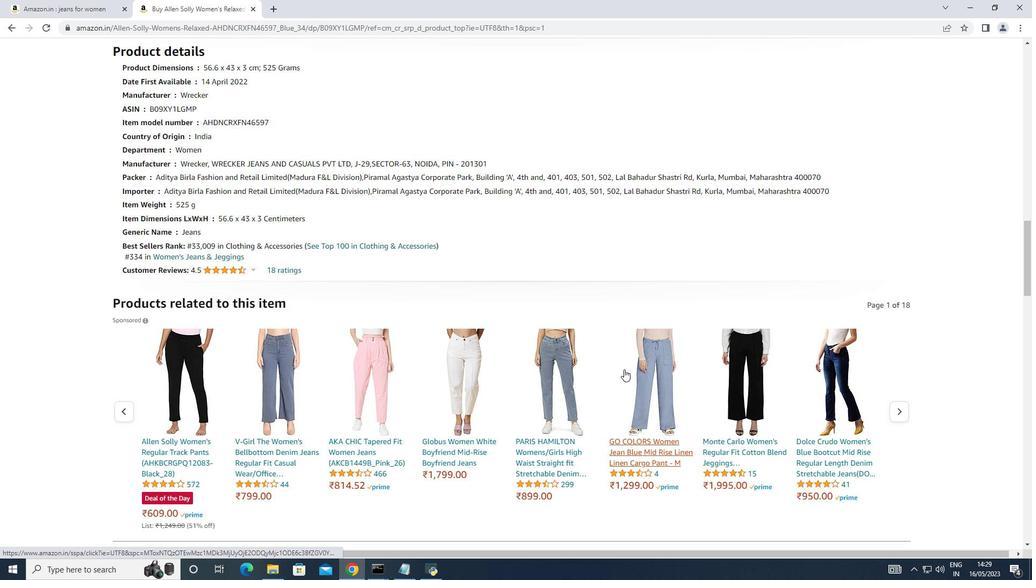 
Action: Mouse scrolled (624, 369) with delta (0, 0)
Screenshot: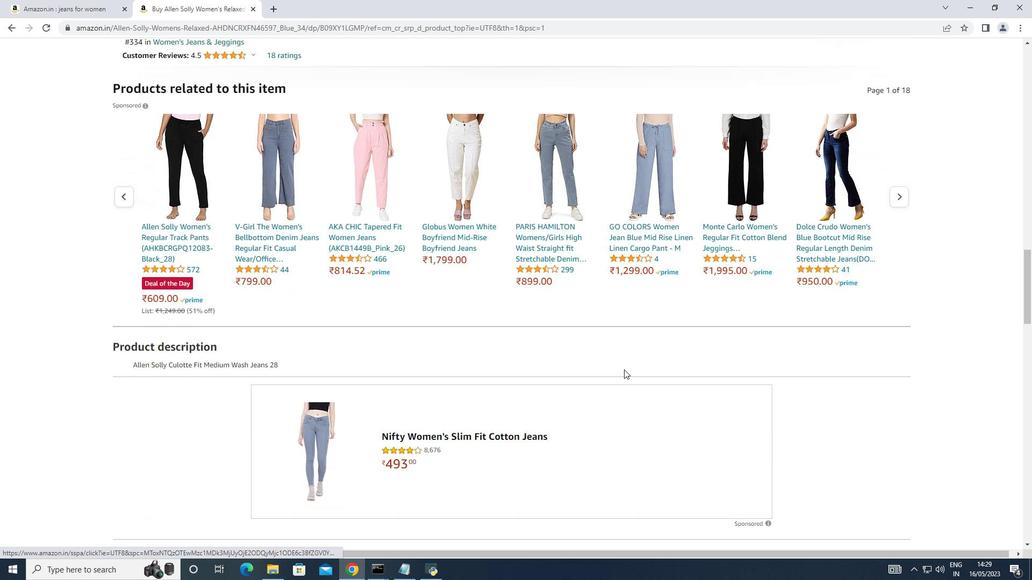 
Action: Mouse scrolled (624, 369) with delta (0, 0)
Screenshot: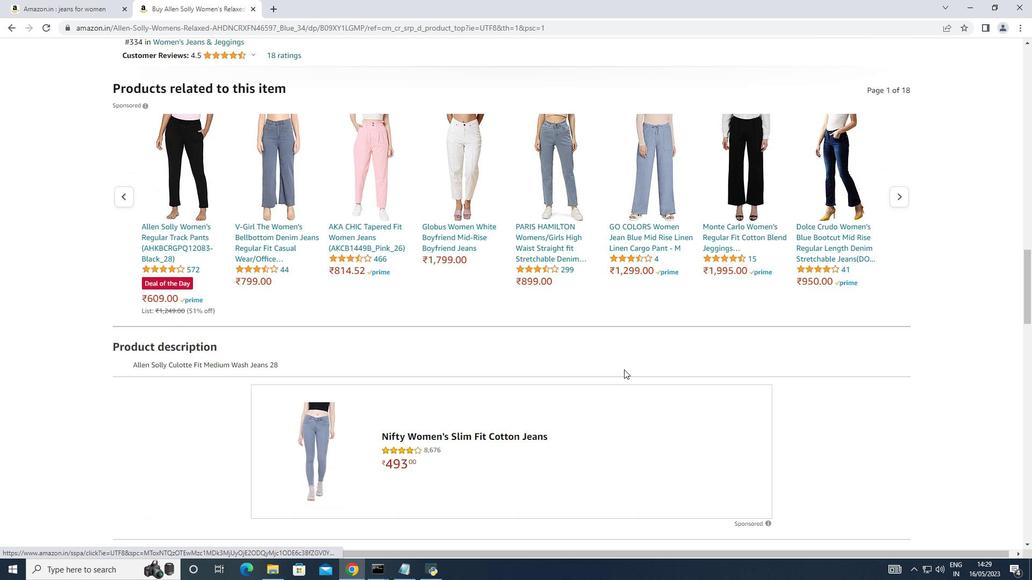 
Action: Mouse scrolled (624, 369) with delta (0, 0)
Screenshot: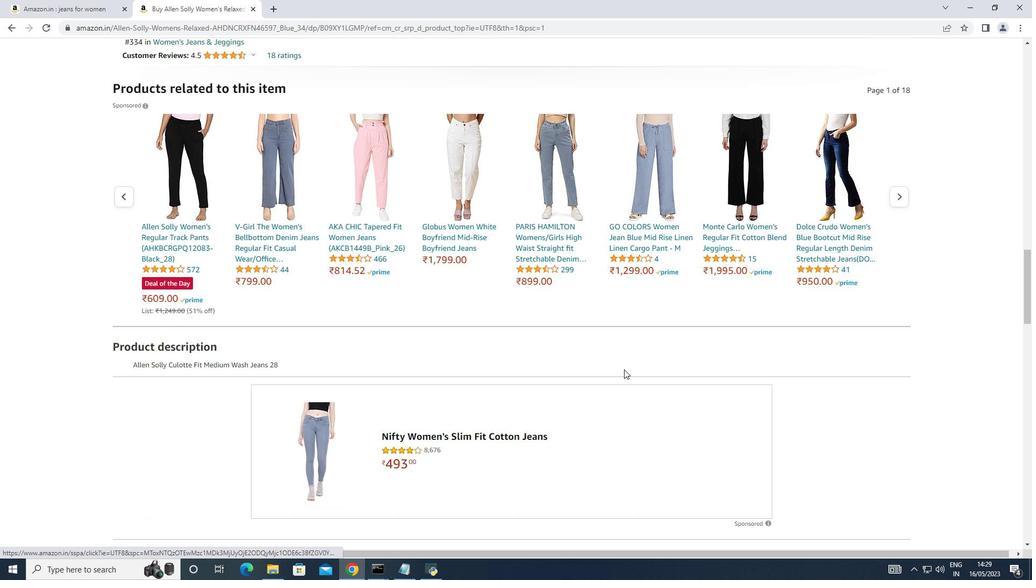 
Action: Mouse scrolled (624, 369) with delta (0, 0)
Screenshot: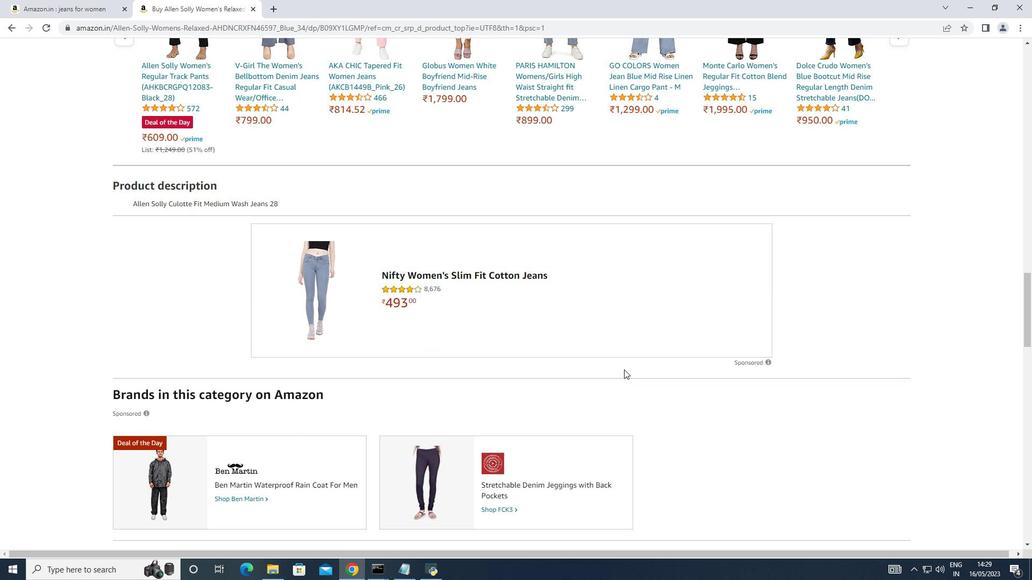 
Action: Mouse scrolled (624, 369) with delta (0, 0)
Screenshot: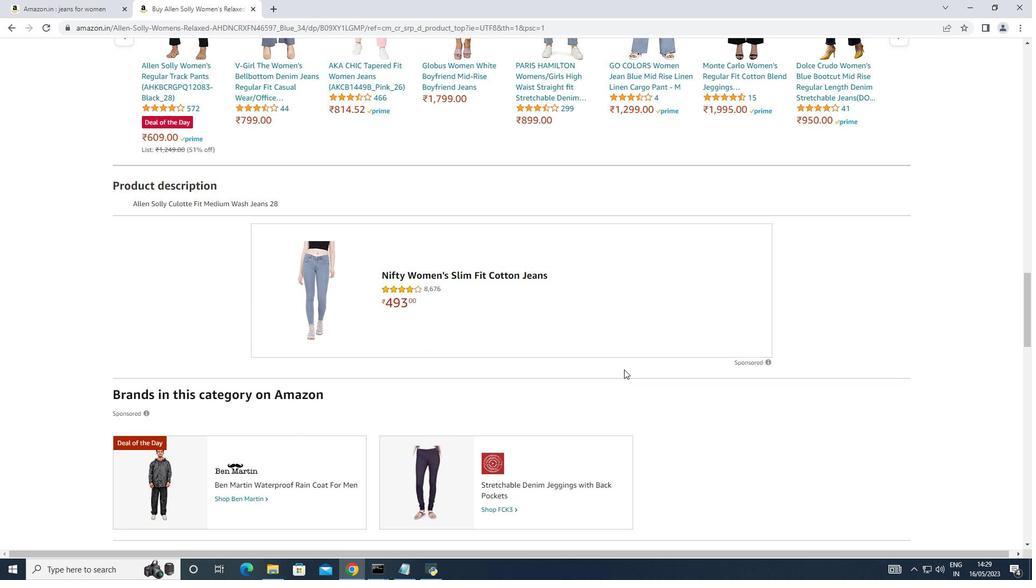 
Action: Mouse scrolled (624, 369) with delta (0, 0)
Screenshot: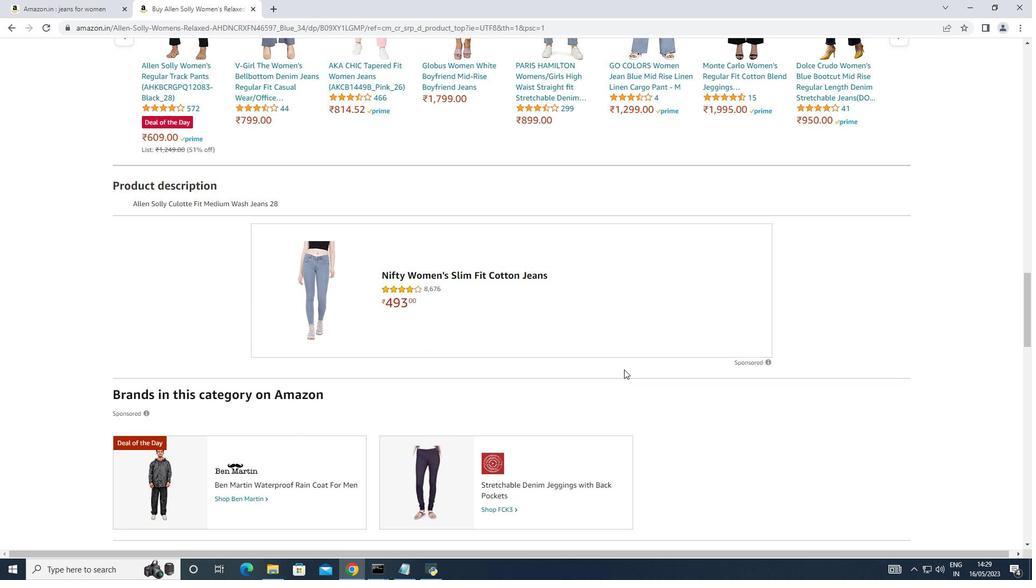 
Action: Mouse moved to (540, 376)
Screenshot: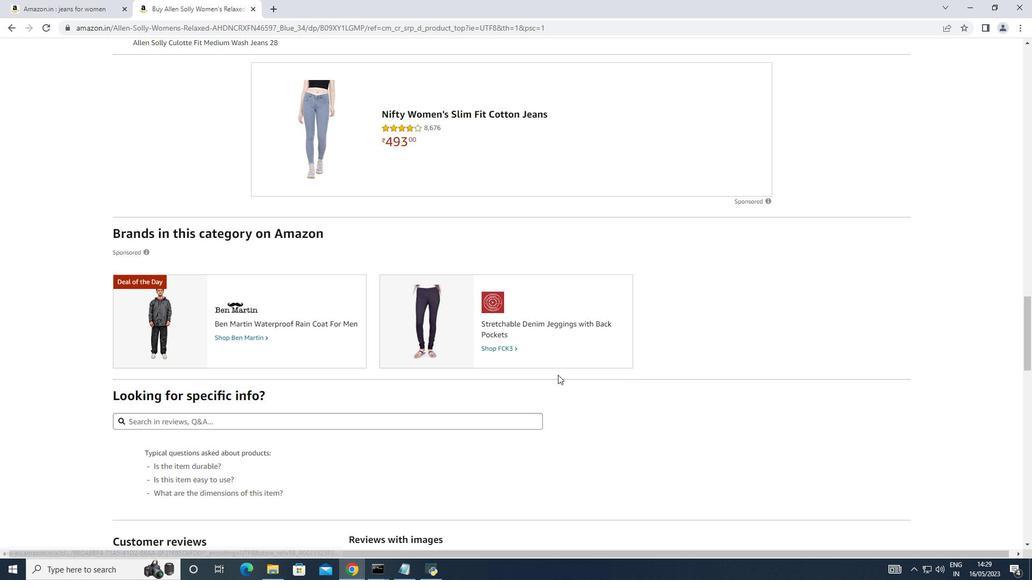 
Action: Mouse scrolled (540, 375) with delta (0, 0)
Screenshot: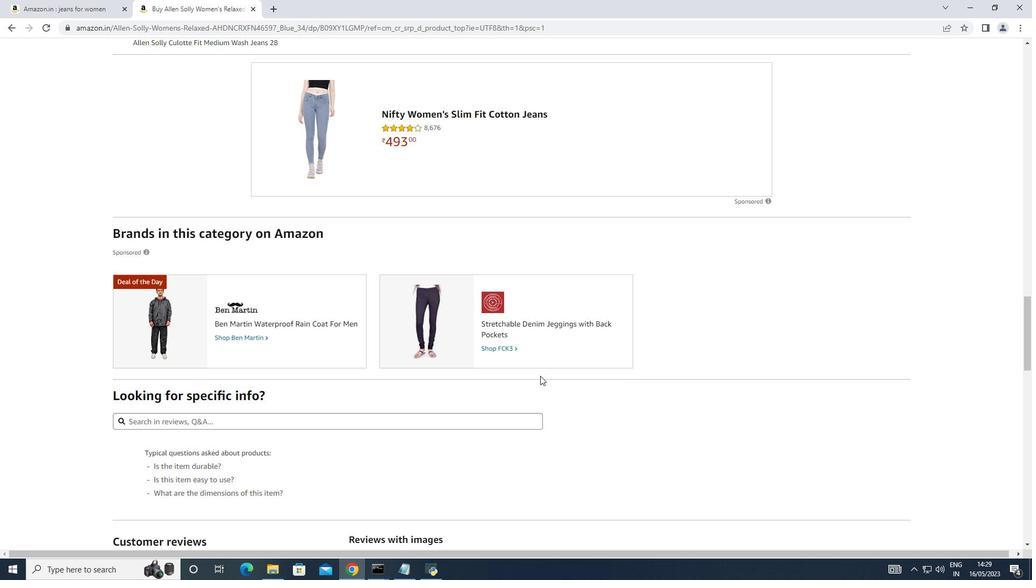 
Action: Mouse scrolled (540, 375) with delta (0, 0)
Screenshot: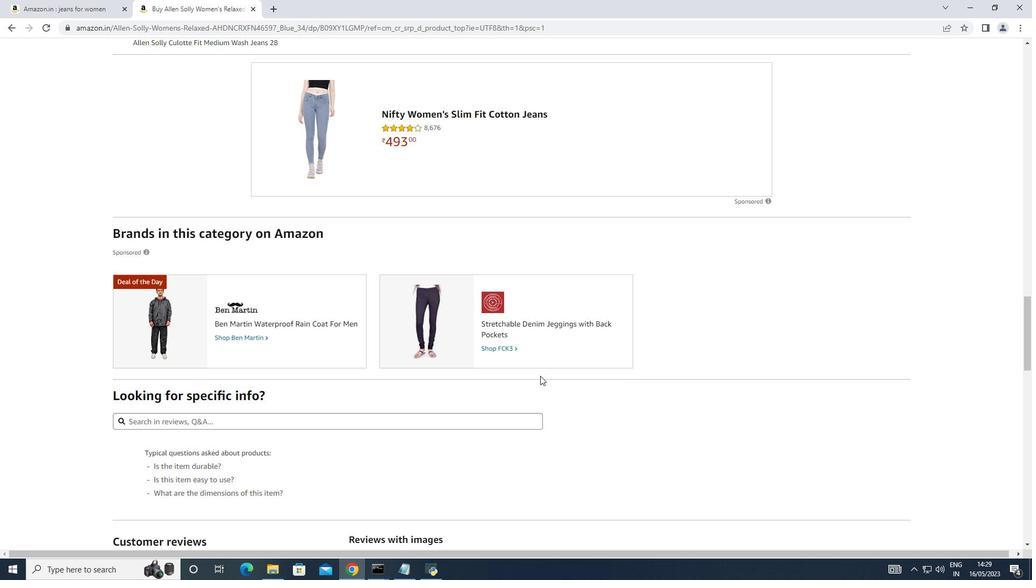 
Action: Mouse scrolled (540, 375) with delta (0, 0)
Screenshot: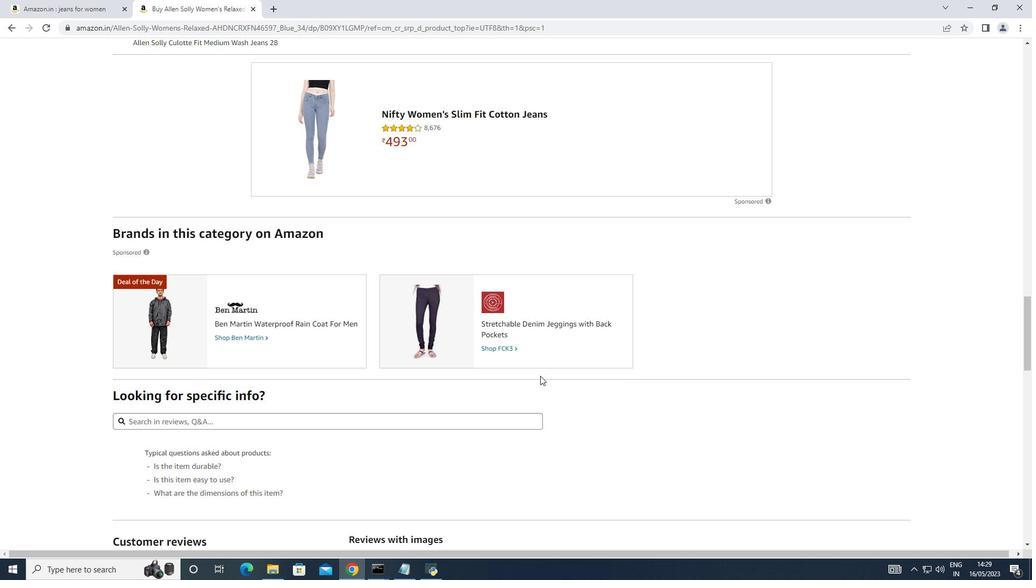 
Action: Mouse scrolled (540, 375) with delta (0, 0)
Screenshot: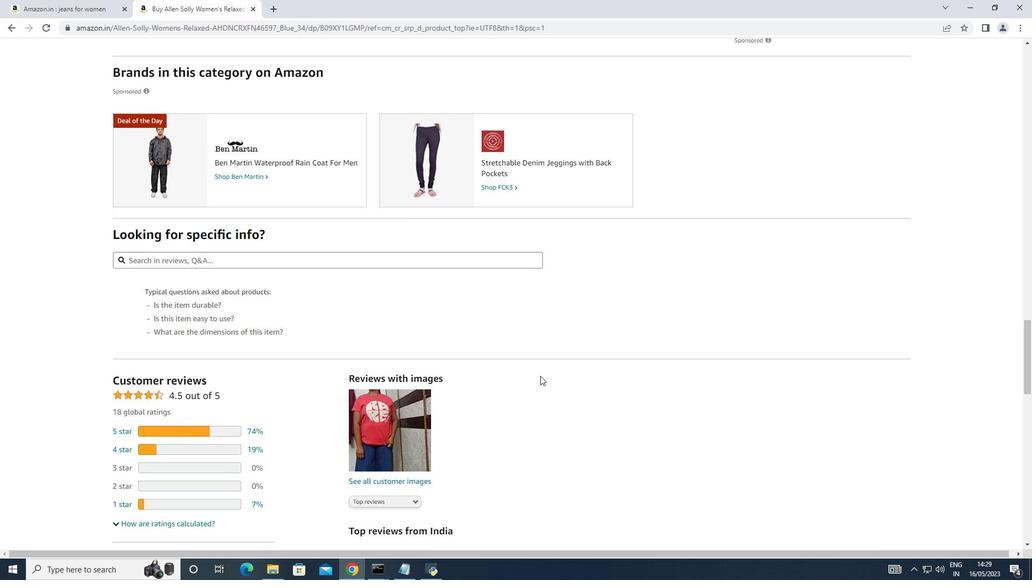 
Action: Mouse scrolled (540, 375) with delta (0, 0)
Screenshot: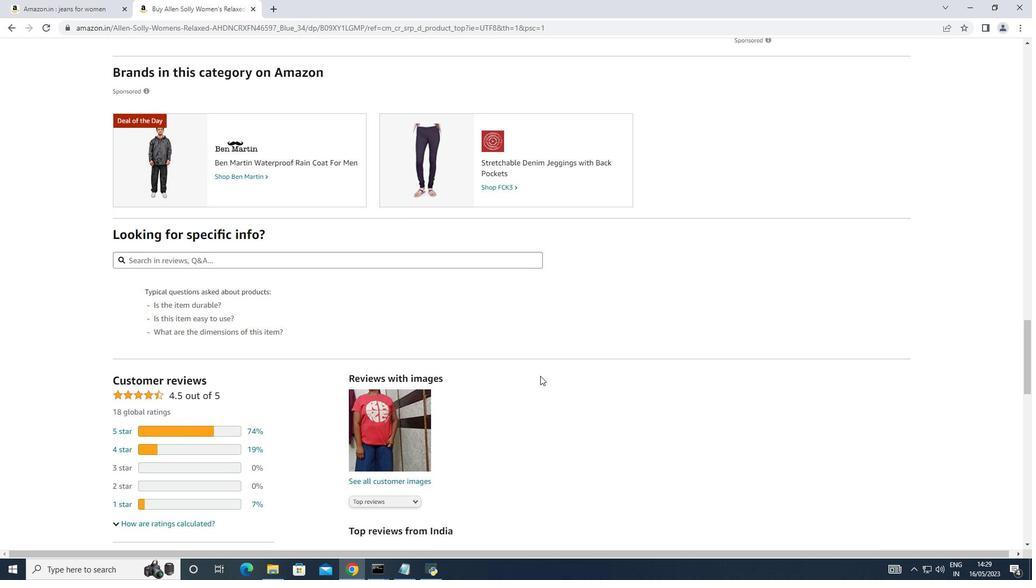 
Action: Mouse scrolled (540, 375) with delta (0, 0)
Screenshot: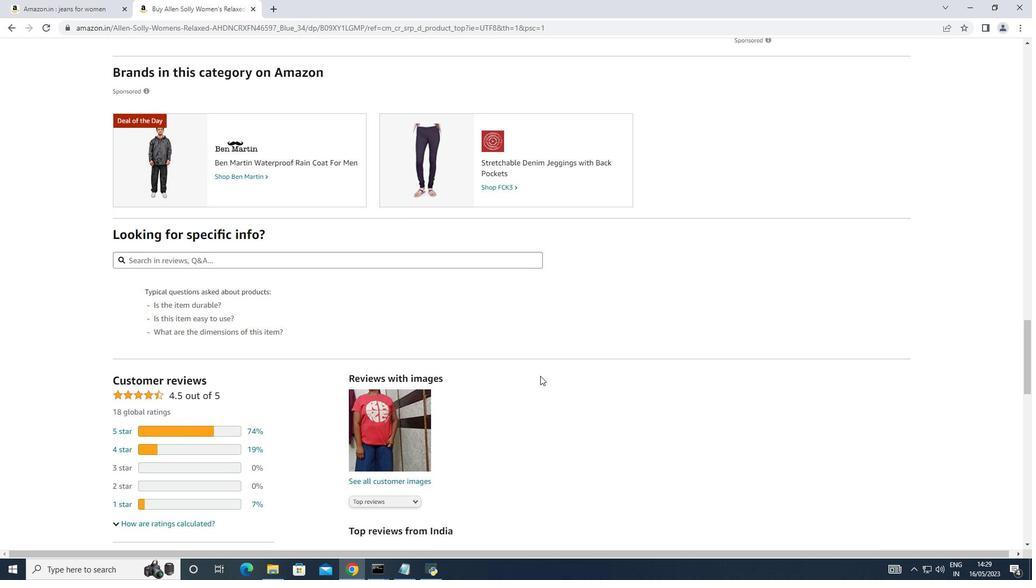 
Action: Mouse scrolled (540, 375) with delta (0, 0)
Screenshot: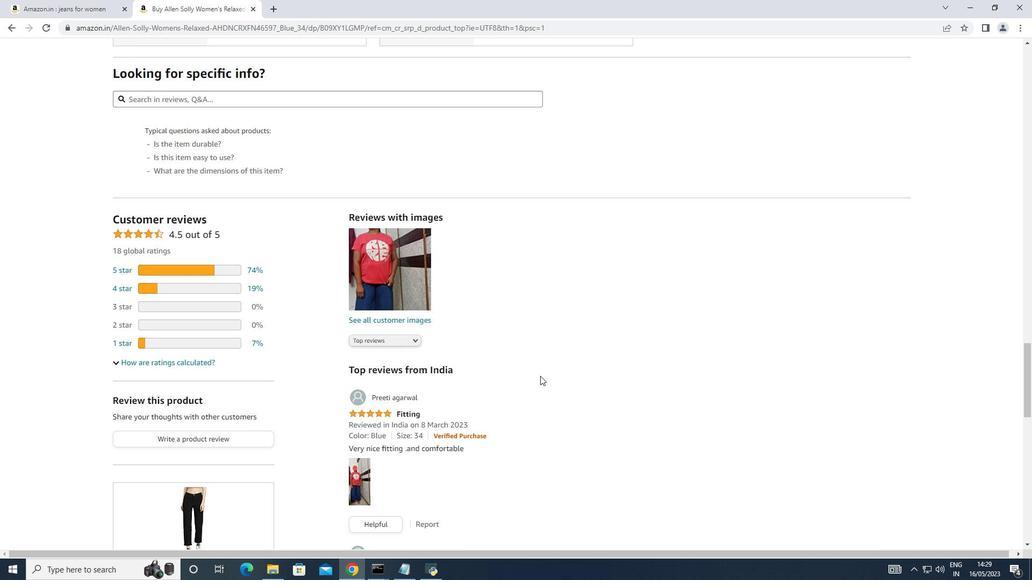 
Action: Mouse scrolled (540, 375) with delta (0, 0)
Screenshot: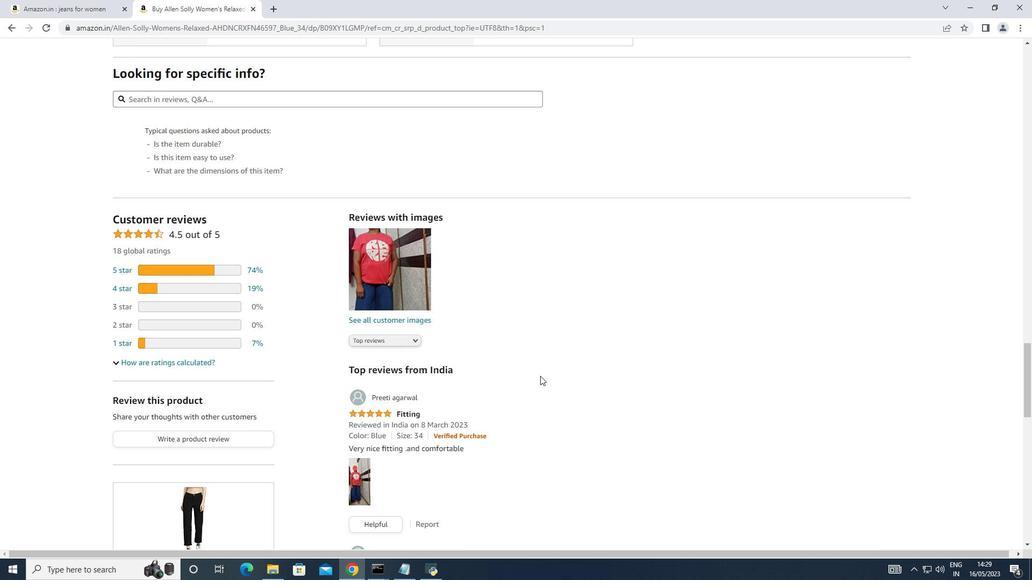 
Action: Mouse scrolled (540, 375) with delta (0, 0)
Screenshot: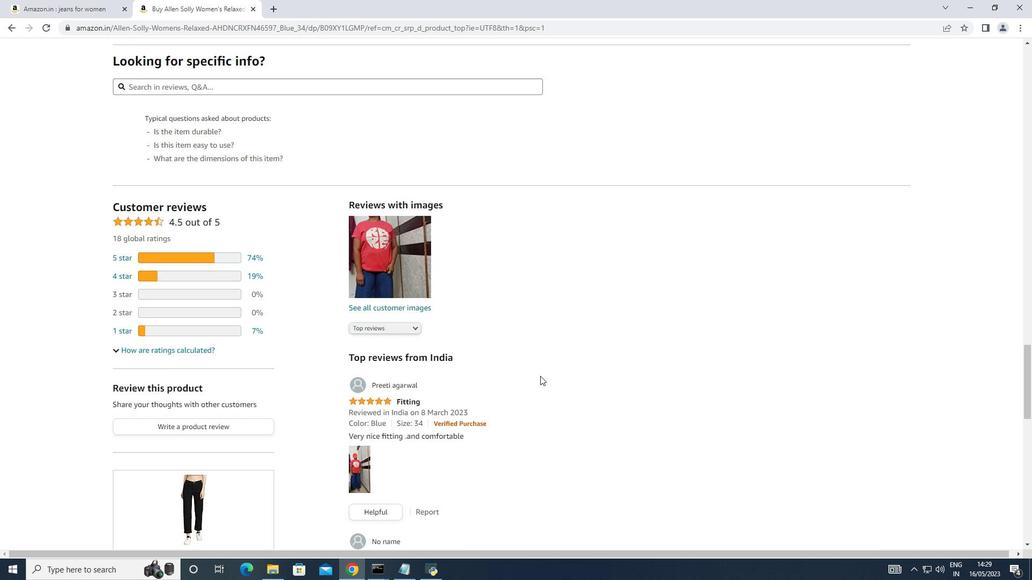 
Action: Mouse moved to (519, 360)
Screenshot: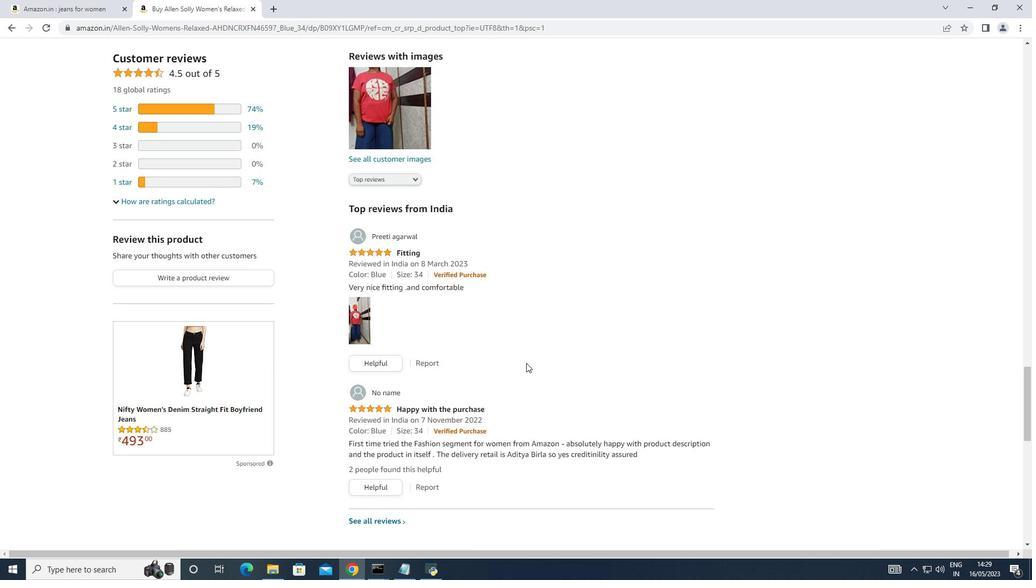 
Action: Mouse scrolled (519, 359) with delta (0, 0)
Screenshot: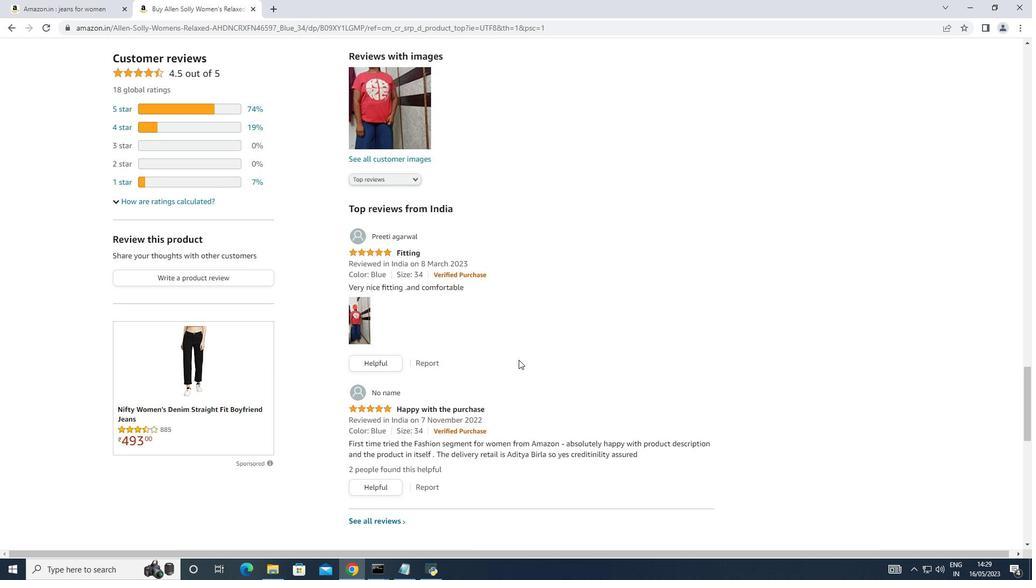 
Action: Mouse scrolled (519, 359) with delta (0, 0)
Screenshot: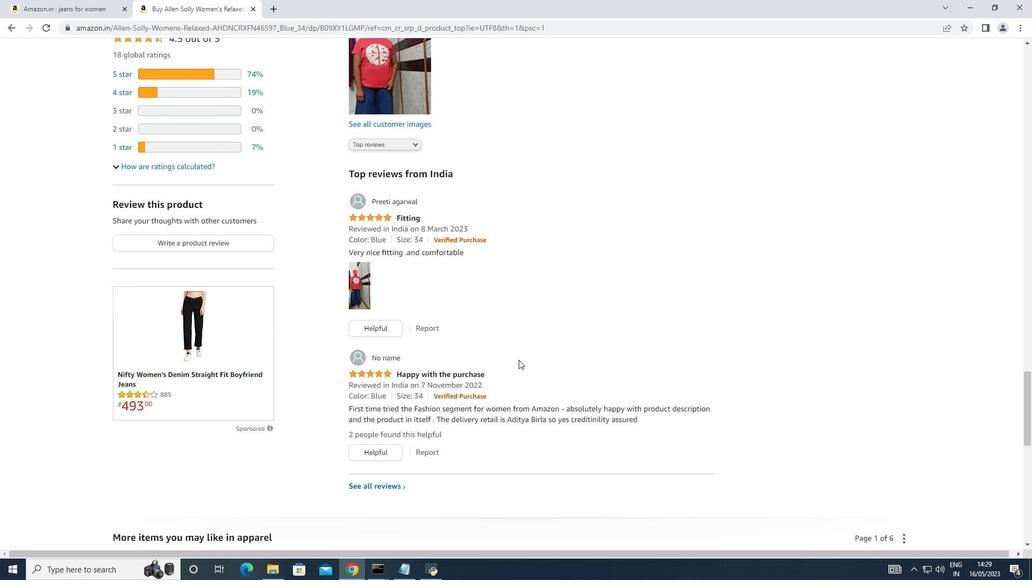 
Action: Mouse moved to (384, 415)
Screenshot: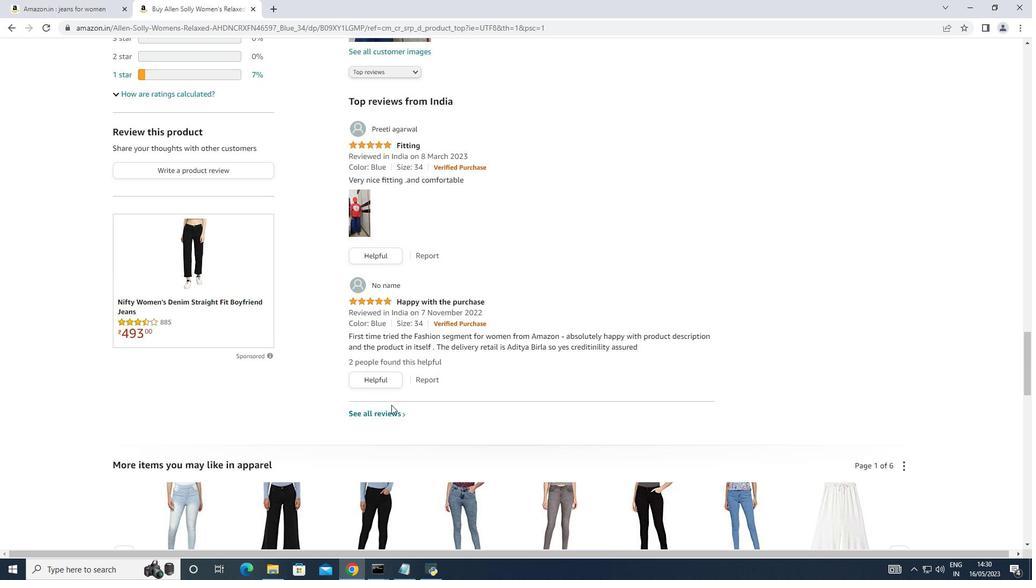 
Action: Mouse pressed left at (384, 415)
Screenshot: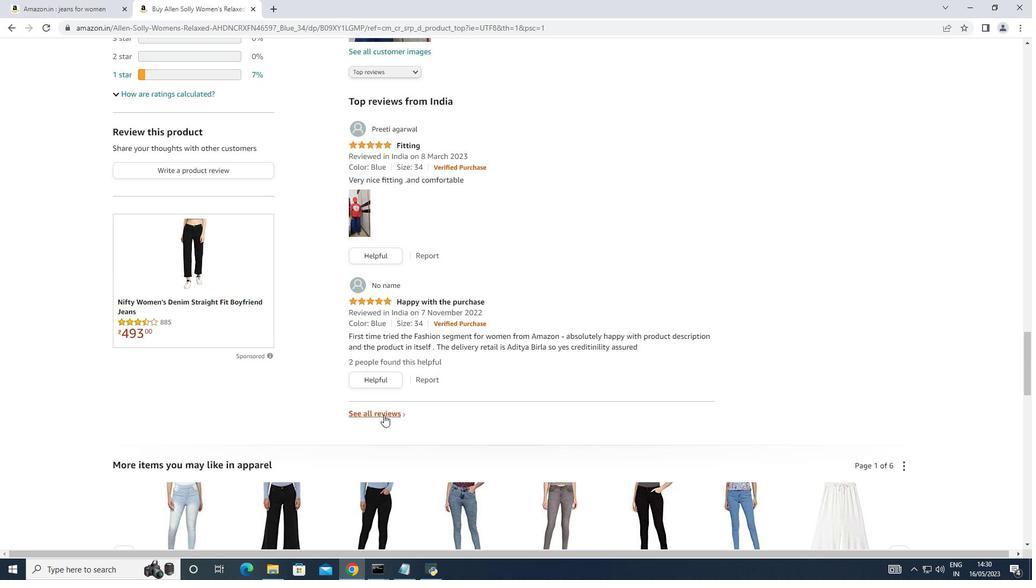 
Action: Mouse moved to (424, 385)
Screenshot: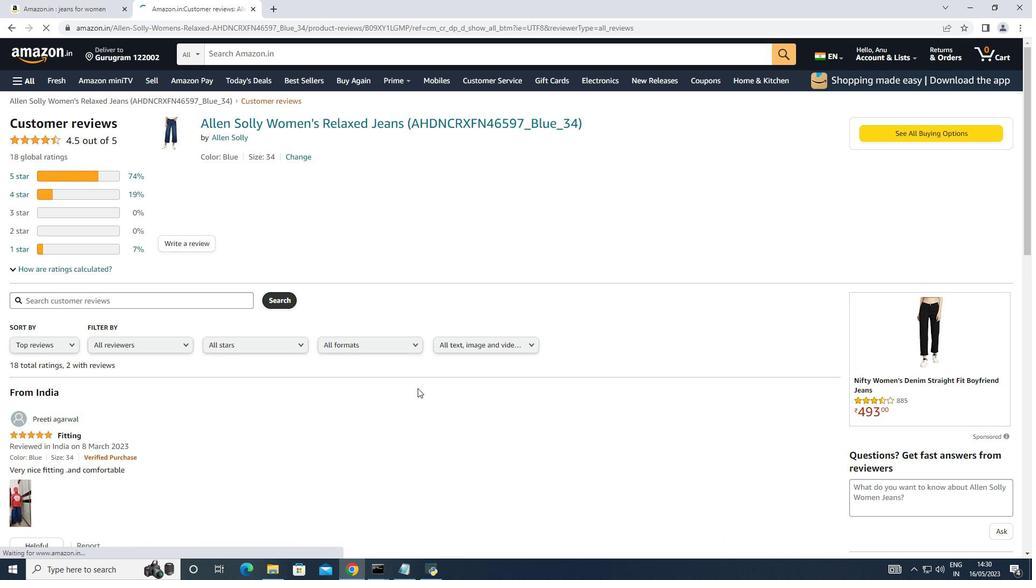 
Action: Mouse scrolled (424, 385) with delta (0, 0)
Screenshot: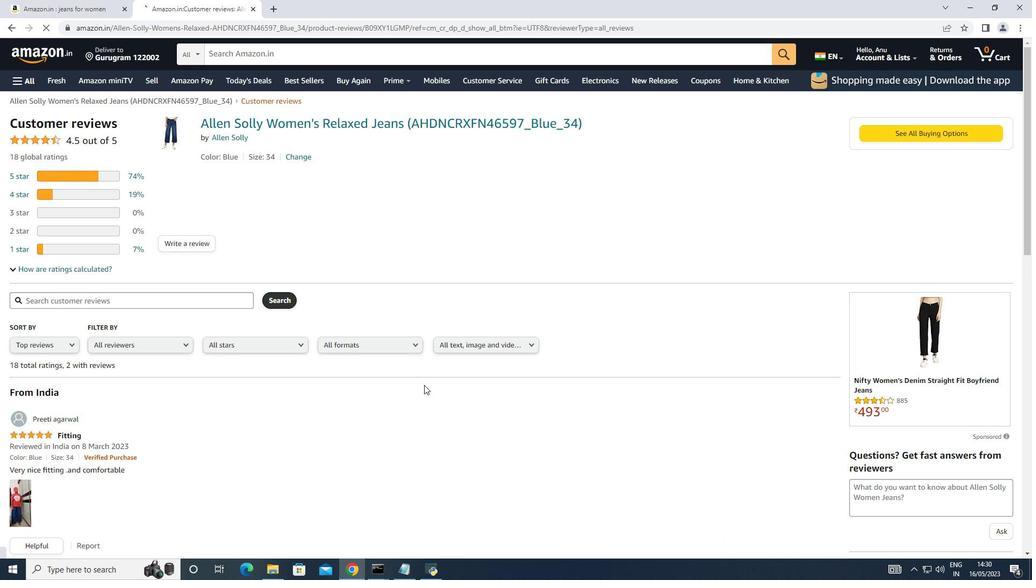 
Action: Mouse scrolled (424, 385) with delta (0, 0)
Screenshot: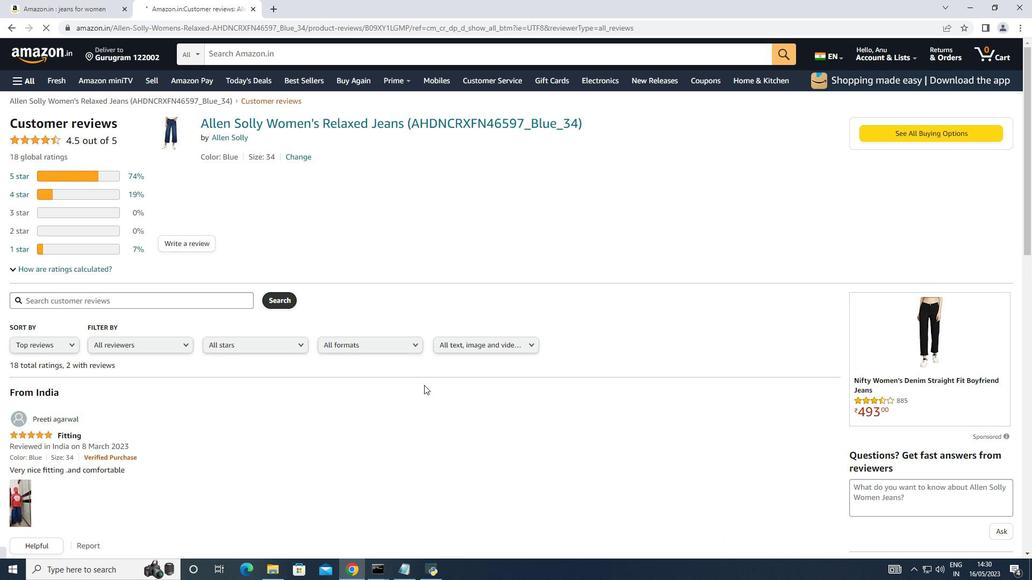 
Action: Mouse scrolled (424, 385) with delta (0, 0)
